 Task: Slide 21 - Picnic Party-4.
Action: Mouse moved to (43, 112)
Screenshot: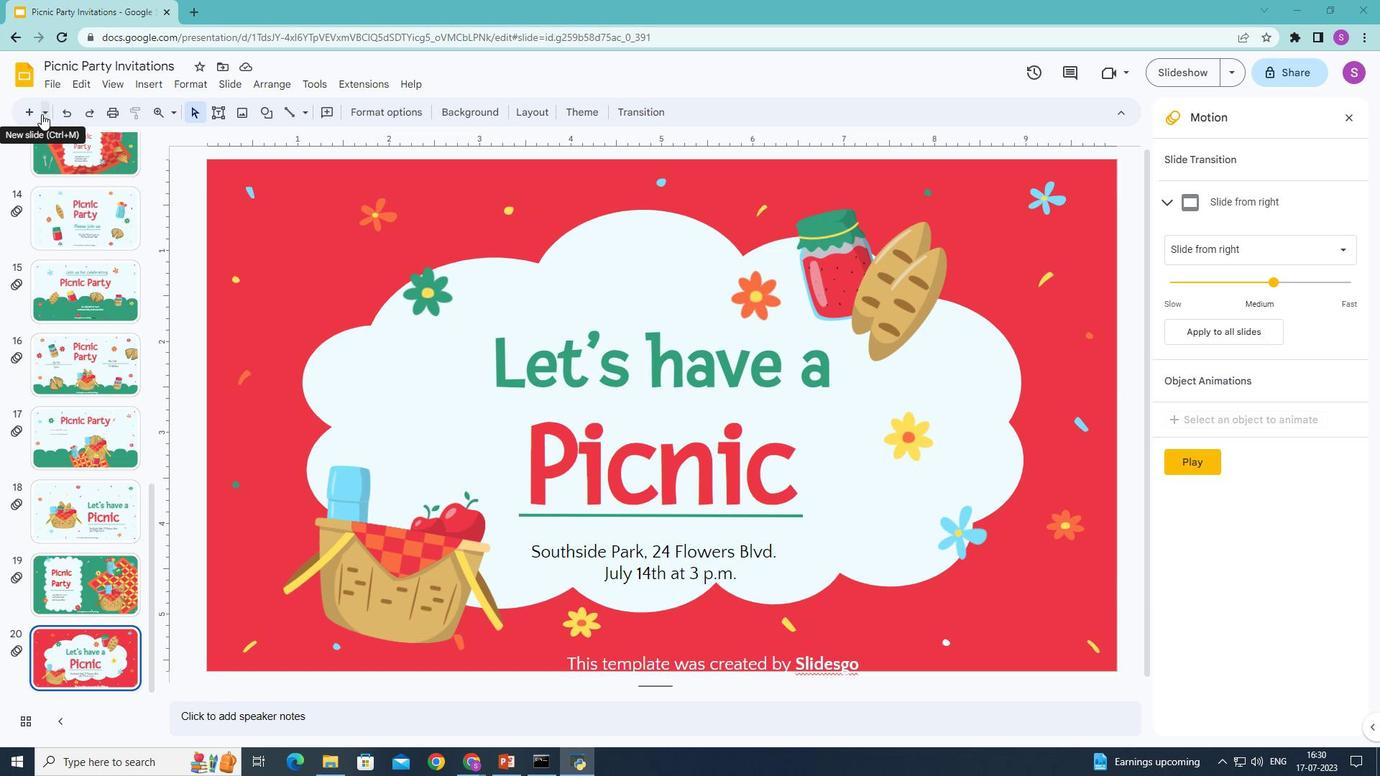 
Action: Mouse pressed left at (43, 112)
Screenshot: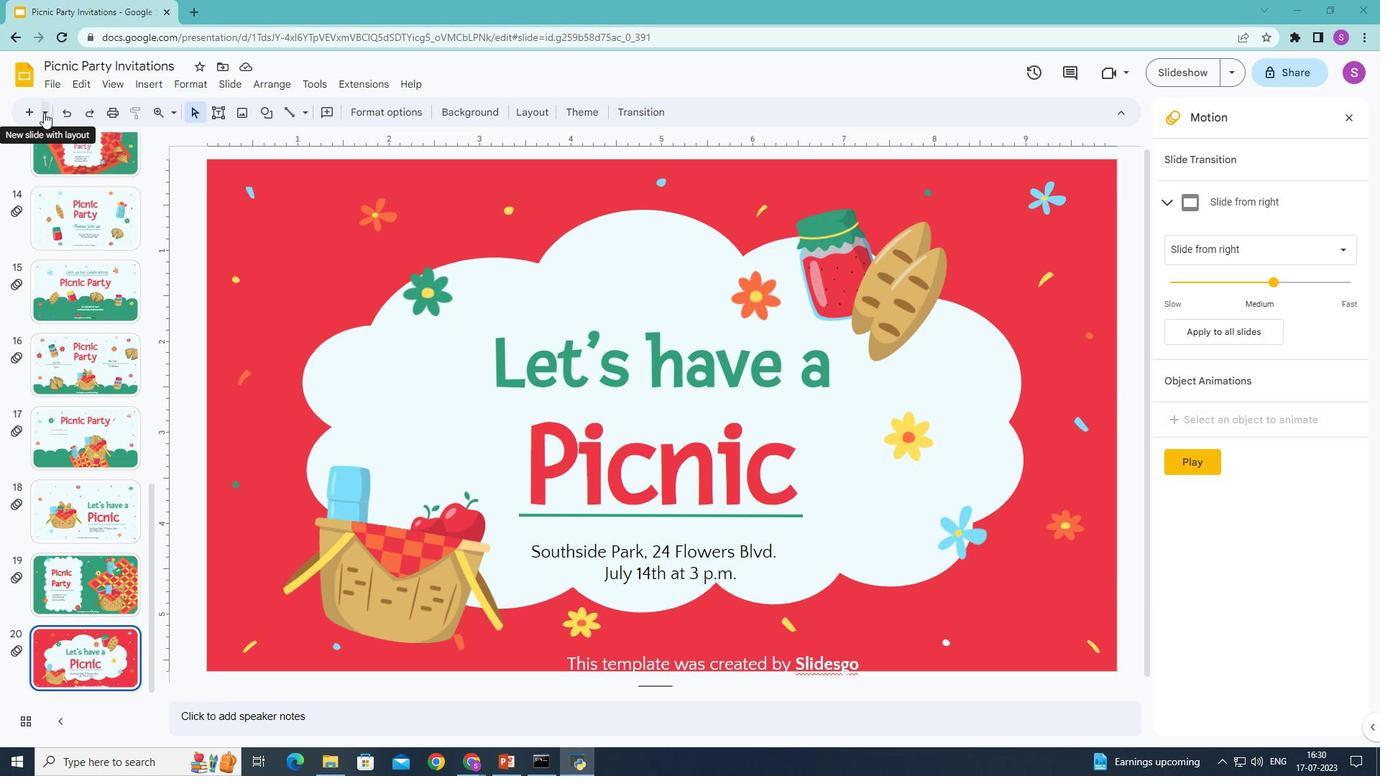 
Action: Mouse moved to (222, 393)
Screenshot: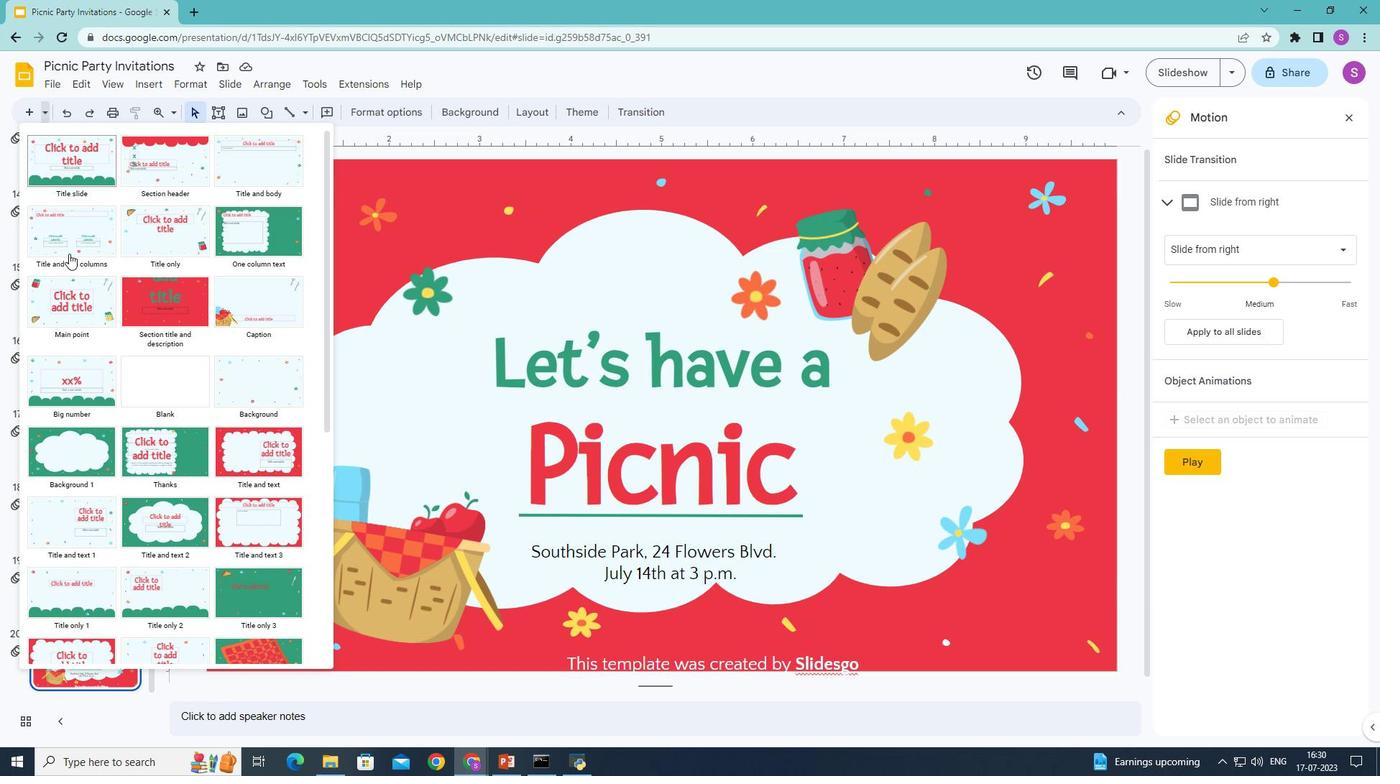 
Action: Mouse scrolled (222, 393) with delta (0, 0)
Screenshot: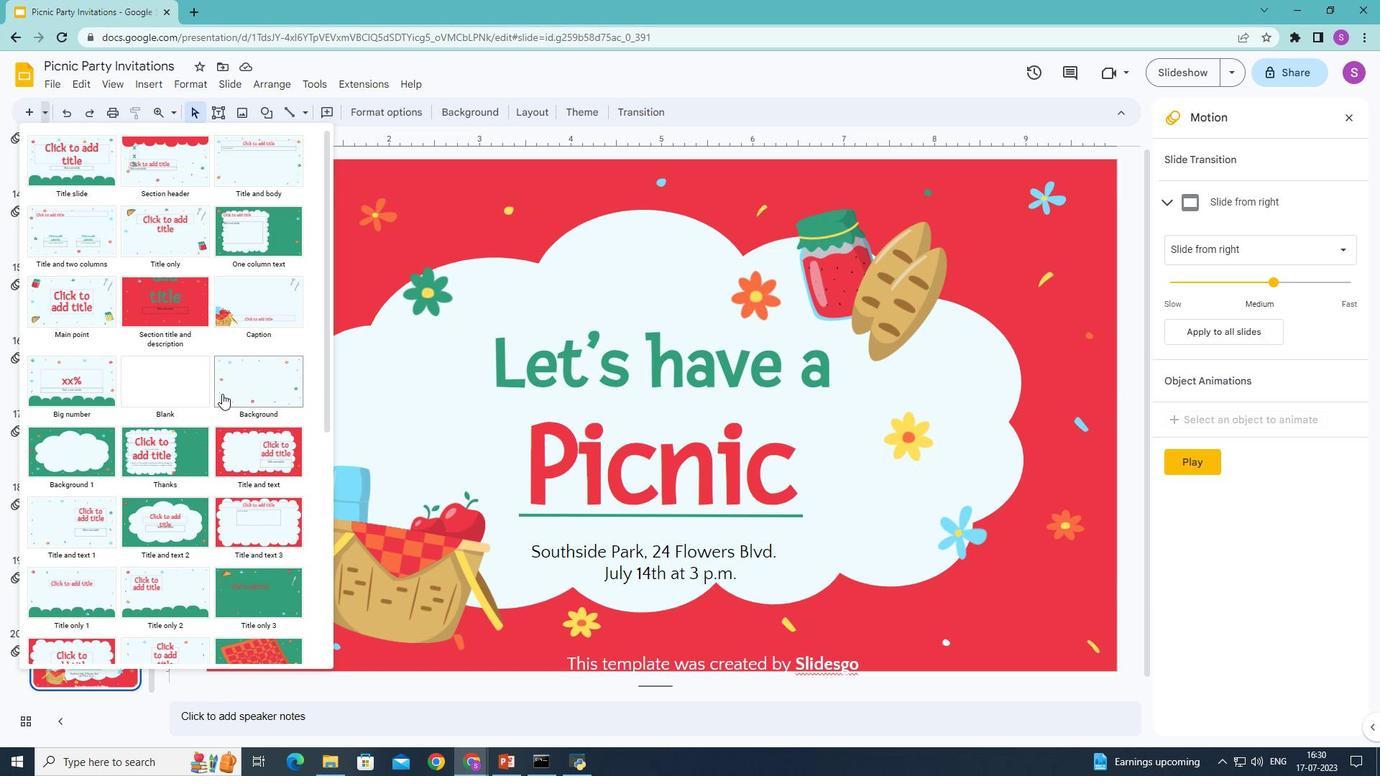 
Action: Mouse scrolled (222, 393) with delta (0, 0)
Screenshot: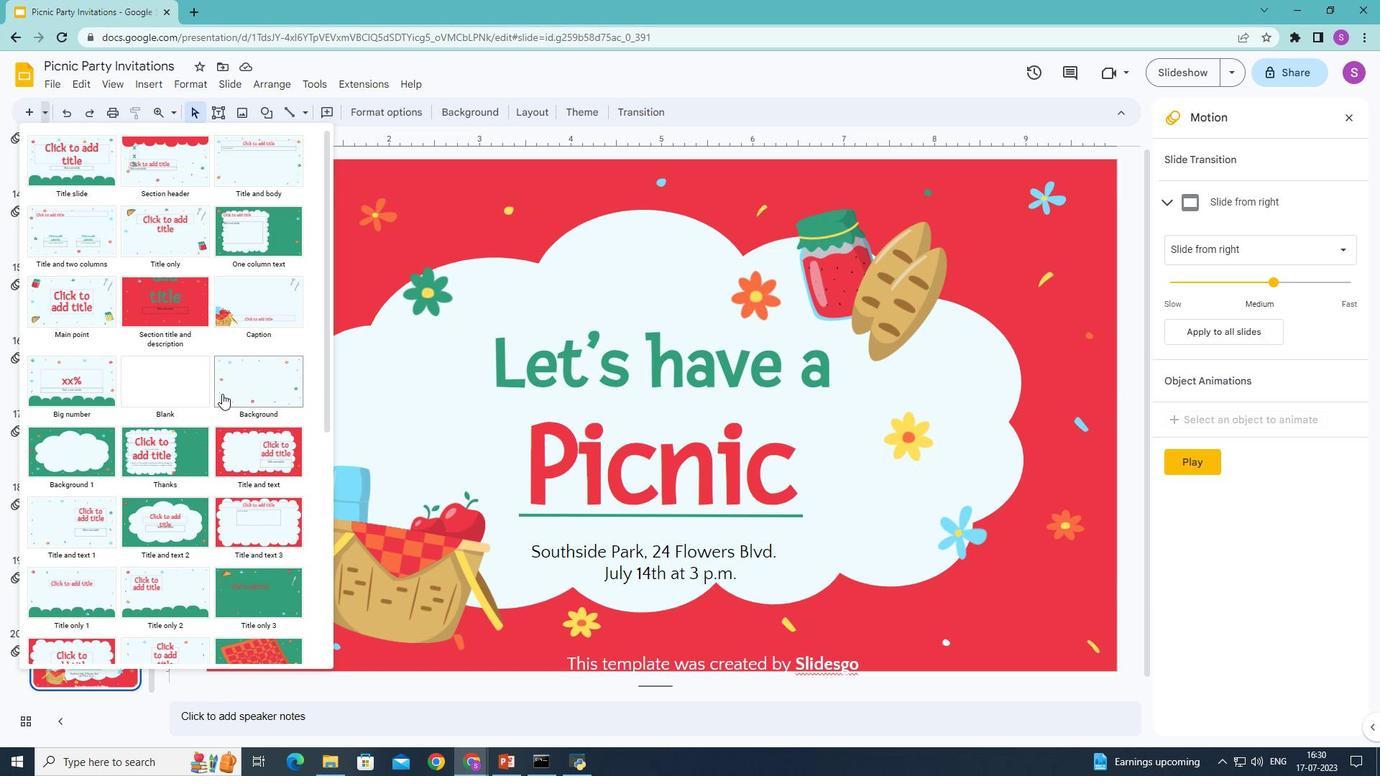 
Action: Mouse moved to (222, 393)
Screenshot: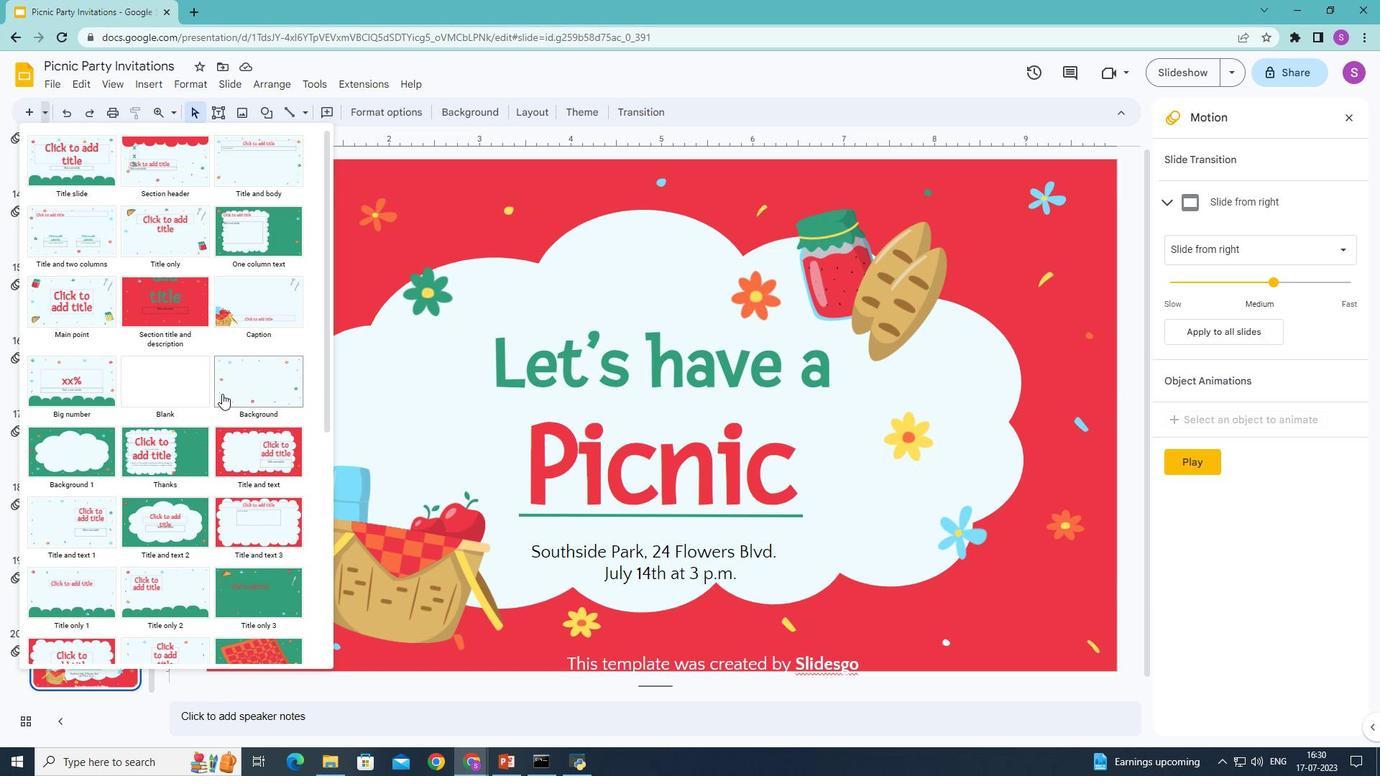 
Action: Mouse scrolled (222, 393) with delta (0, 0)
Screenshot: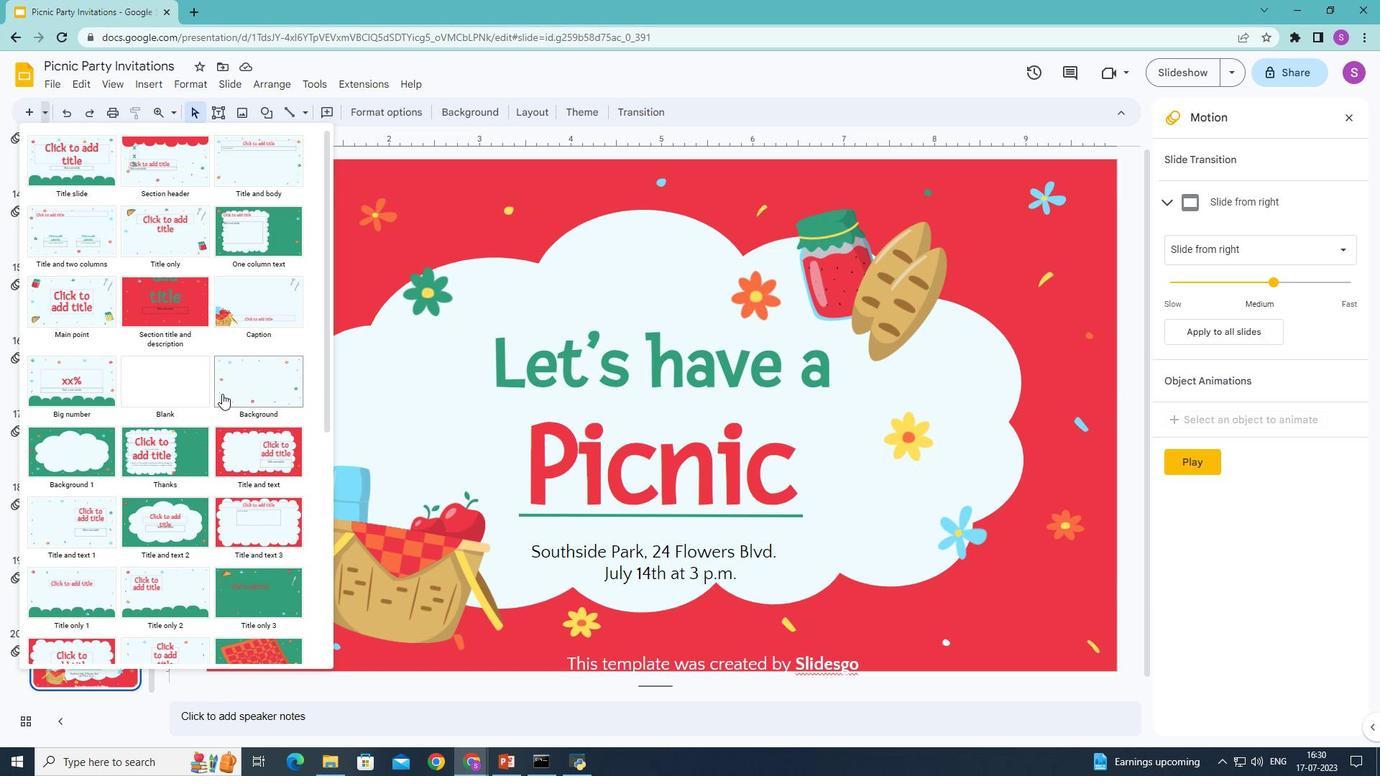 
Action: Mouse moved to (222, 394)
Screenshot: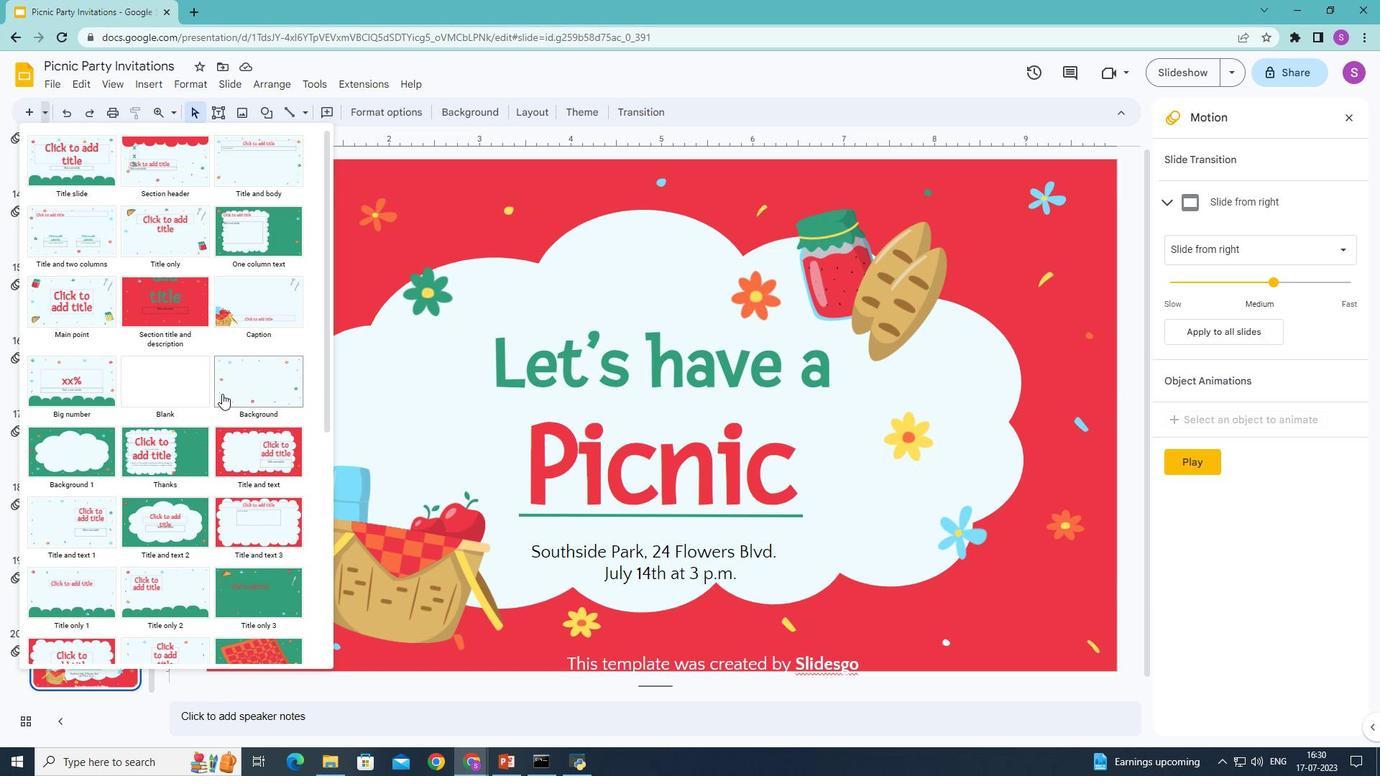 
Action: Mouse scrolled (222, 393) with delta (0, 0)
Screenshot: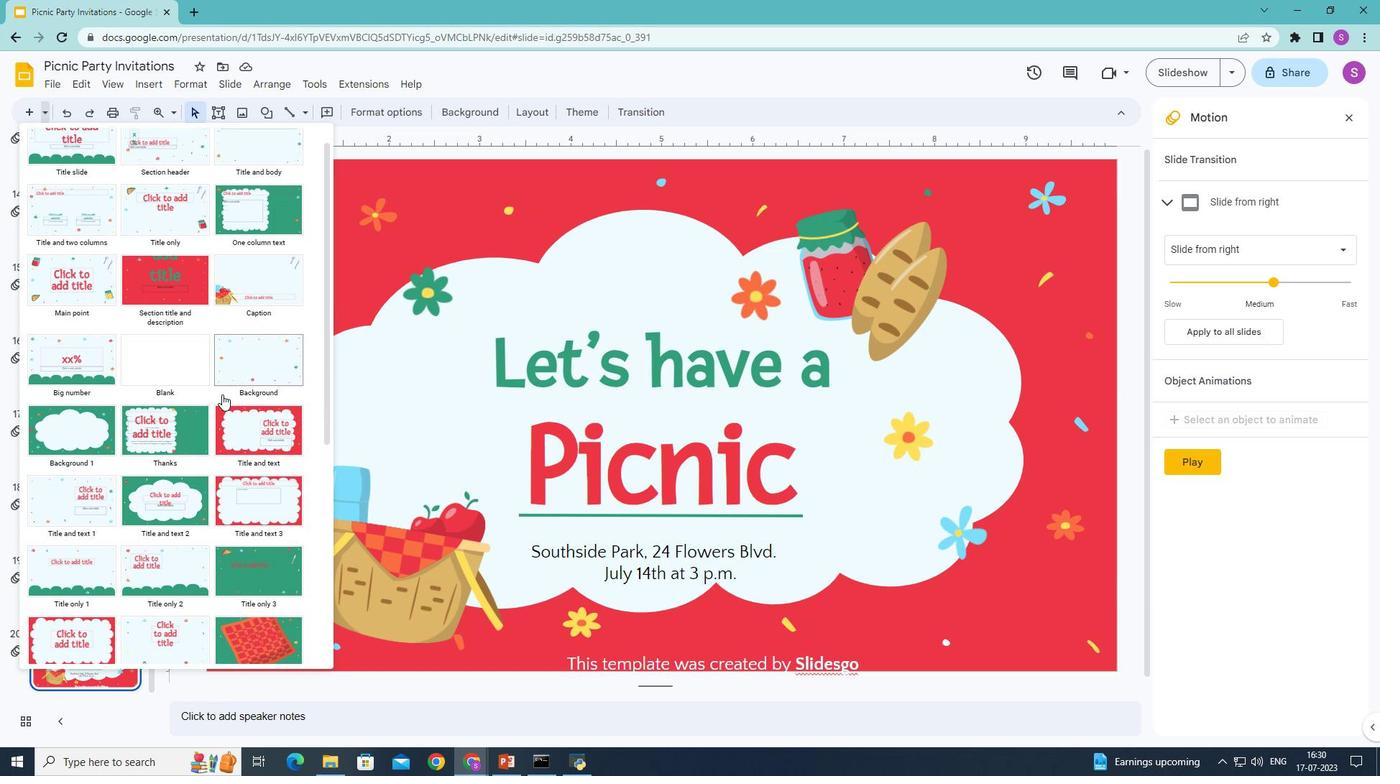 
Action: Mouse scrolled (222, 393) with delta (0, 0)
Screenshot: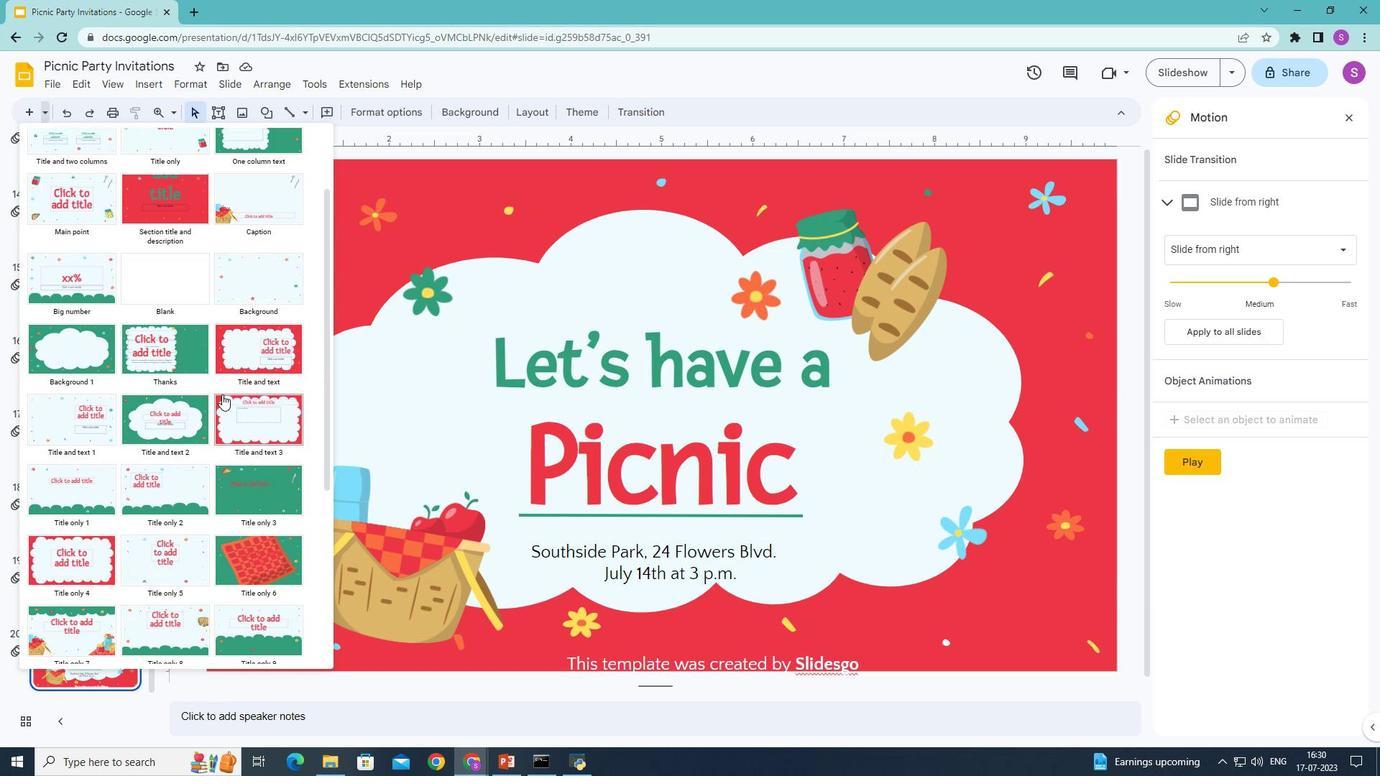 
Action: Mouse scrolled (222, 393) with delta (0, 0)
Screenshot: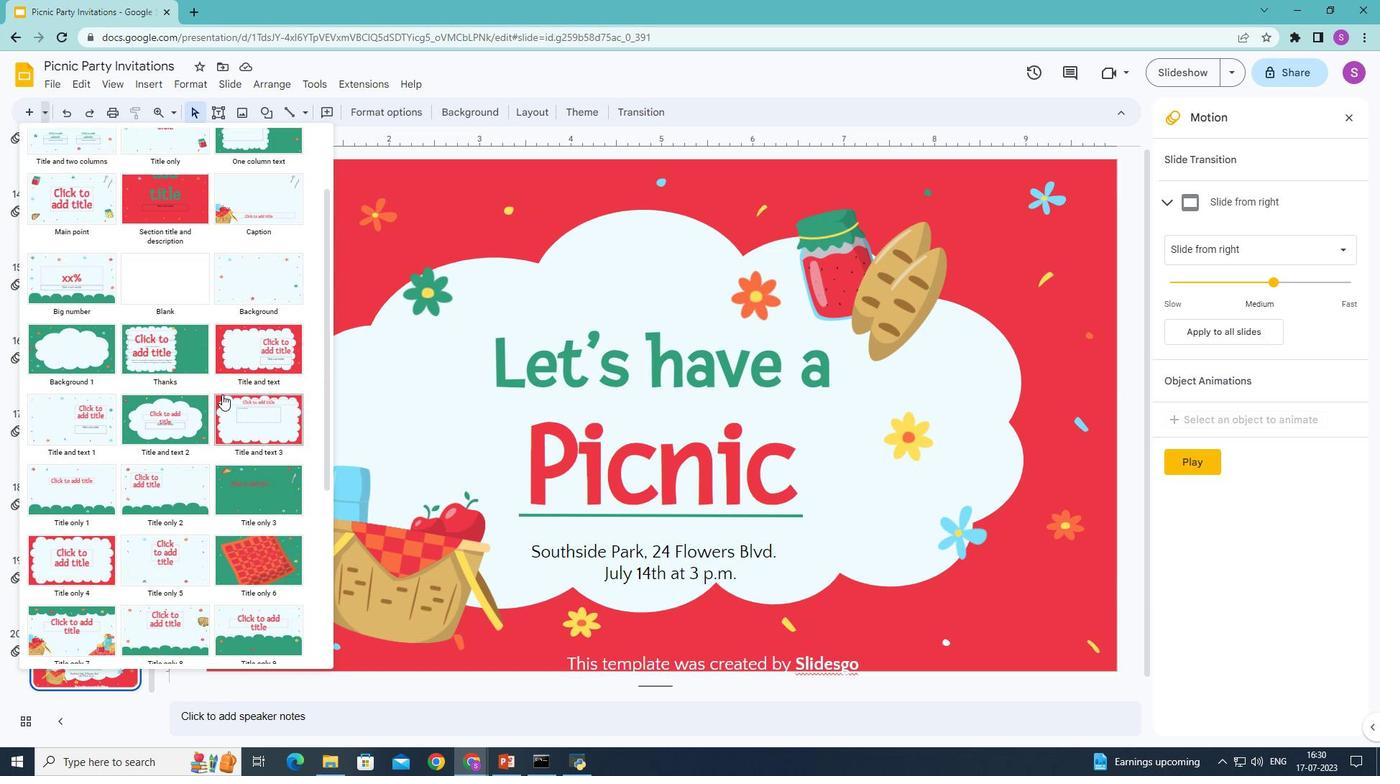 
Action: Mouse moved to (221, 394)
Screenshot: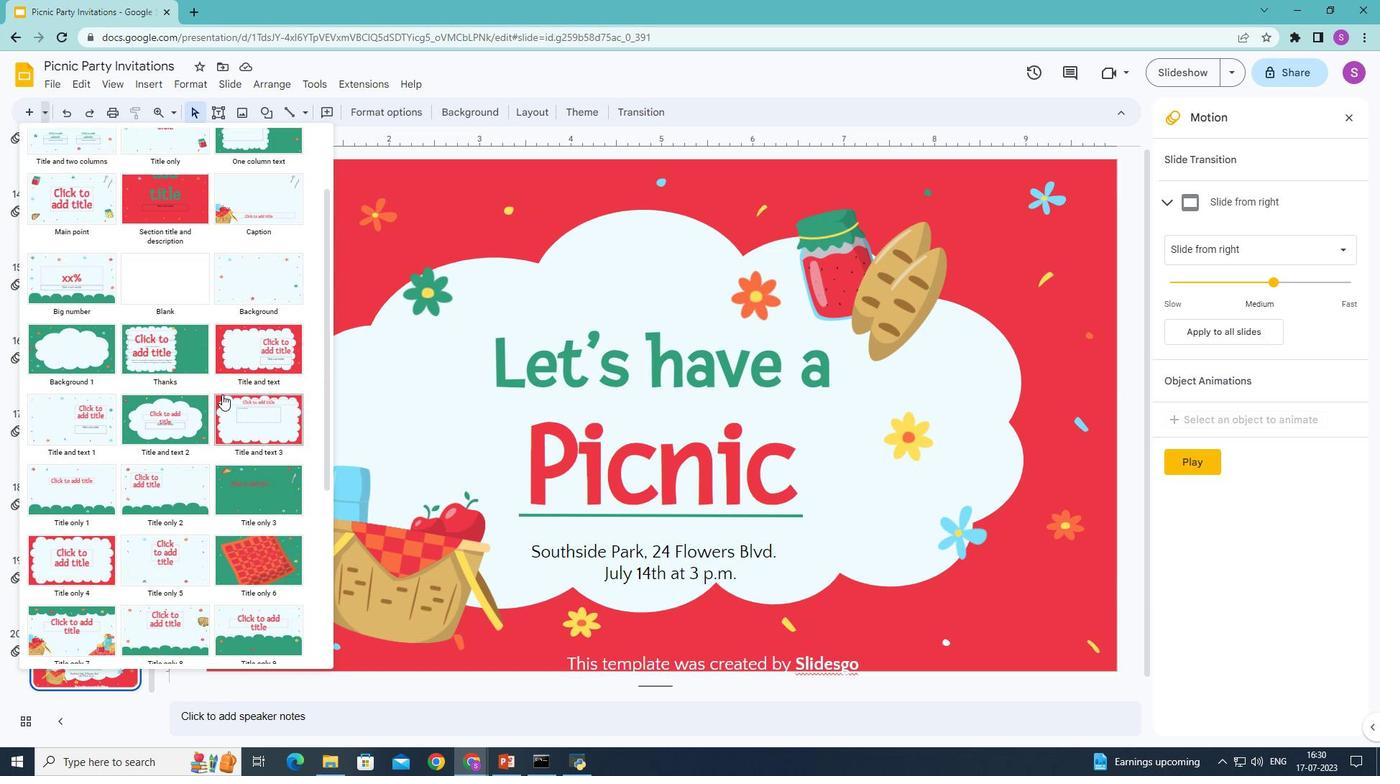 
Action: Mouse scrolled (221, 393) with delta (0, 0)
Screenshot: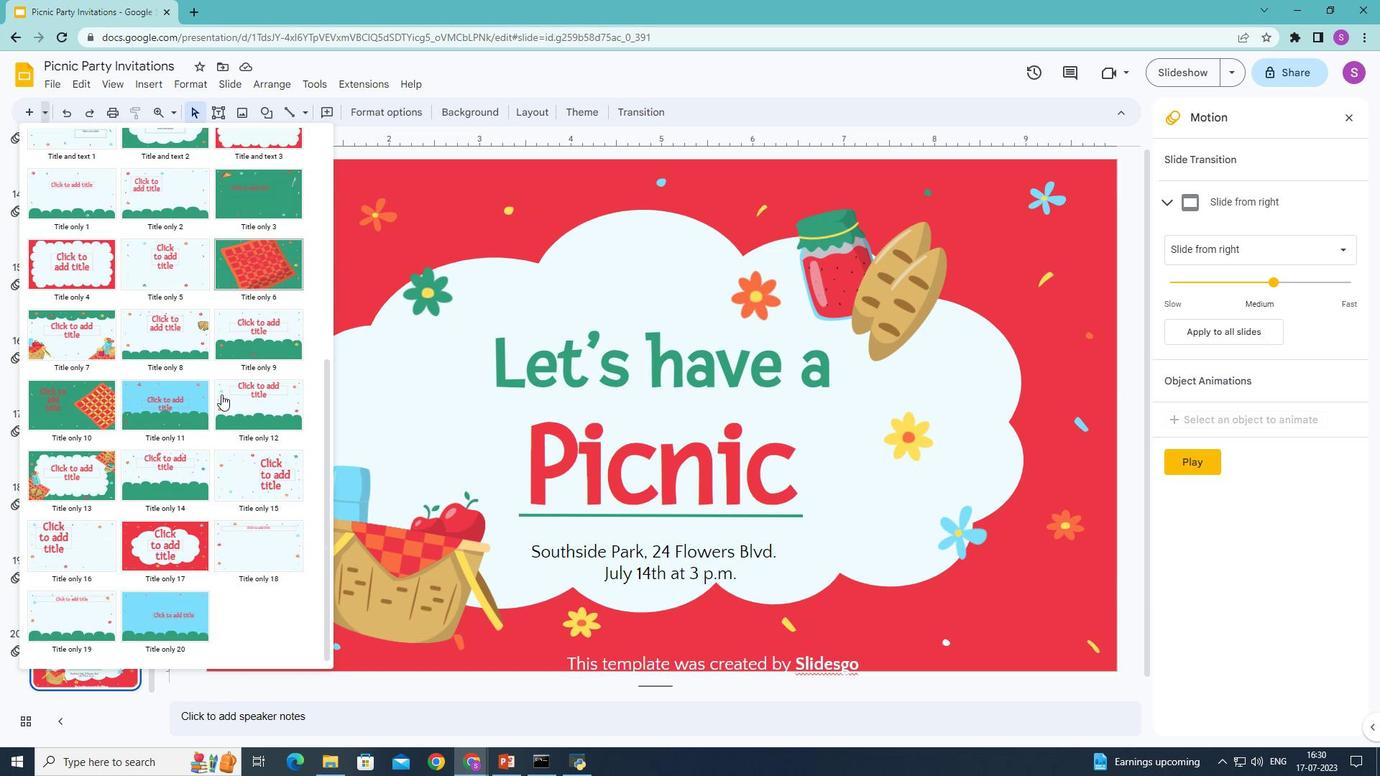 
Action: Mouse moved to (55, 545)
Screenshot: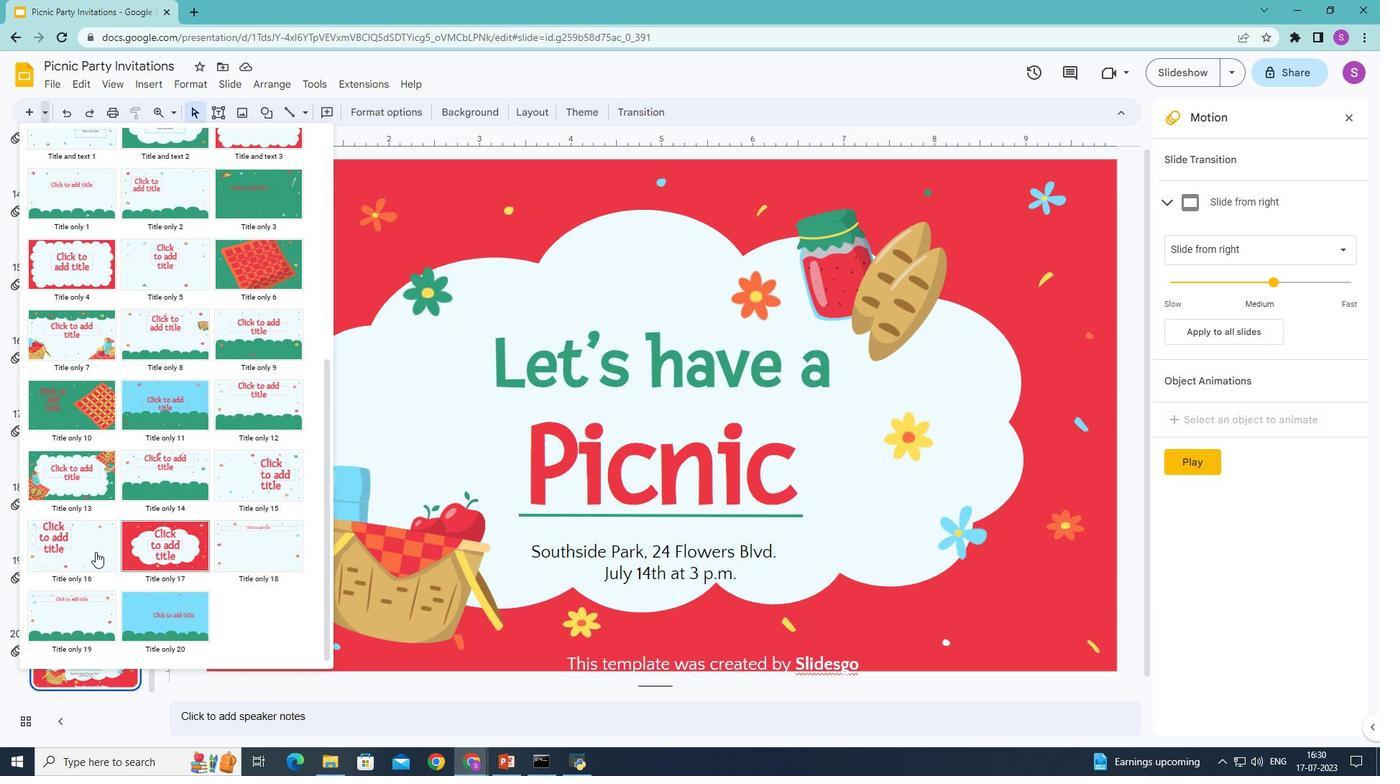 
Action: Mouse pressed left at (55, 545)
Screenshot: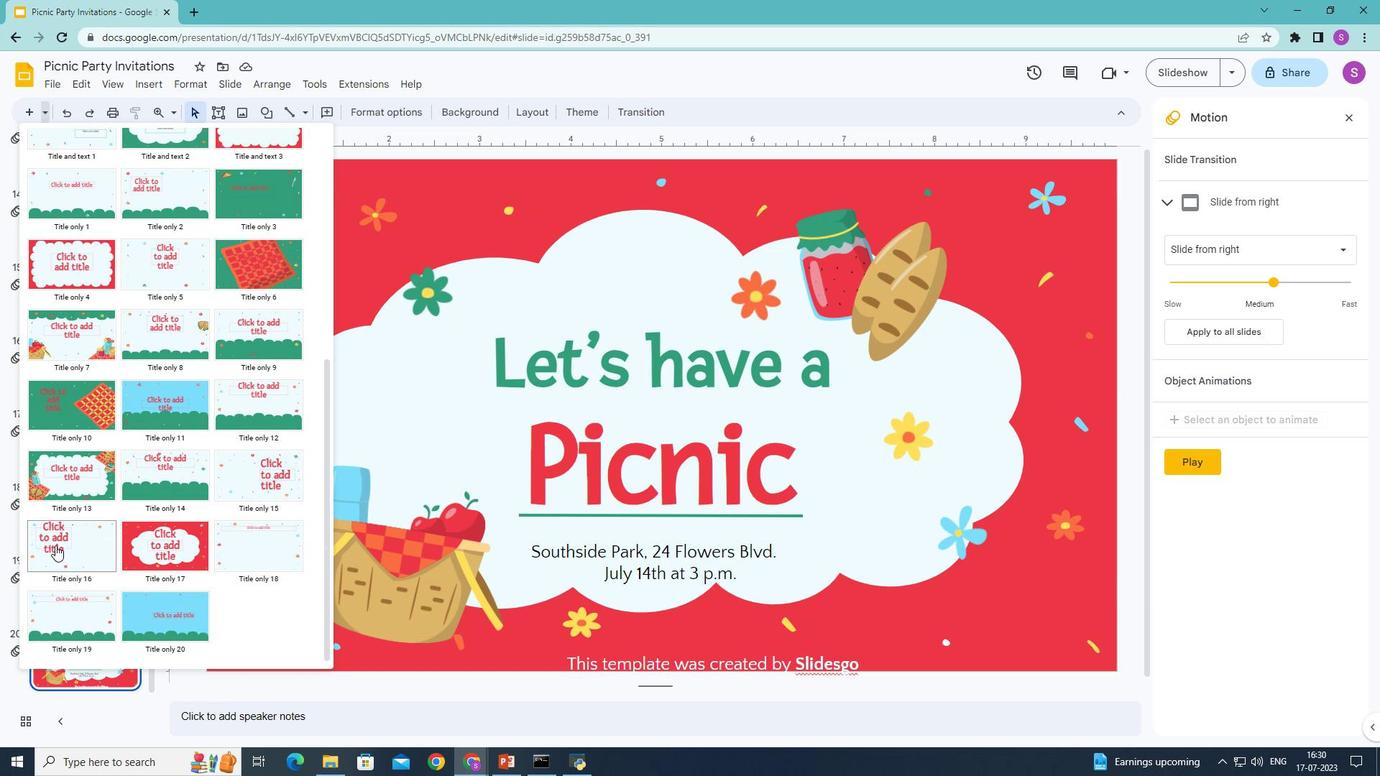 
Action: Mouse moved to (479, 299)
Screenshot: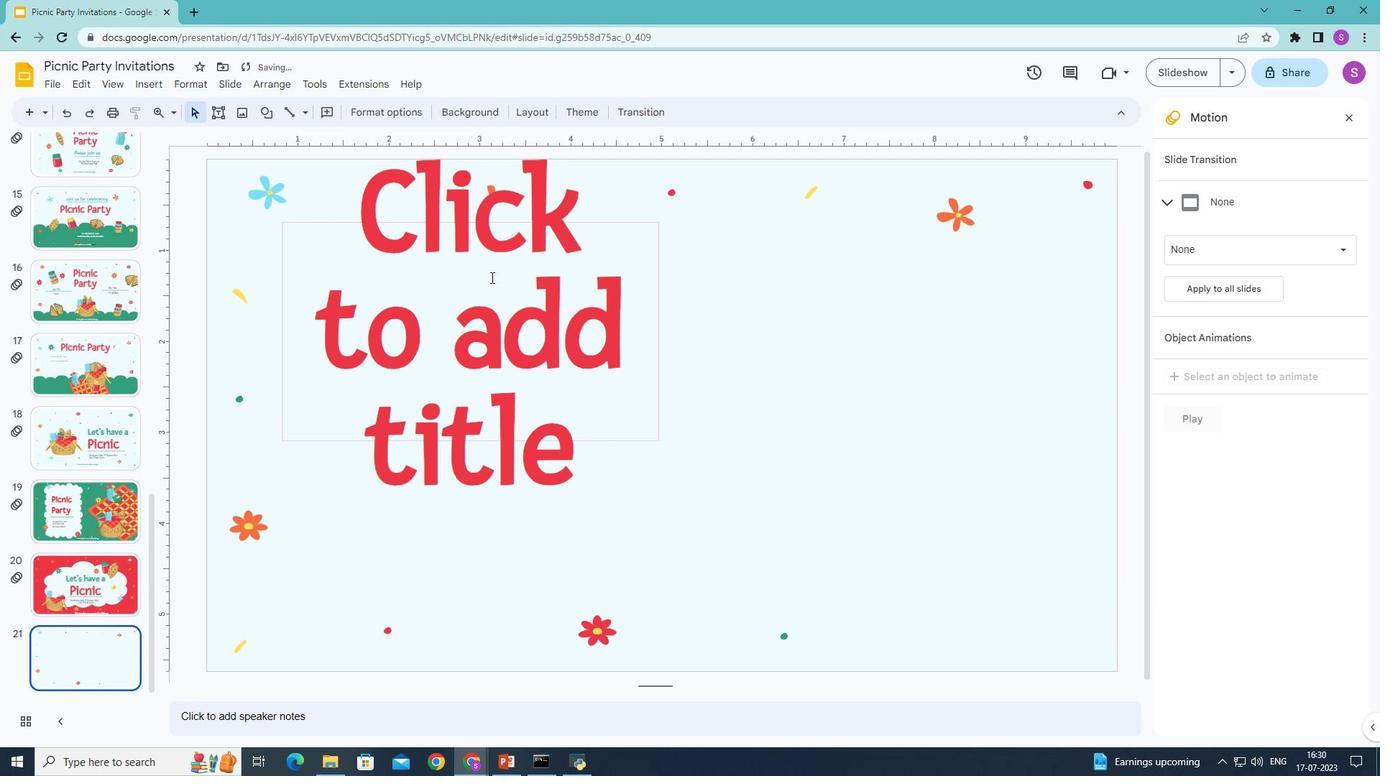 
Action: Mouse pressed left at (479, 299)
Screenshot: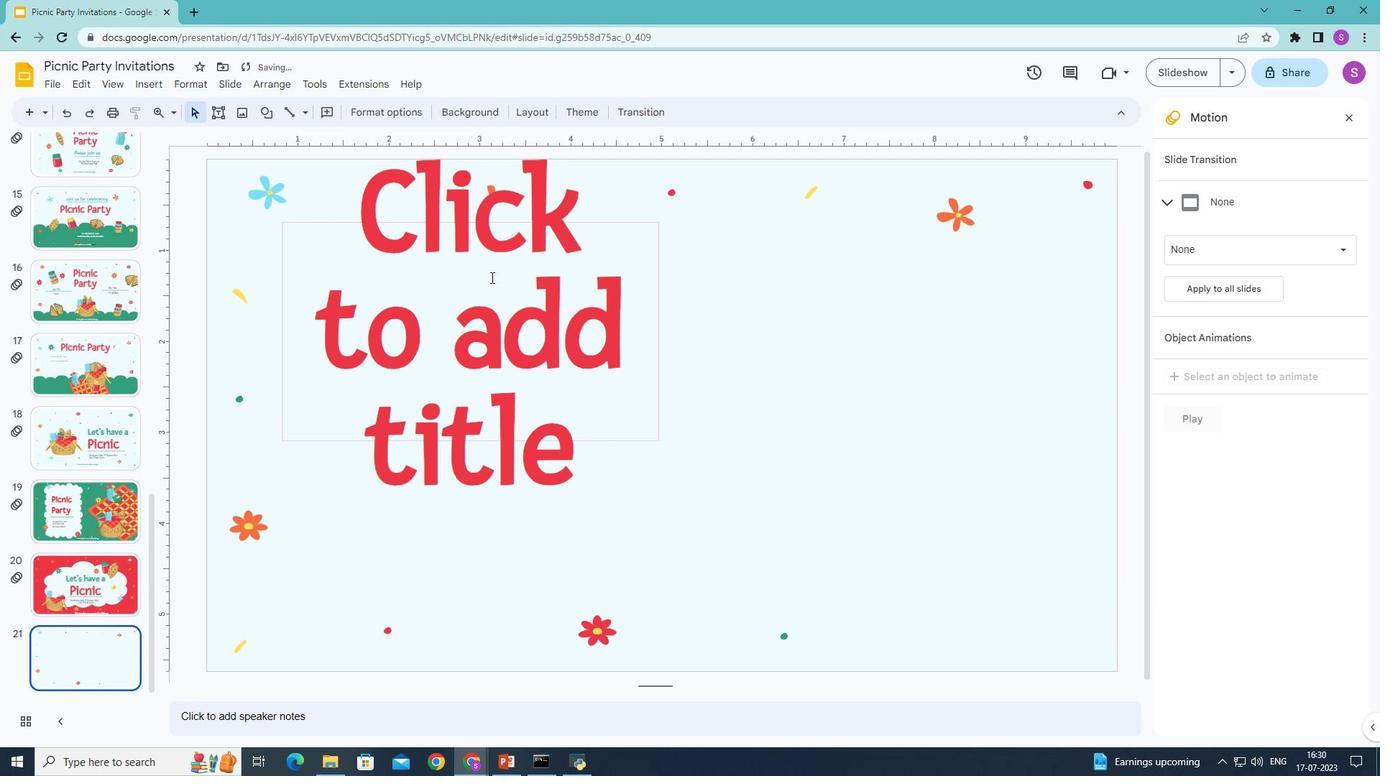 
Action: Key pressed <Key.shift>Picnic<Key.enter><Key.shift>Party
Screenshot: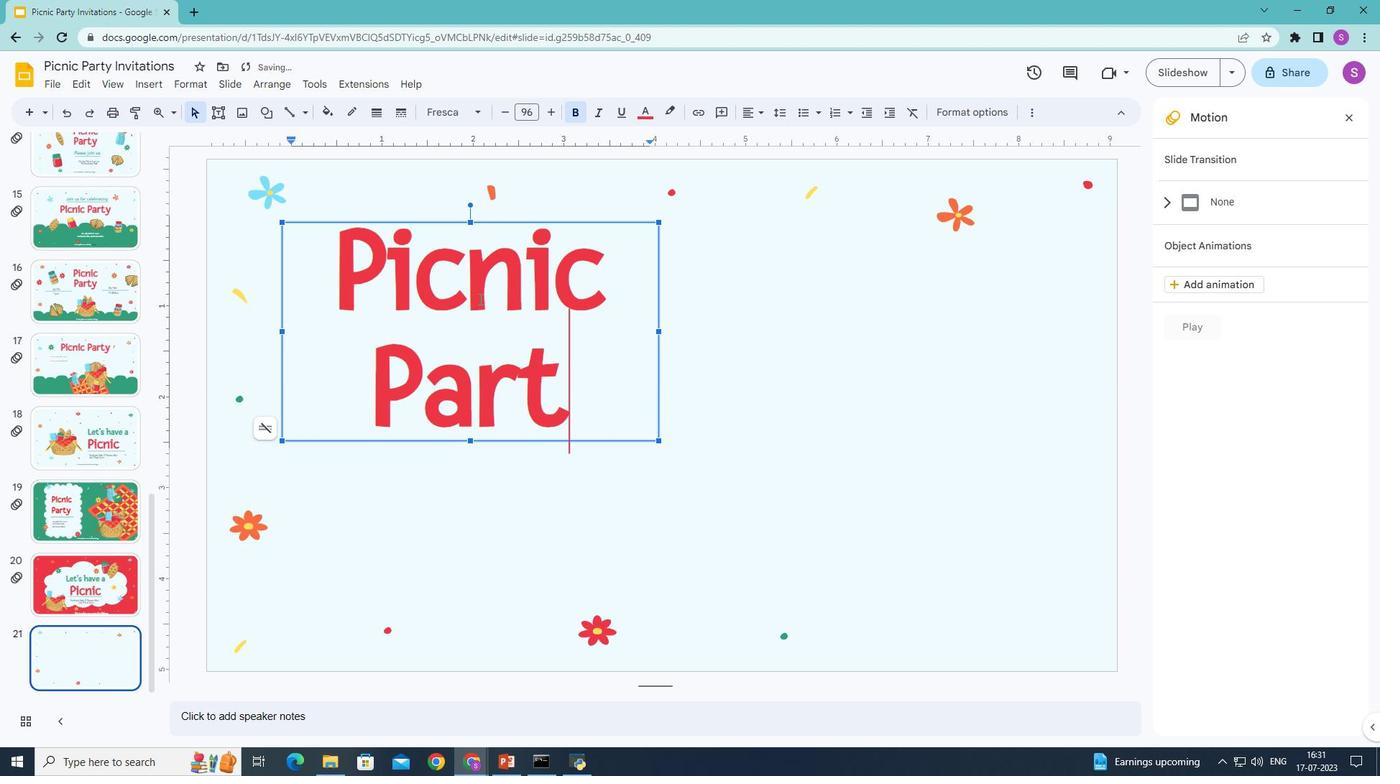 
Action: Mouse moved to (723, 359)
Screenshot: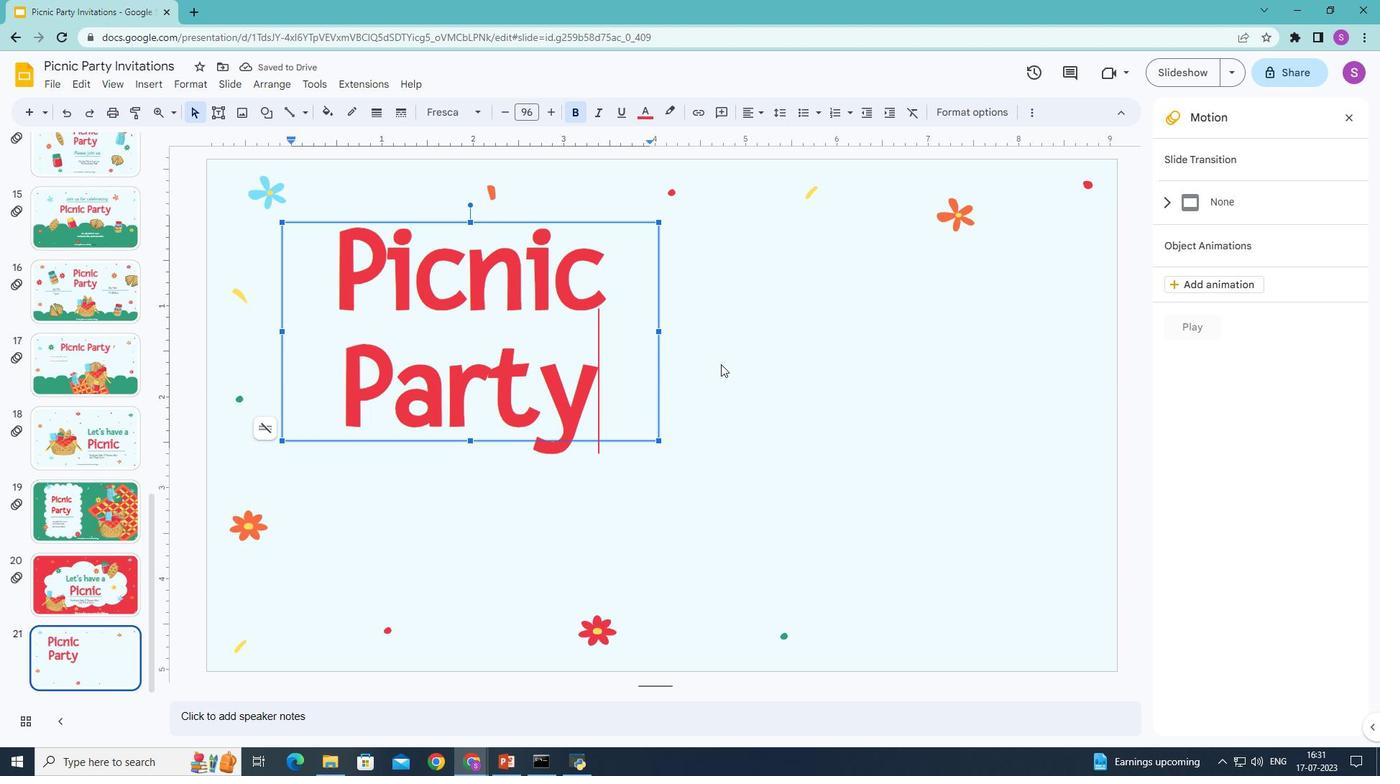 
Action: Mouse pressed left at (723, 359)
Screenshot: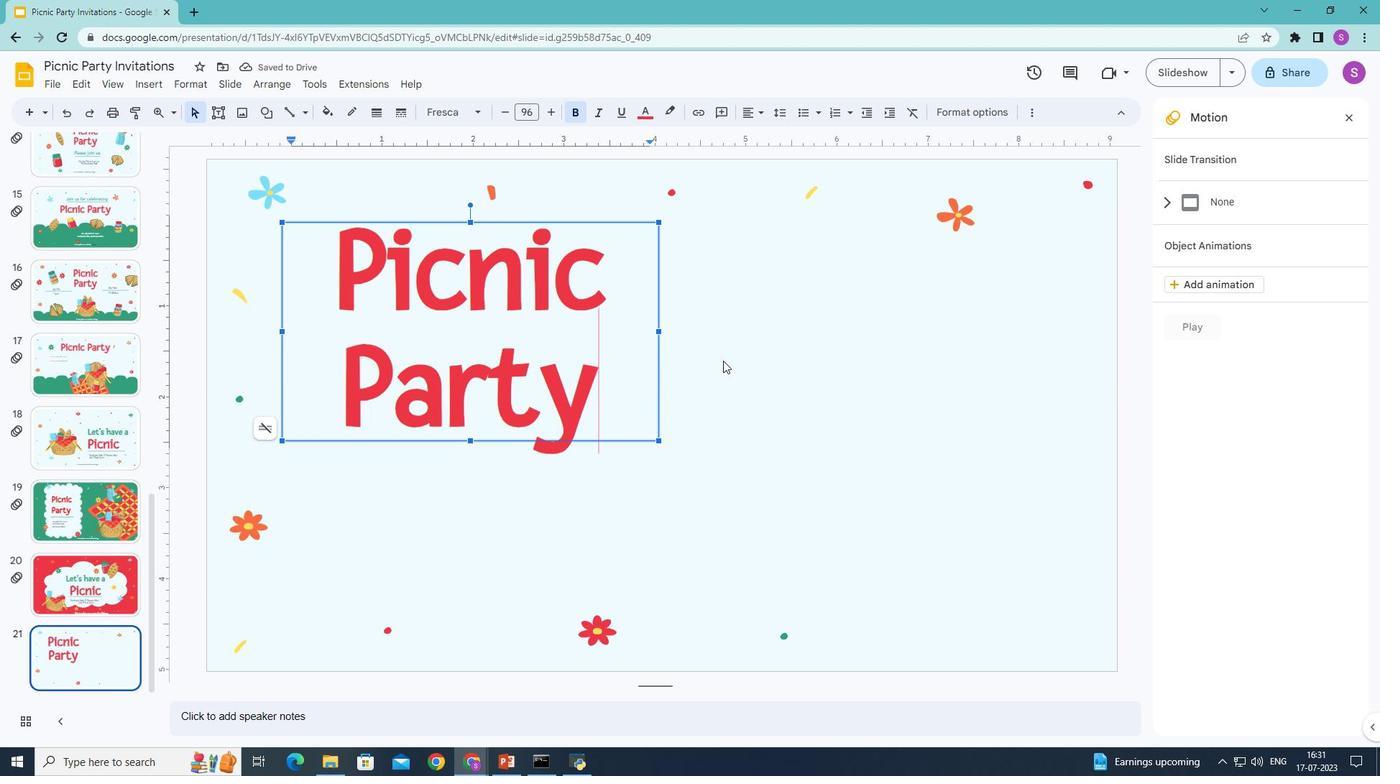 
Action: Mouse moved to (214, 112)
Screenshot: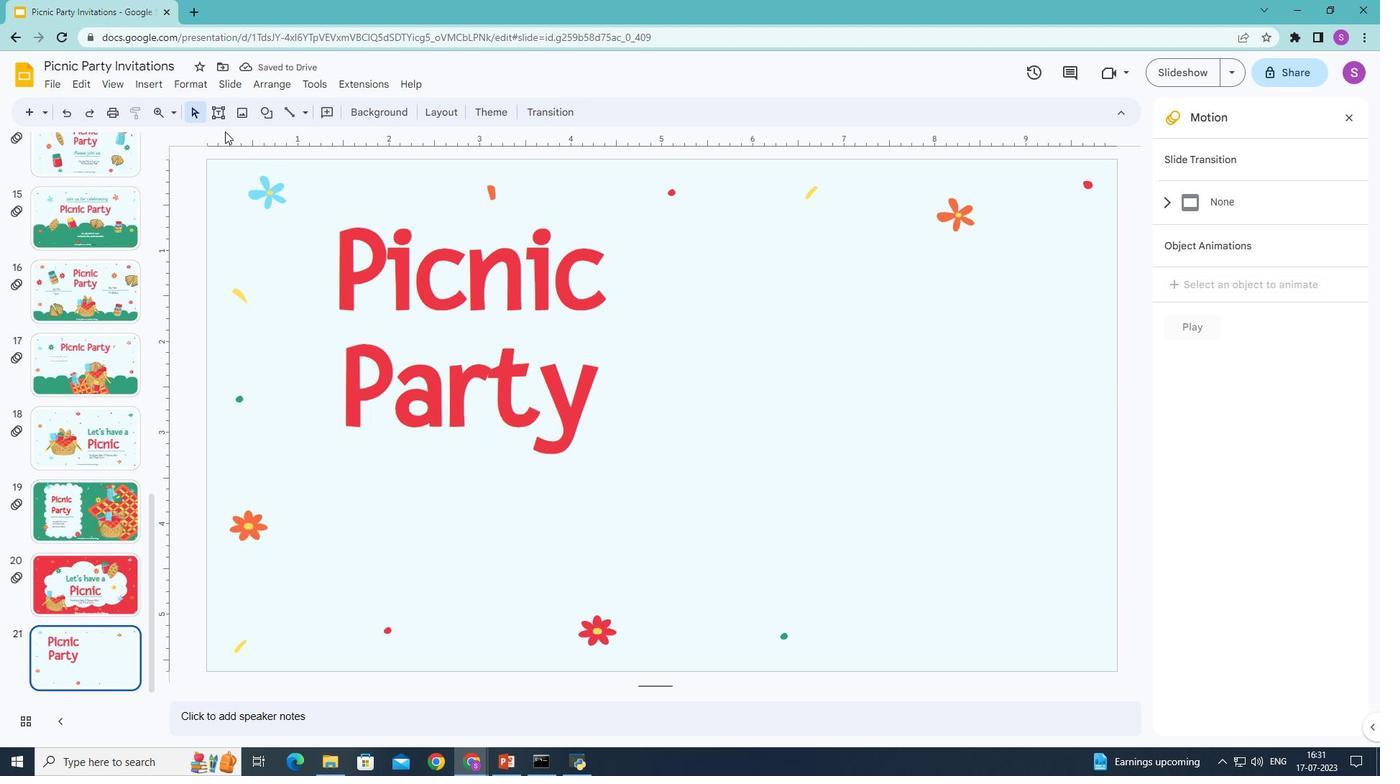 
Action: Mouse pressed left at (214, 112)
Screenshot: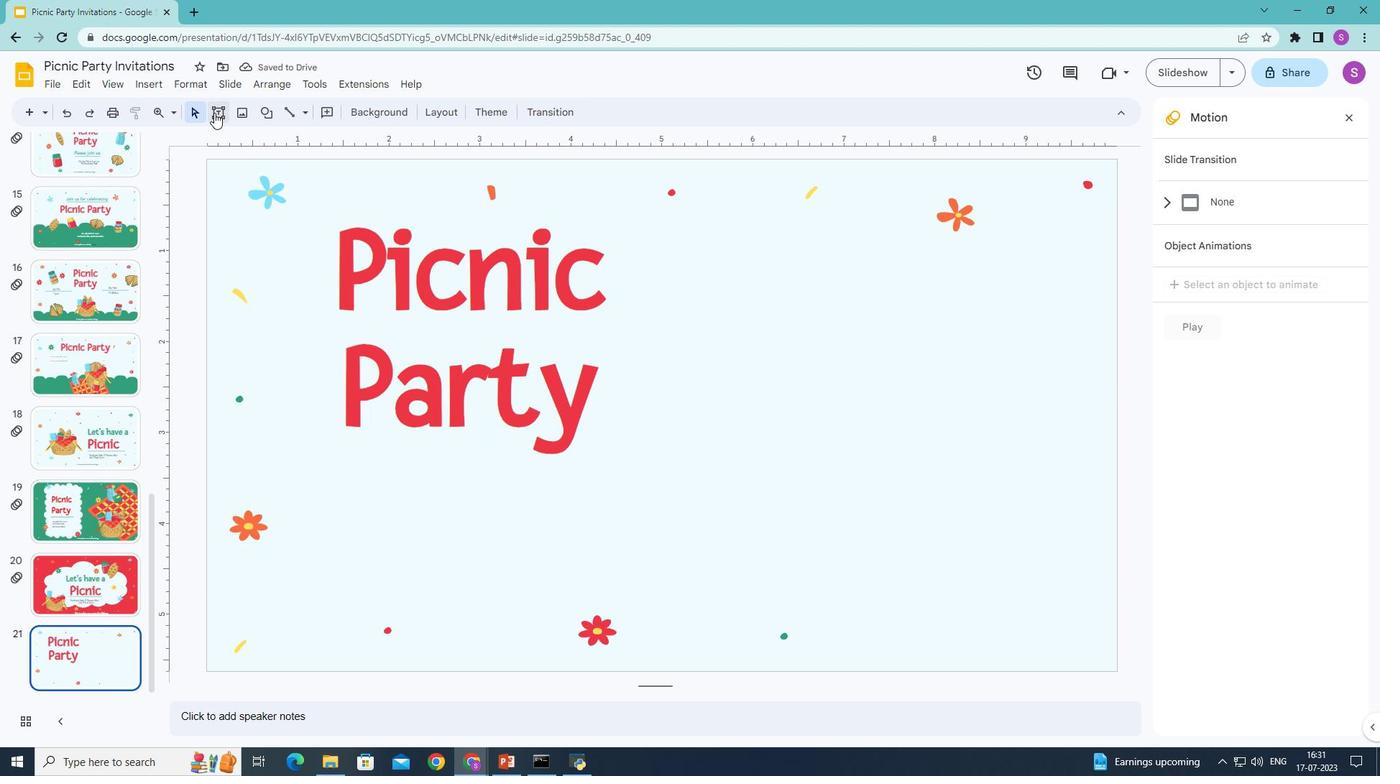 
Action: Mouse moved to (342, 465)
Screenshot: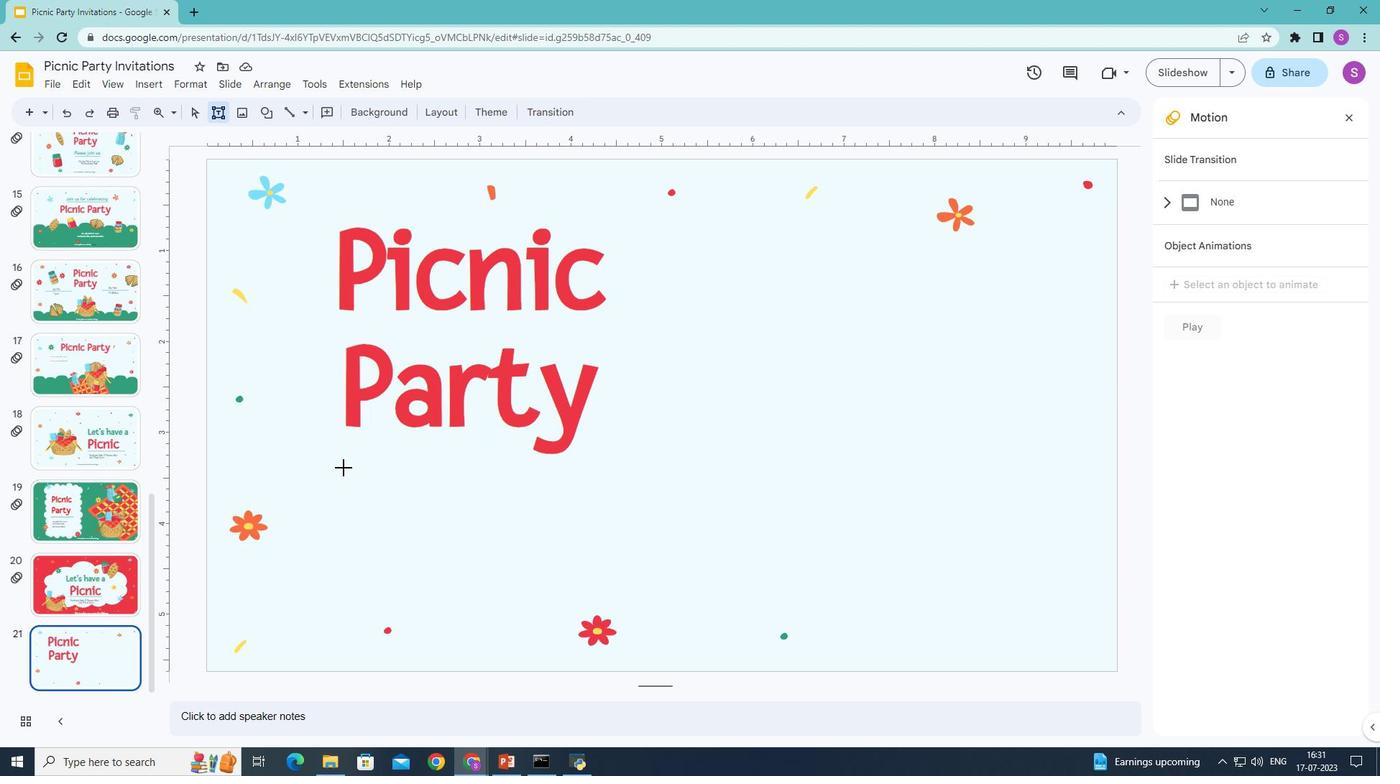
Action: Mouse pressed left at (342, 465)
Screenshot: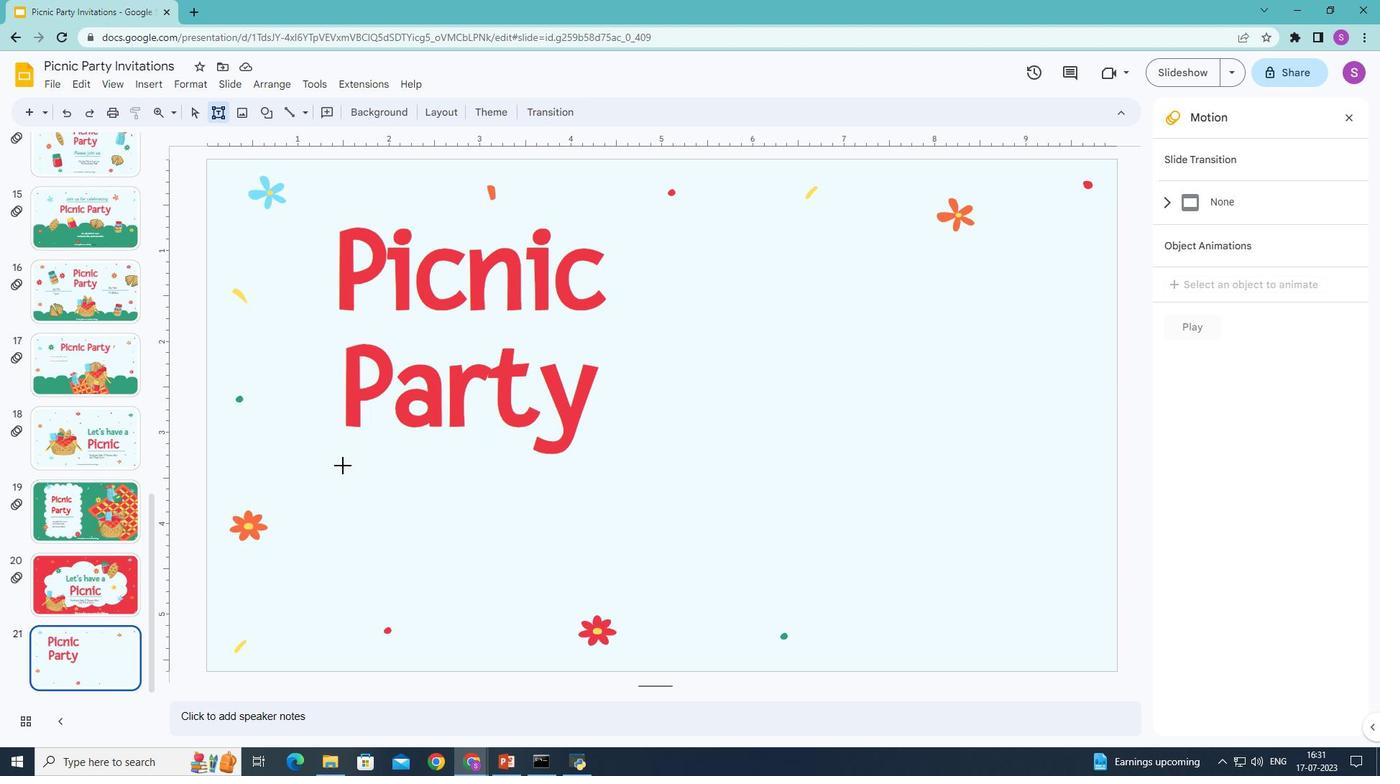
Action: Mouse moved to (485, 552)
Screenshot: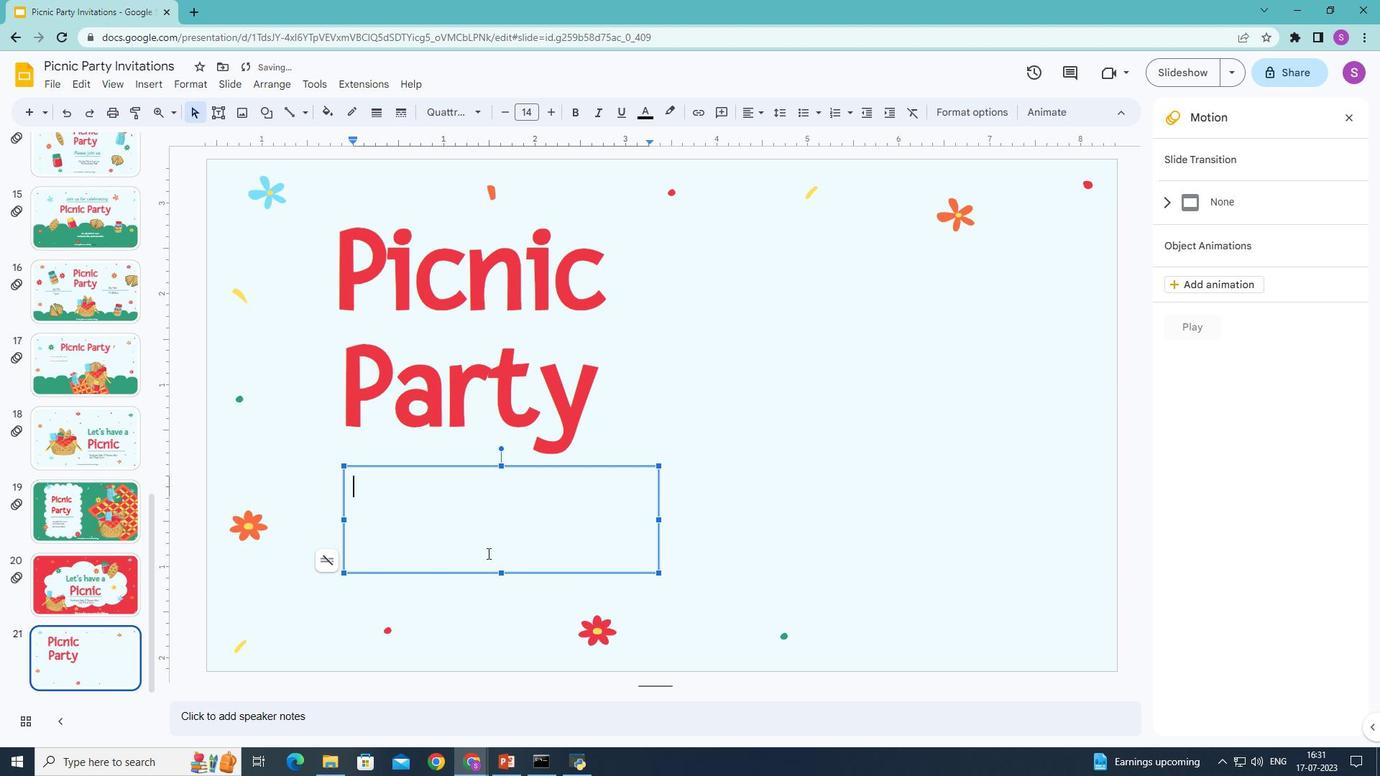 
Action: Key pressed <Key.shift>You<Key.space><Key.shift>have<Key.space>been<Key.space>ini<Key.backspace>vited<Key.space><Key.enter>to<Key.space>our<Key.space>picnic<Key.space>party<Key.shift>!
Screenshot: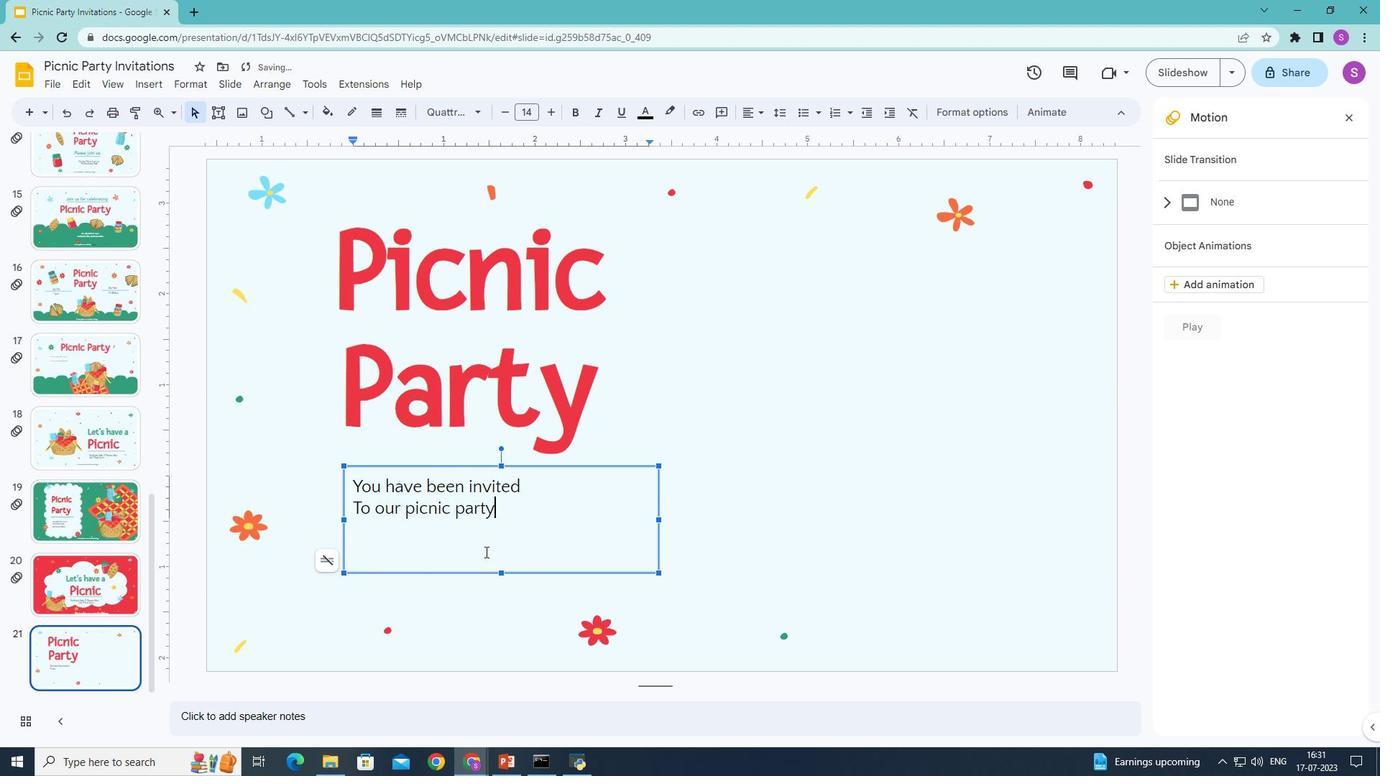 
Action: Mouse moved to (501, 509)
Screenshot: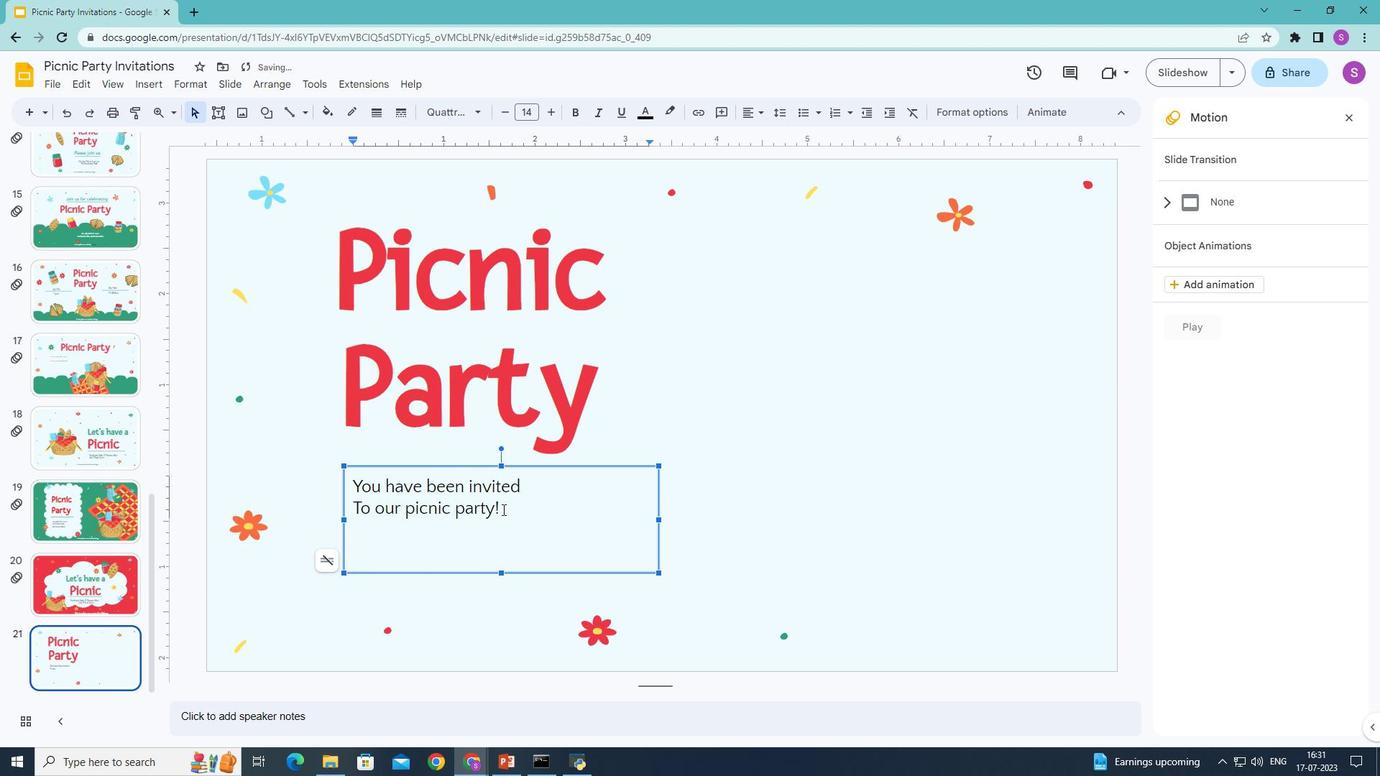 
Action: Mouse pressed left at (501, 509)
Screenshot: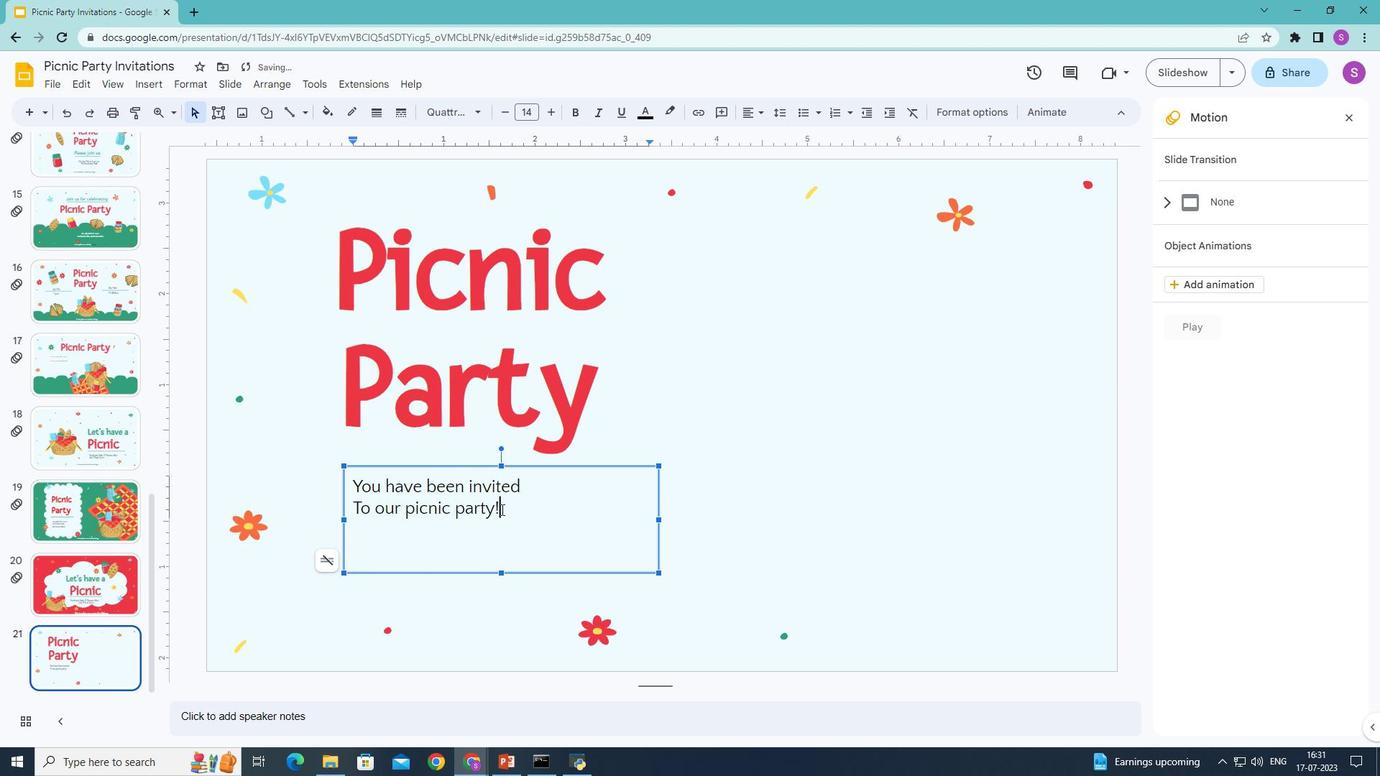 
Action: Mouse moved to (547, 109)
Screenshot: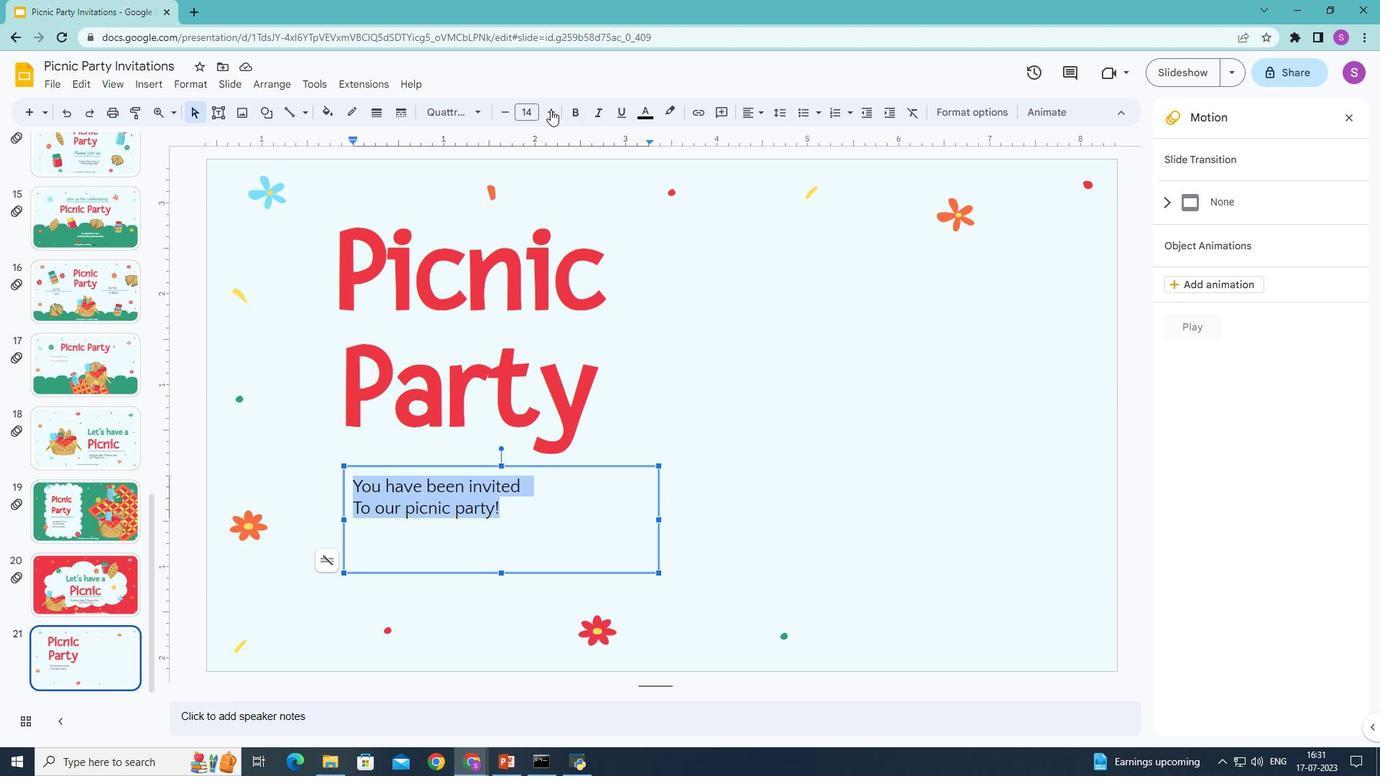
Action: Mouse pressed left at (547, 109)
Screenshot: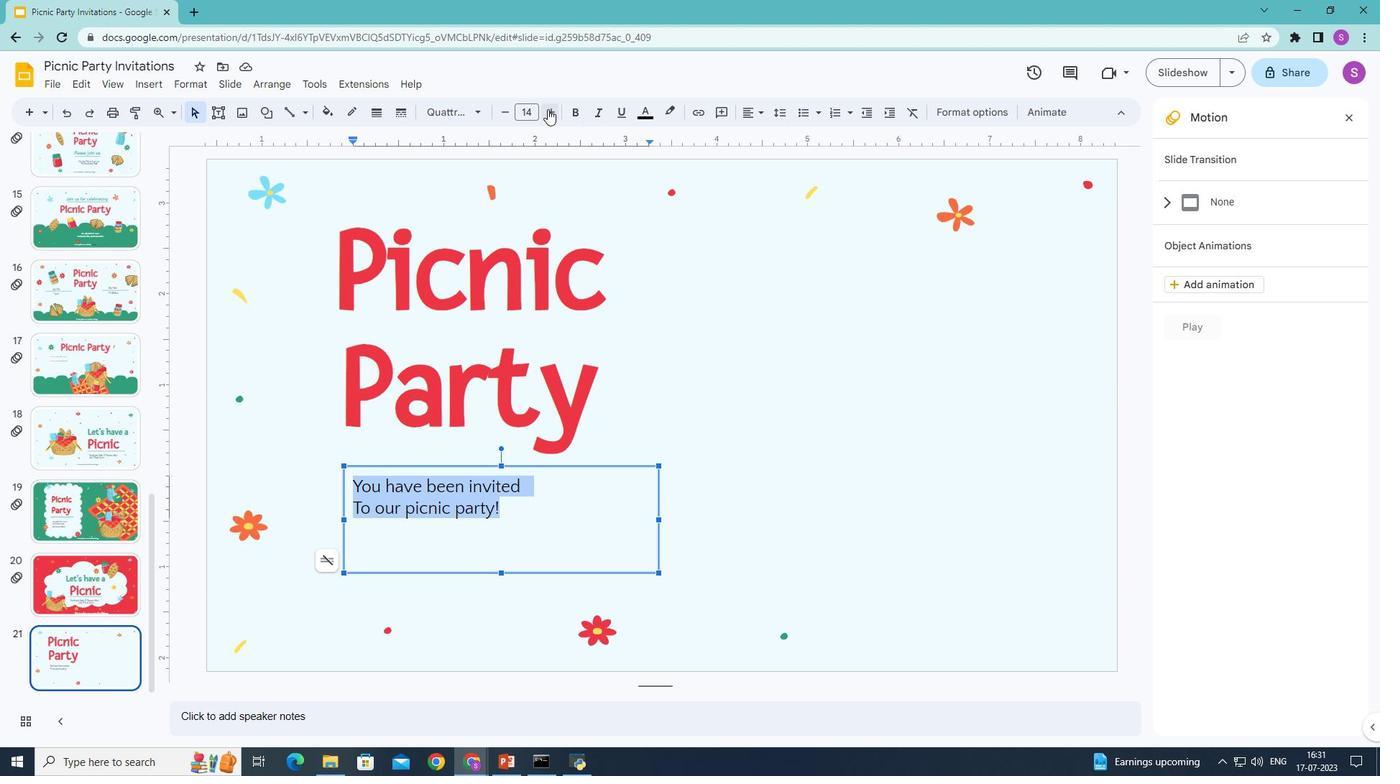 
Action: Mouse pressed left at (547, 109)
Screenshot: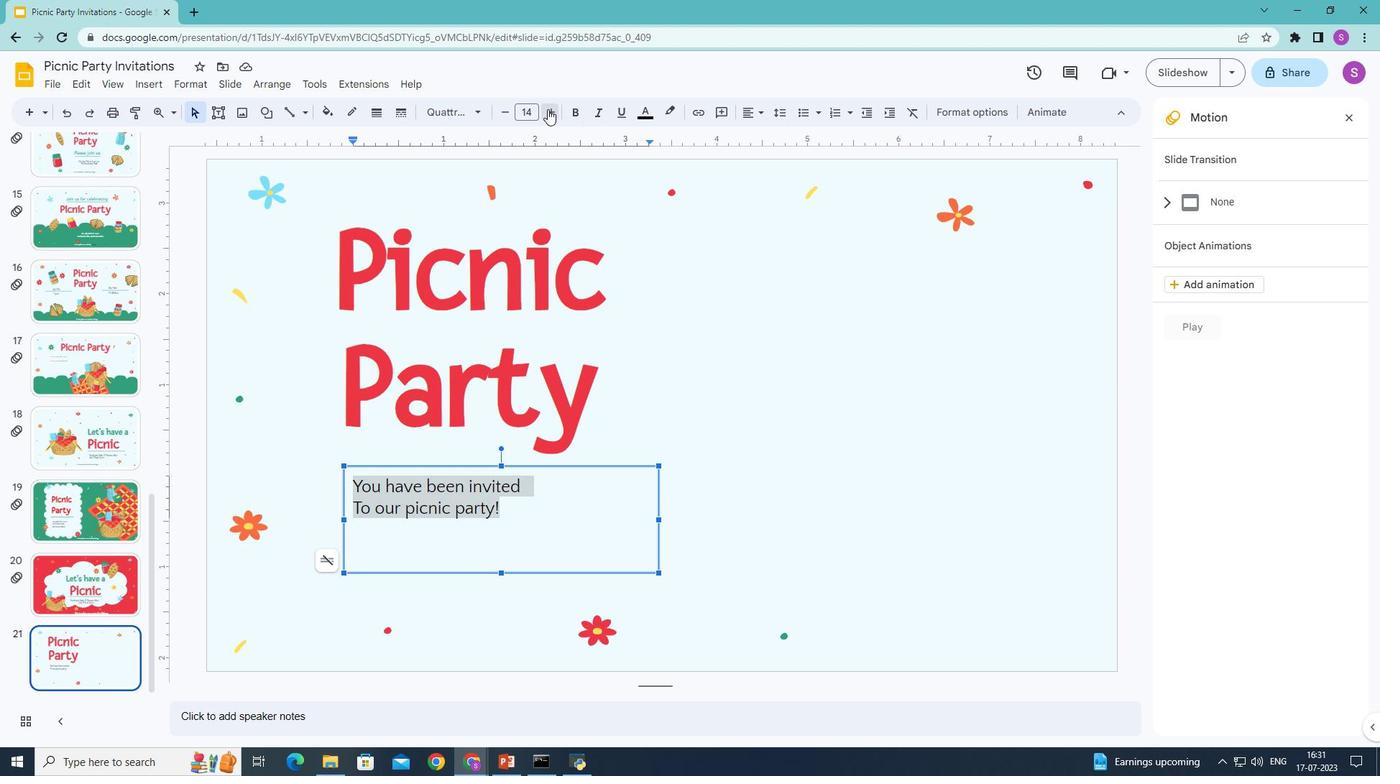 
Action: Mouse pressed left at (547, 109)
Screenshot: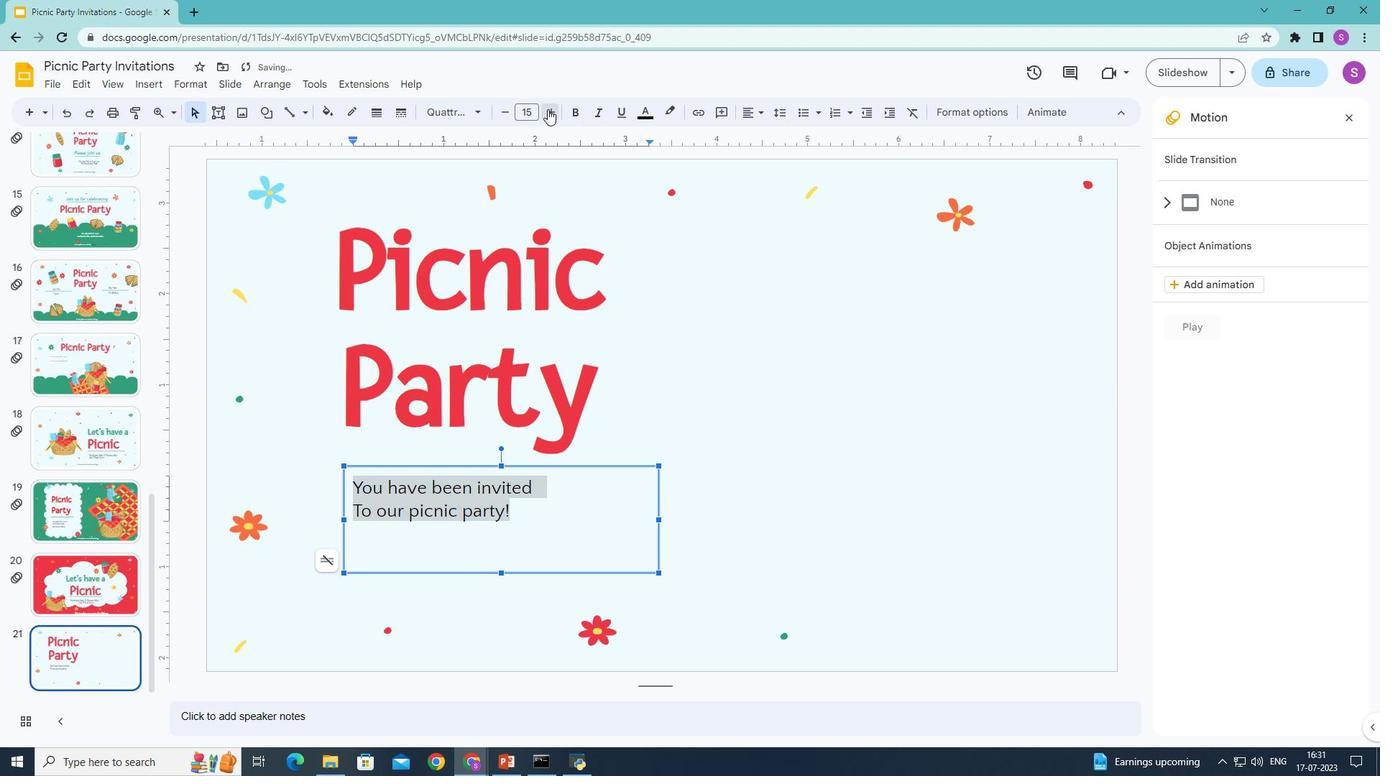 
Action: Mouse pressed left at (547, 109)
Screenshot: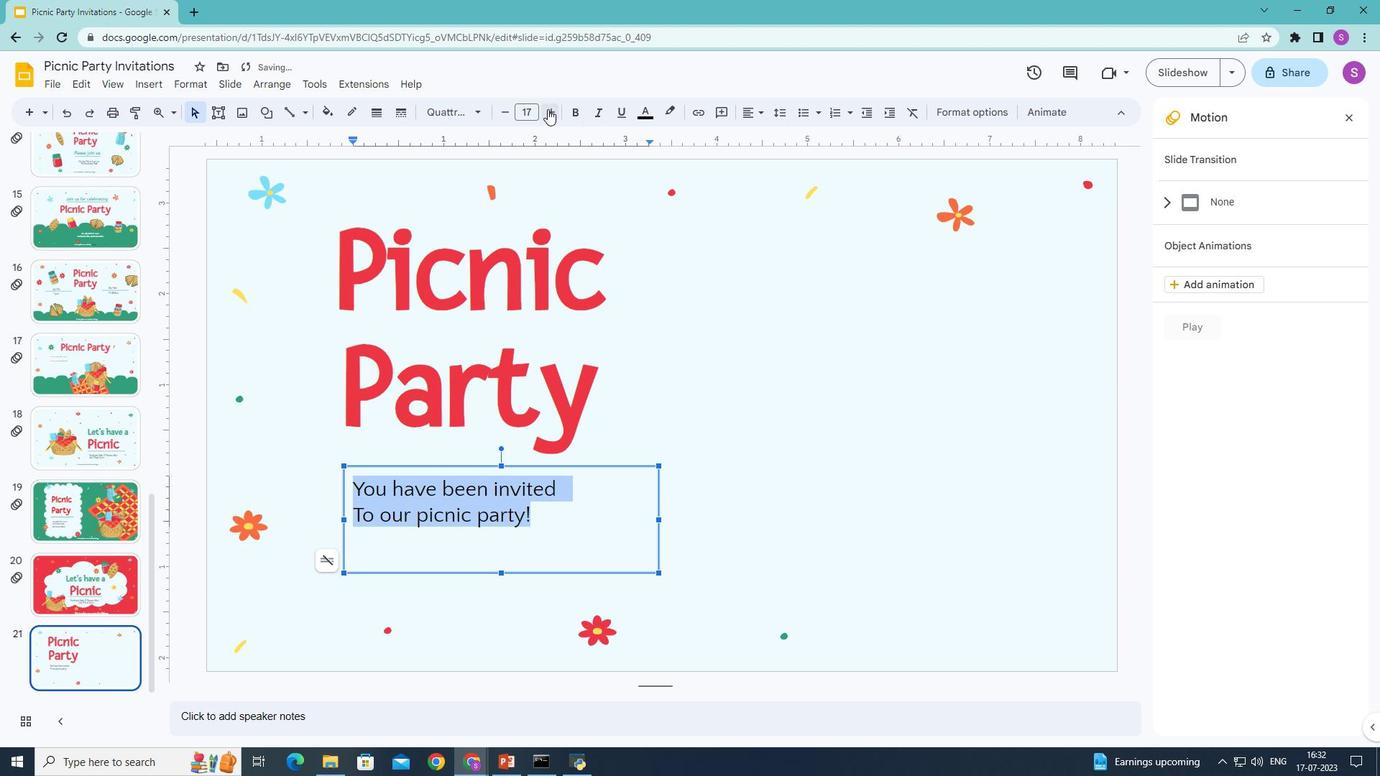 
Action: Mouse moved to (475, 108)
Screenshot: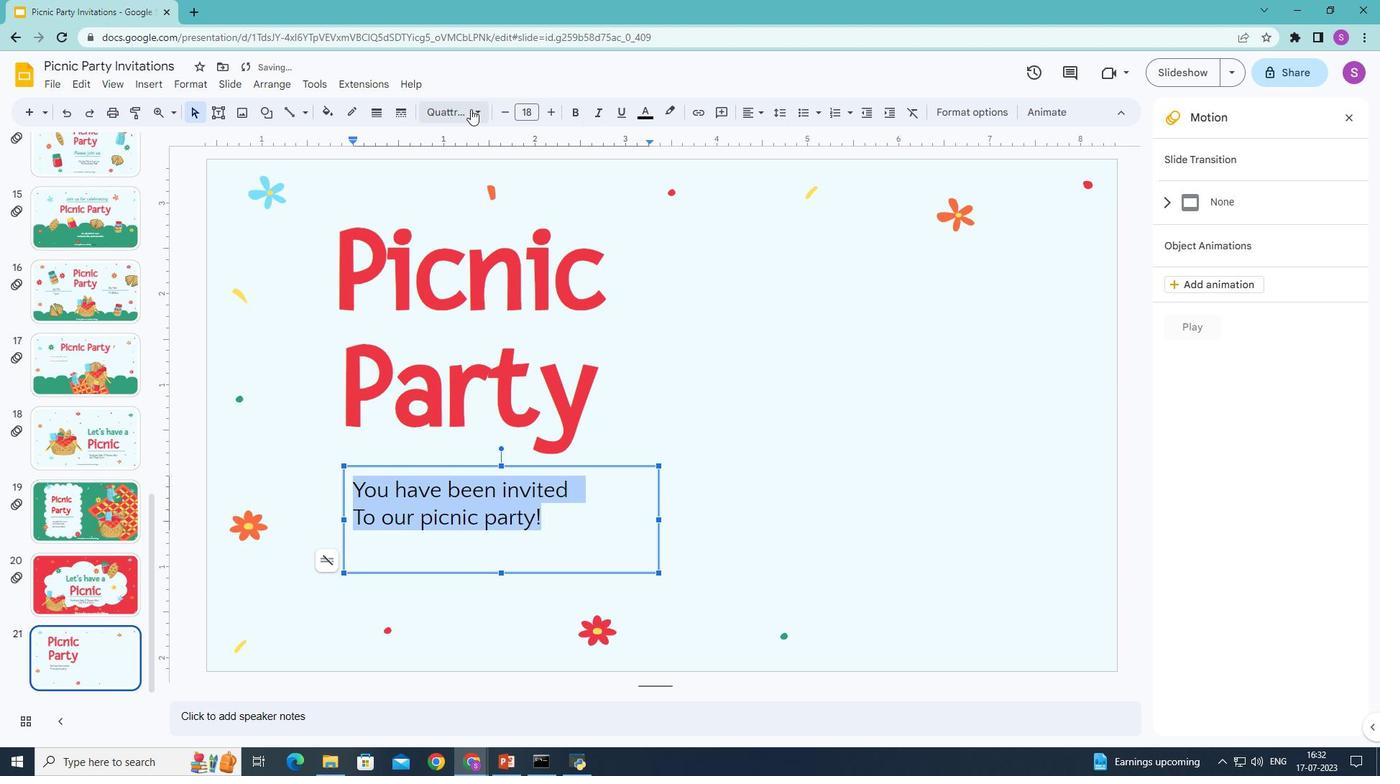
Action: Mouse pressed left at (475, 108)
Screenshot: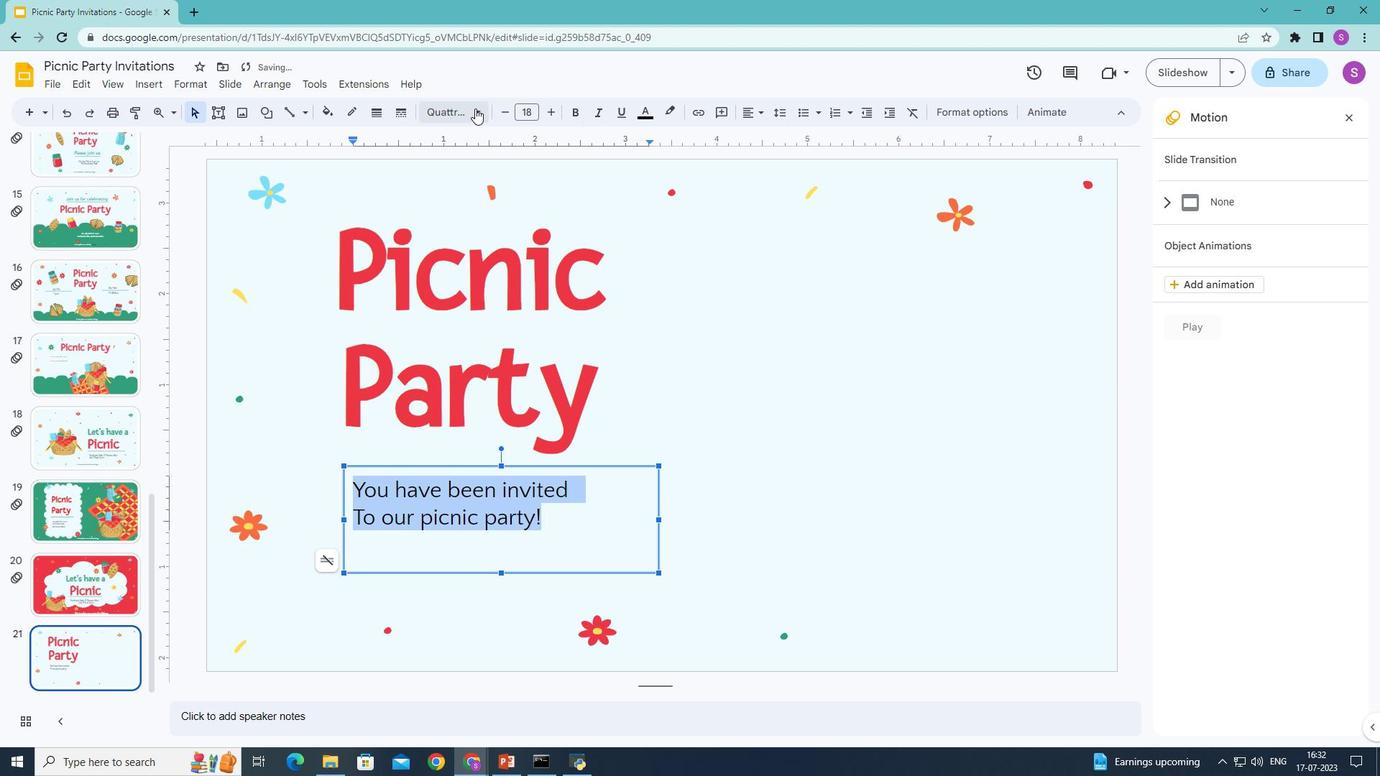 
Action: Mouse moved to (506, 300)
Screenshot: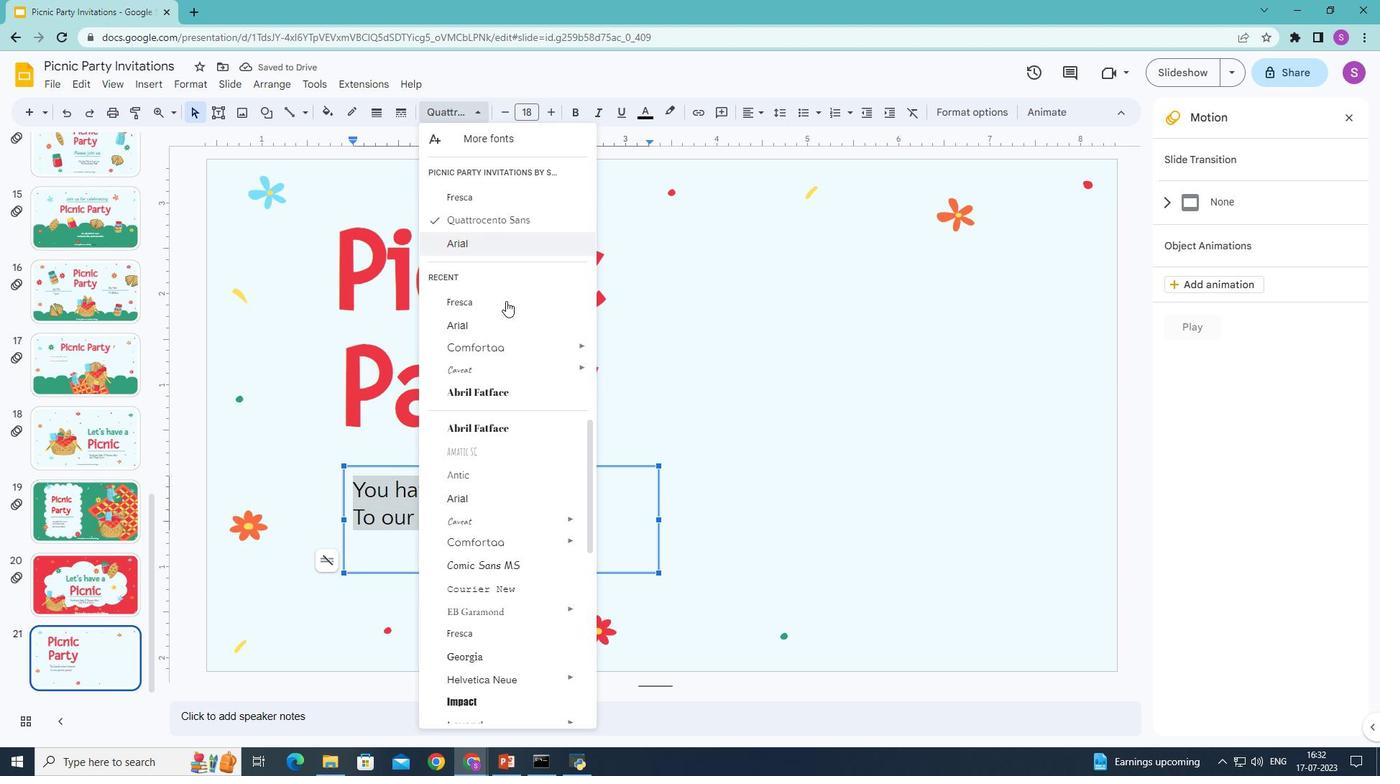 
Action: Mouse pressed left at (506, 300)
Screenshot: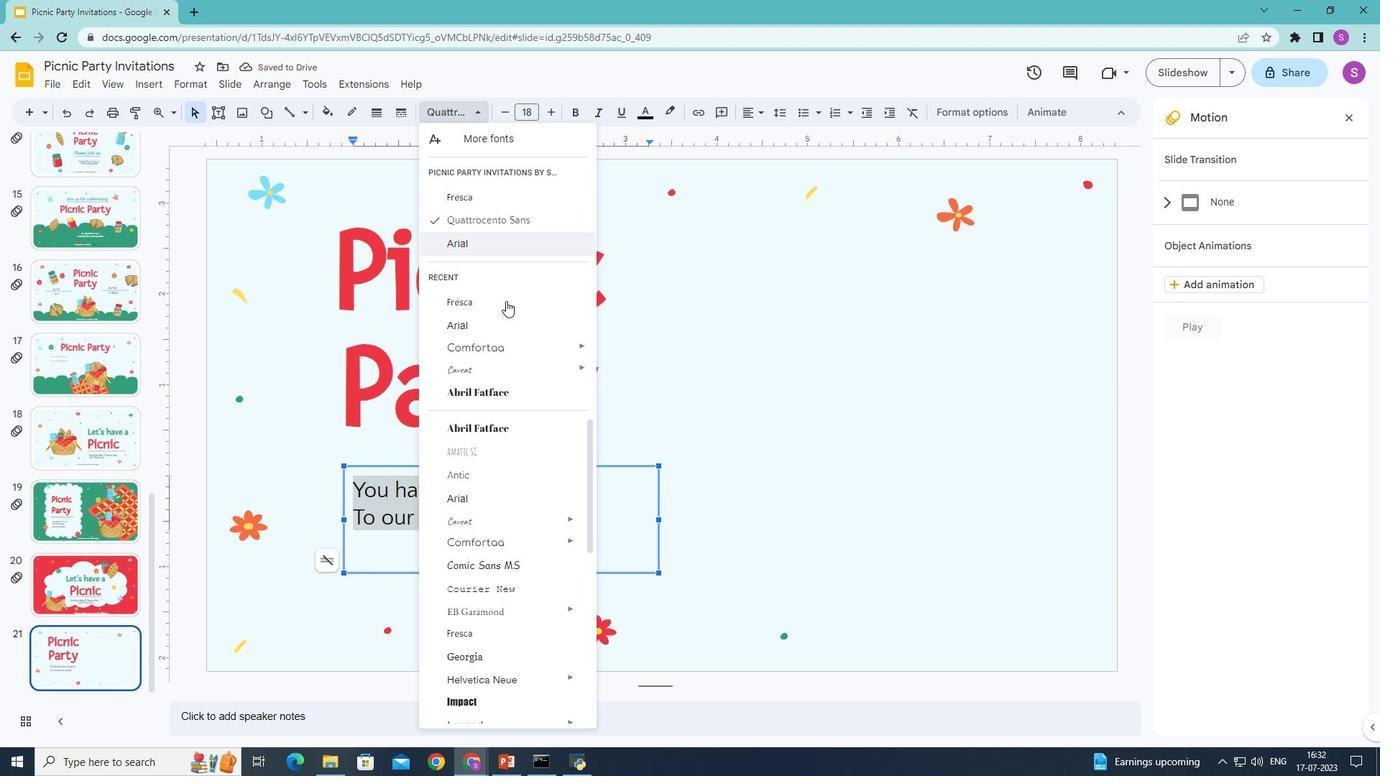 
Action: Mouse moved to (501, 299)
Screenshot: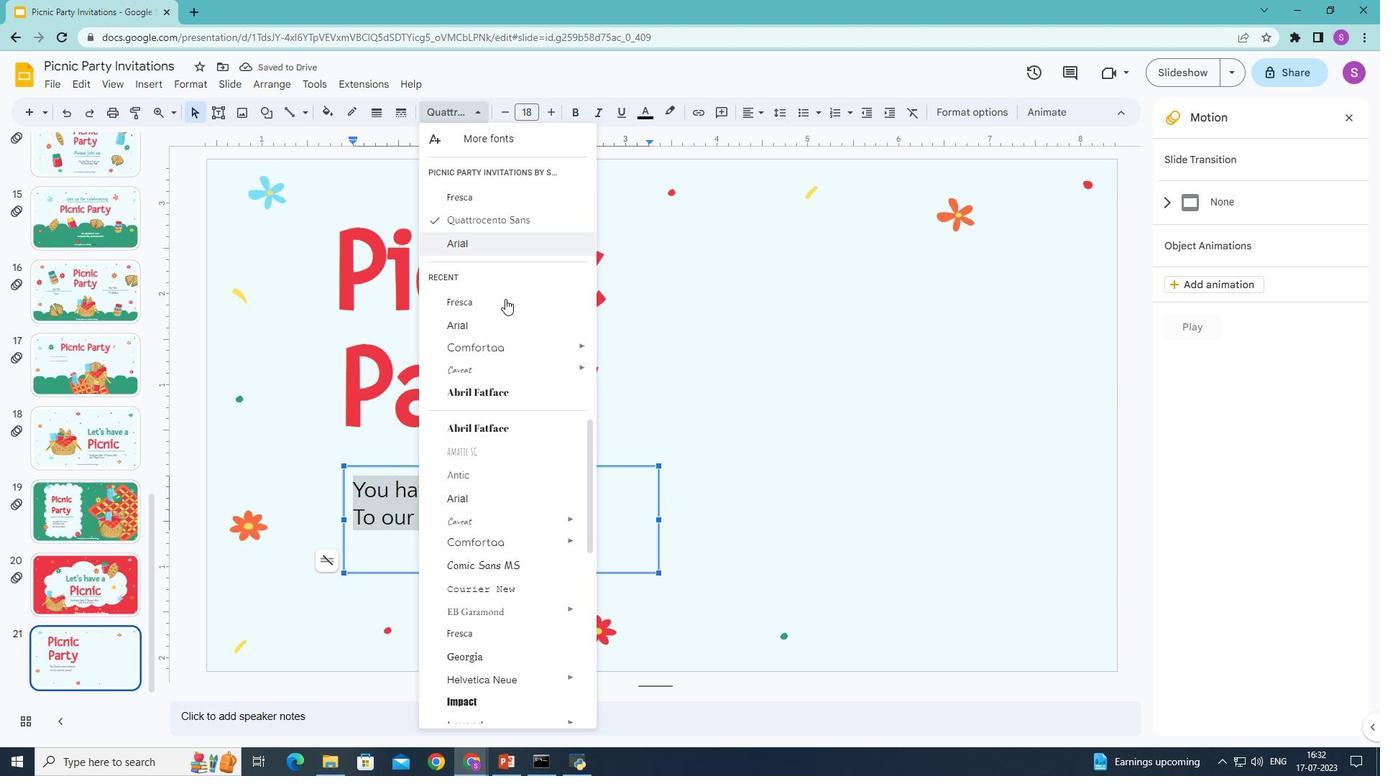 
Action: Mouse pressed left at (501, 299)
Screenshot: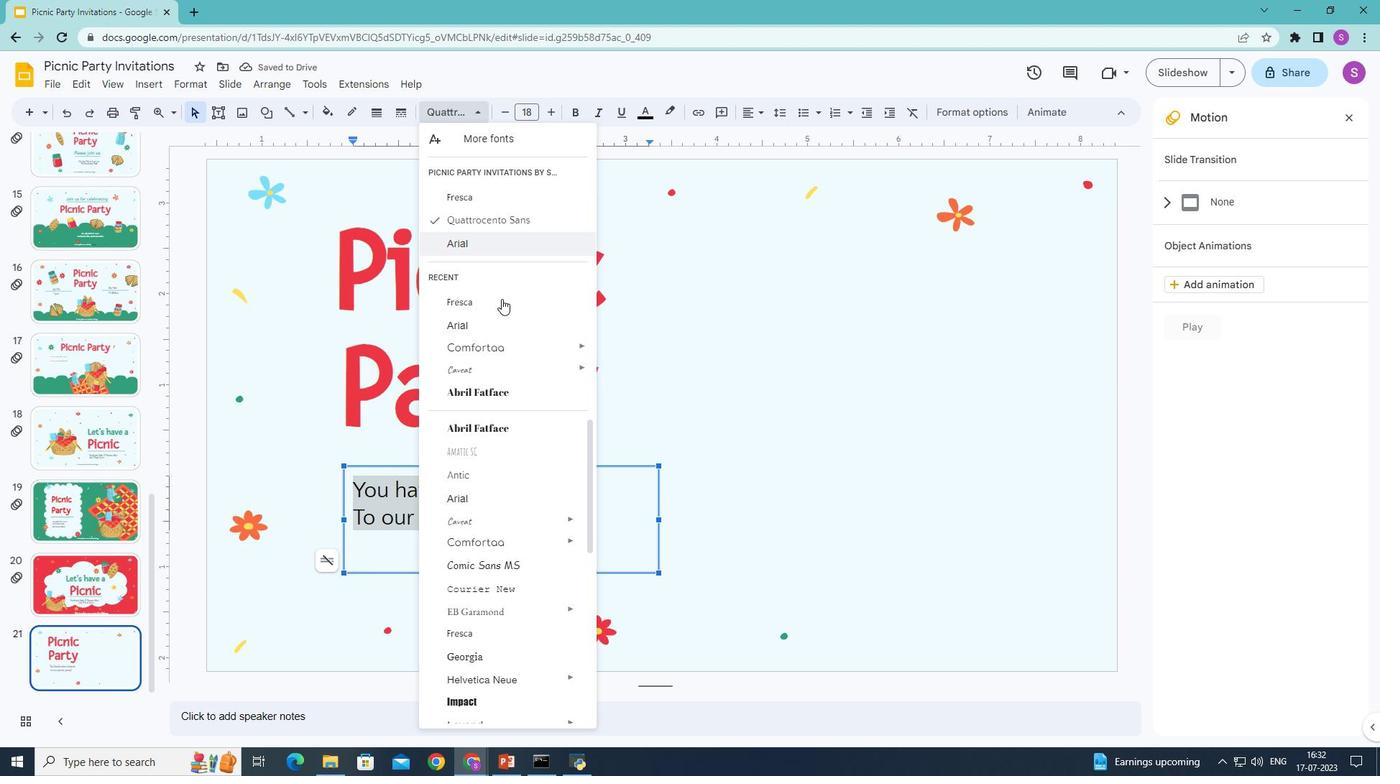 
Action: Mouse moved to (463, 299)
Screenshot: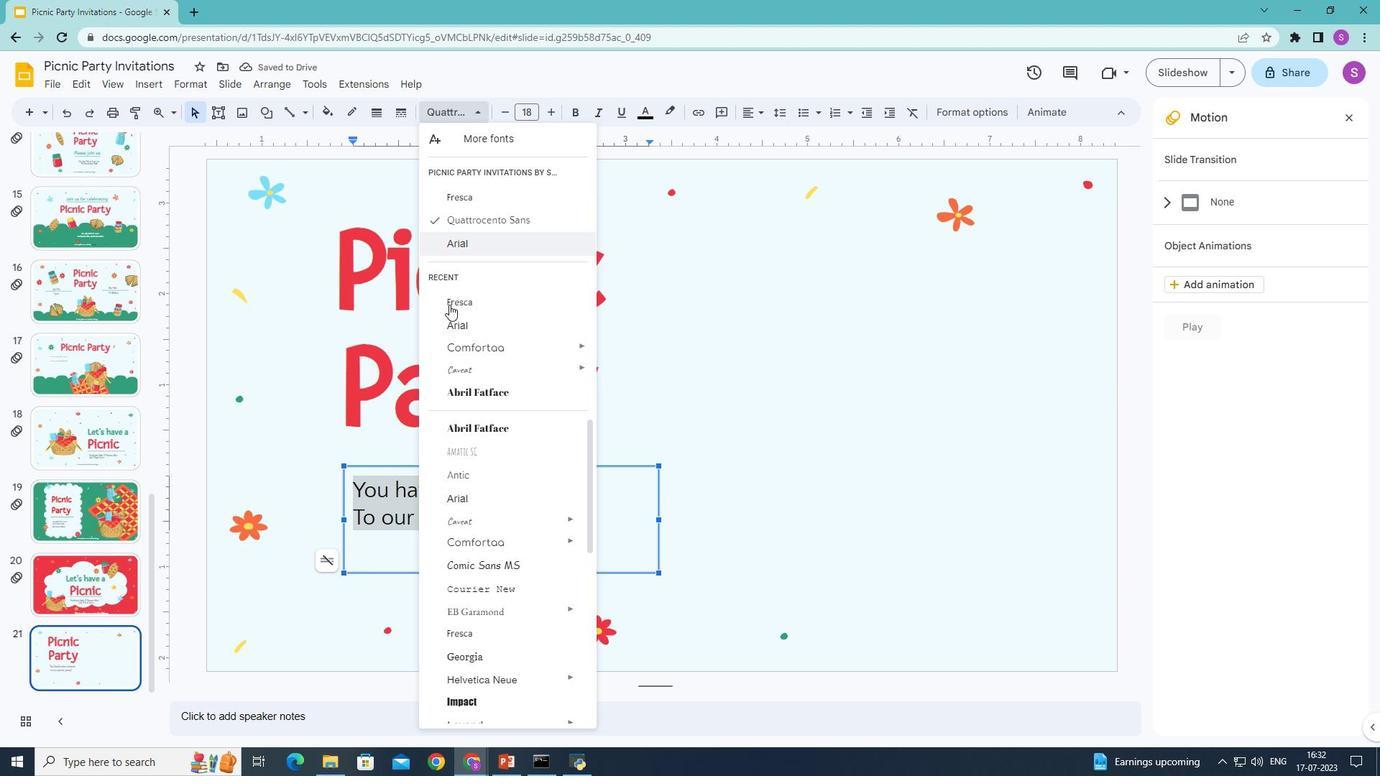 
Action: Mouse pressed left at (463, 299)
Screenshot: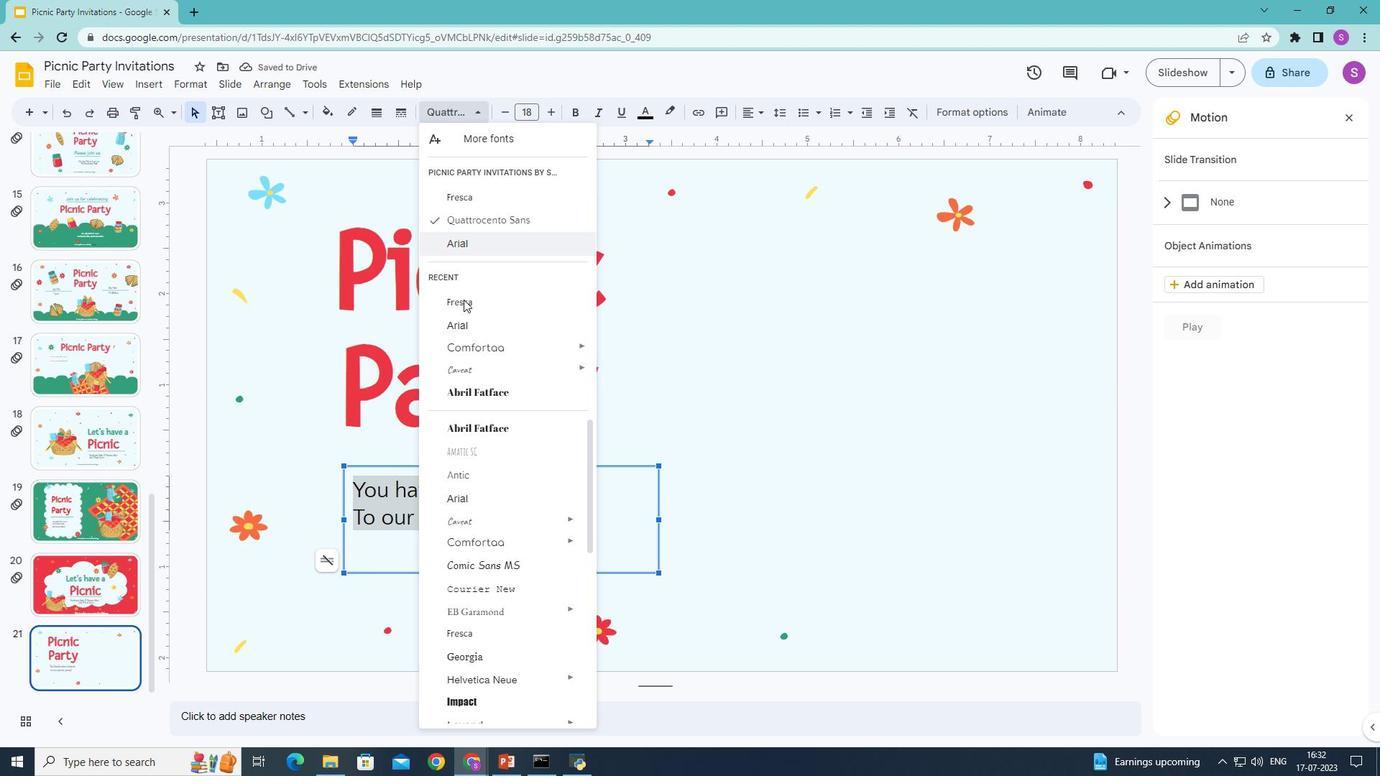 
Action: Mouse moved to (780, 395)
Screenshot: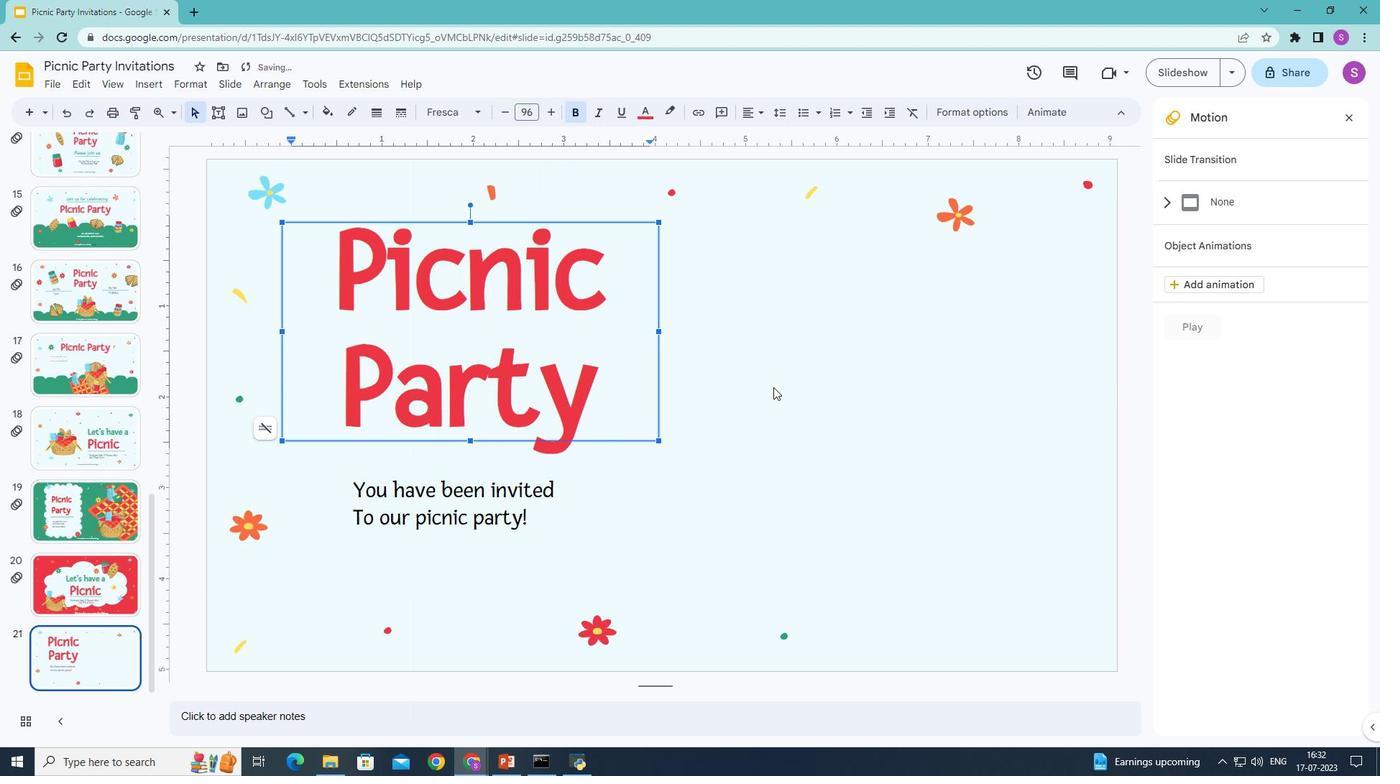 
Action: Mouse pressed left at (780, 395)
Screenshot: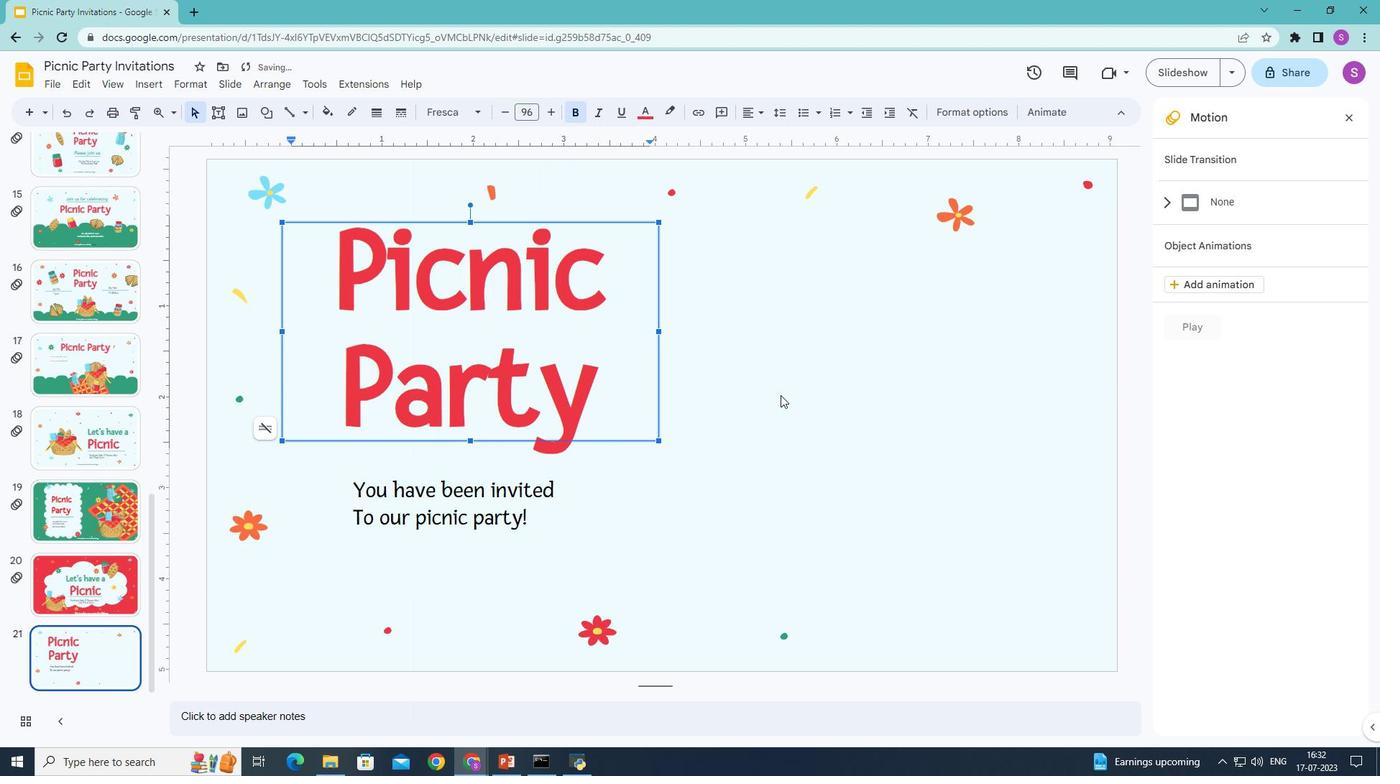 
Action: Mouse moved to (530, 519)
Screenshot: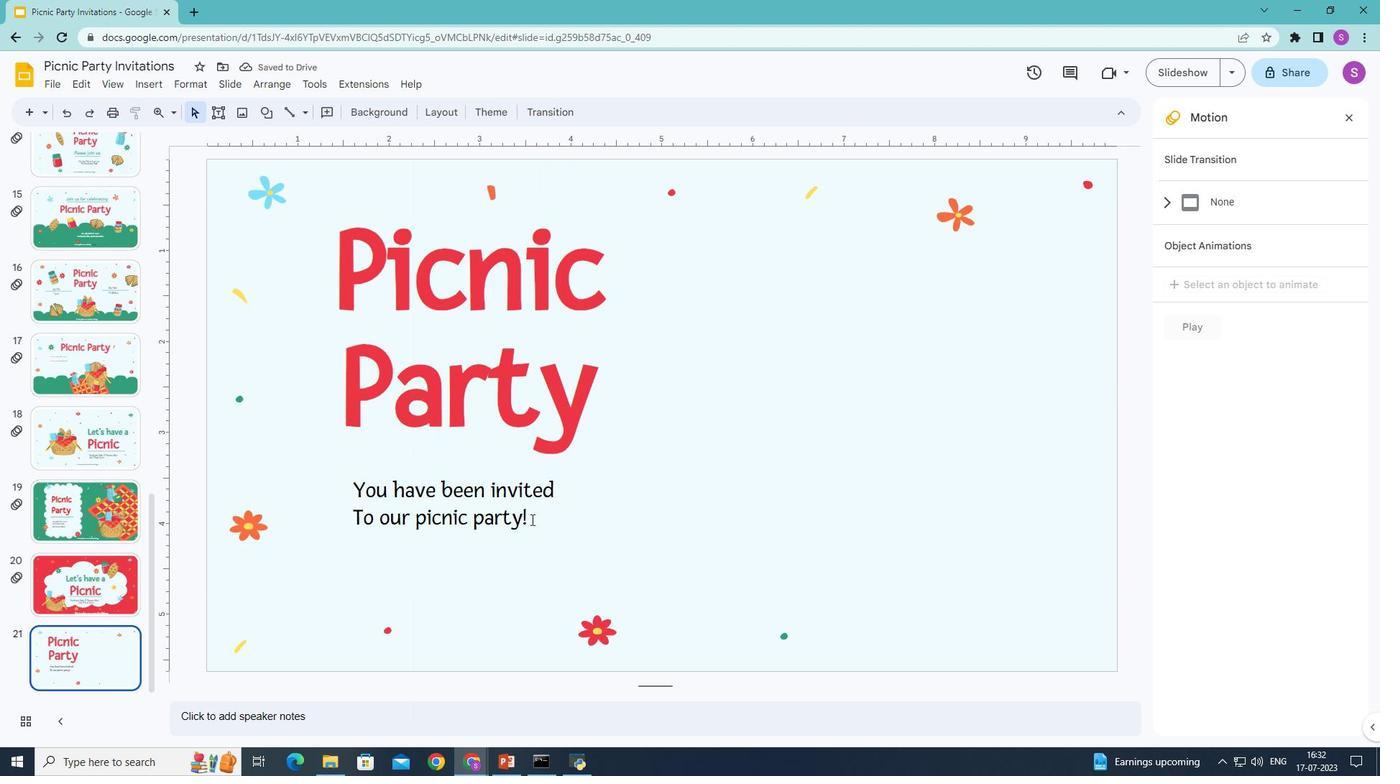 
Action: Mouse pressed left at (530, 519)
Screenshot: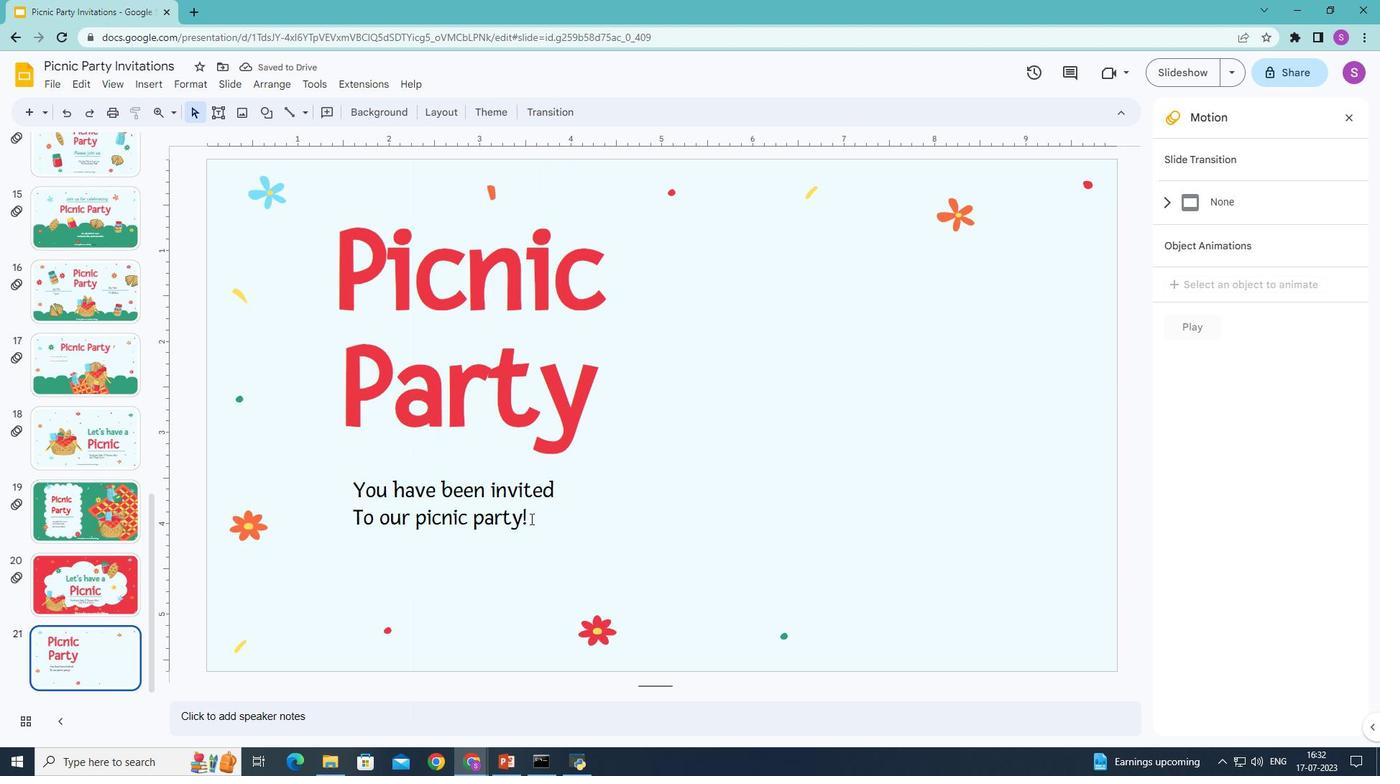 
Action: Mouse moved to (649, 110)
Screenshot: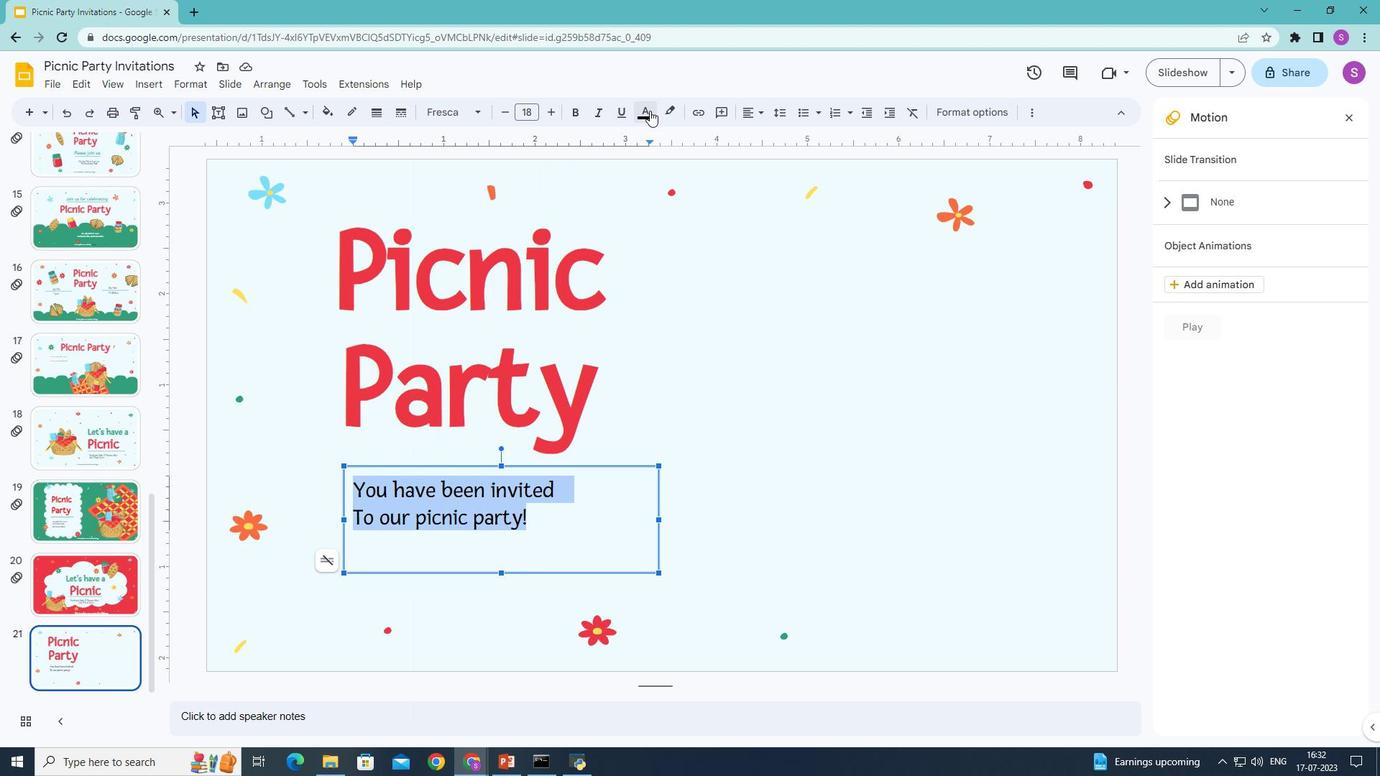 
Action: Mouse pressed left at (649, 110)
Screenshot: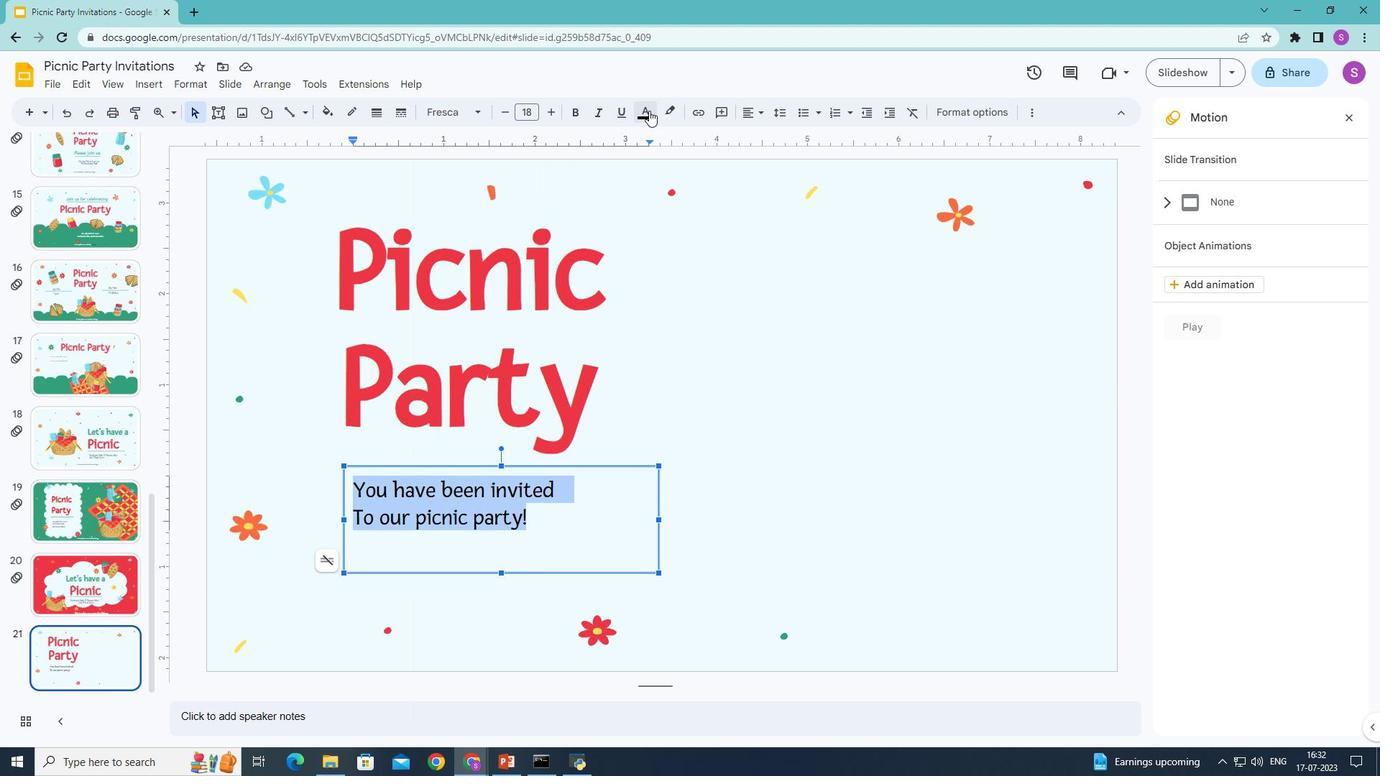 
Action: Mouse moved to (777, 155)
Screenshot: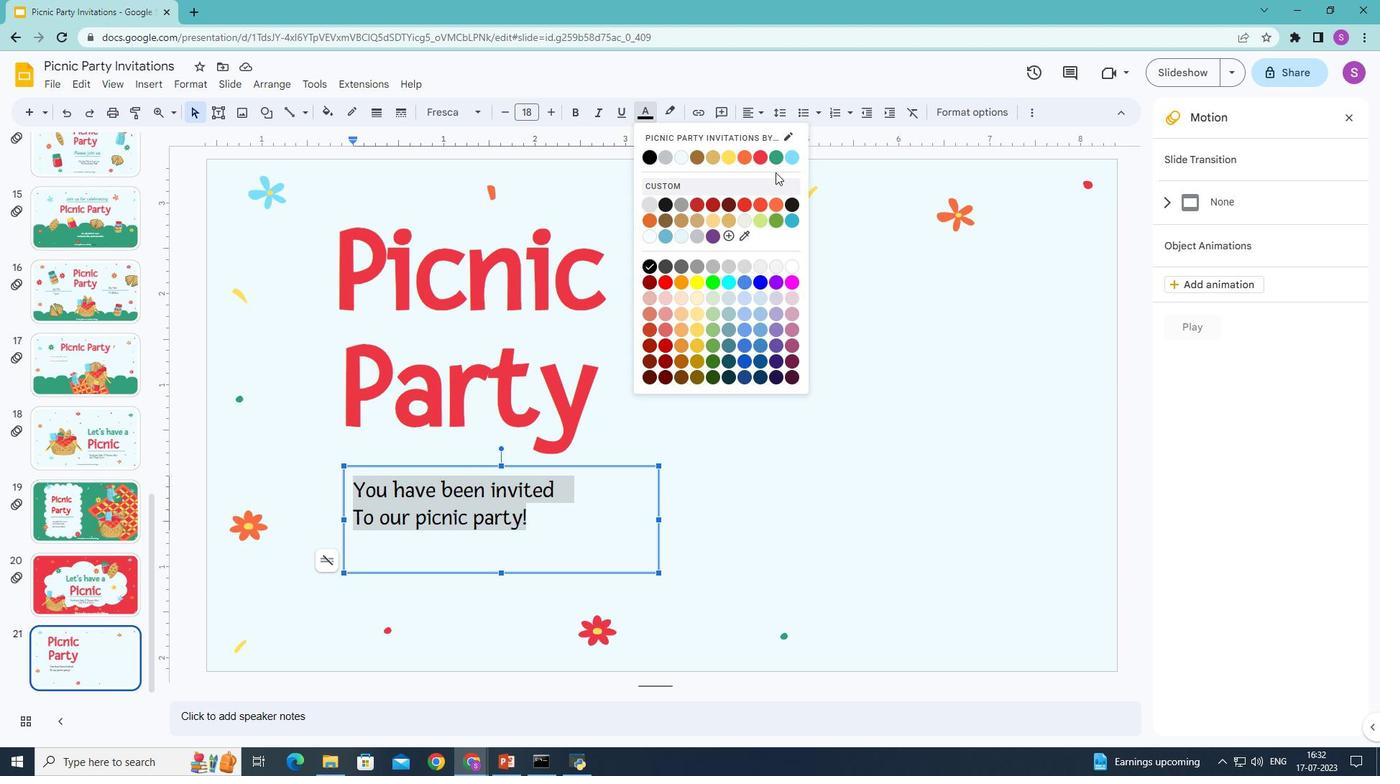 
Action: Mouse pressed left at (777, 155)
Screenshot: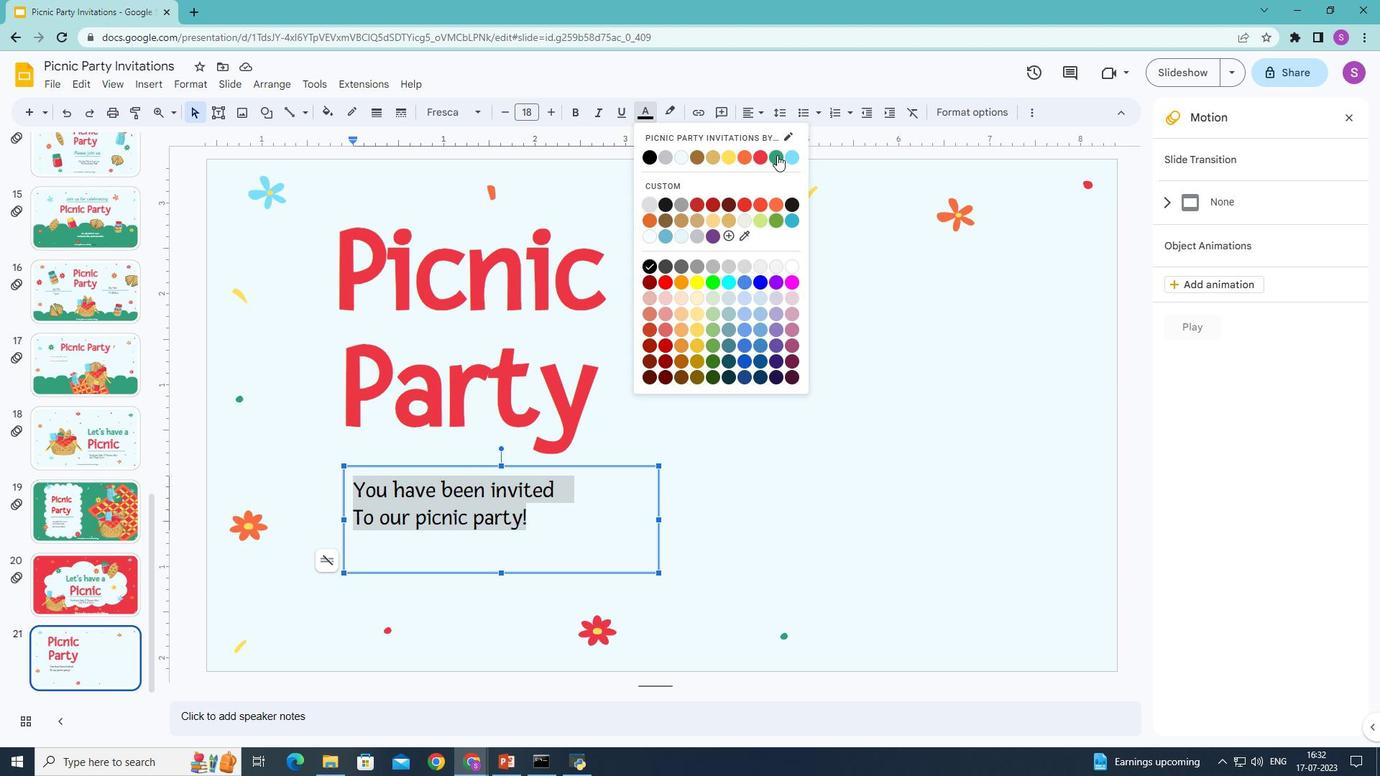 
Action: Mouse moved to (731, 452)
Screenshot: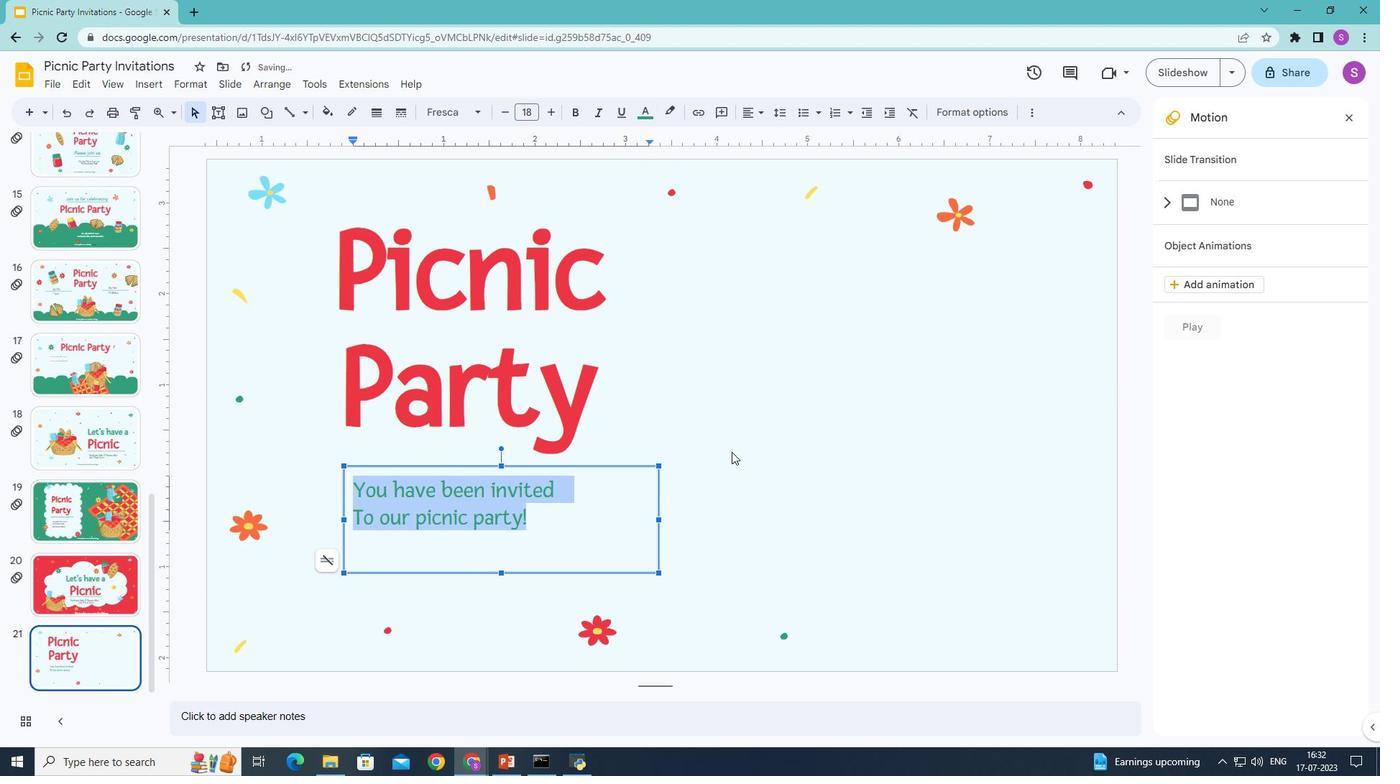 
Action: Mouse pressed left at (731, 452)
Screenshot: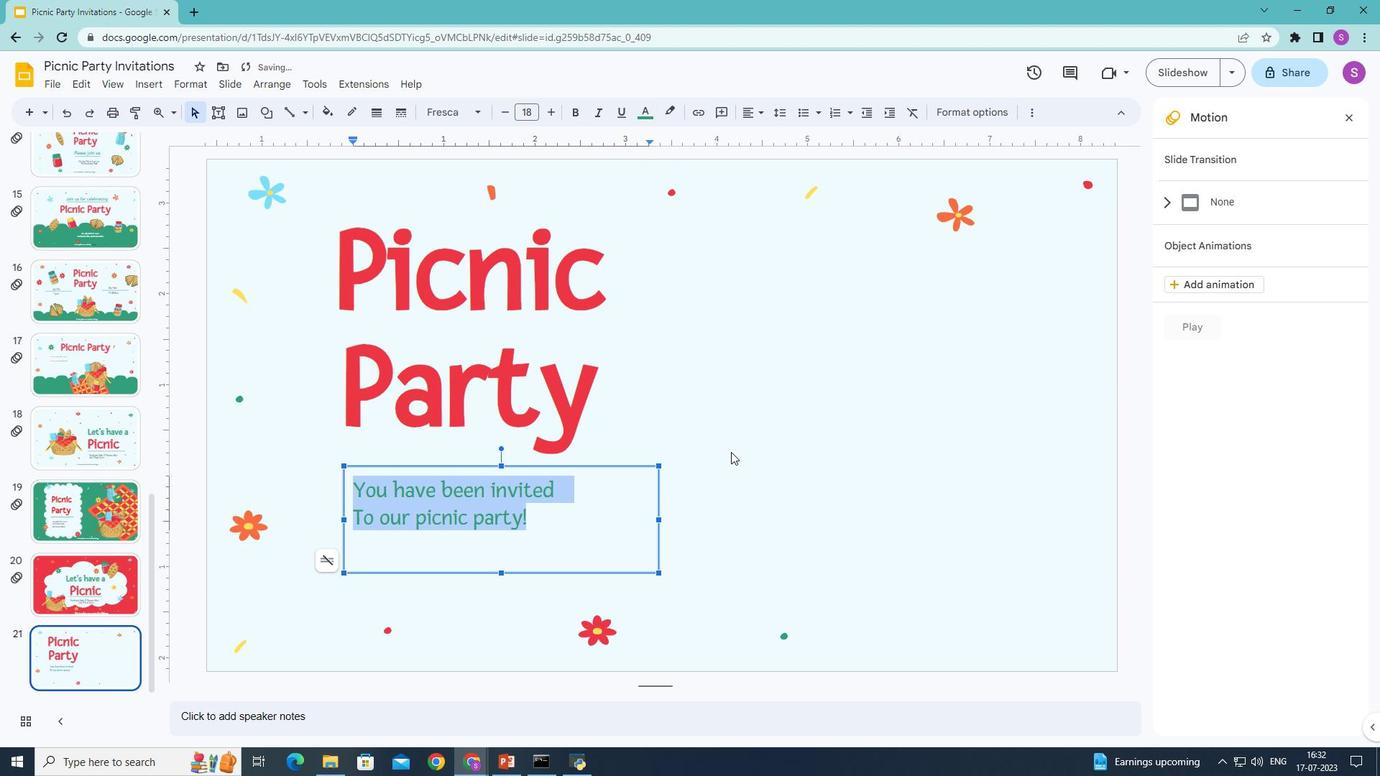 
Action: Mouse moved to (529, 519)
Screenshot: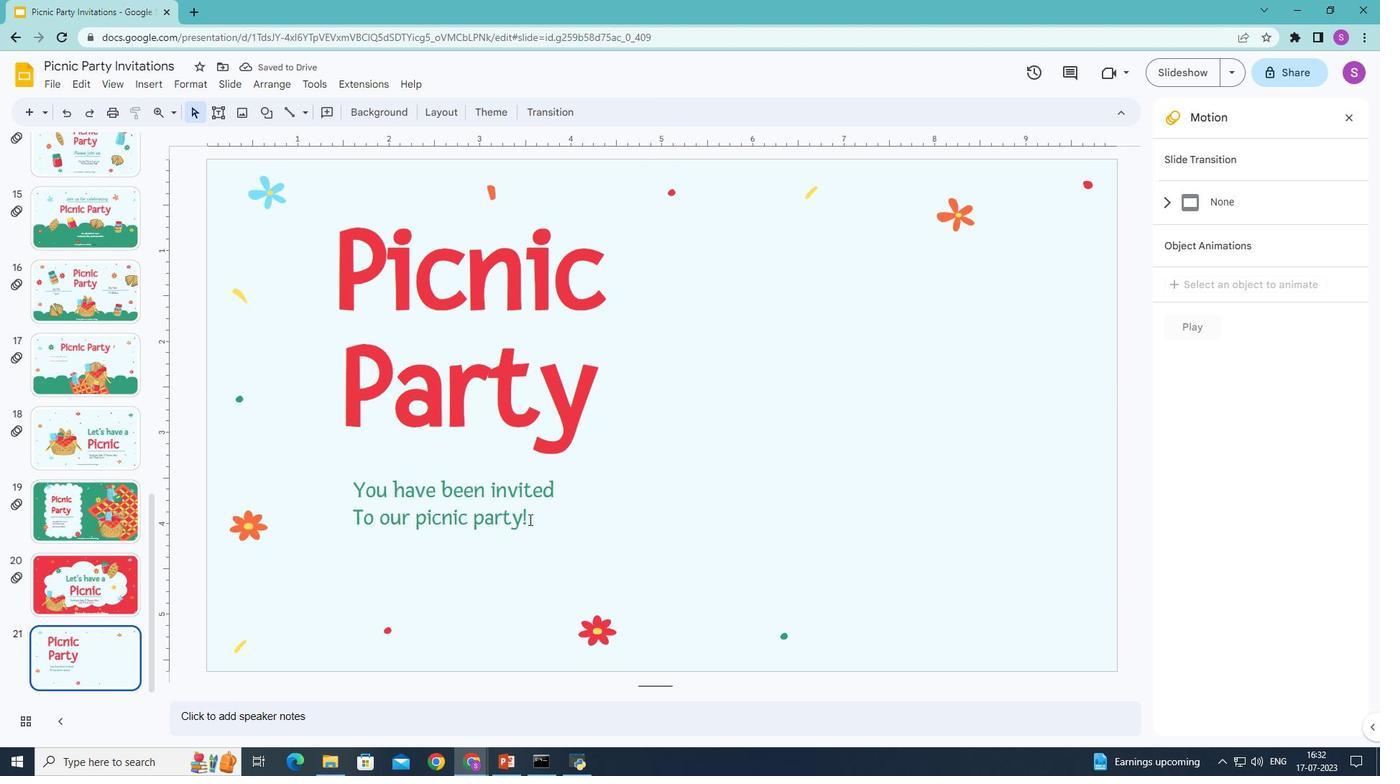 
Action: Mouse pressed left at (529, 519)
Screenshot: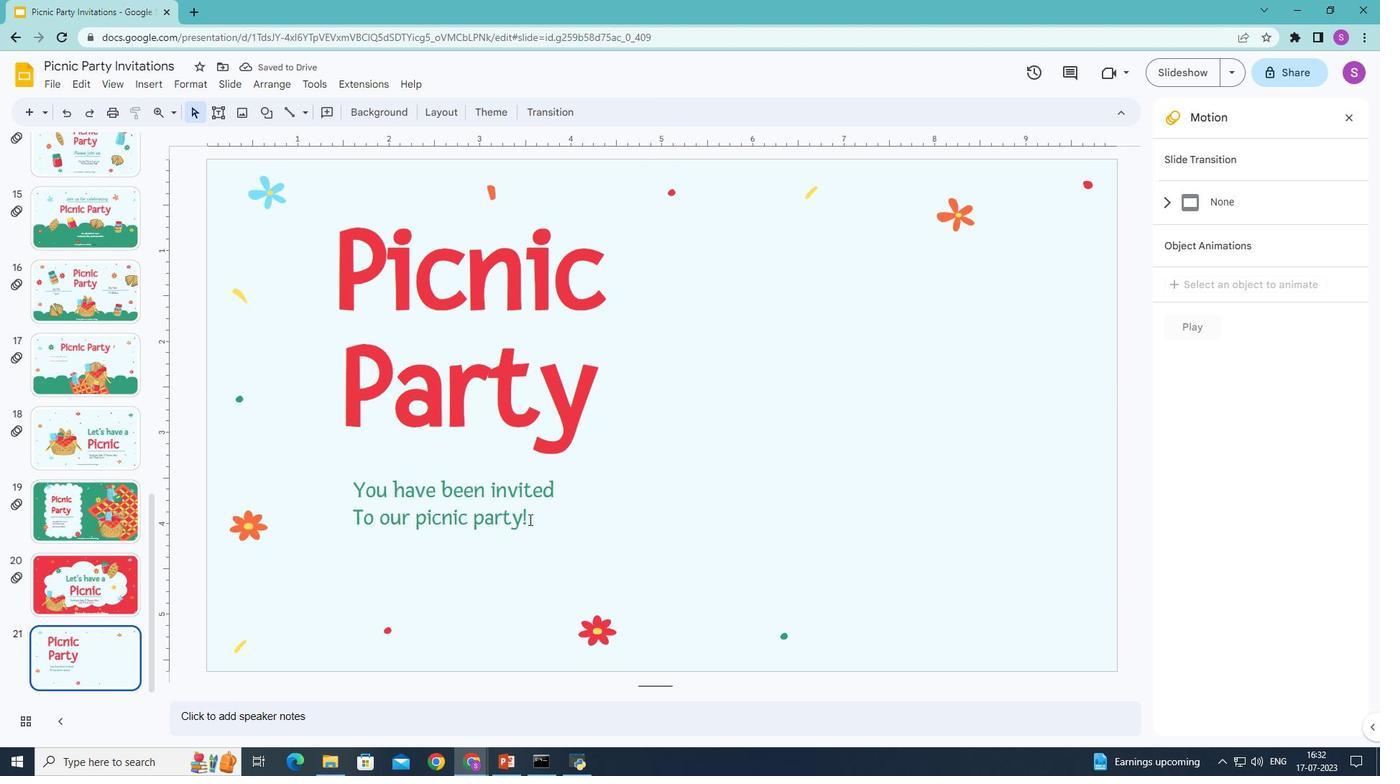 
Action: Mouse moved to (761, 112)
Screenshot: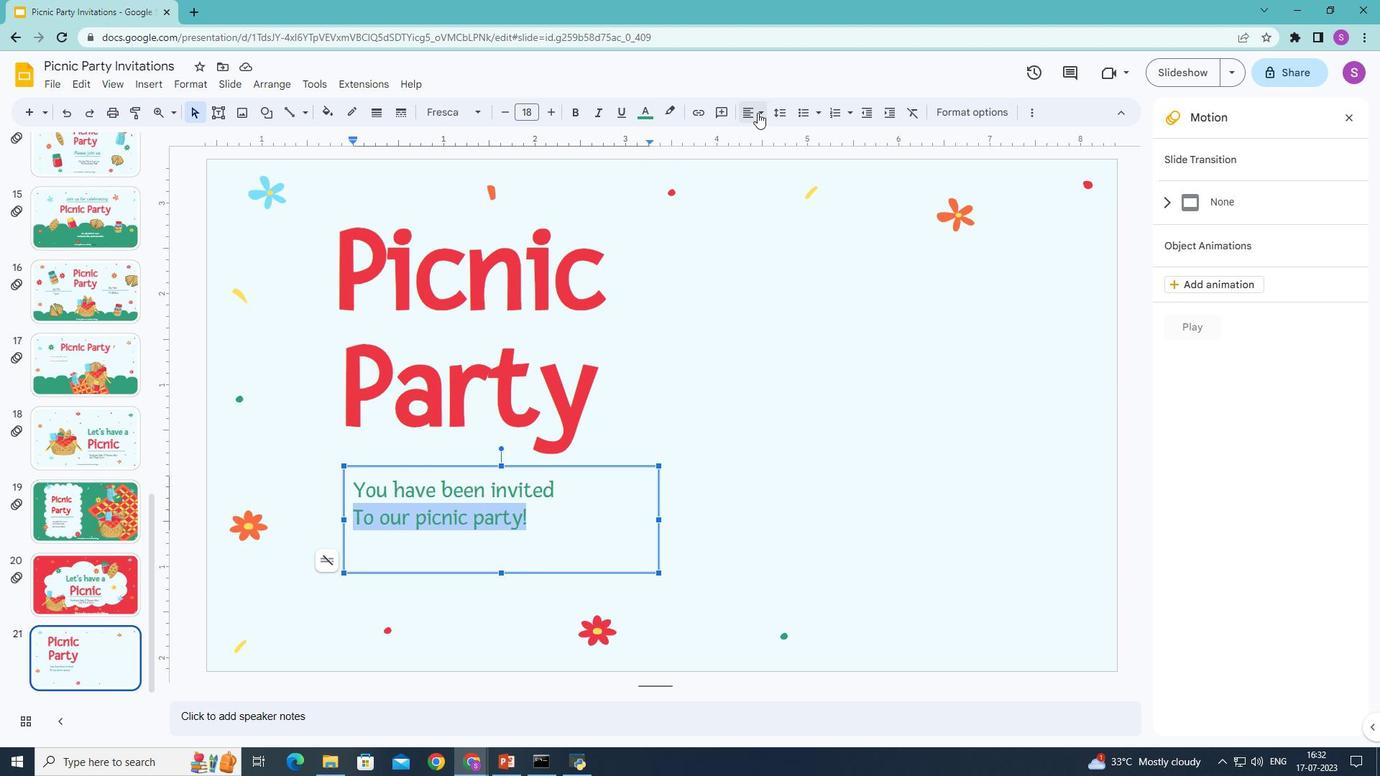 
Action: Mouse pressed left at (761, 112)
Screenshot: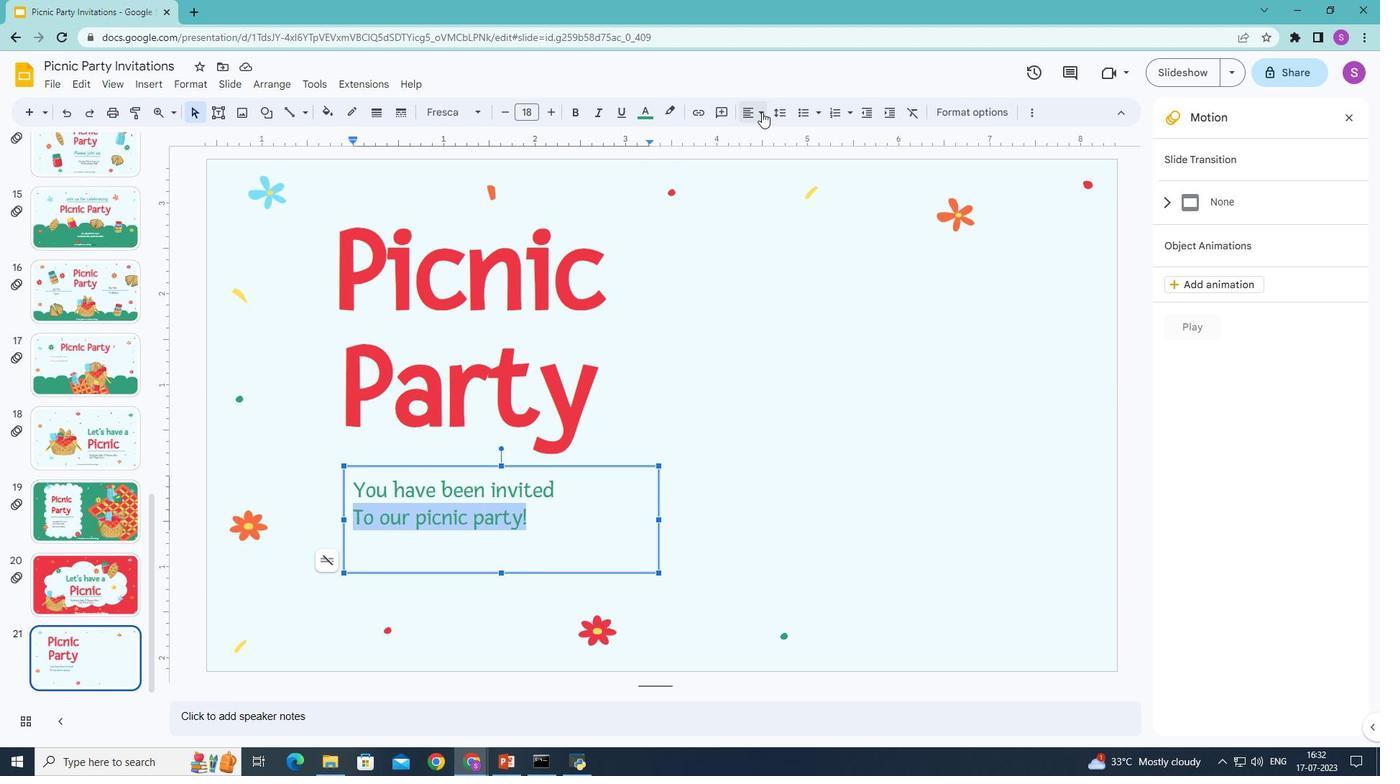
Action: Mouse moved to (772, 137)
Screenshot: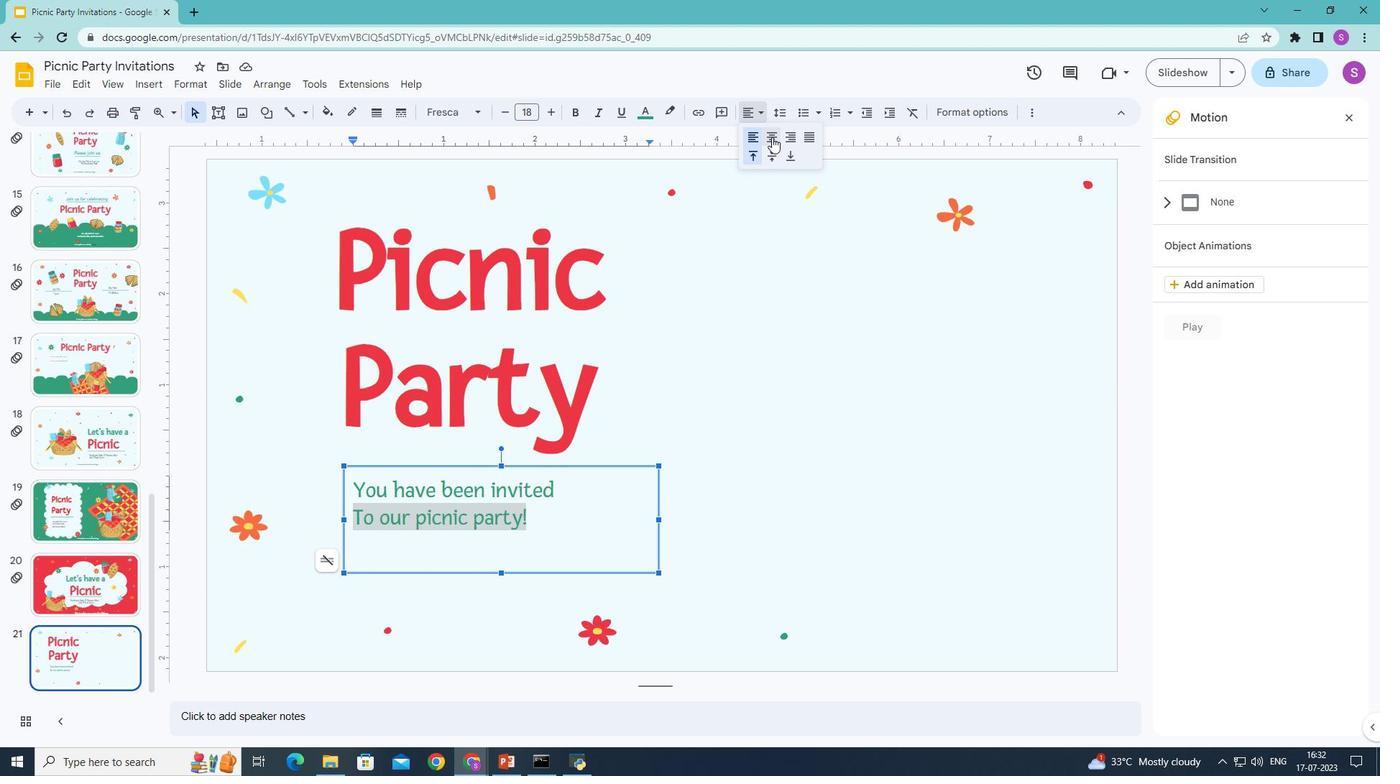 
Action: Mouse pressed left at (772, 137)
Screenshot: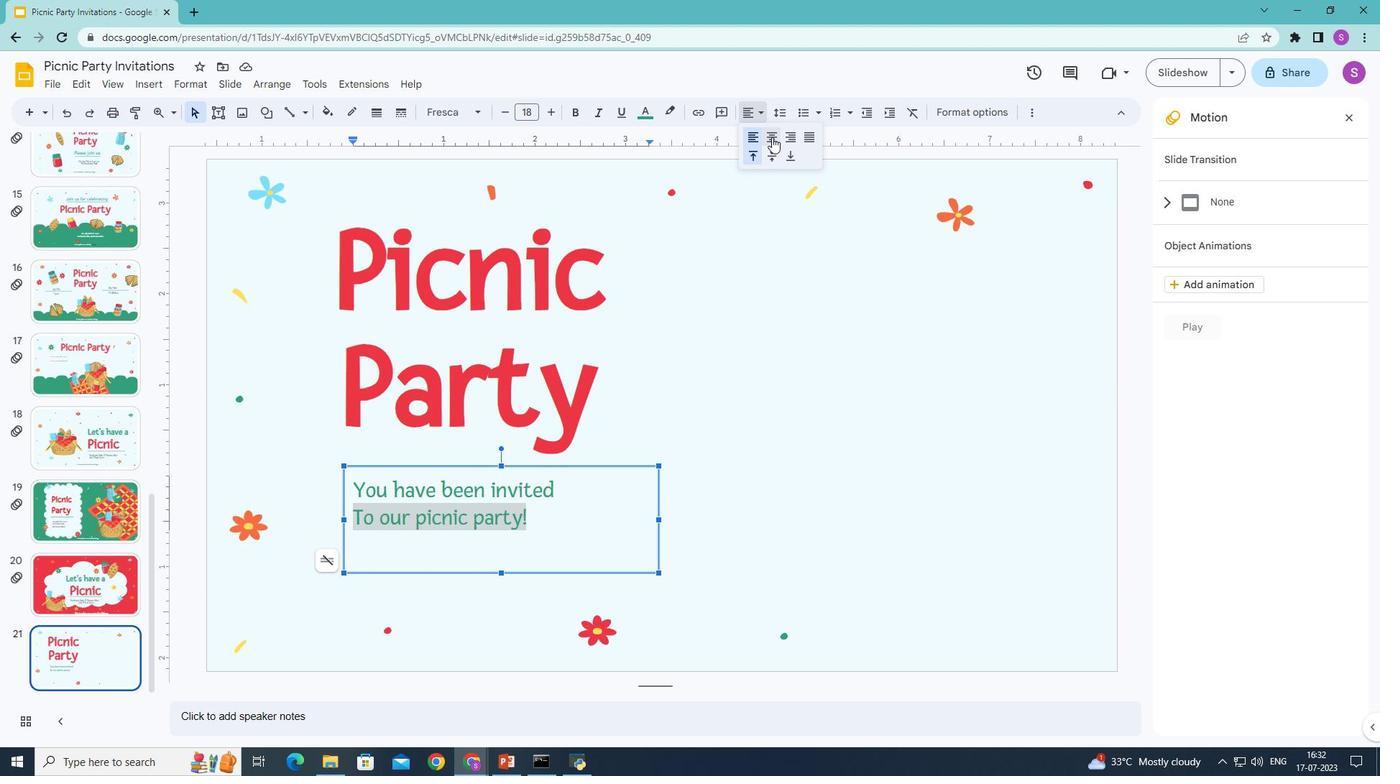 
Action: Mouse moved to (790, 493)
Screenshot: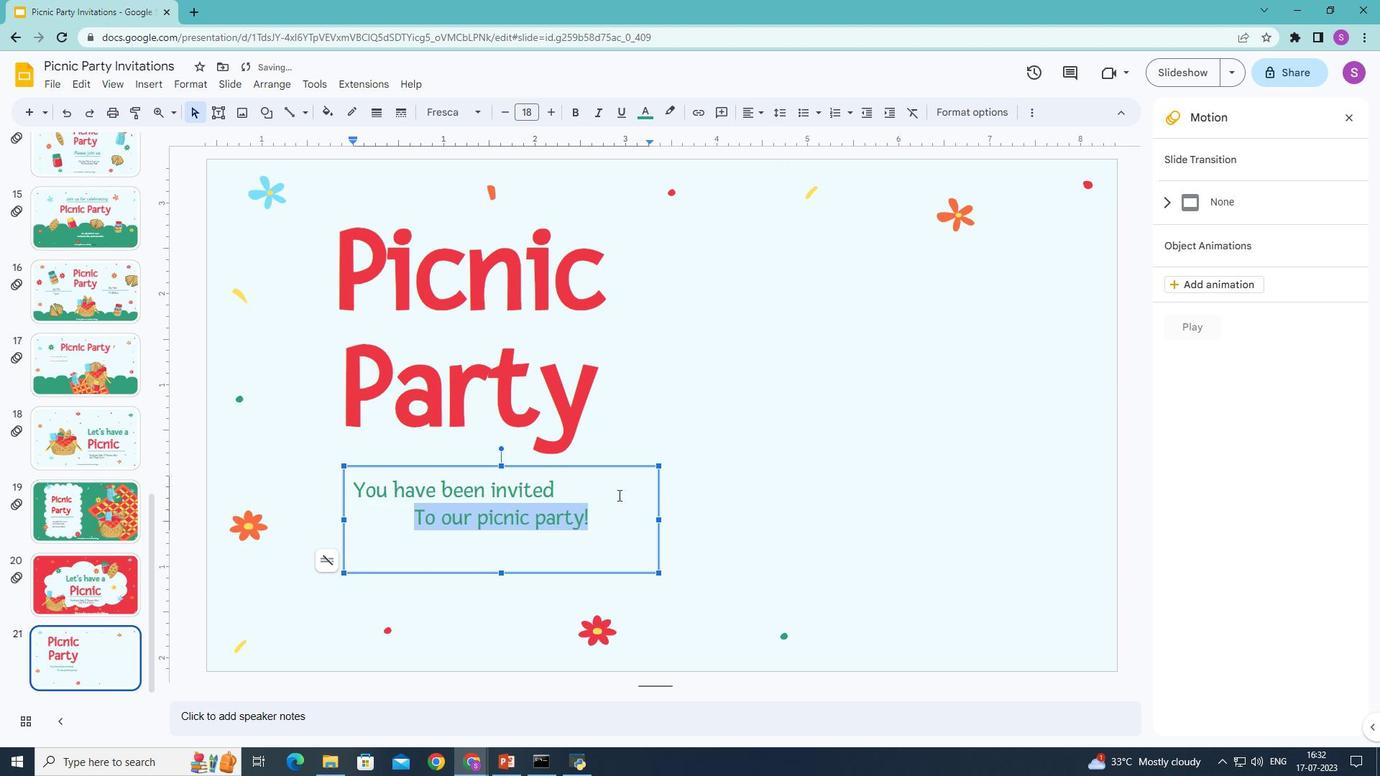 
Action: Mouse pressed left at (790, 493)
Screenshot: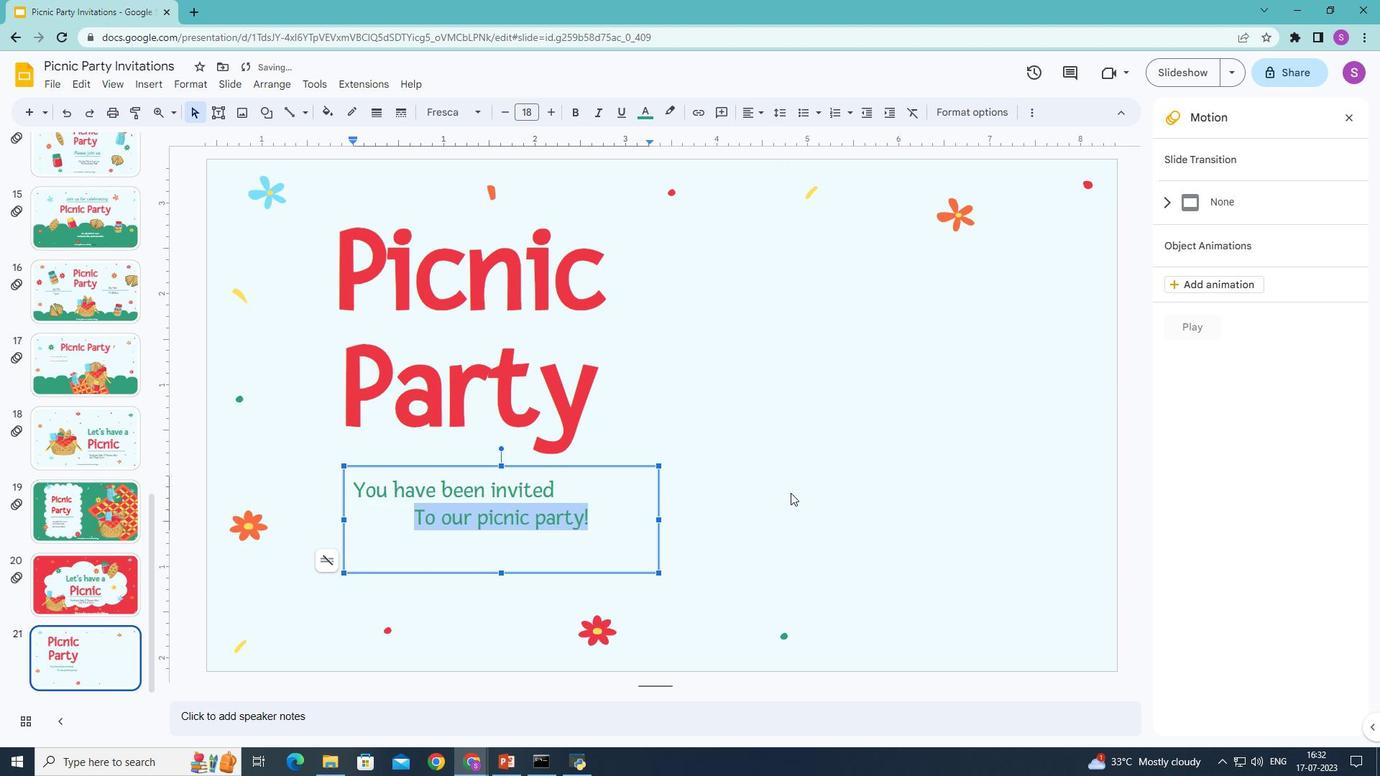 
Action: Mouse moved to (562, 490)
Screenshot: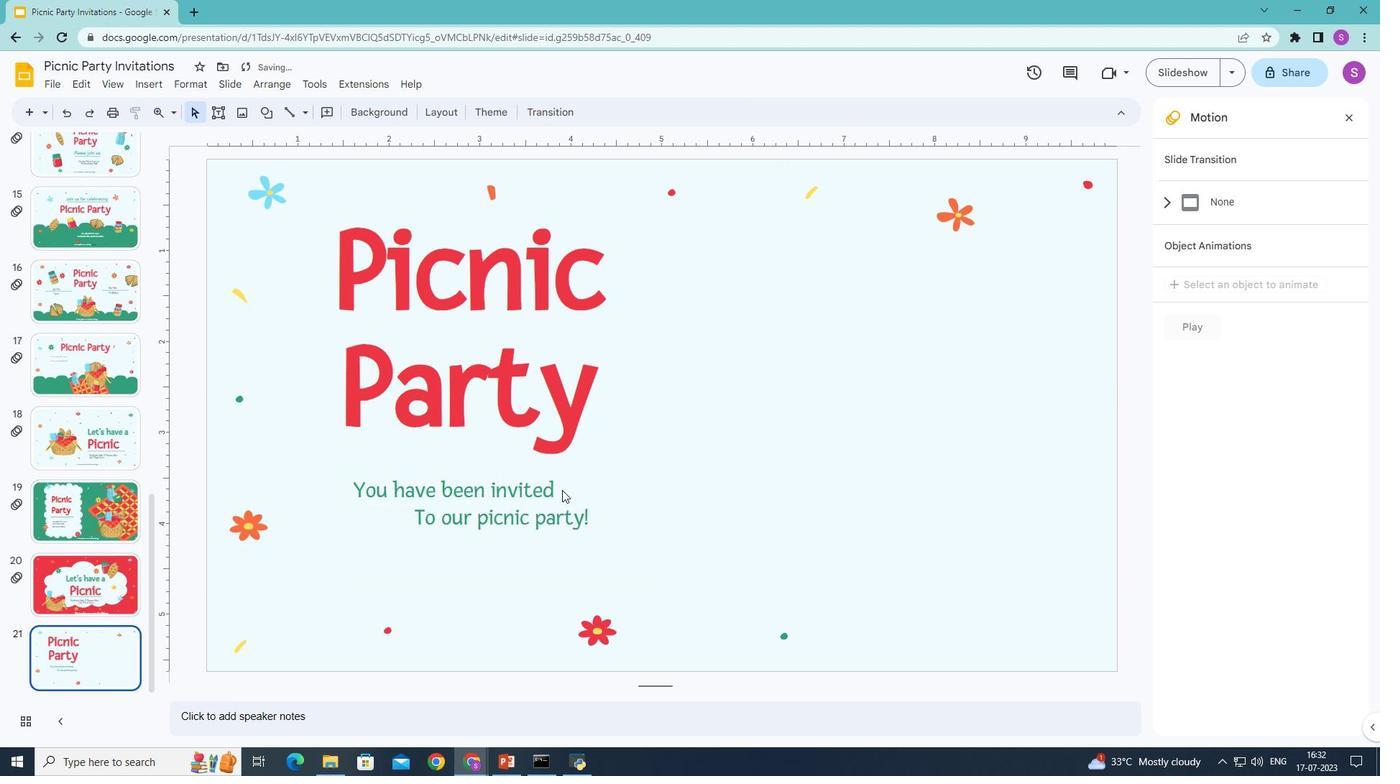 
Action: Mouse pressed left at (562, 490)
Screenshot: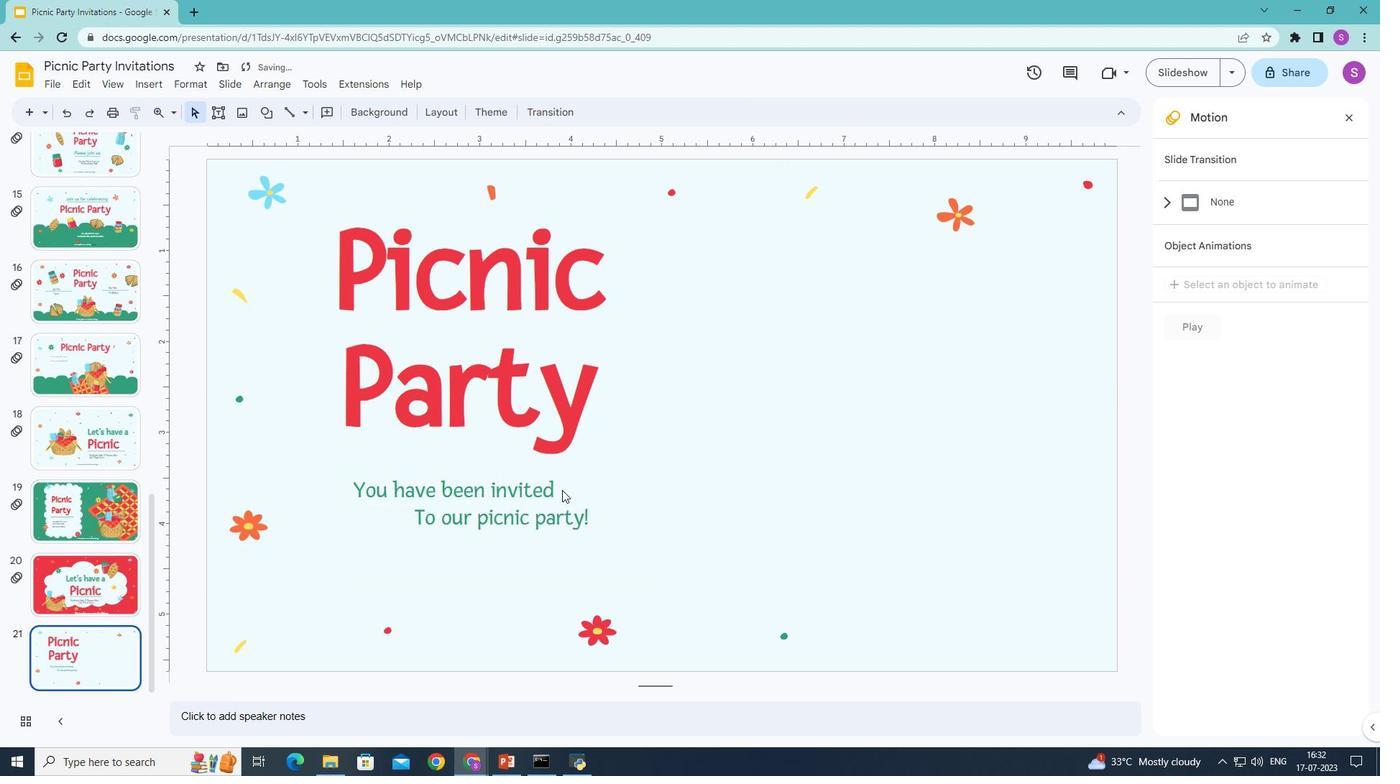 
Action: Mouse moved to (556, 490)
Screenshot: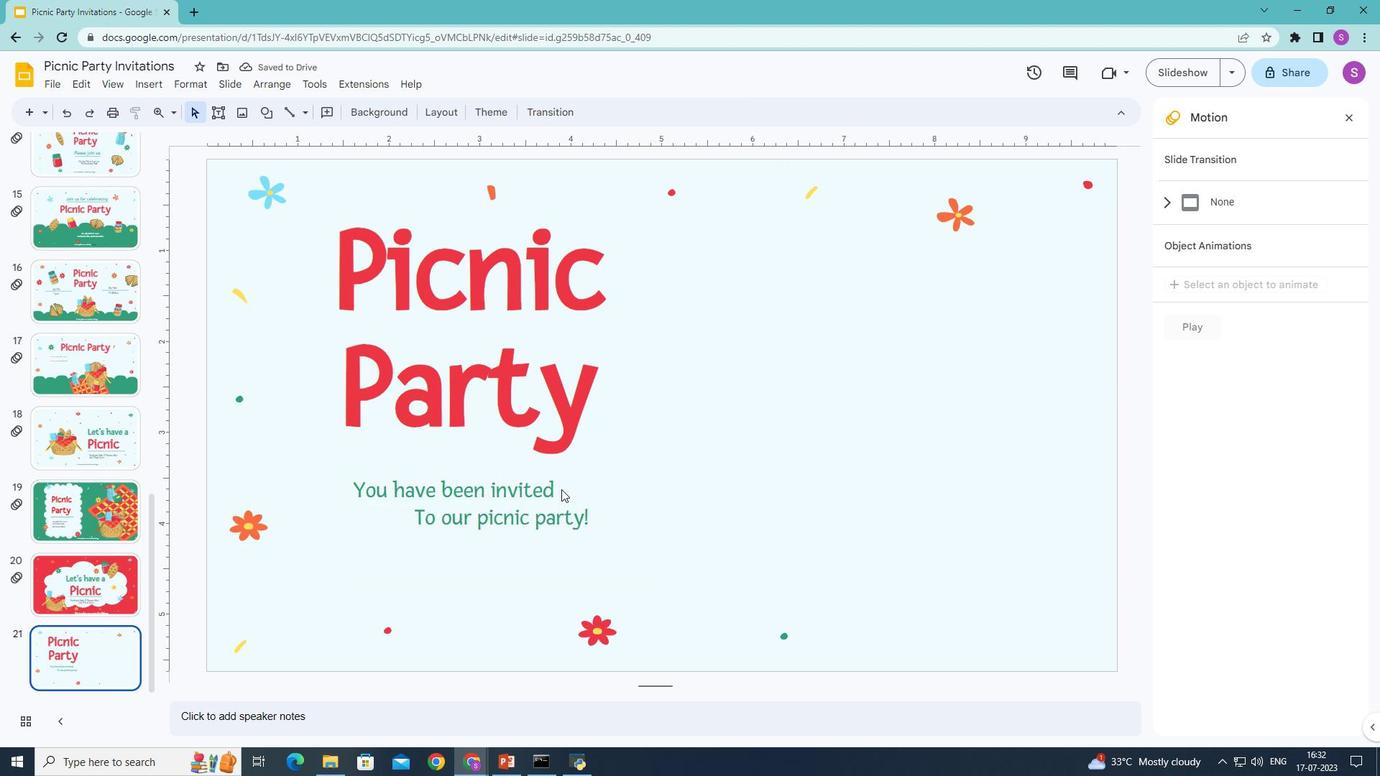 
Action: Mouse pressed left at (556, 490)
Screenshot: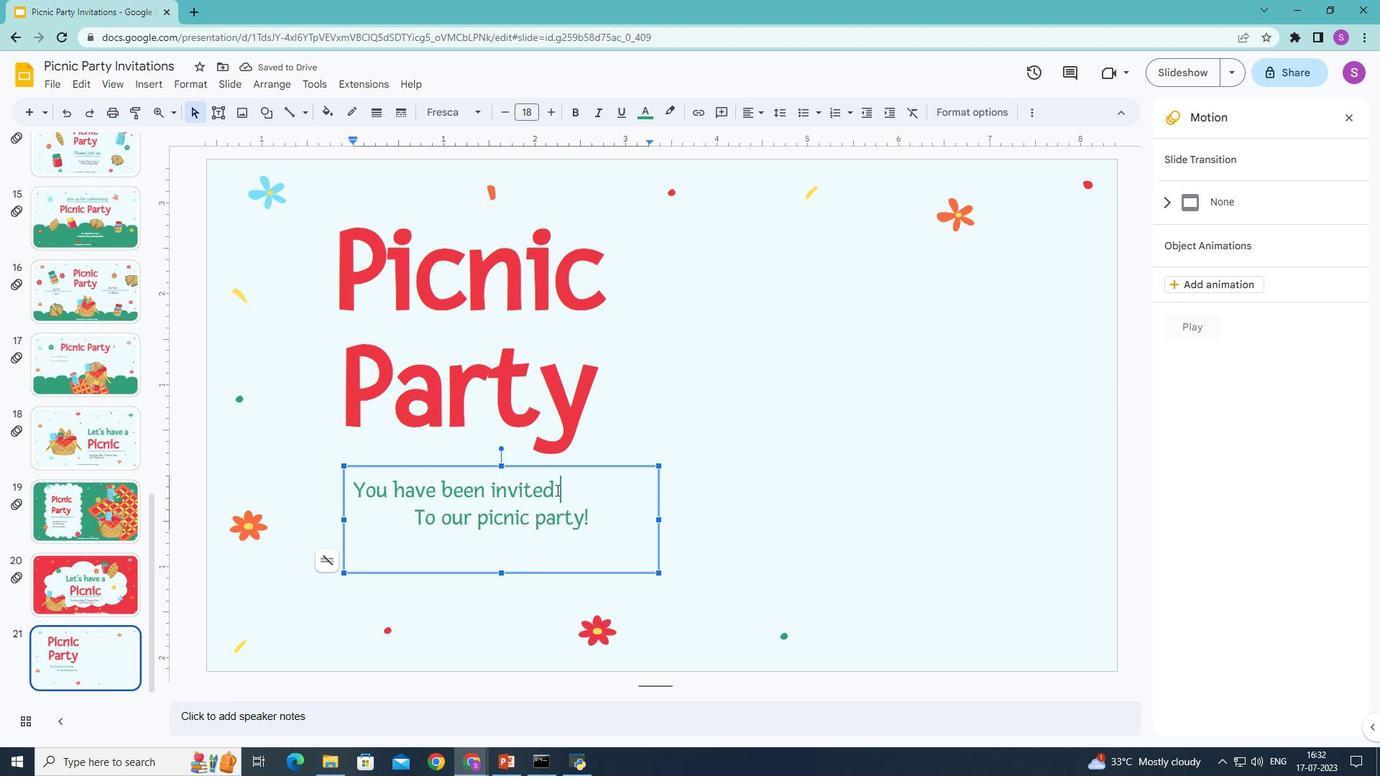 
Action: Mouse moved to (576, 493)
Screenshot: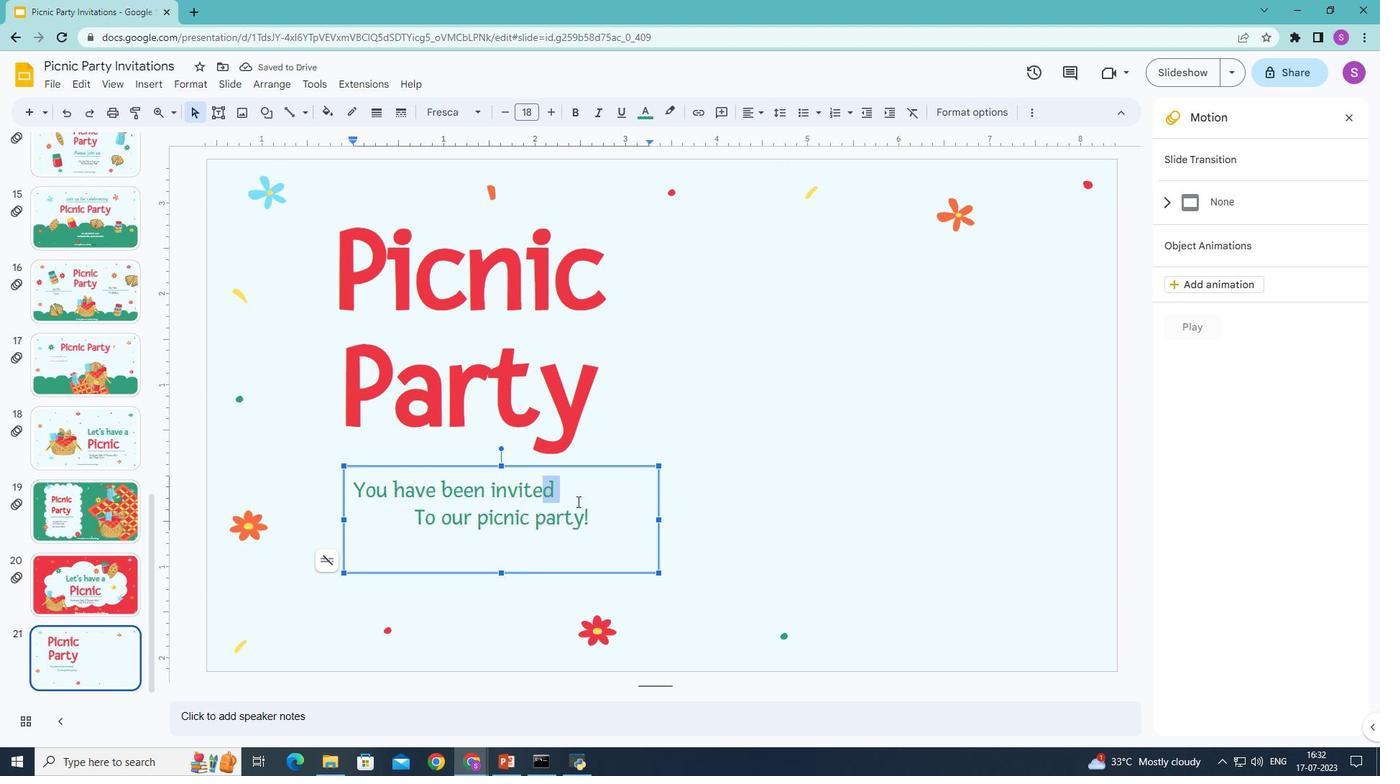 
Action: Mouse pressed left at (576, 493)
Screenshot: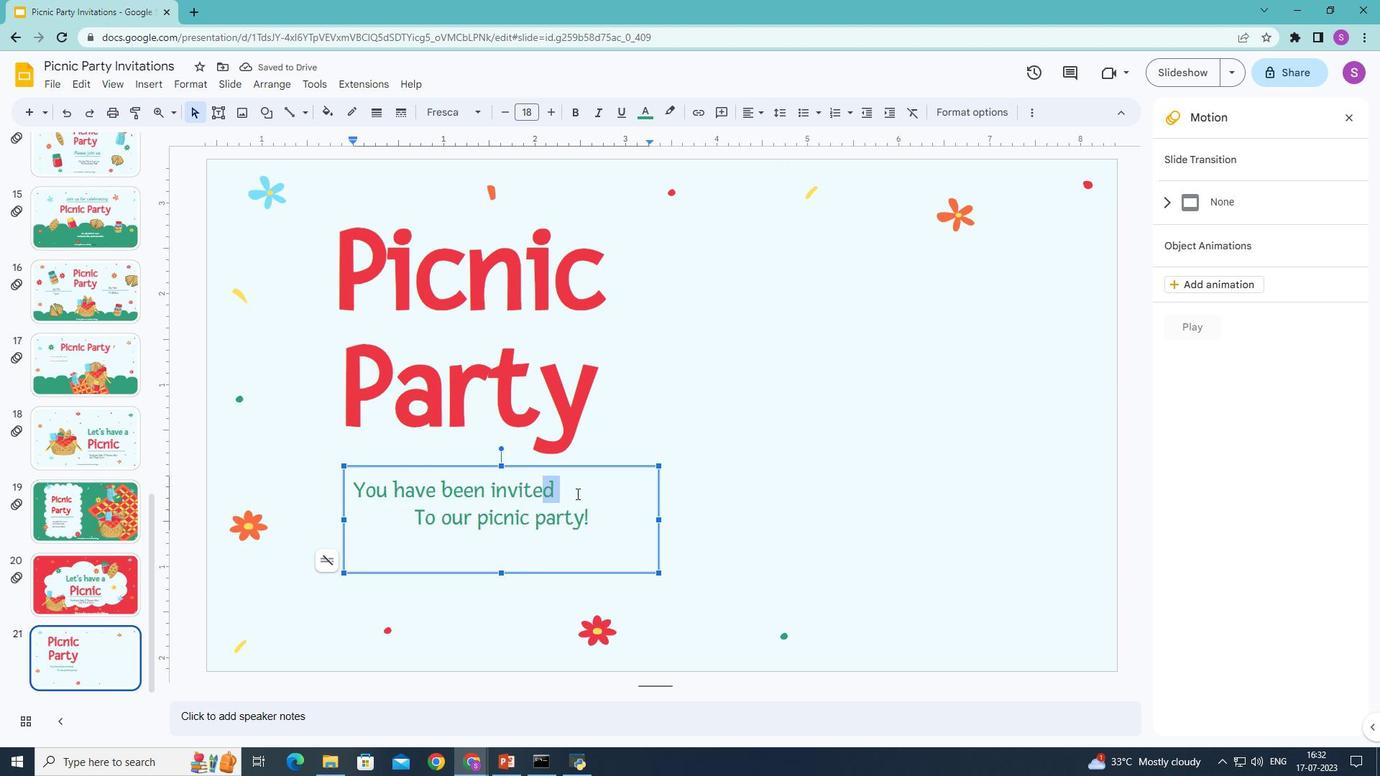 
Action: Mouse moved to (560, 493)
Screenshot: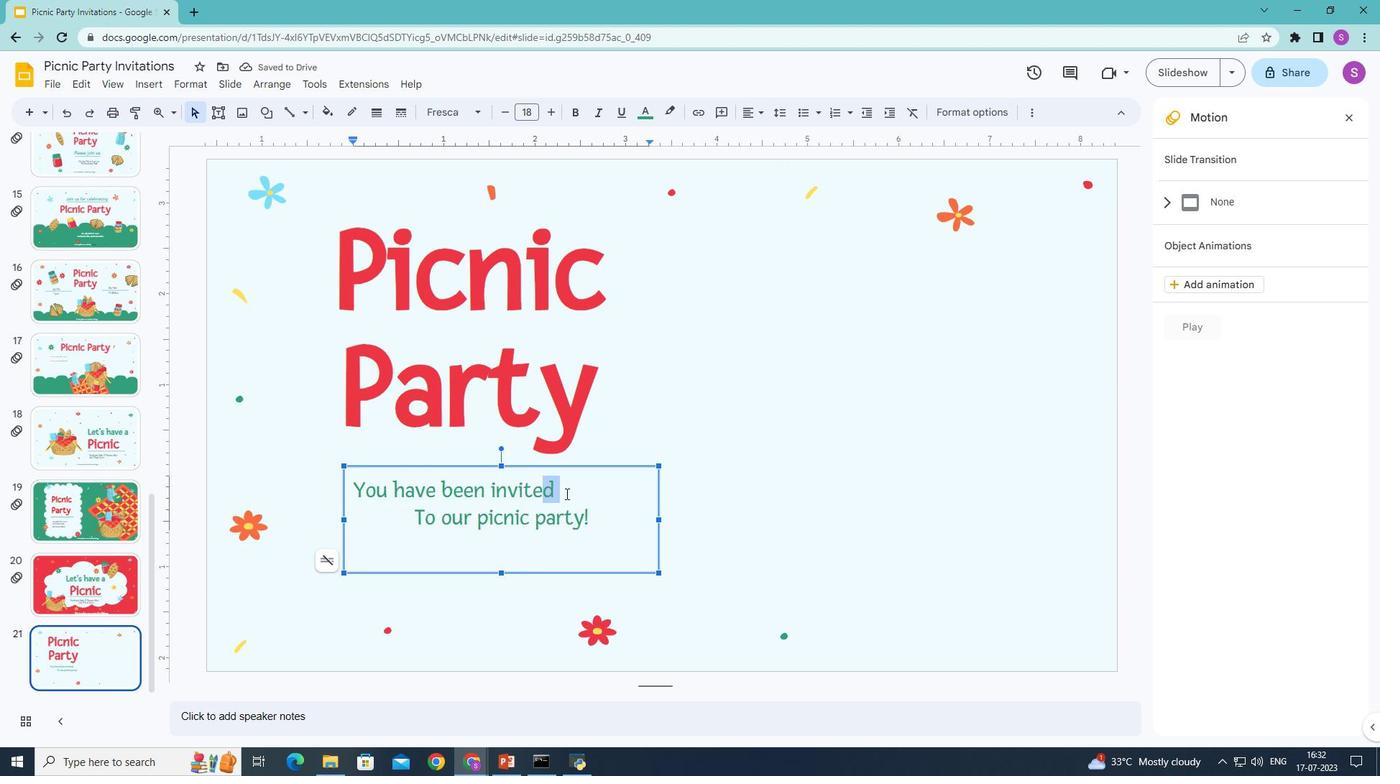 
Action: Mouse pressed left at (560, 493)
Screenshot: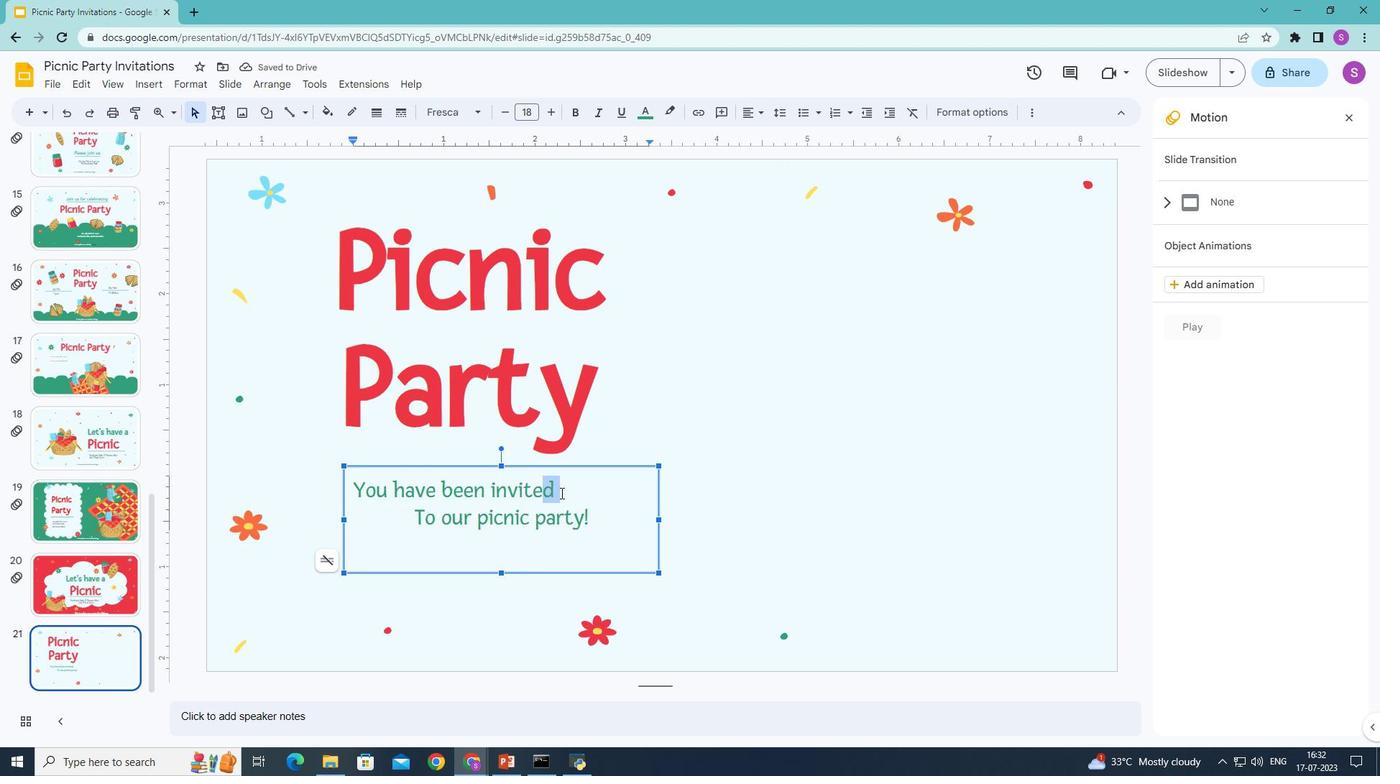 
Action: Mouse moved to (763, 113)
Screenshot: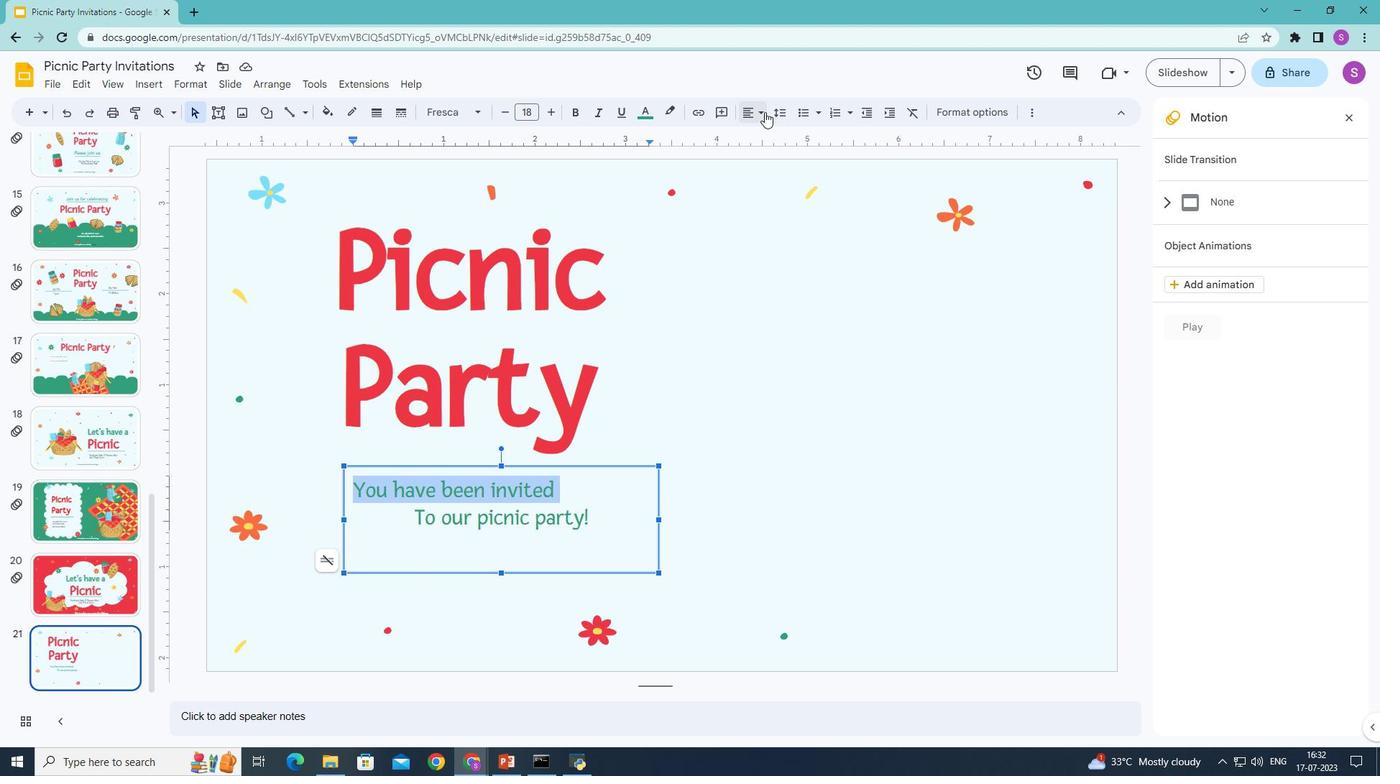 
Action: Mouse pressed left at (763, 113)
Screenshot: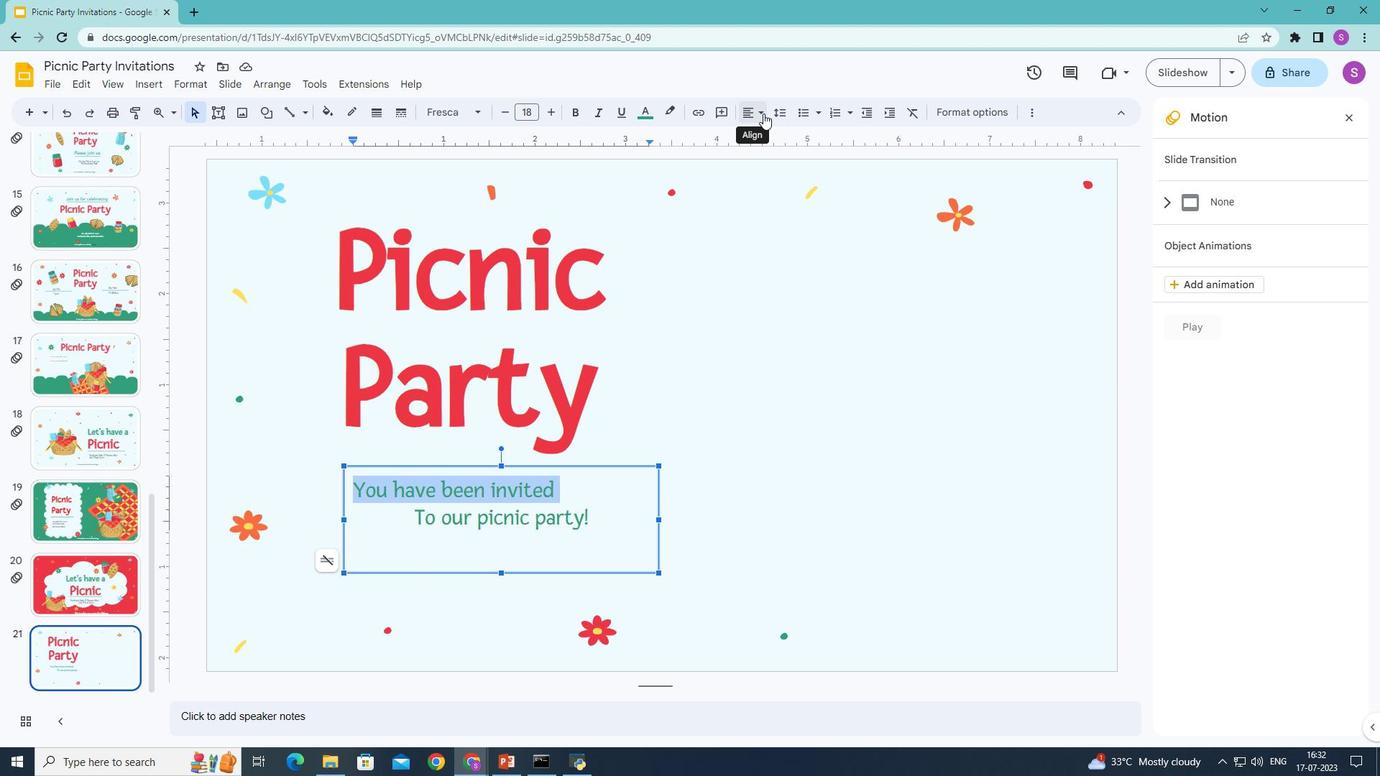 
Action: Mouse moved to (768, 135)
Screenshot: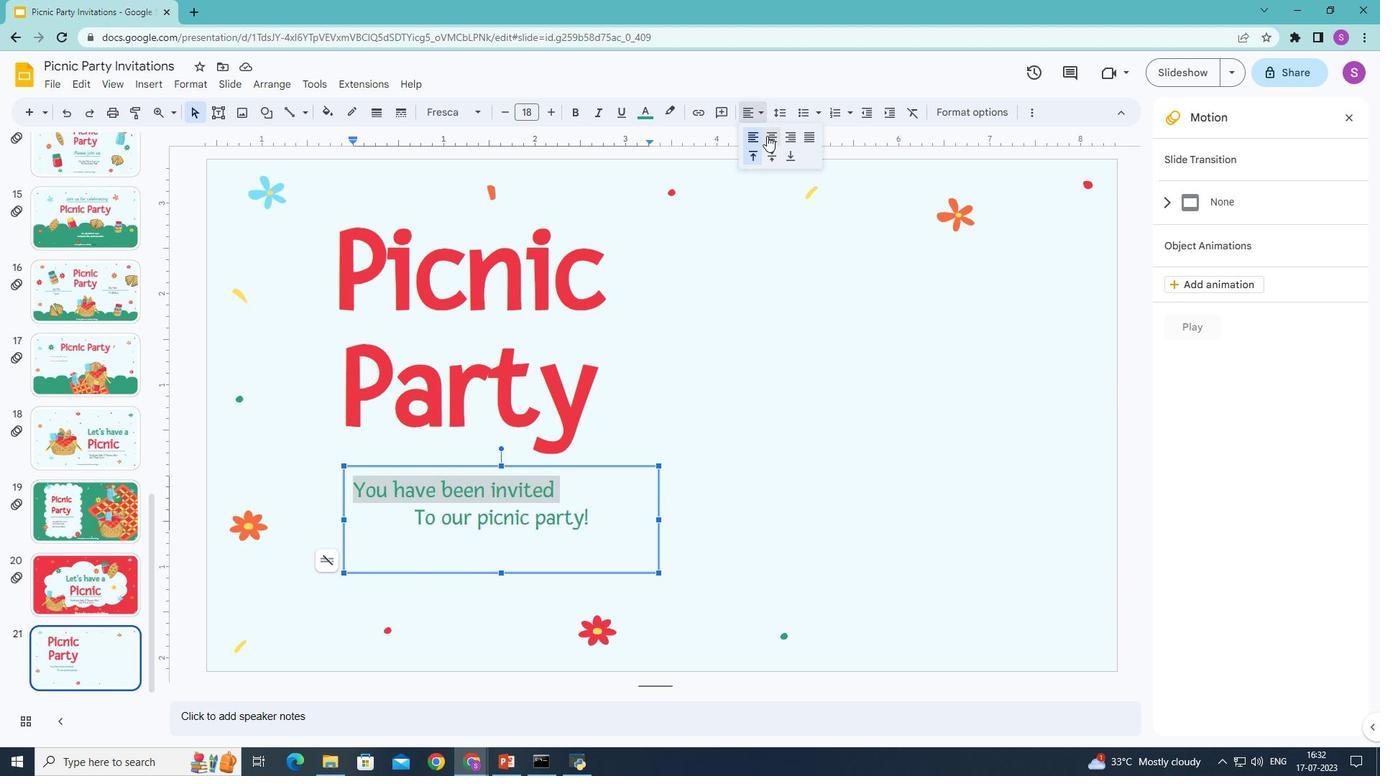 
Action: Mouse pressed left at (768, 135)
Screenshot: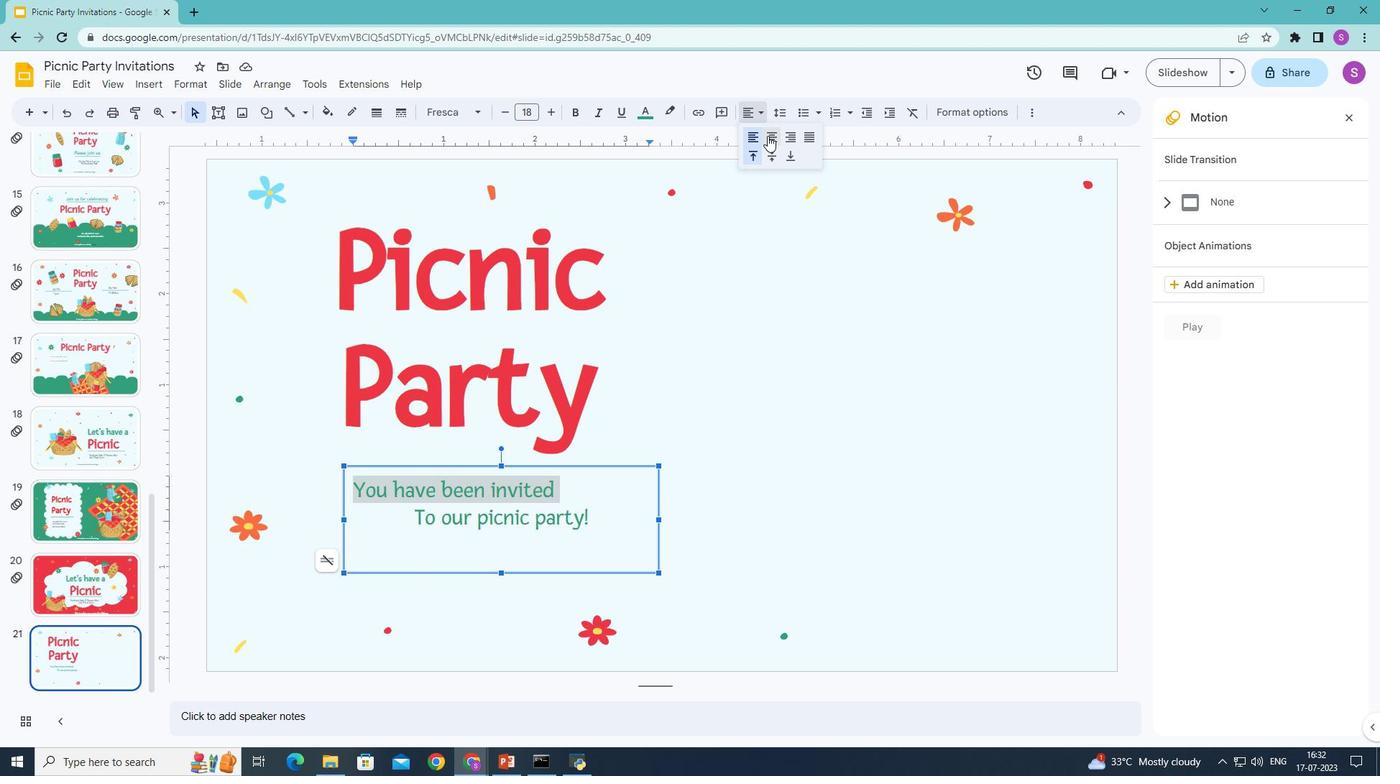 
Action: Mouse moved to (769, 357)
Screenshot: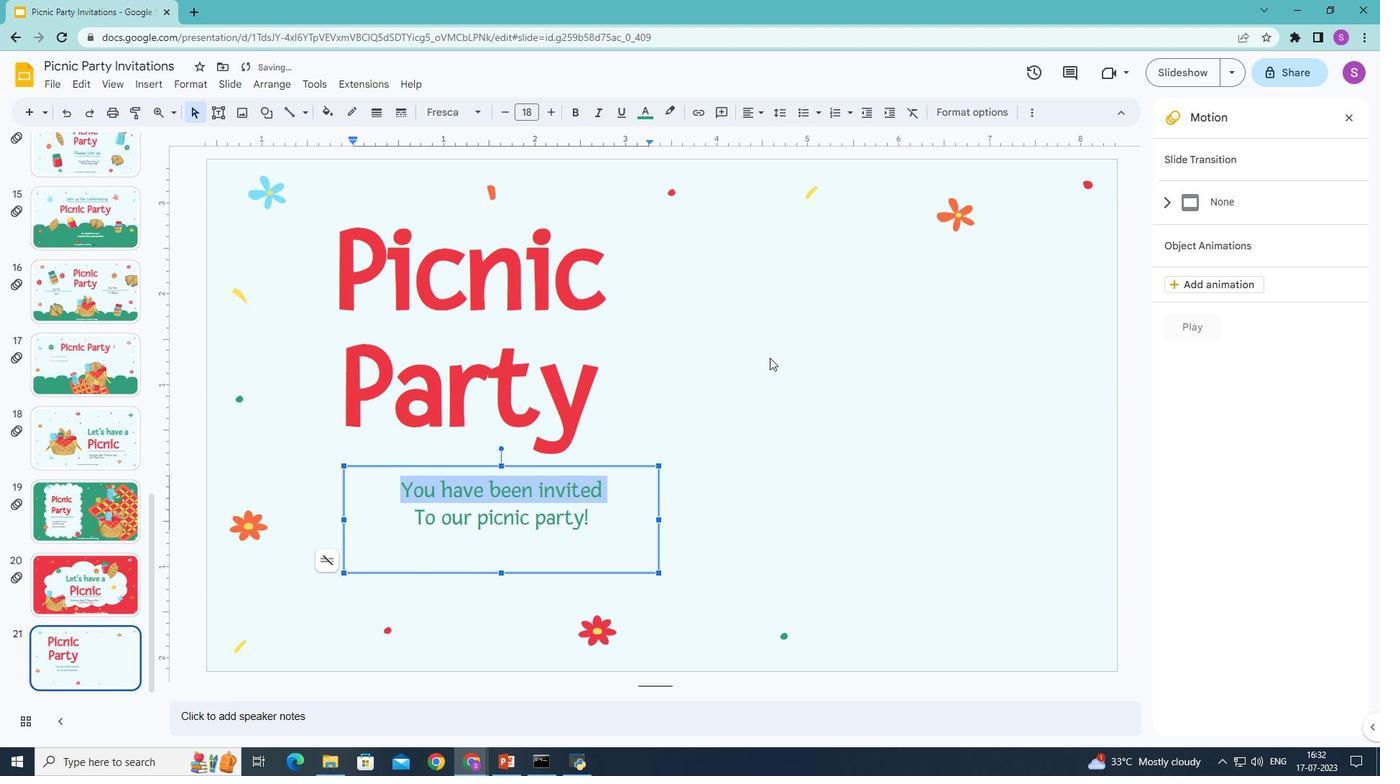 
Action: Mouse pressed left at (769, 357)
Screenshot: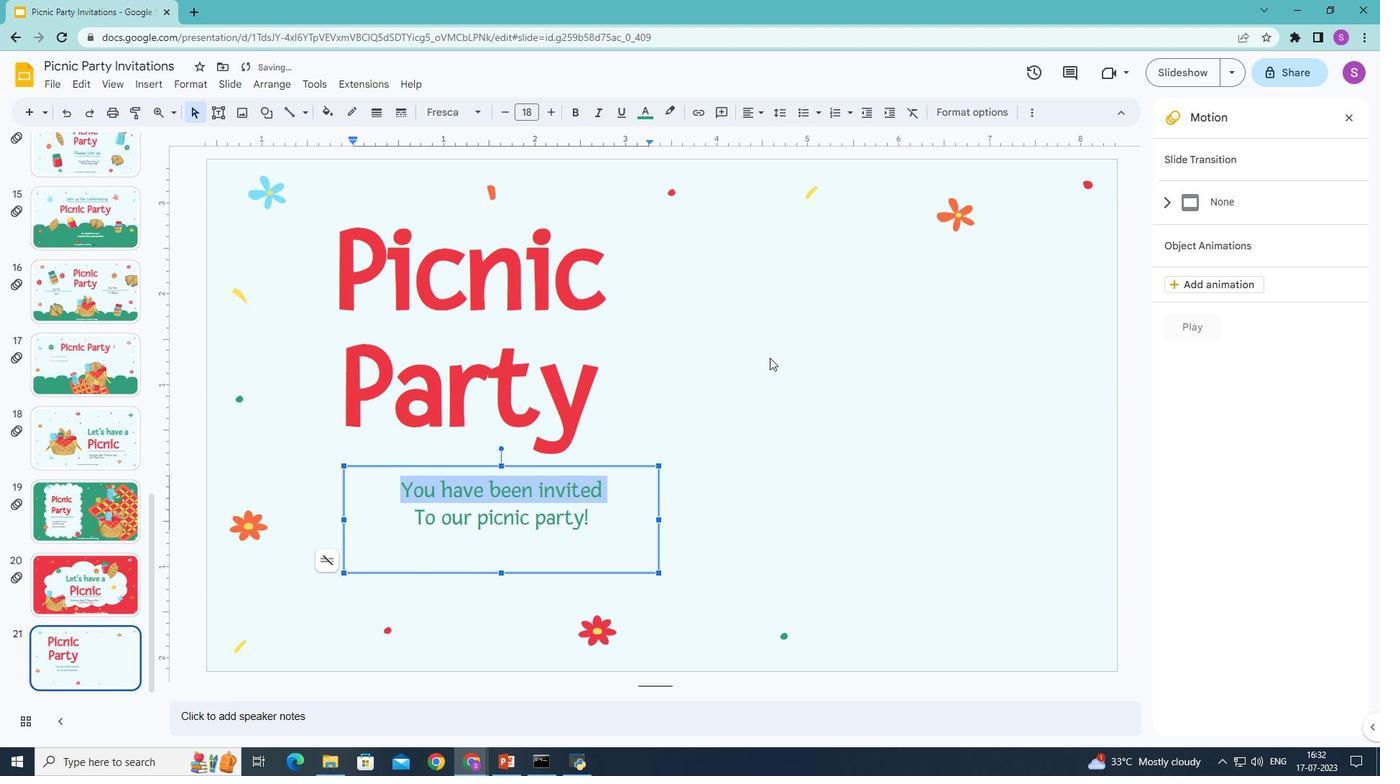 
Action: Mouse moved to (288, 109)
Screenshot: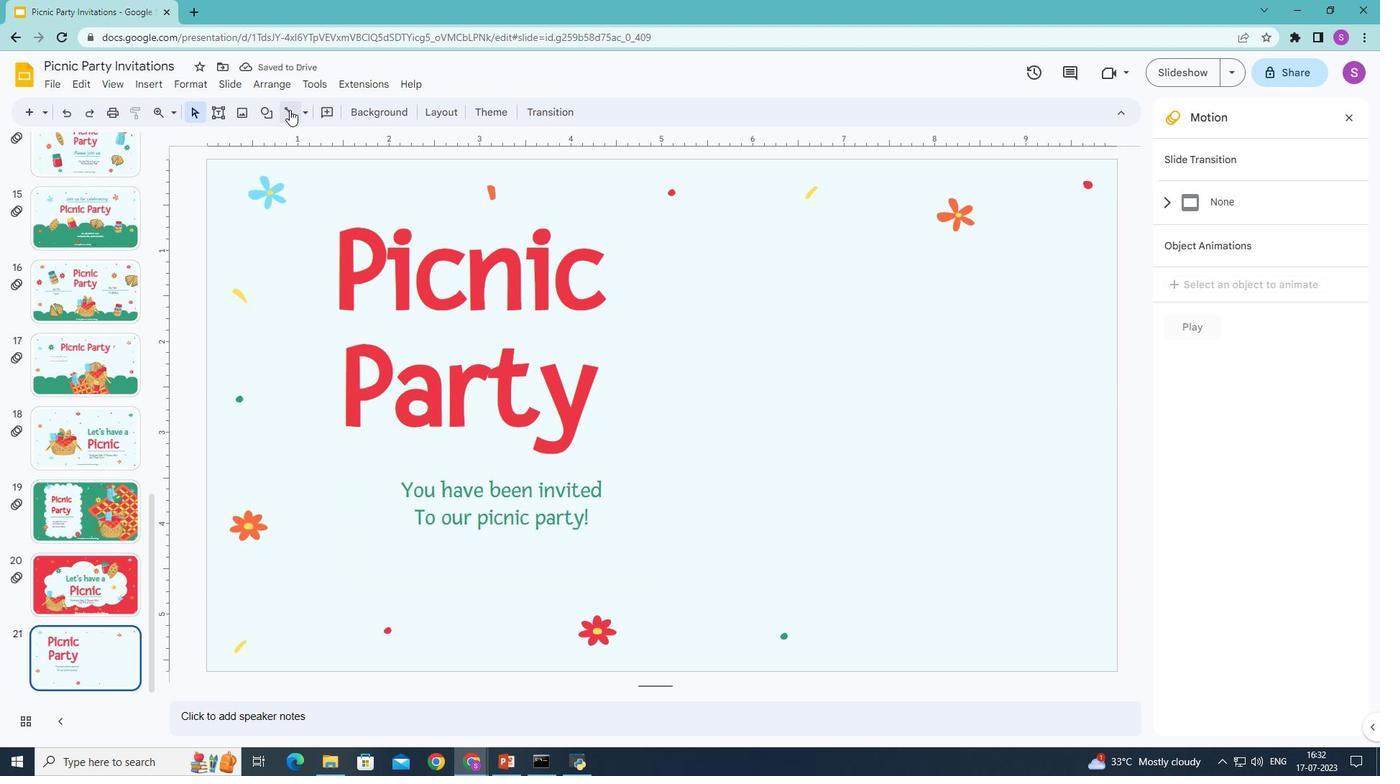 
Action: Mouse pressed left at (288, 109)
Screenshot: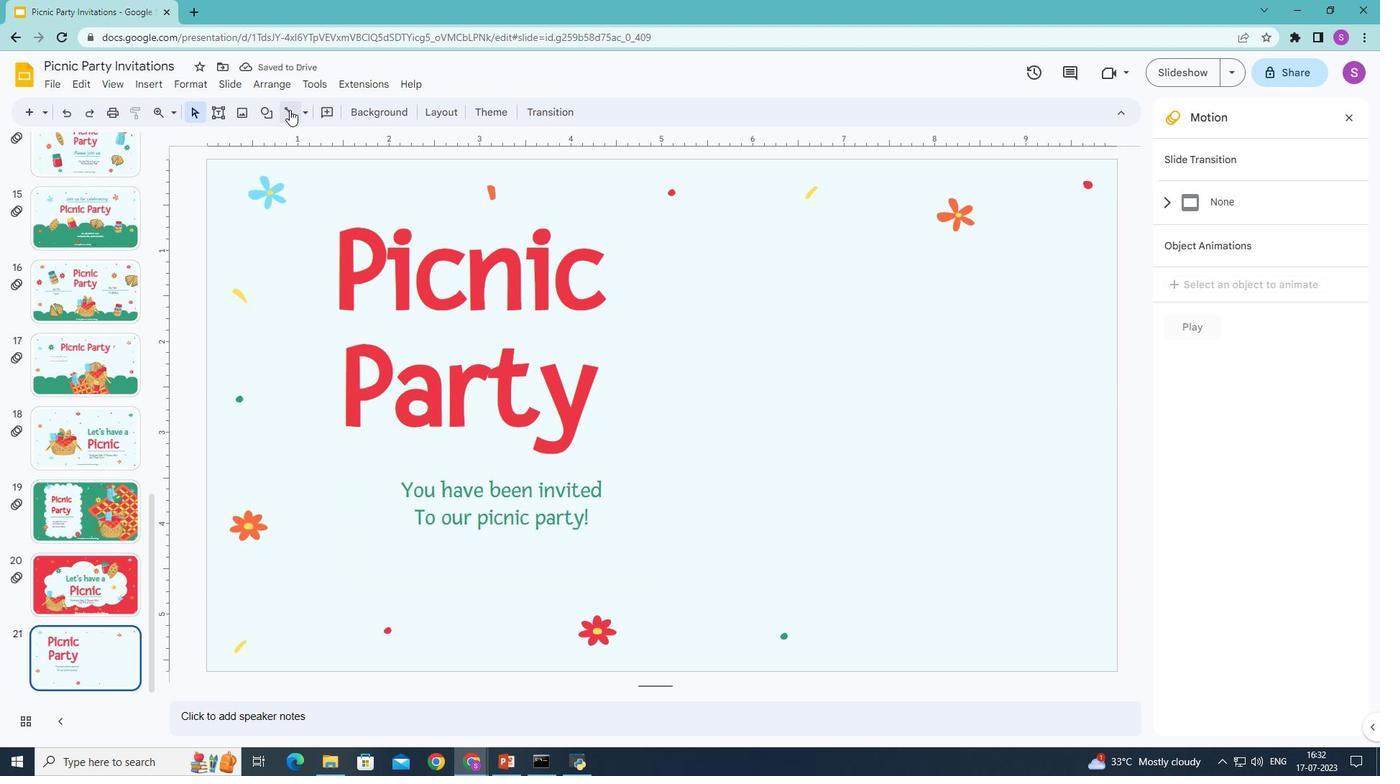 
Action: Mouse moved to (383, 543)
Screenshot: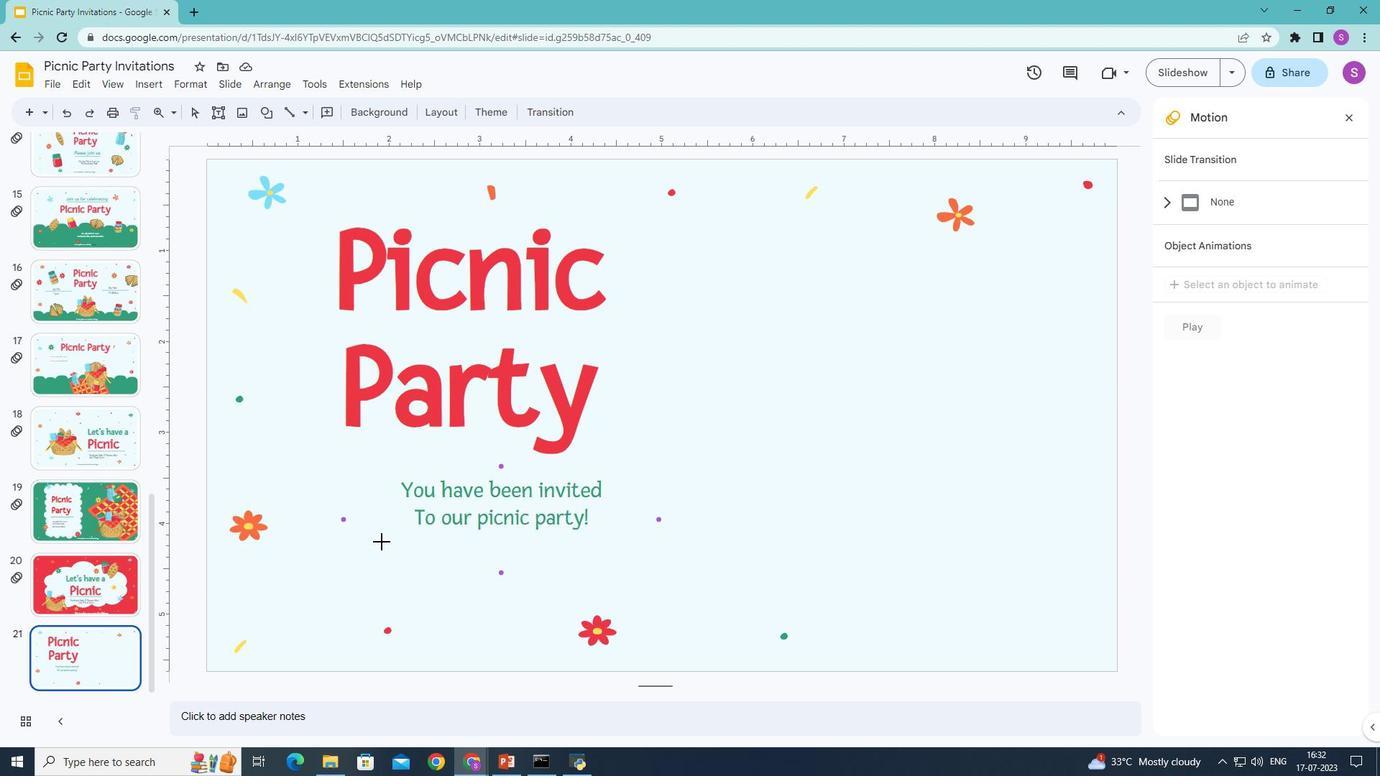 
Action: Mouse pressed left at (383, 543)
Screenshot: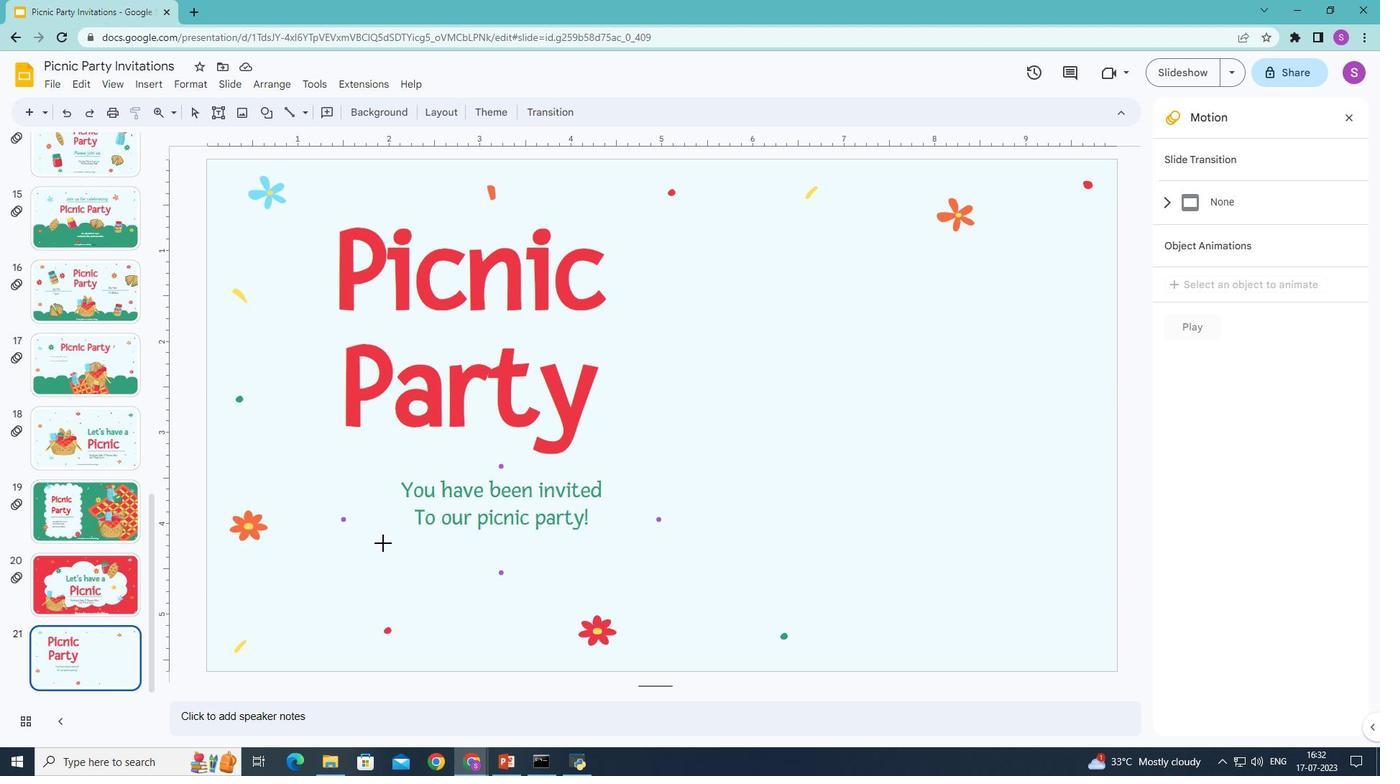
Action: Mouse moved to (350, 112)
Screenshot: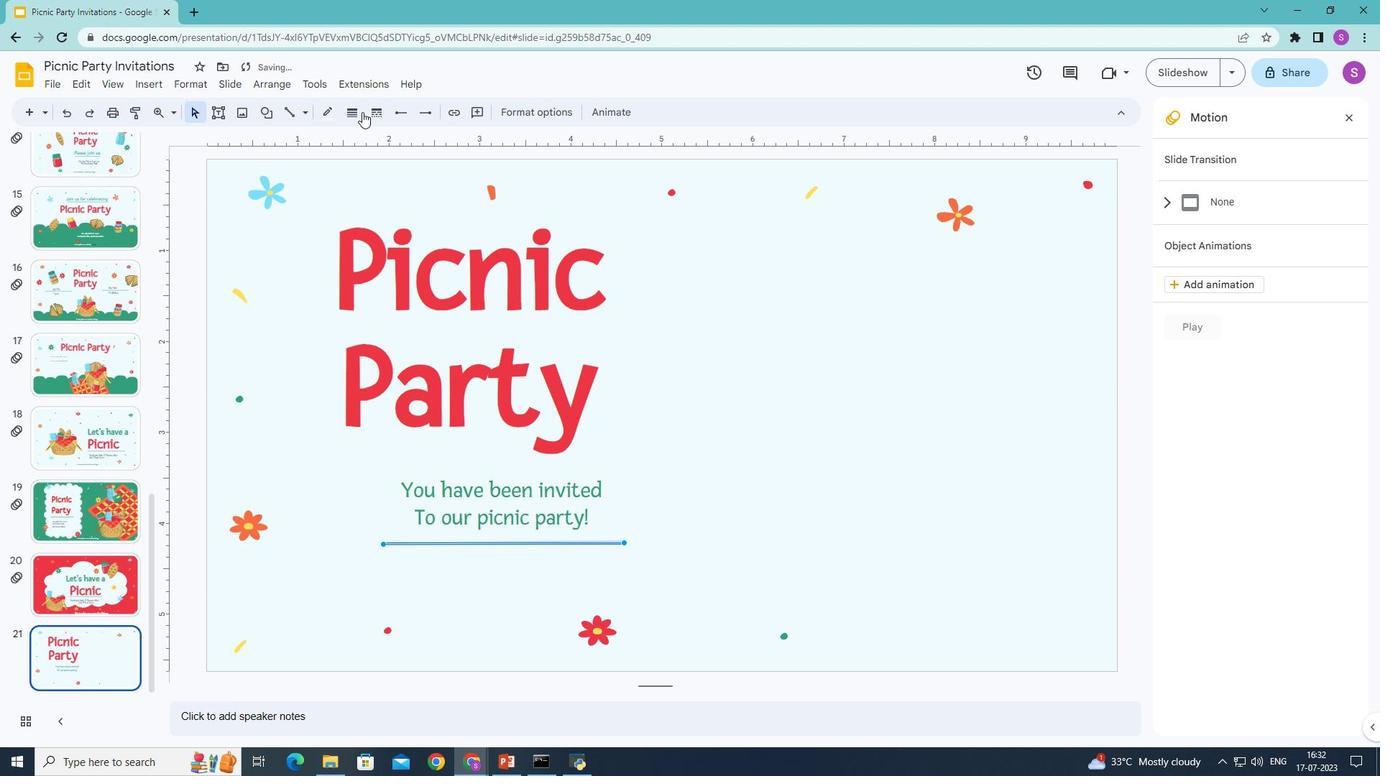 
Action: Mouse pressed left at (350, 112)
Screenshot: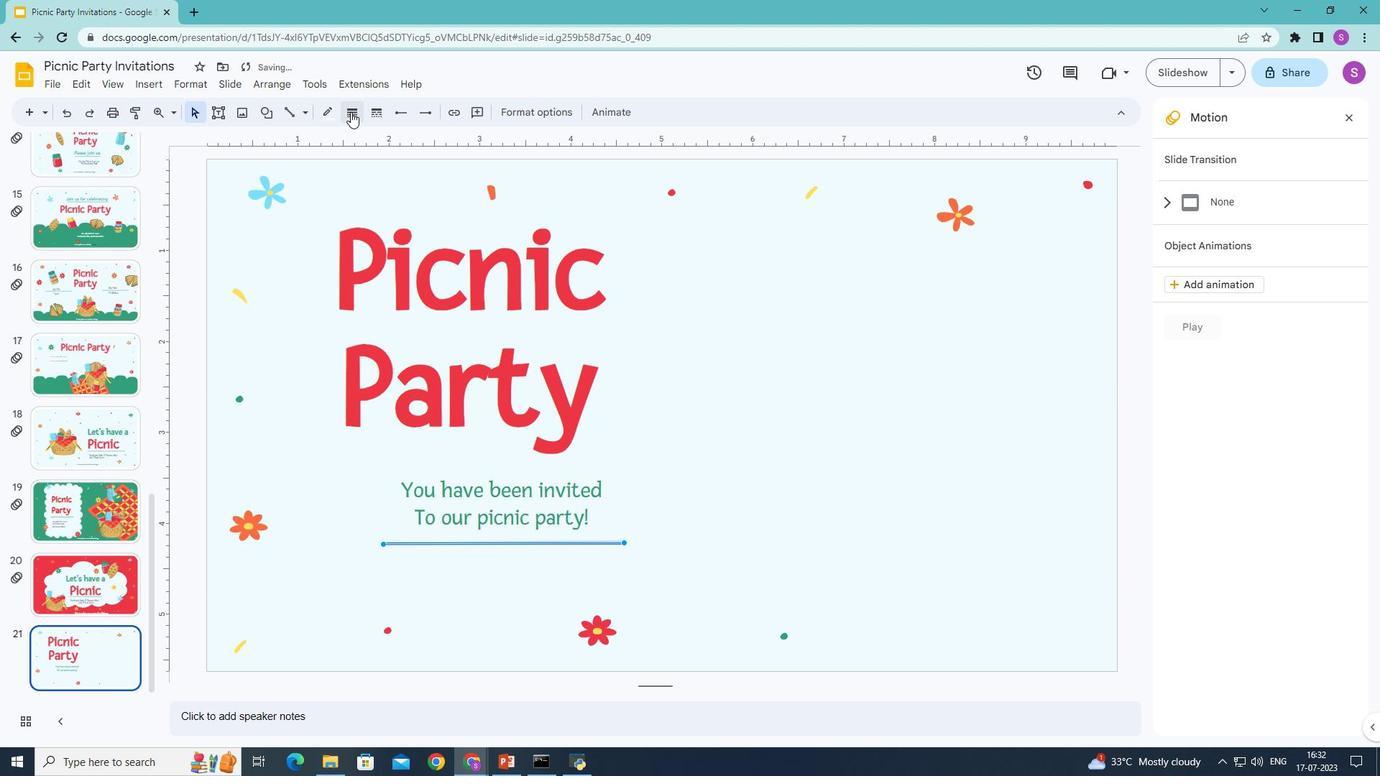 
Action: Mouse moved to (378, 187)
Screenshot: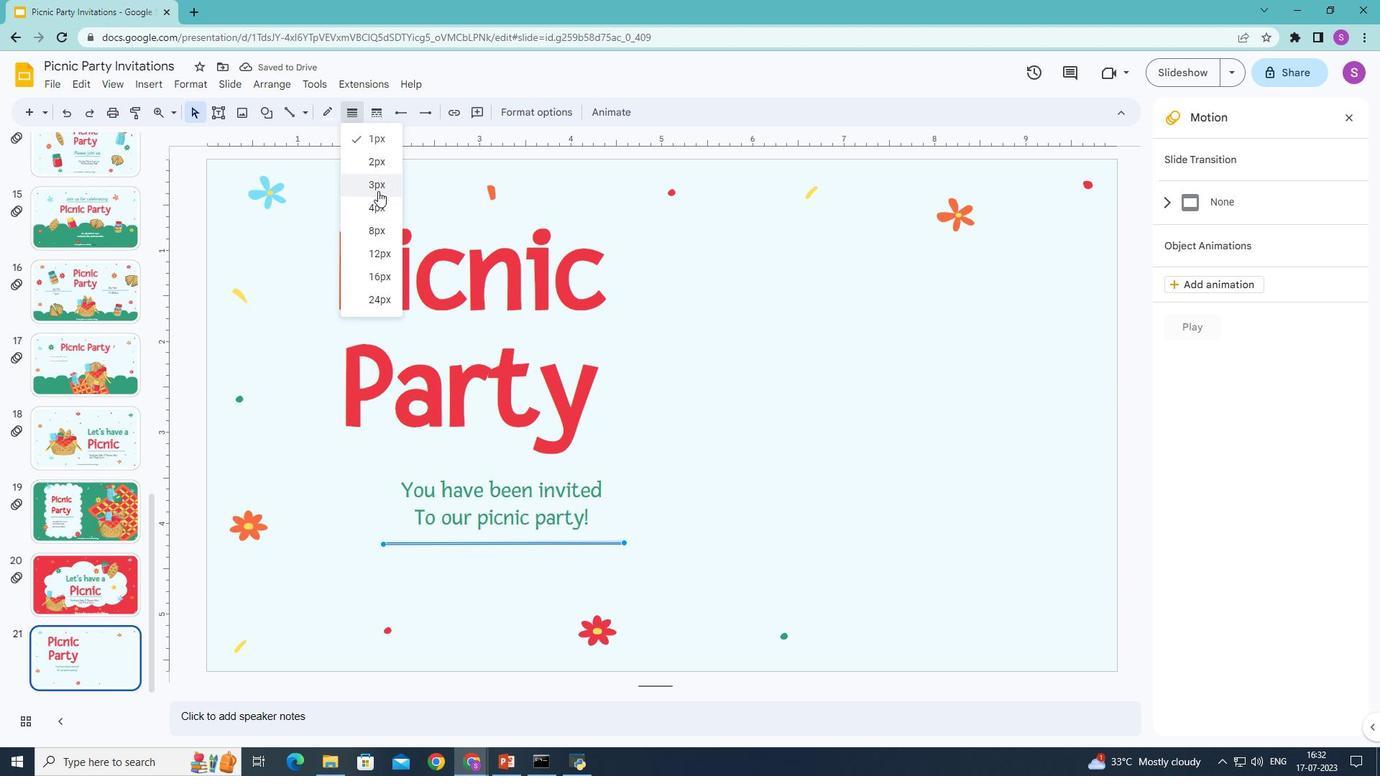 
Action: Mouse pressed left at (378, 187)
Screenshot: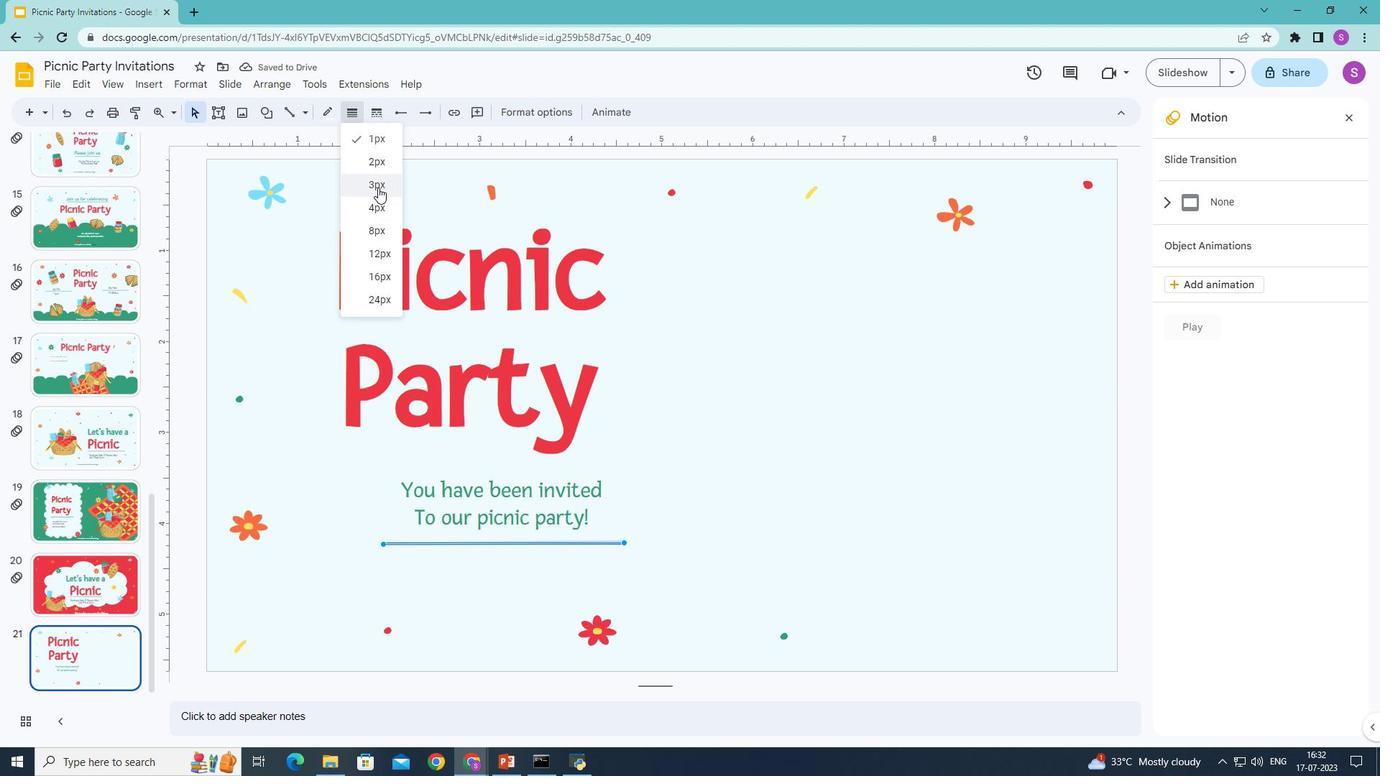 
Action: Mouse moved to (325, 111)
Screenshot: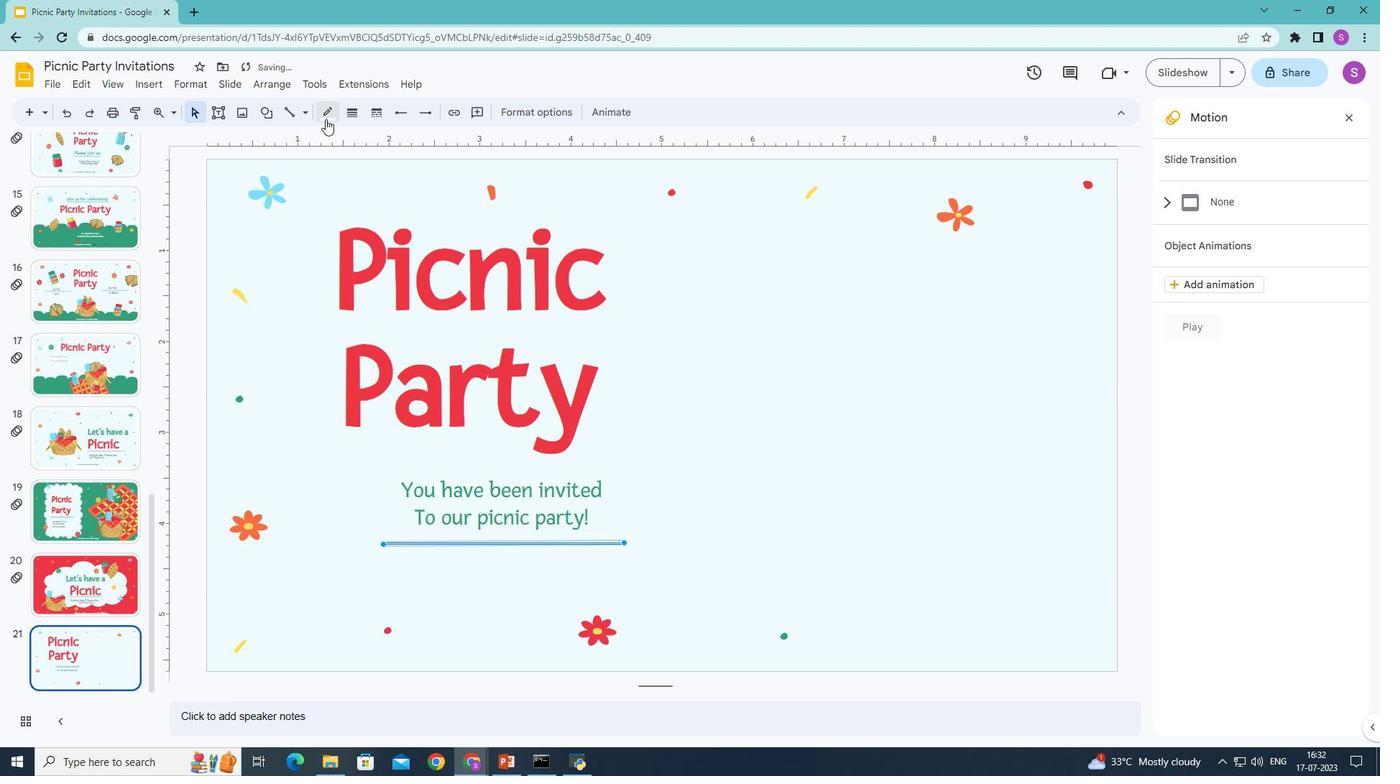 
Action: Mouse pressed left at (325, 111)
Screenshot: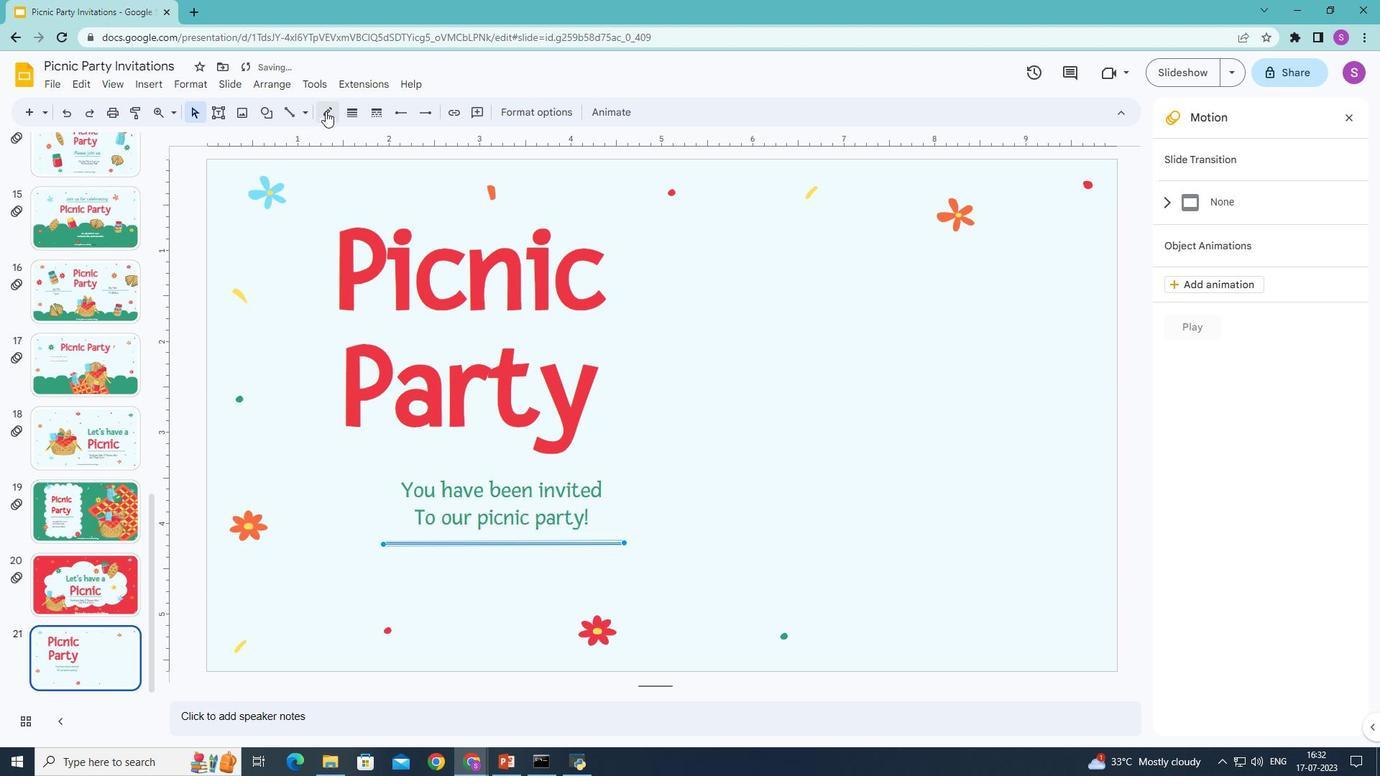 
Action: Mouse moved to (453, 157)
Screenshot: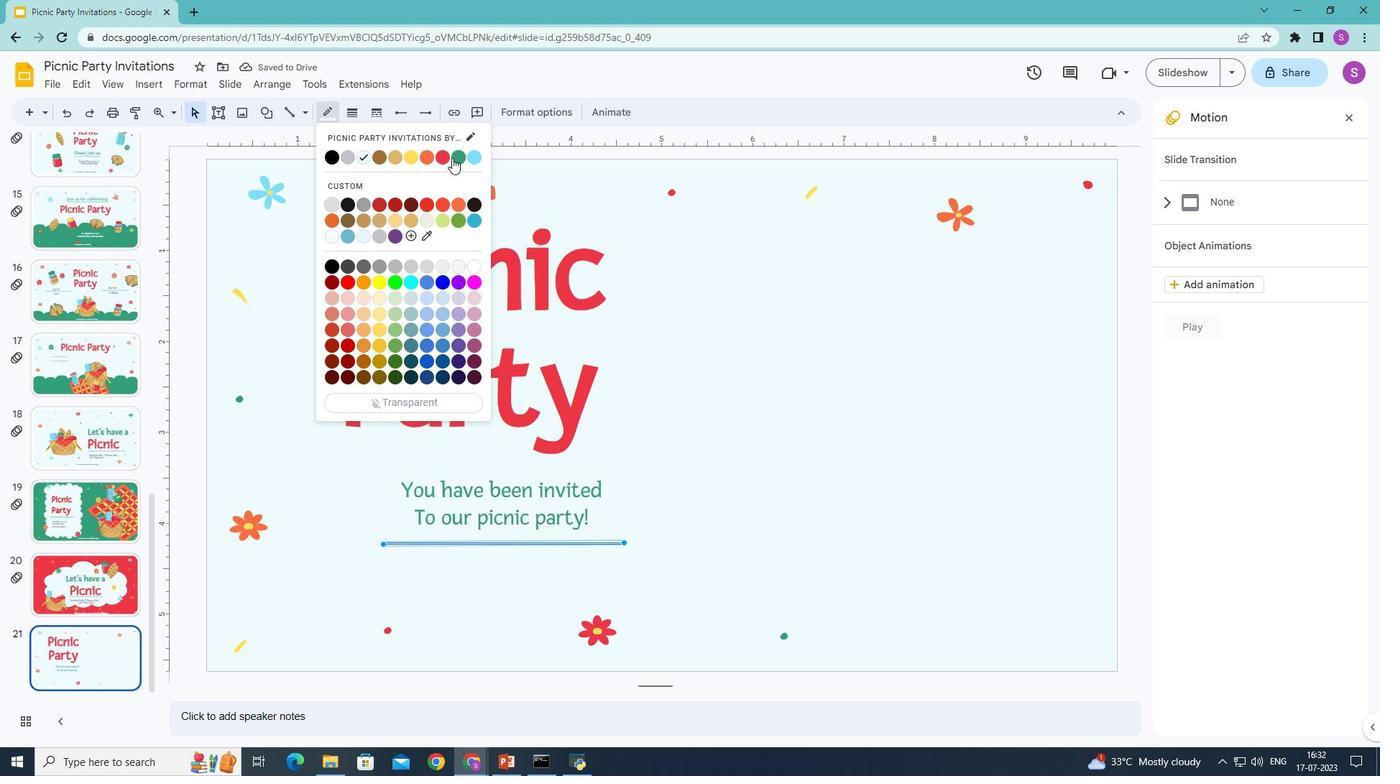 
Action: Mouse pressed left at (453, 157)
Screenshot: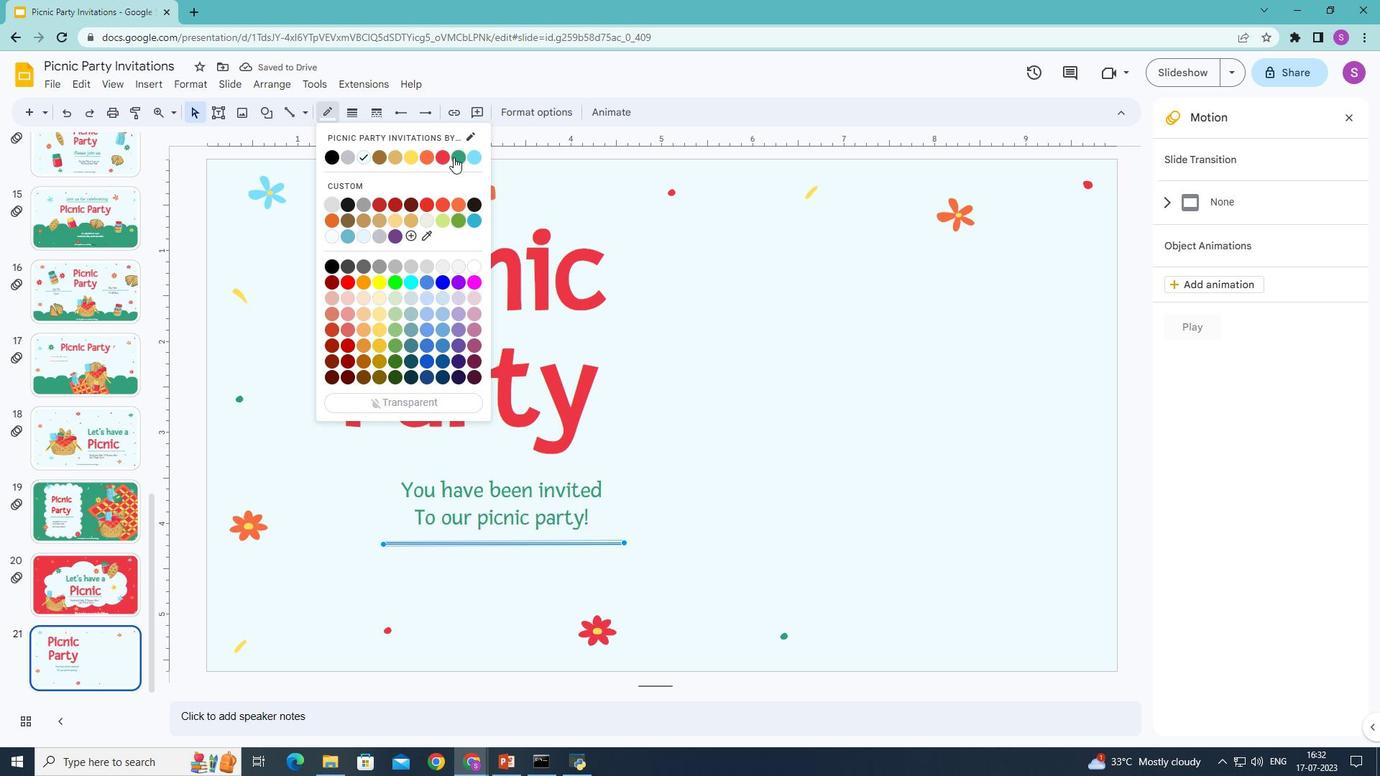 
Action: Mouse moved to (692, 452)
Screenshot: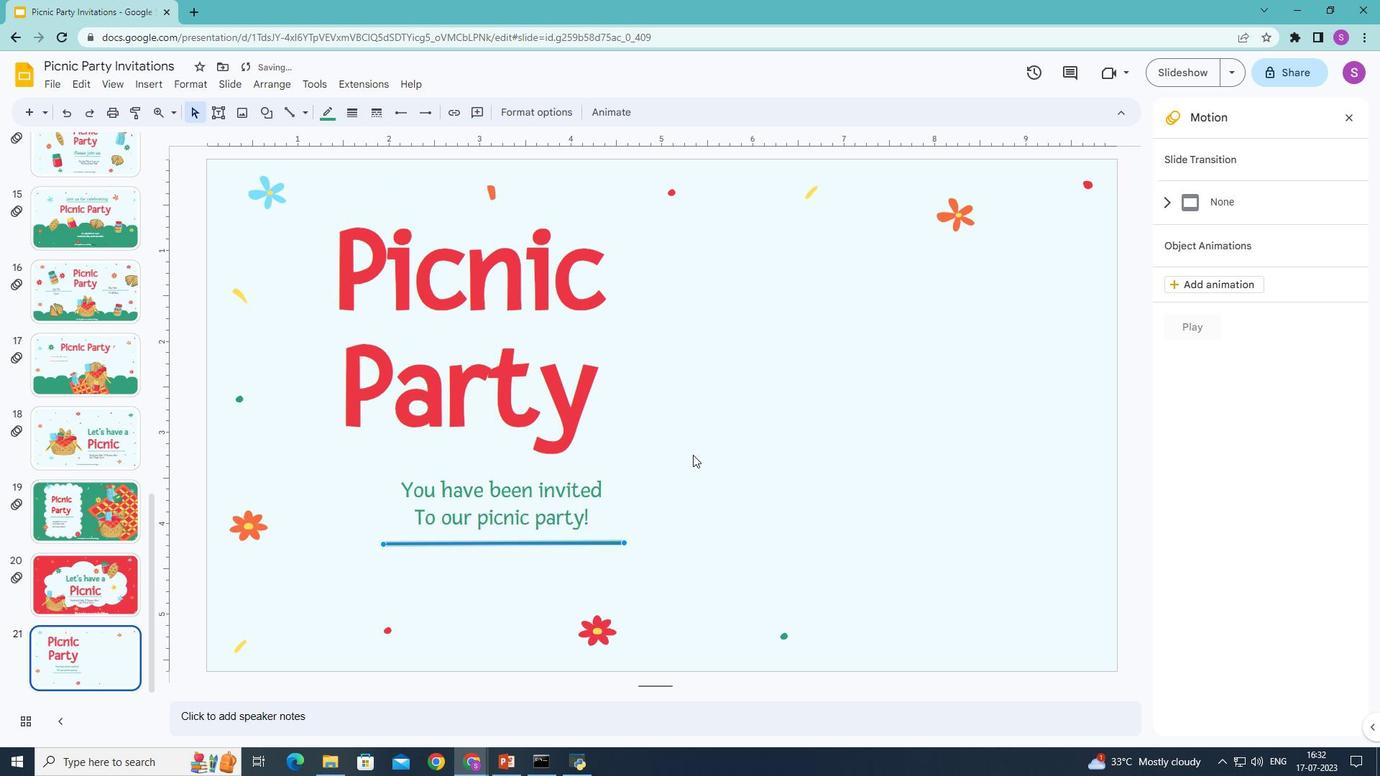 
Action: Mouse pressed left at (692, 452)
Screenshot: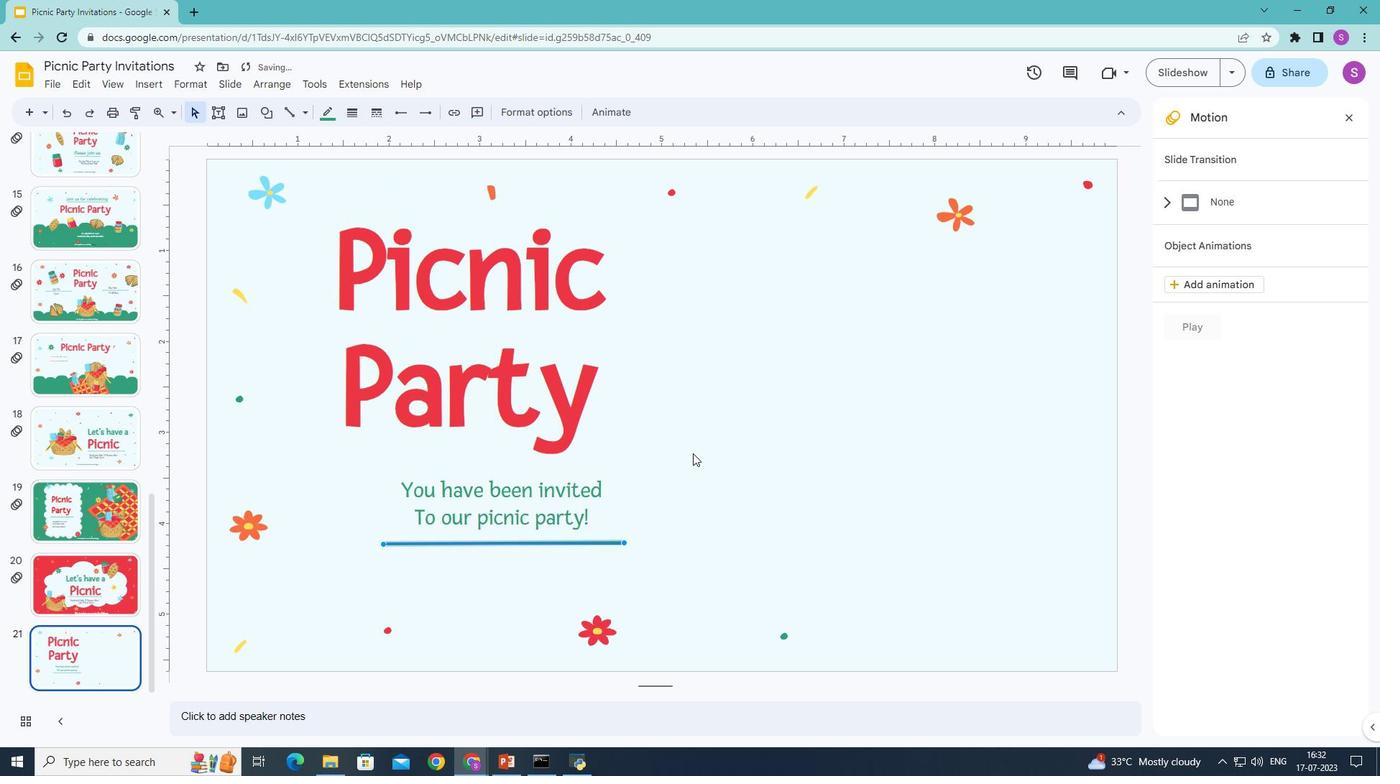 
Action: Mouse moved to (222, 110)
Screenshot: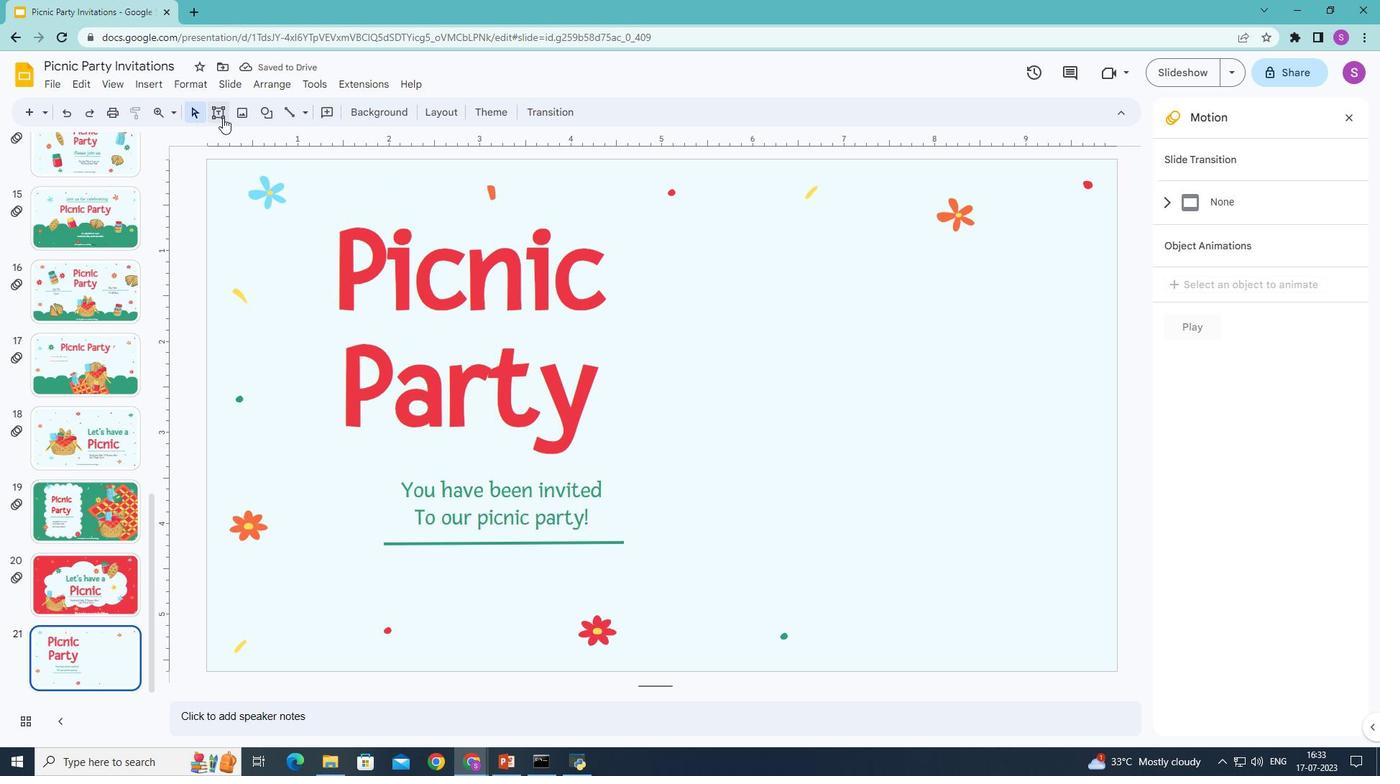 
Action: Mouse pressed left at (222, 110)
Screenshot: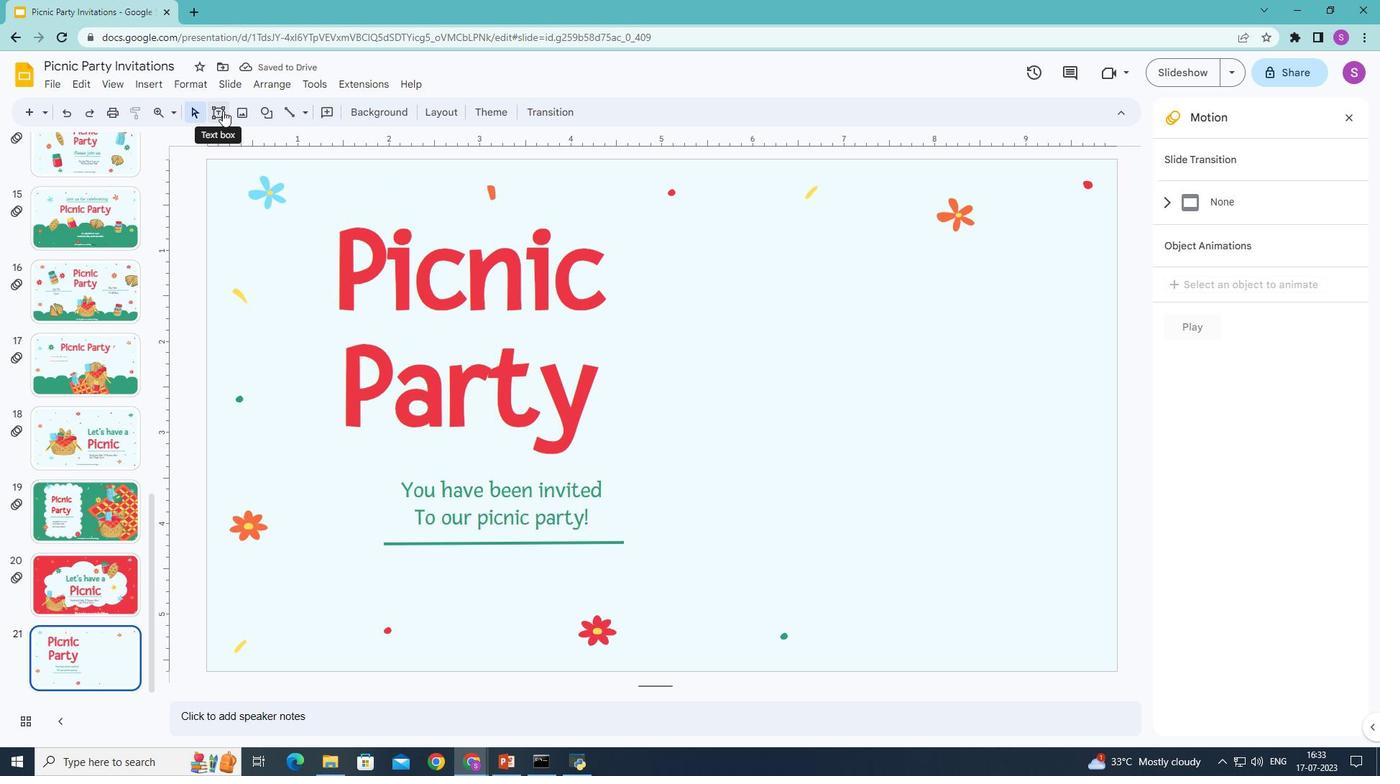 
Action: Mouse moved to (385, 561)
Screenshot: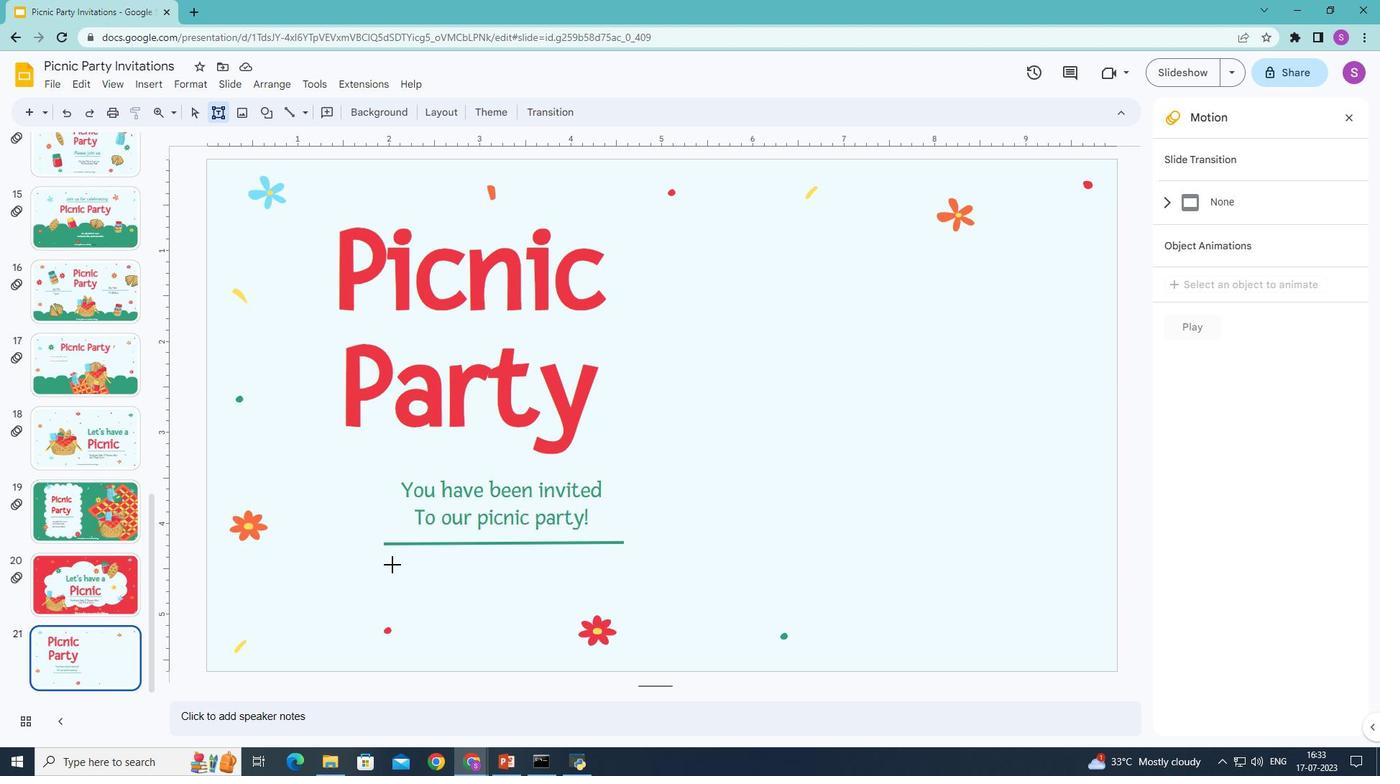 
Action: Mouse pressed left at (385, 561)
Screenshot: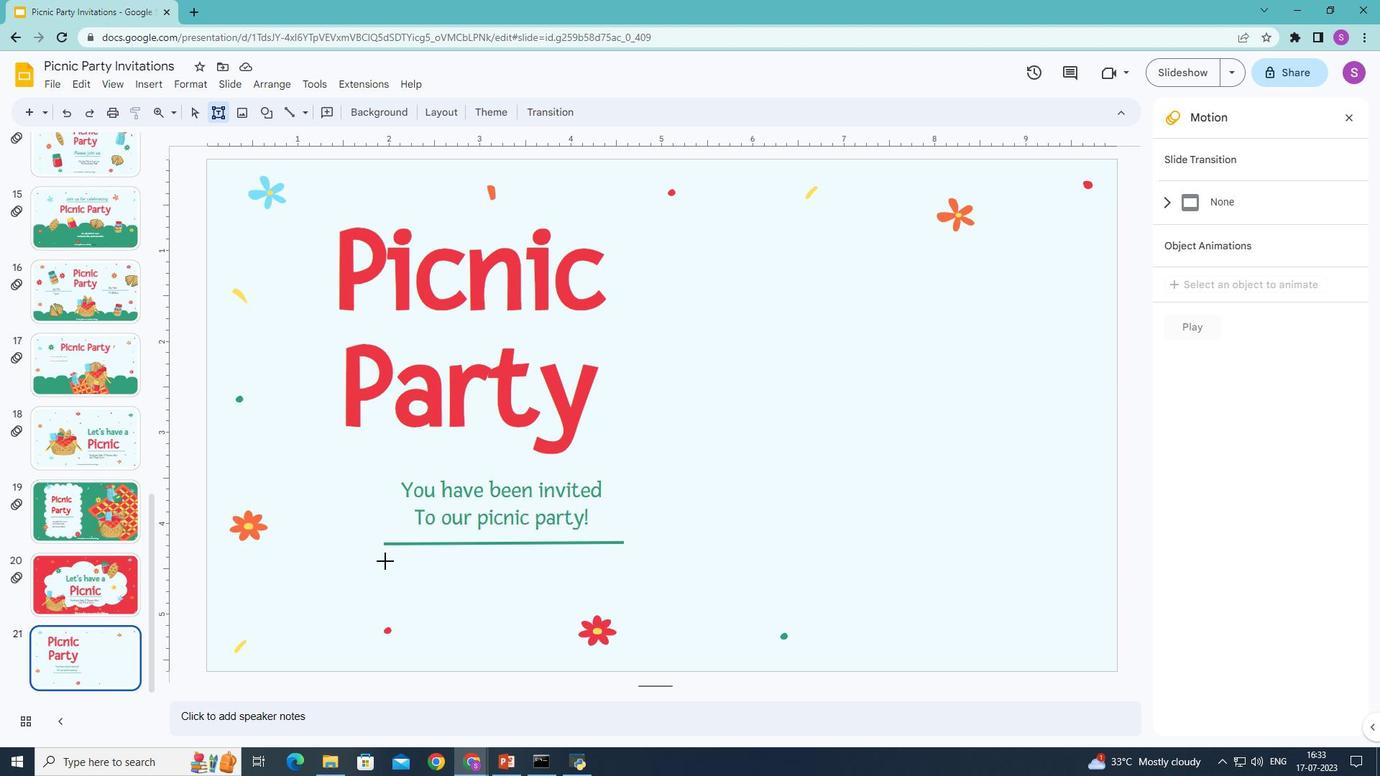 
Action: Mouse moved to (531, 614)
Screenshot: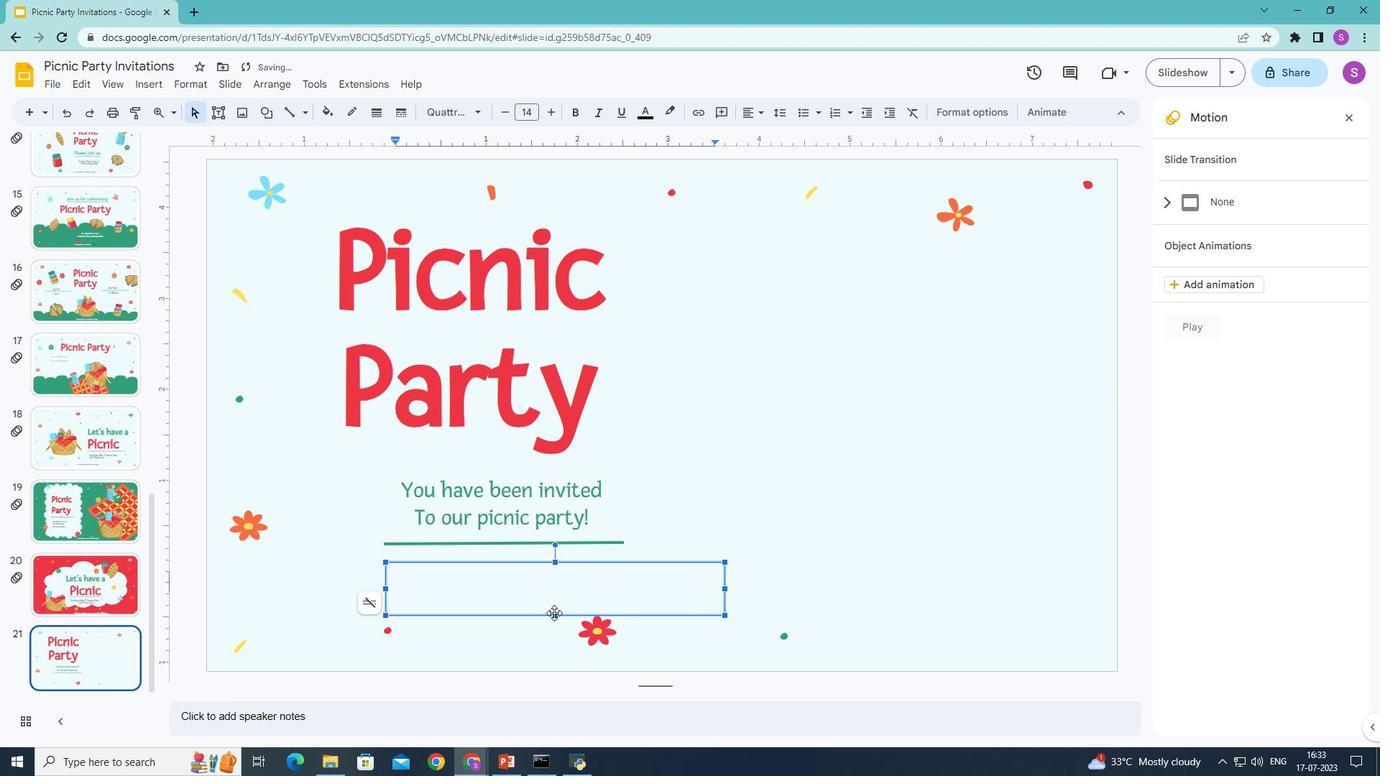 
Action: Key pressed <Key.shift>Join<Key.space>us<Key.space>on<Key.space>july<Key.space>14th<Key.space>at<Key.space>3<Key.space>p.m.<Key.enter><Key.shift>Southside<Key.space><Key.shift>Park,<Key.space>24<Key.space><Key.shift>Flowers<Key.space><Key.shift>Blvd.
Screenshot: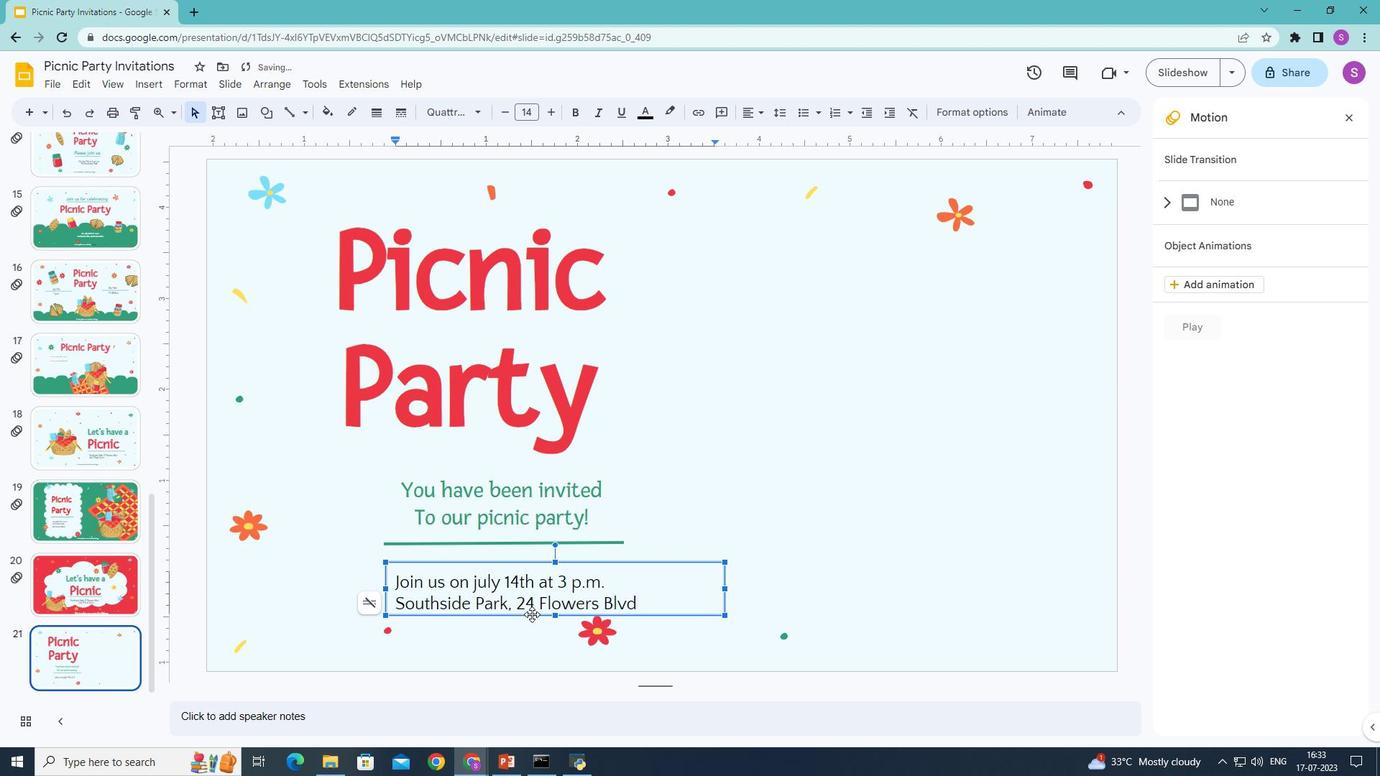 
Action: Mouse moved to (639, 603)
Screenshot: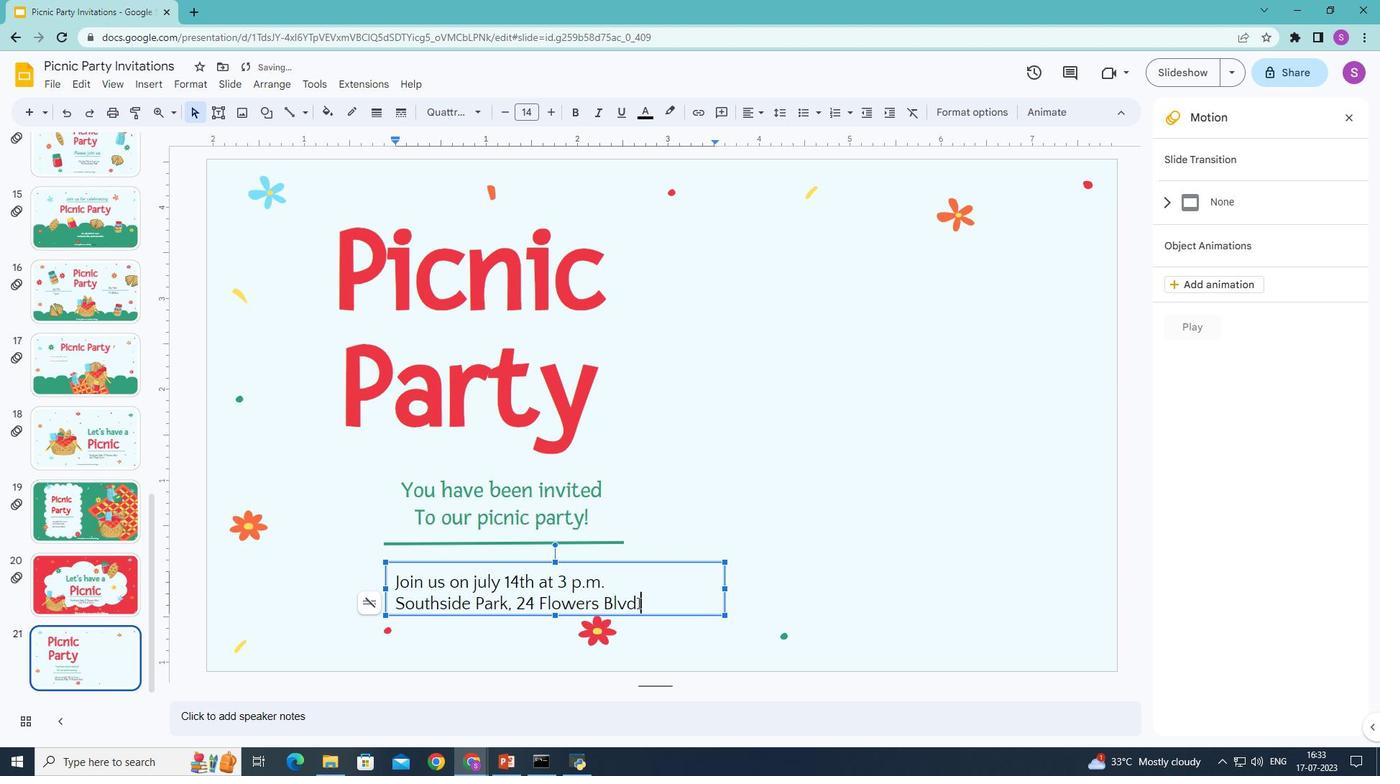 
Action: Mouse pressed left at (639, 603)
Screenshot: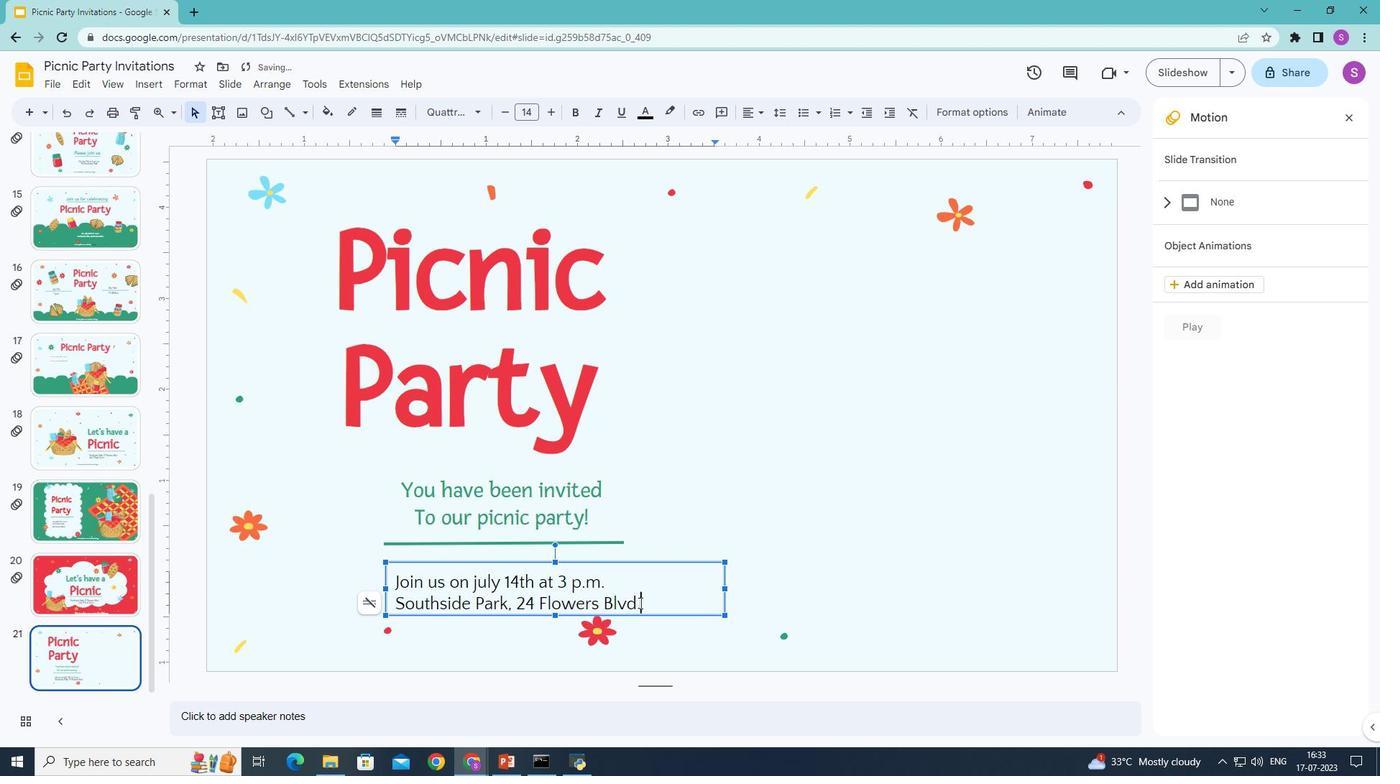 
Action: Mouse moved to (780, 403)
Screenshot: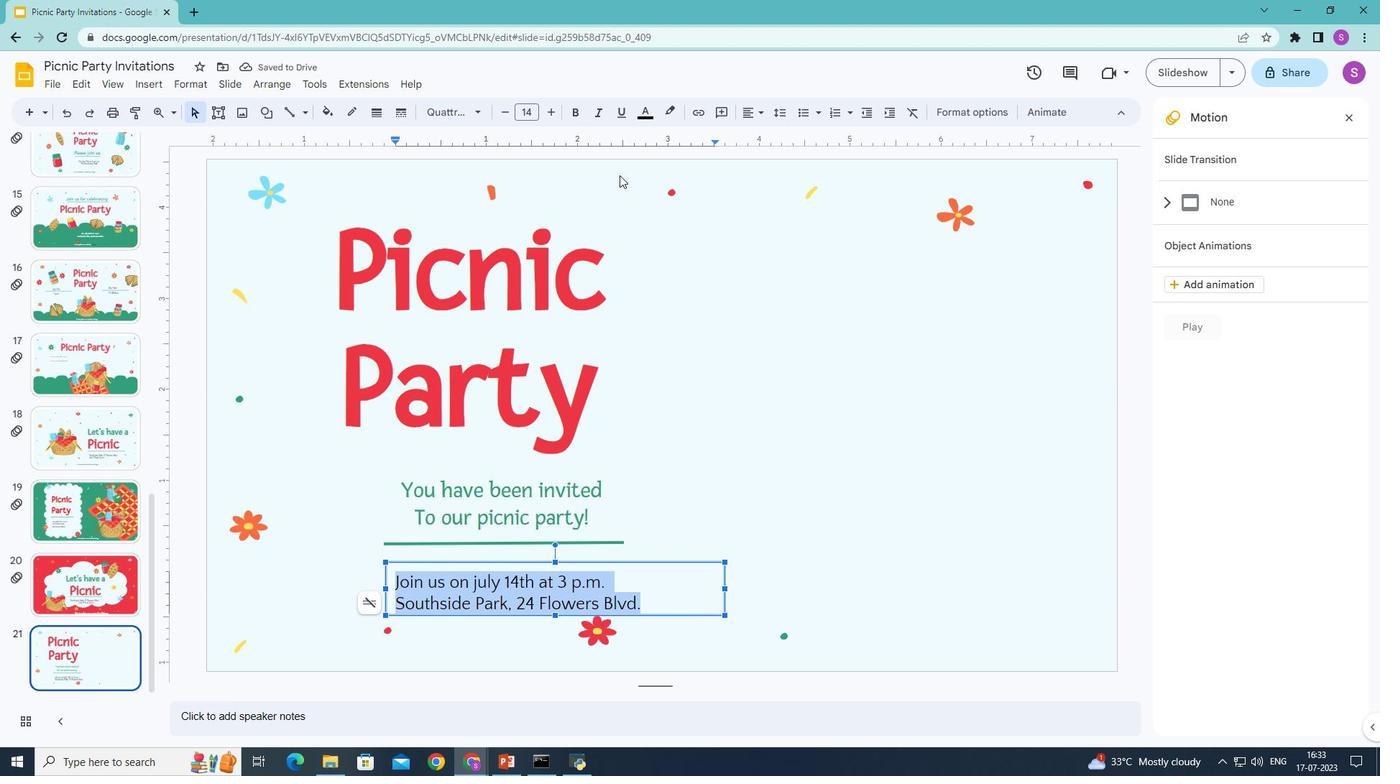 
Action: Mouse pressed left at (780, 403)
Screenshot: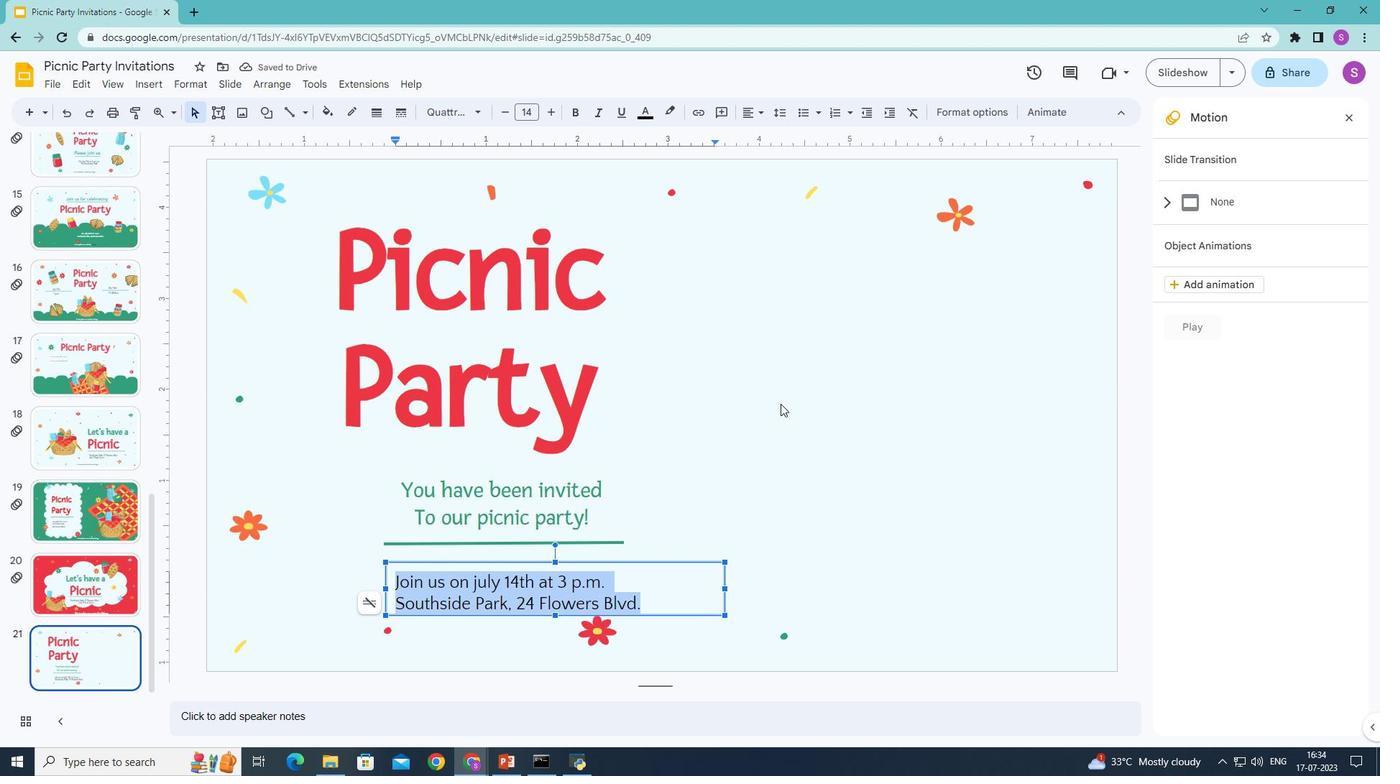 
Action: Mouse moved to (597, 577)
Screenshot: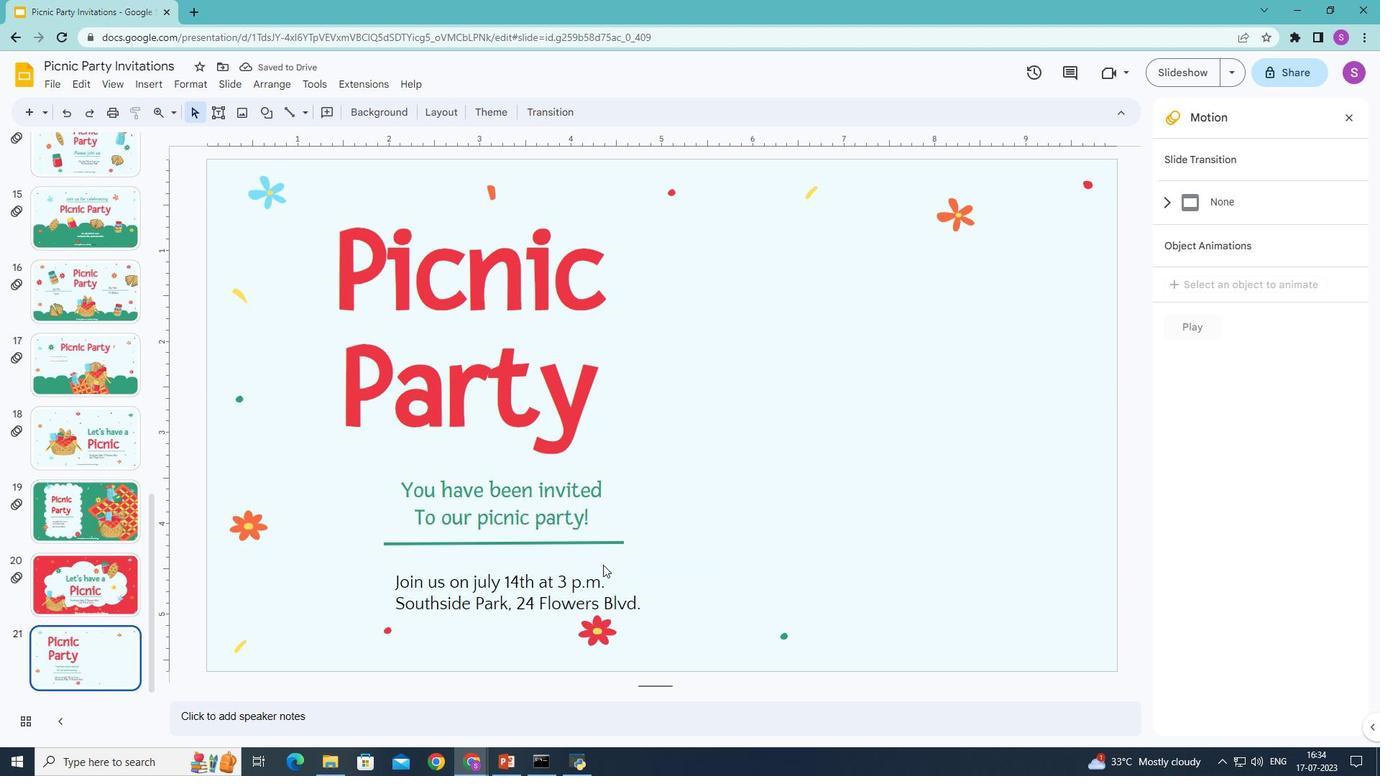 
Action: Mouse pressed left at (597, 577)
Screenshot: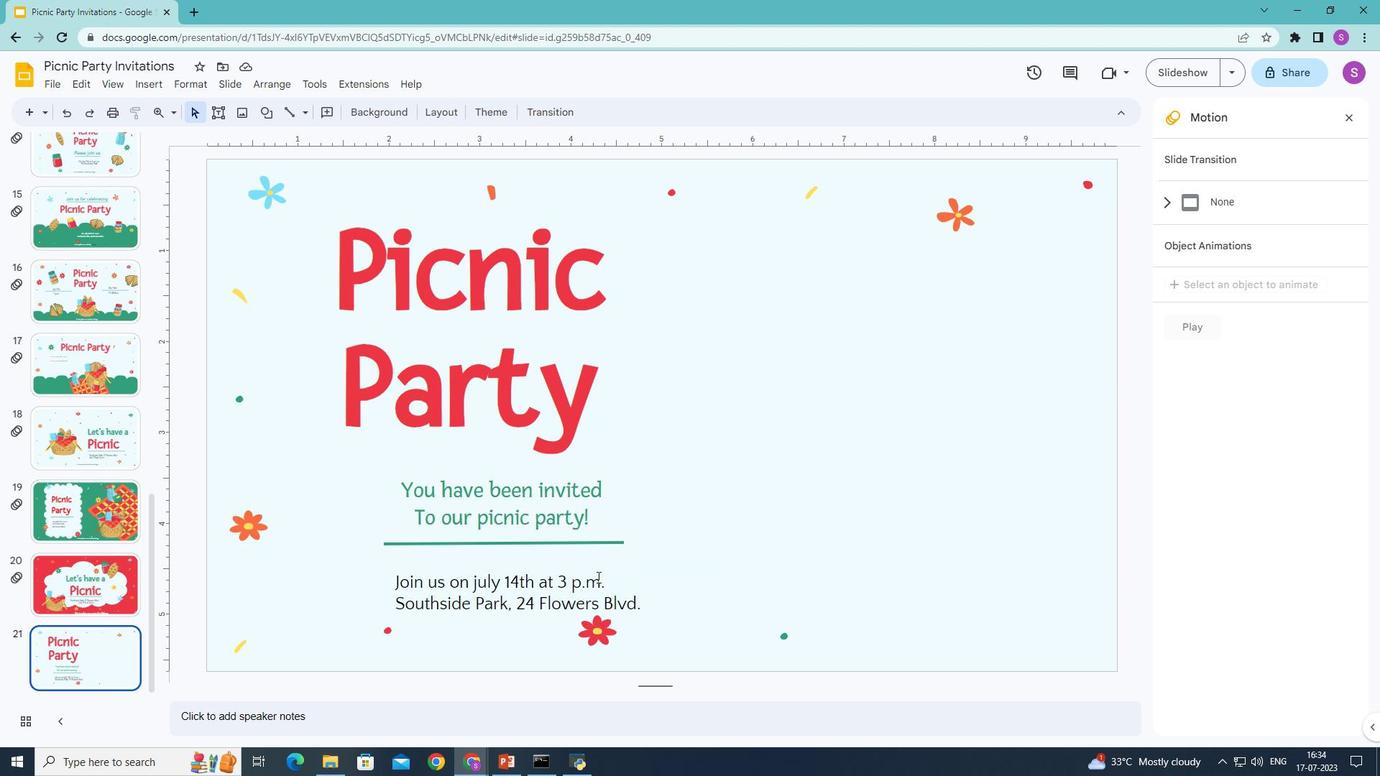 
Action: Mouse moved to (600, 581)
Screenshot: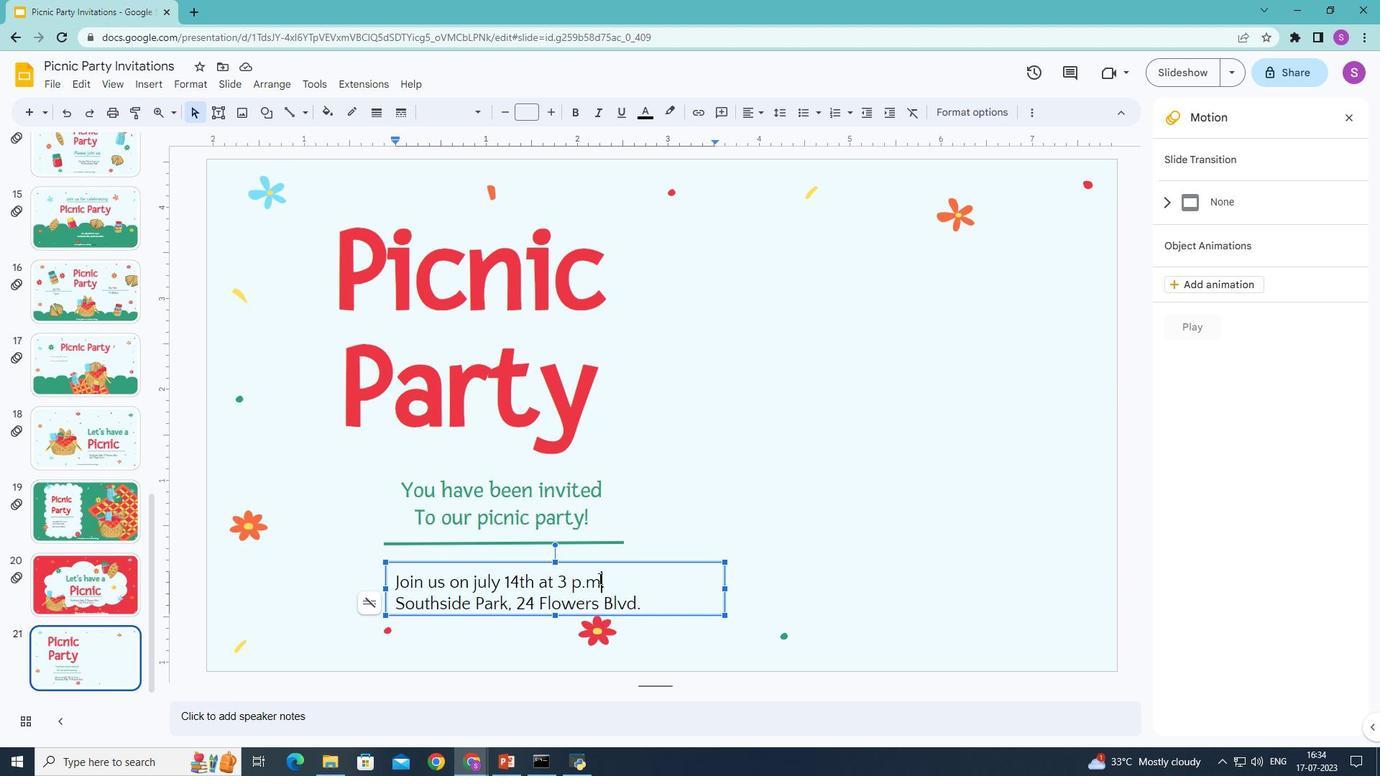 
Action: Mouse pressed left at (600, 581)
Screenshot: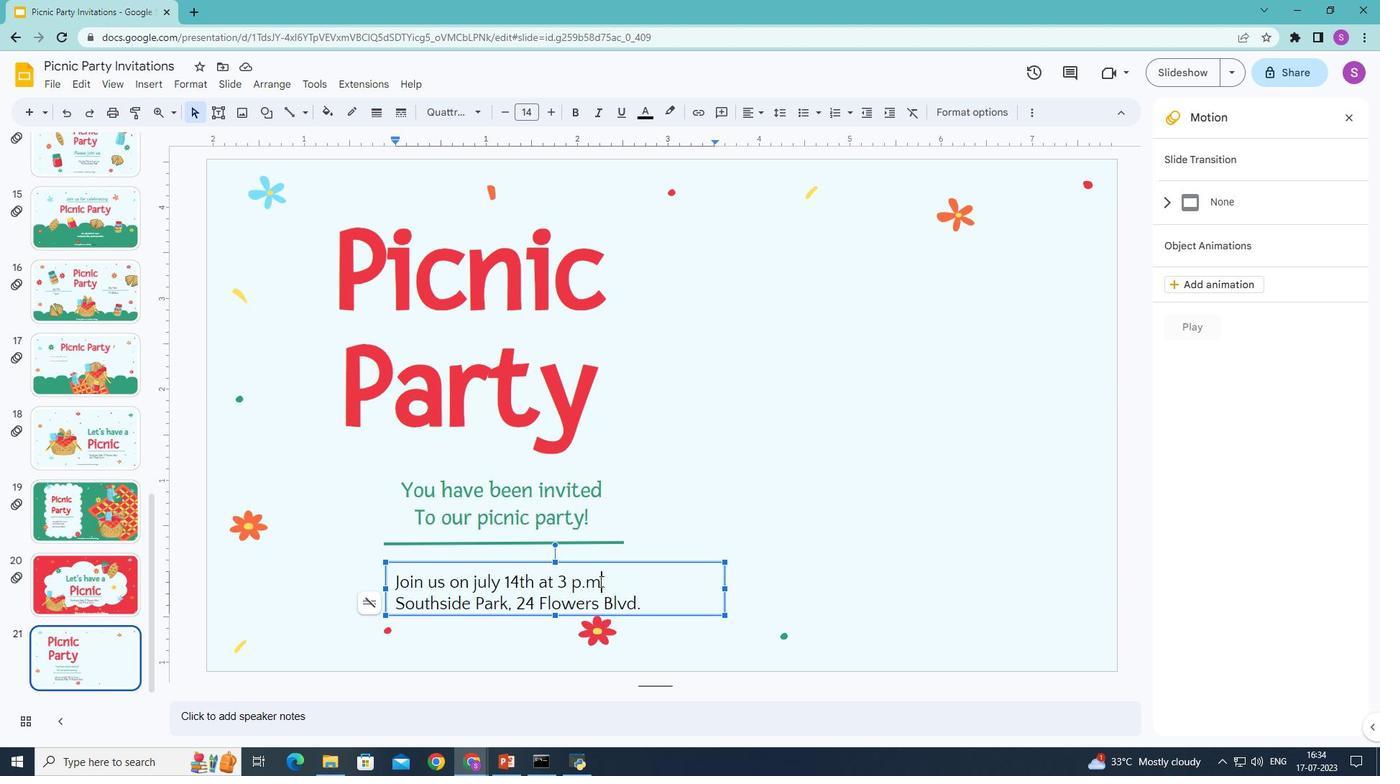 
Action: Mouse moved to (761, 111)
Screenshot: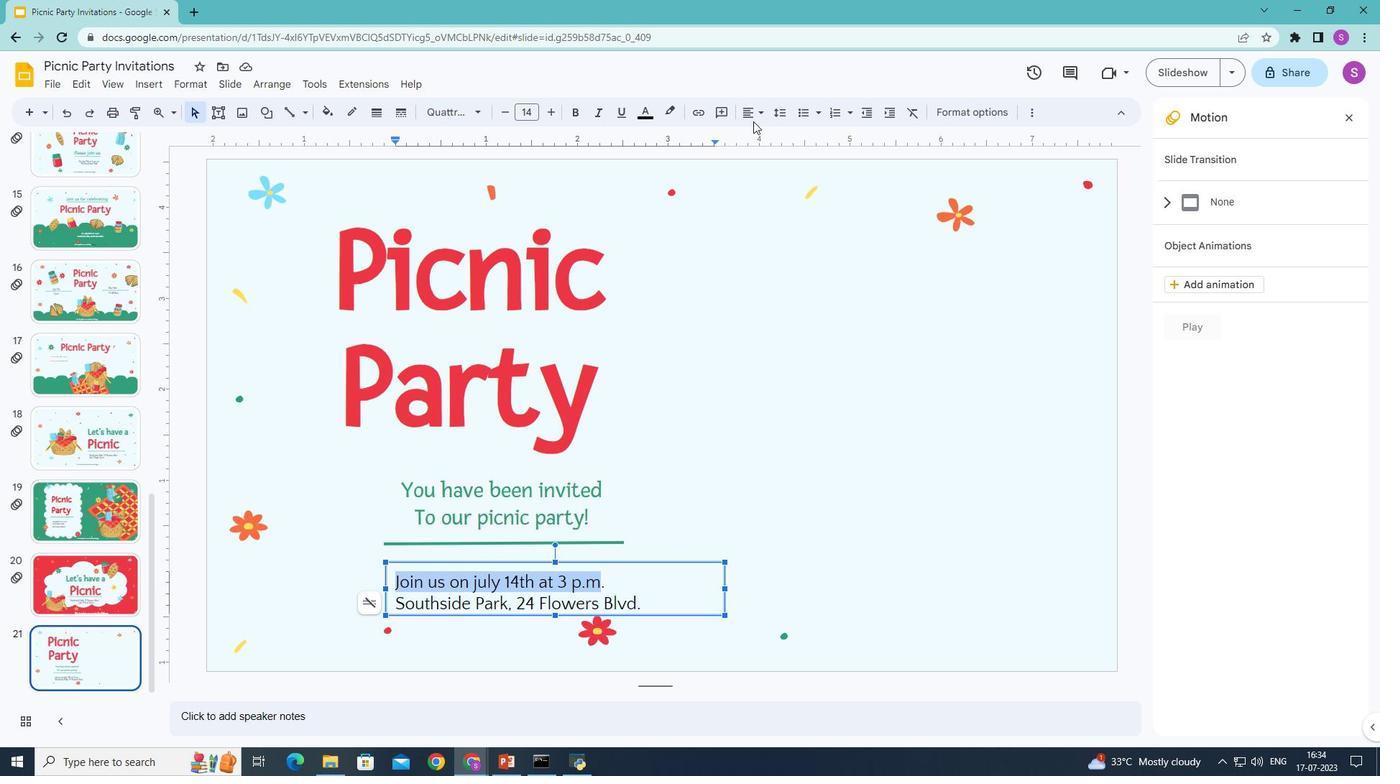 
Action: Mouse pressed left at (761, 111)
Screenshot: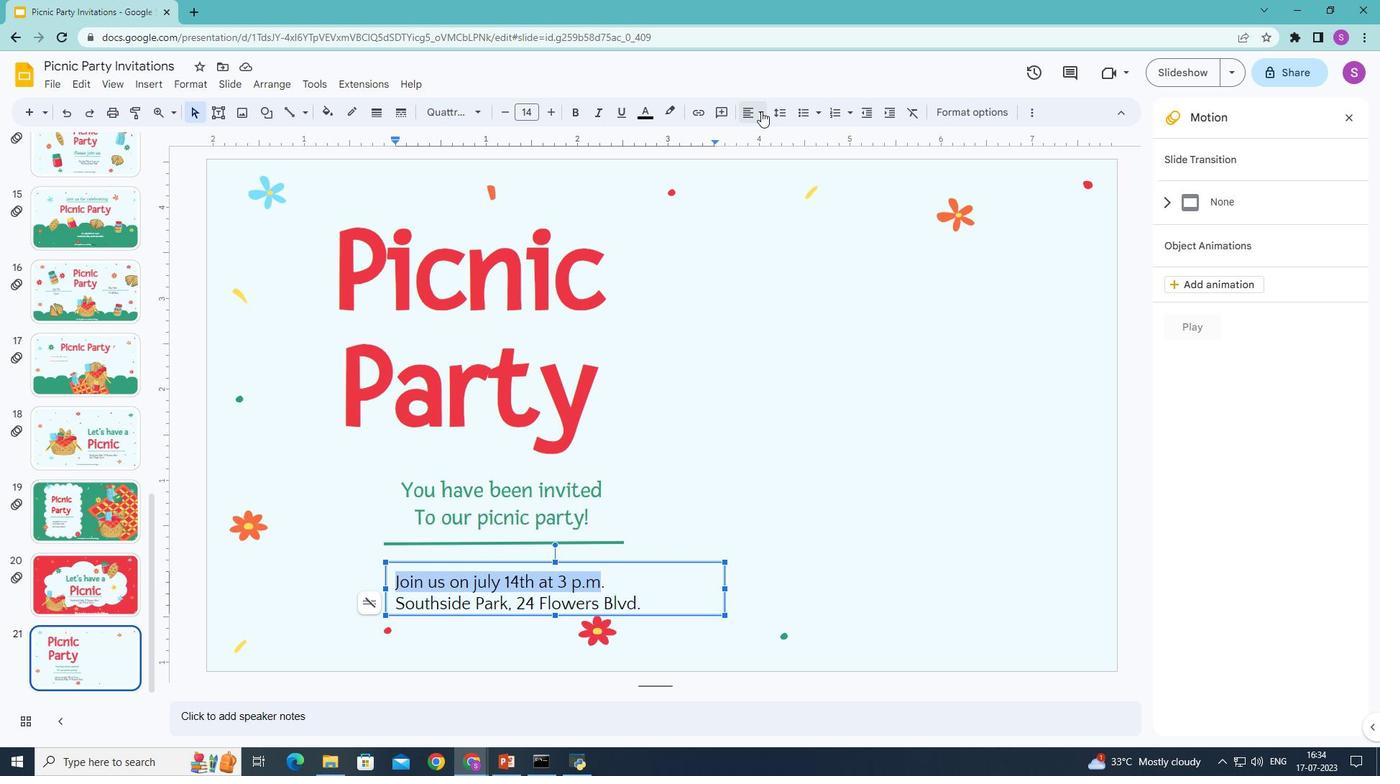 
Action: Mouse moved to (766, 137)
Screenshot: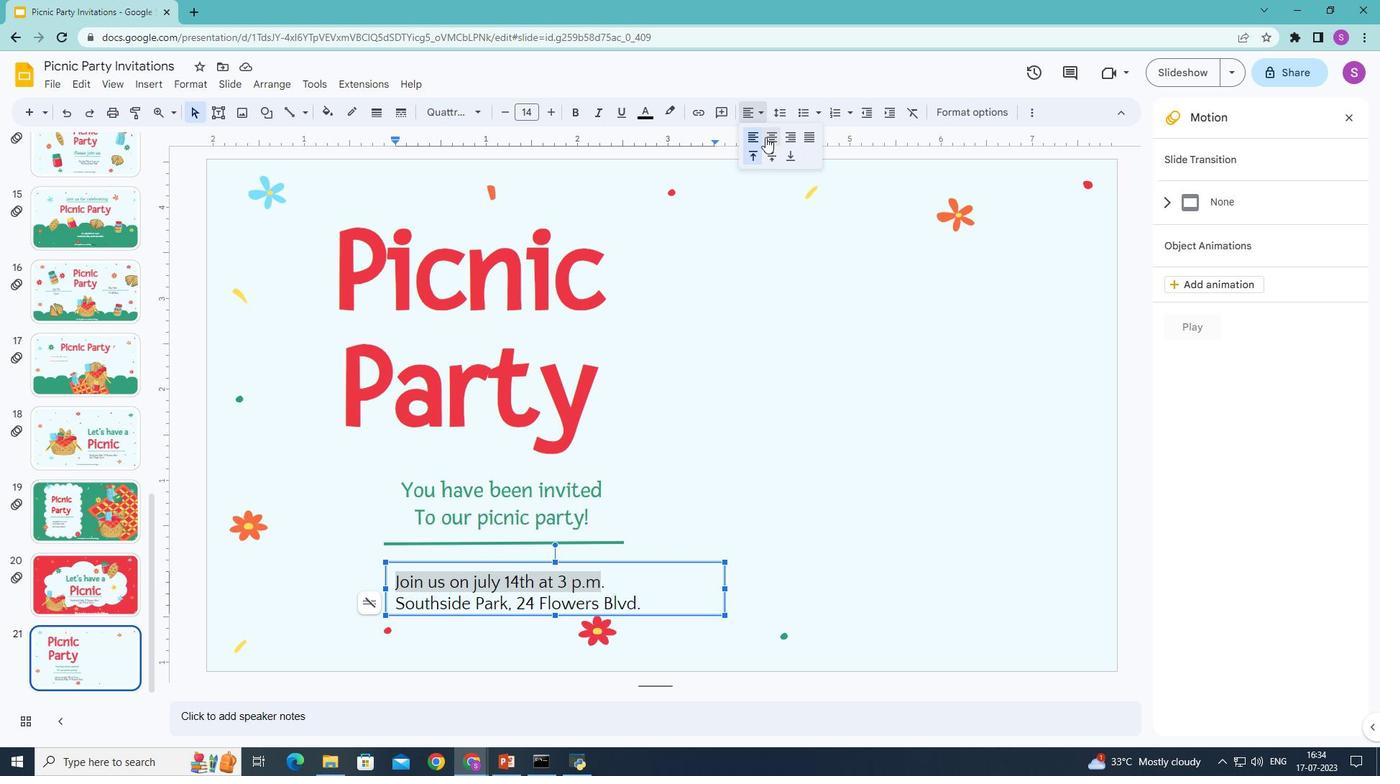 
Action: Mouse pressed left at (766, 137)
Screenshot: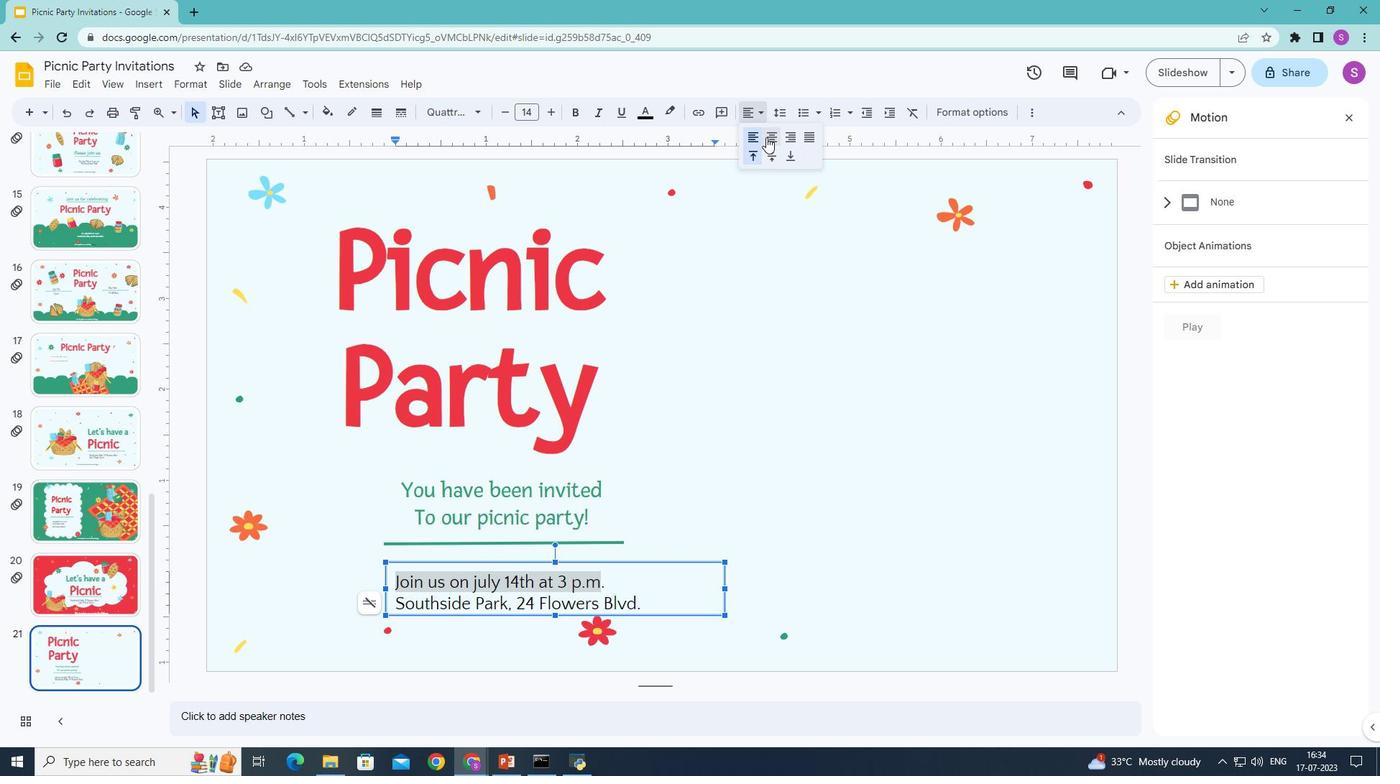 
Action: Mouse moved to (769, 292)
Screenshot: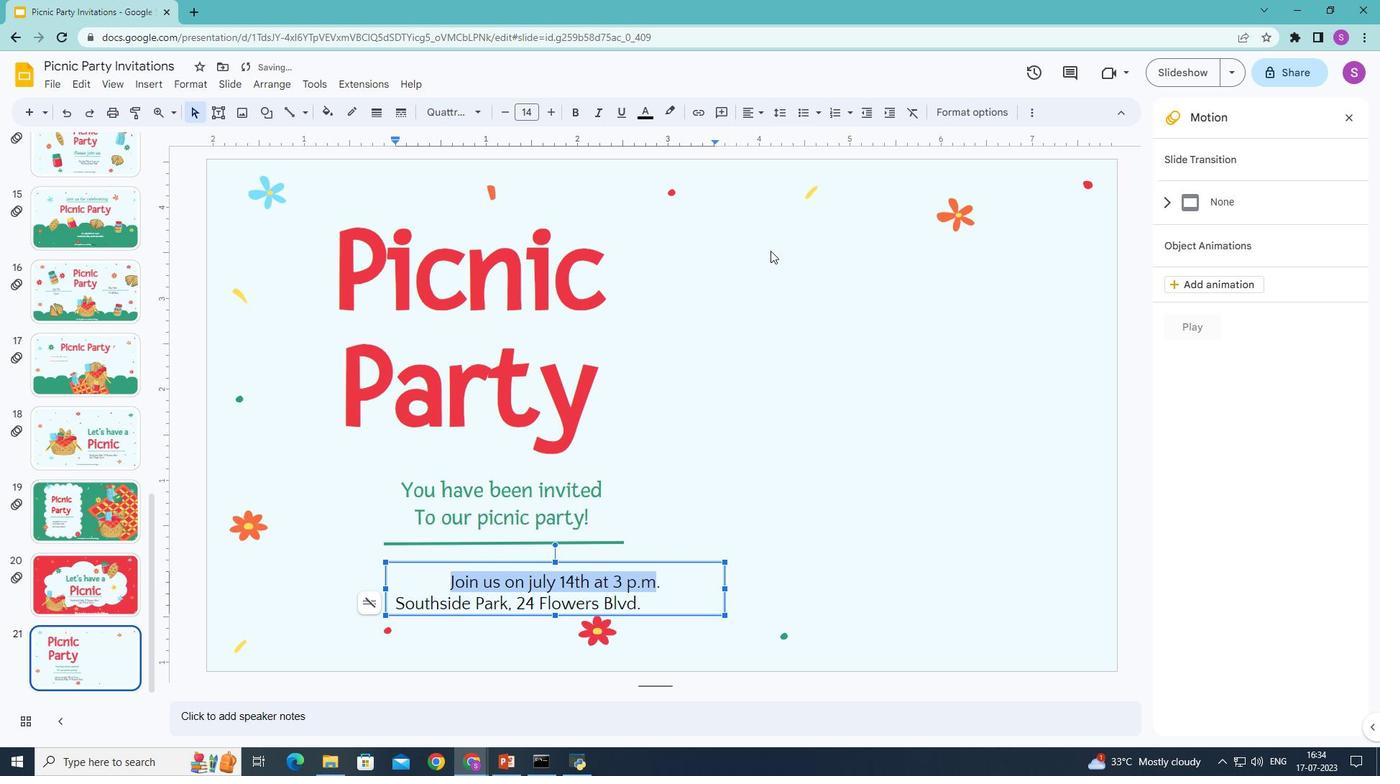 
Action: Mouse pressed left at (769, 292)
Screenshot: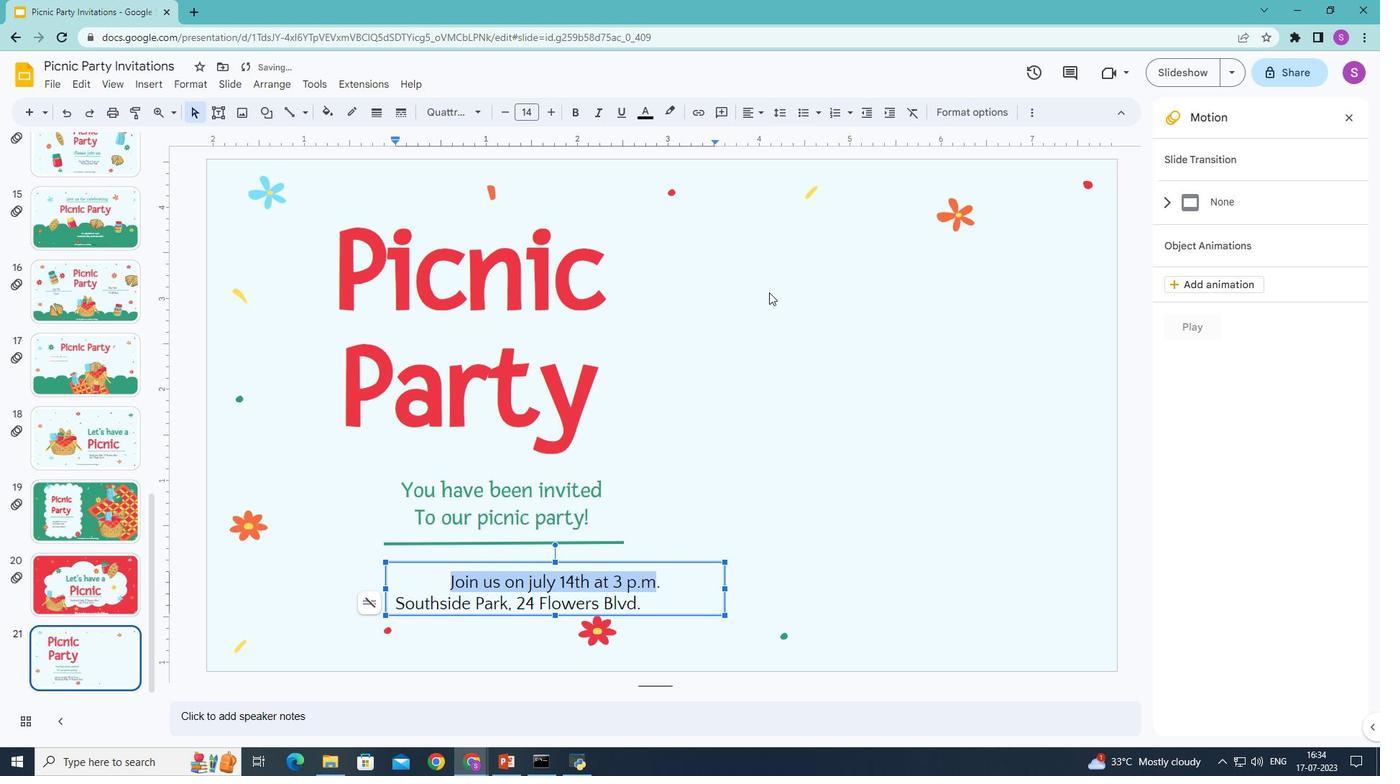 
Action: Mouse moved to (642, 595)
Screenshot: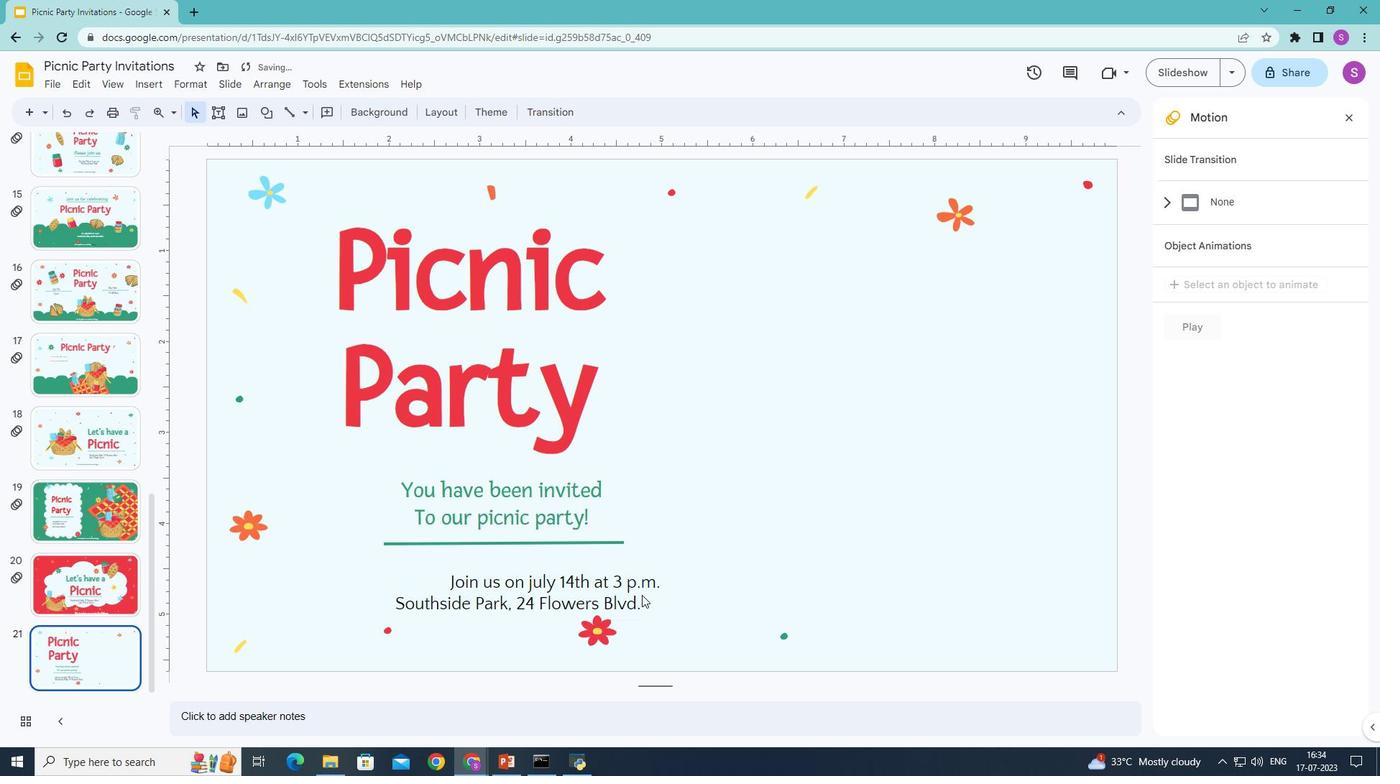 
Action: Mouse pressed left at (642, 595)
Screenshot: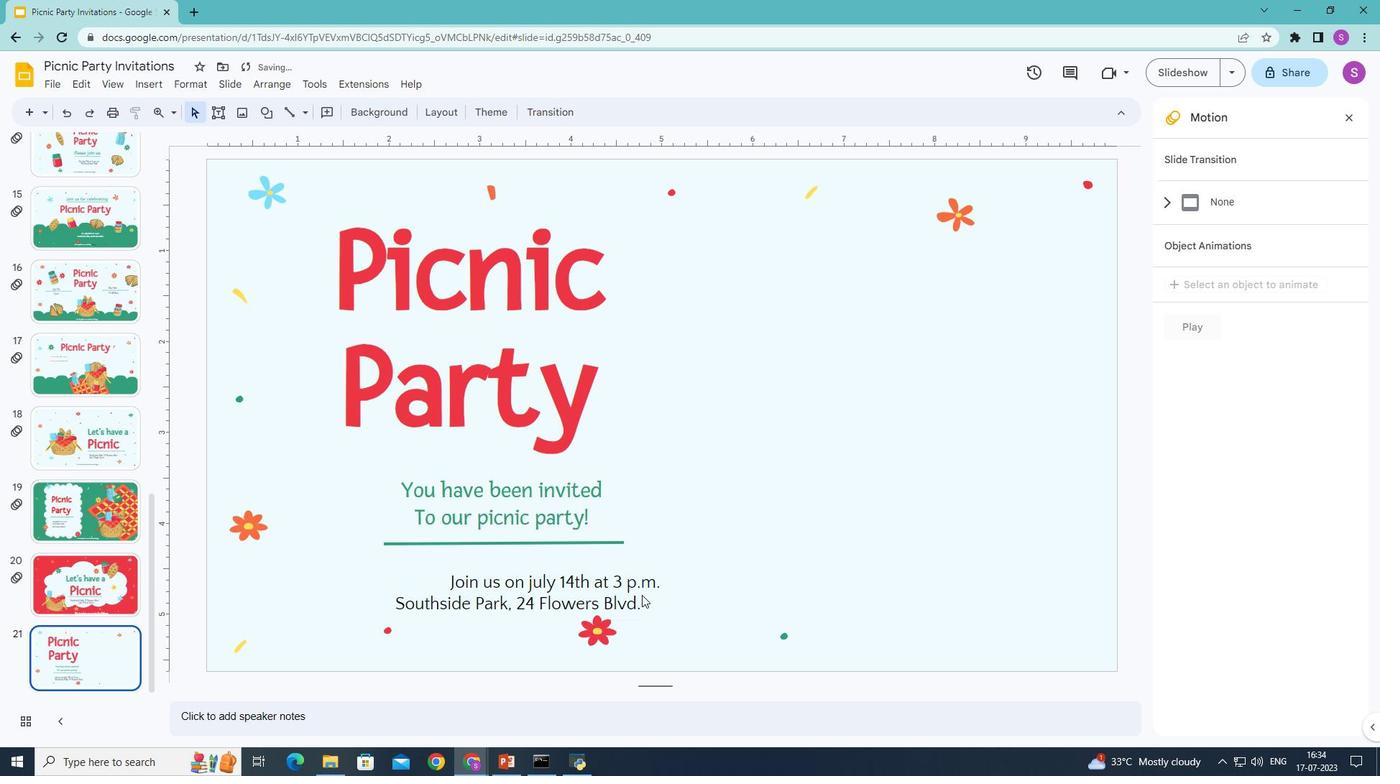 
Action: Mouse moved to (639, 608)
Screenshot: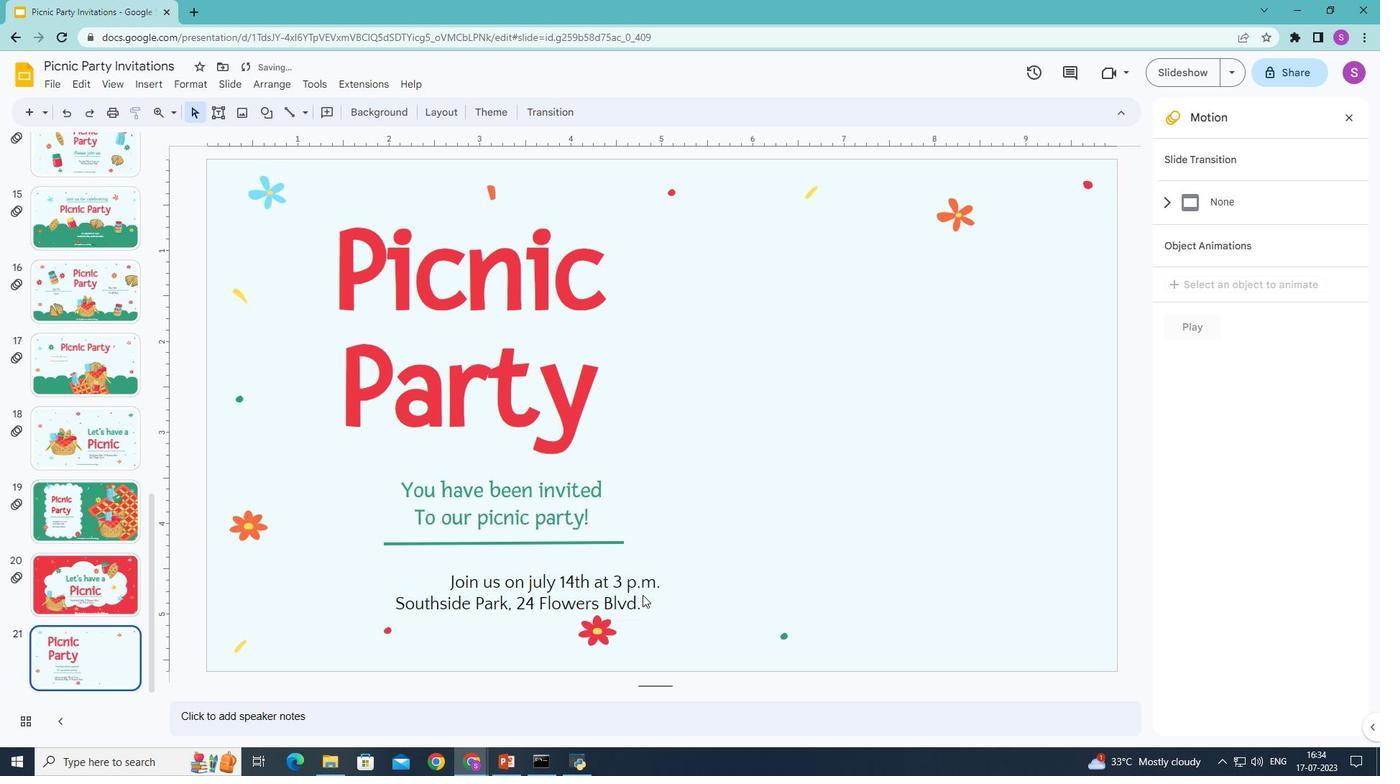 
Action: Mouse pressed left at (639, 608)
Screenshot: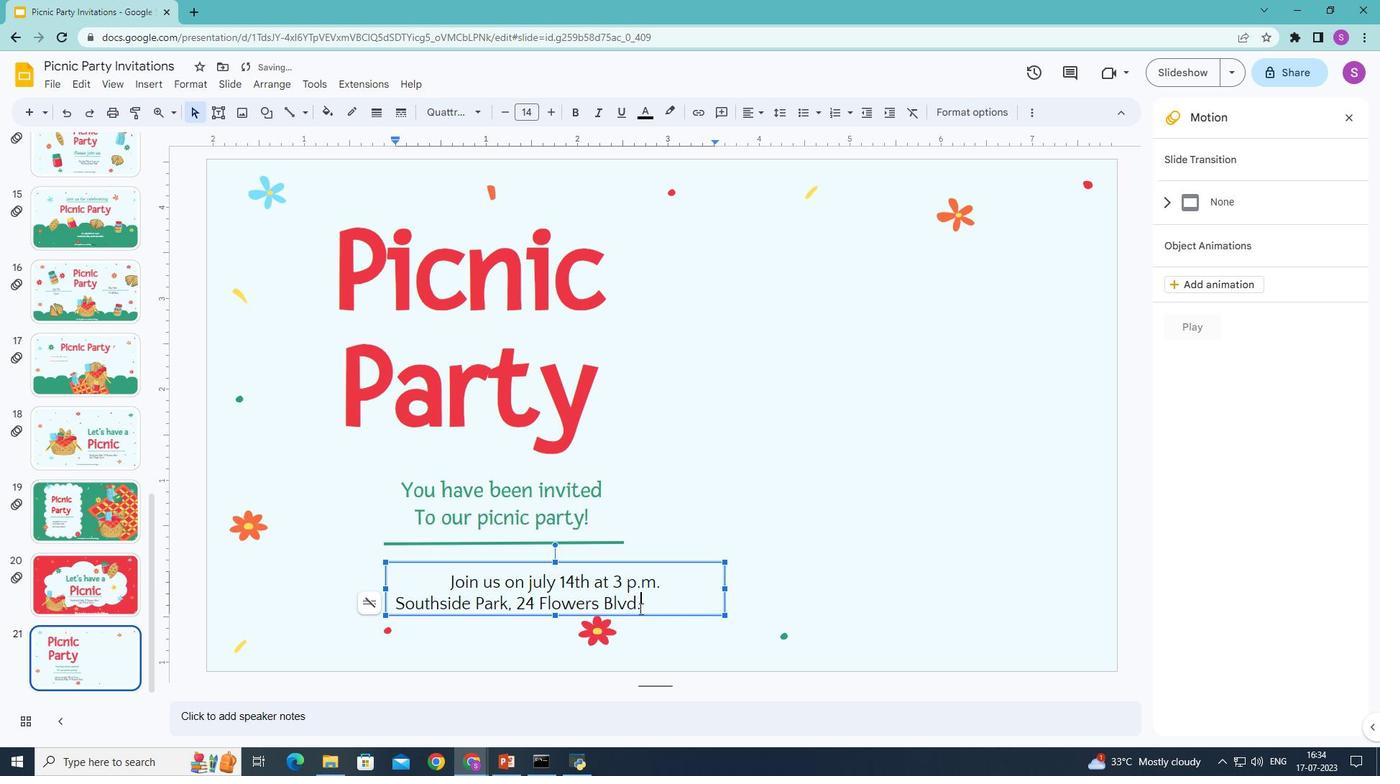 
Action: Mouse moved to (761, 109)
Screenshot: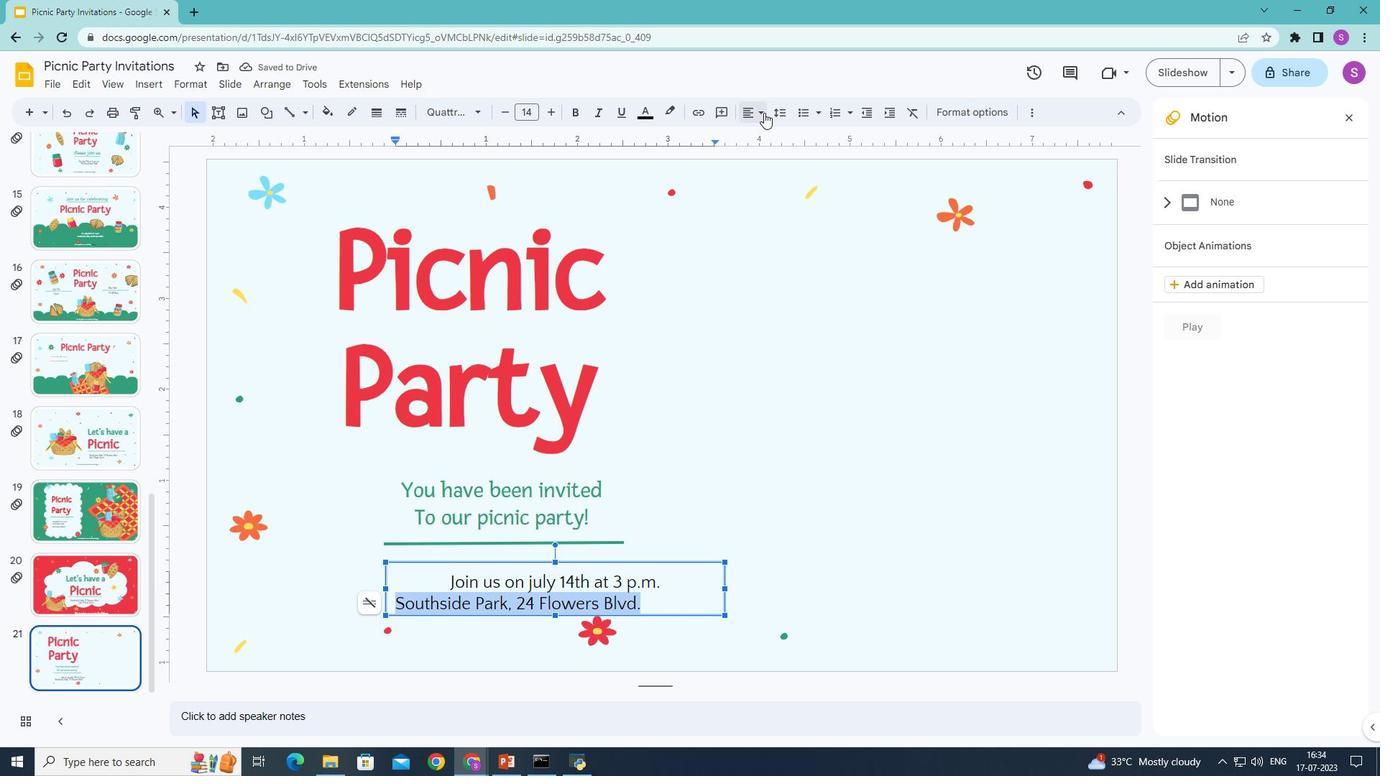 
Action: Mouse pressed left at (761, 109)
Screenshot: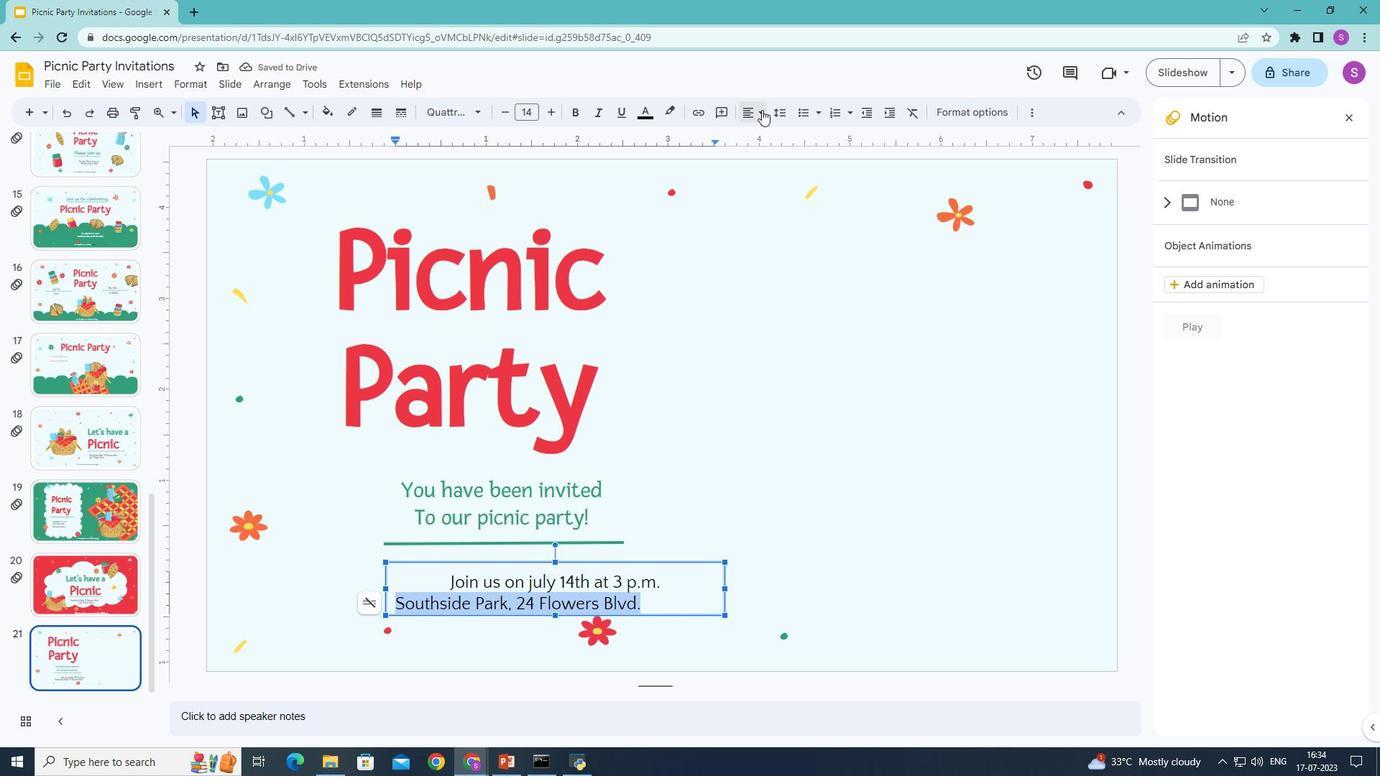 
Action: Mouse moved to (767, 137)
Screenshot: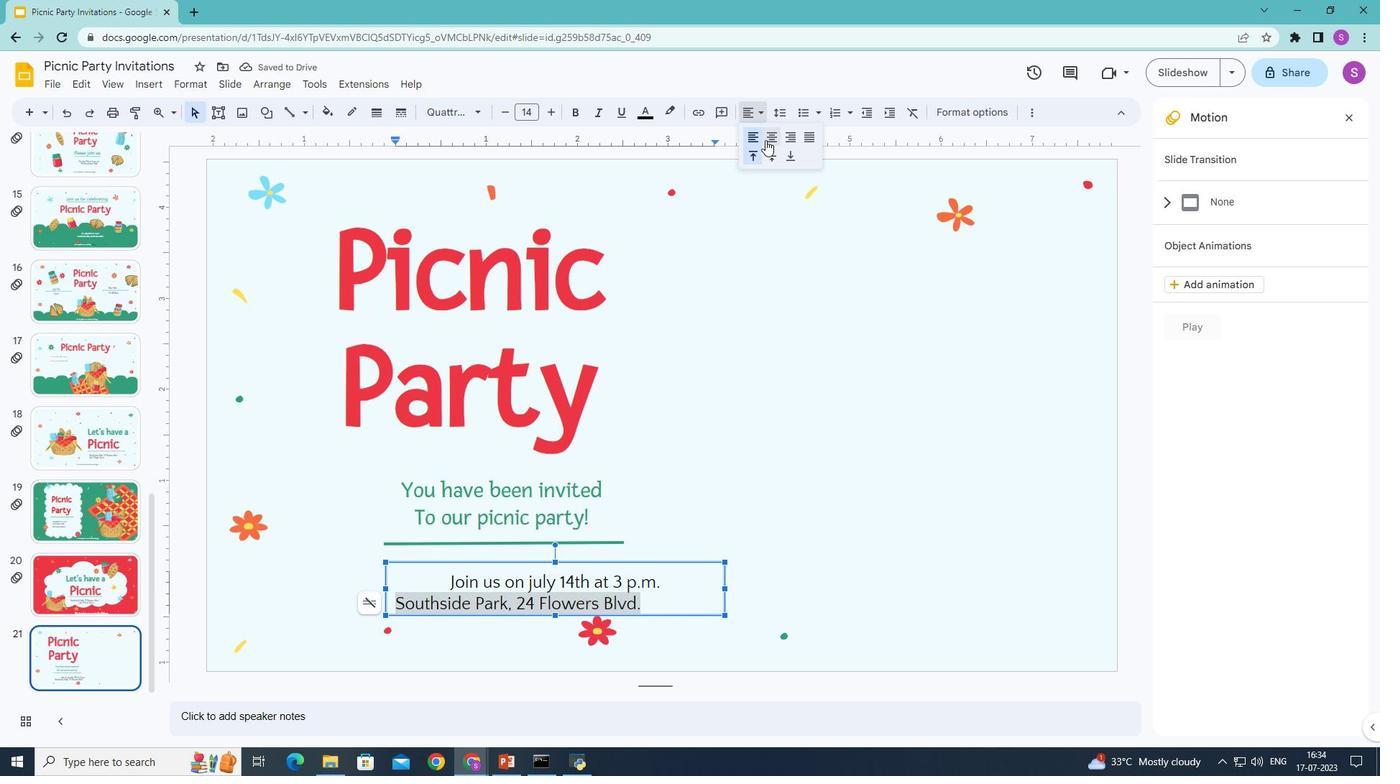 
Action: Mouse pressed left at (767, 137)
Screenshot: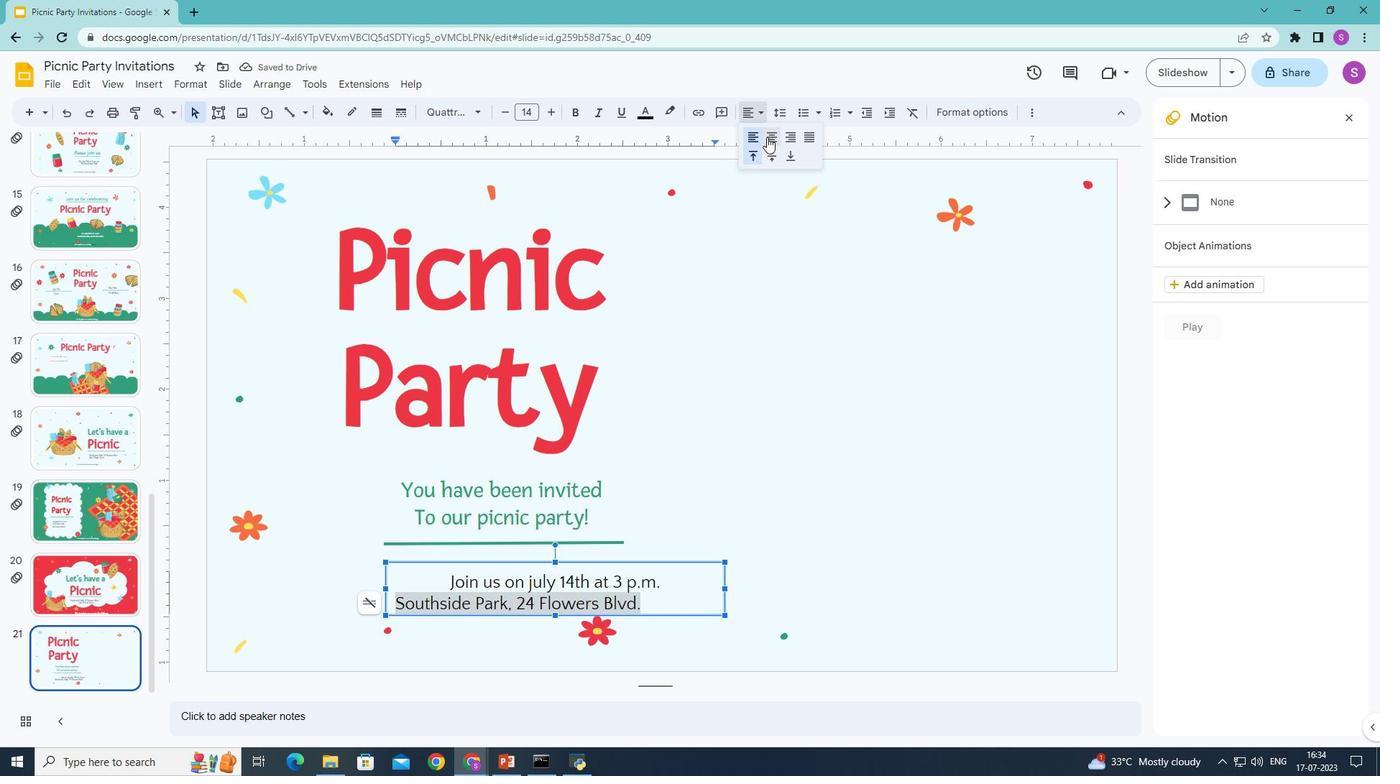 
Action: Mouse moved to (554, 562)
Screenshot: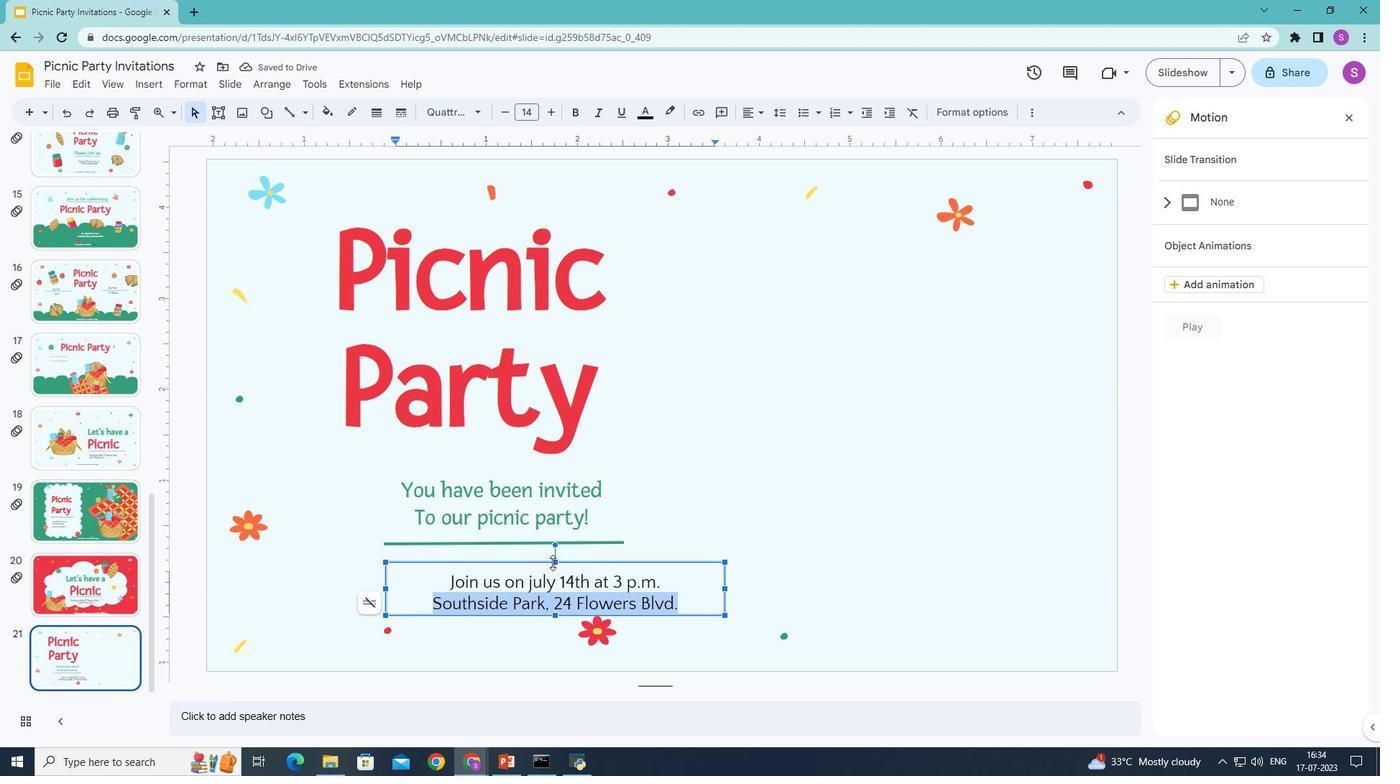 
Action: Mouse pressed left at (554, 562)
Screenshot: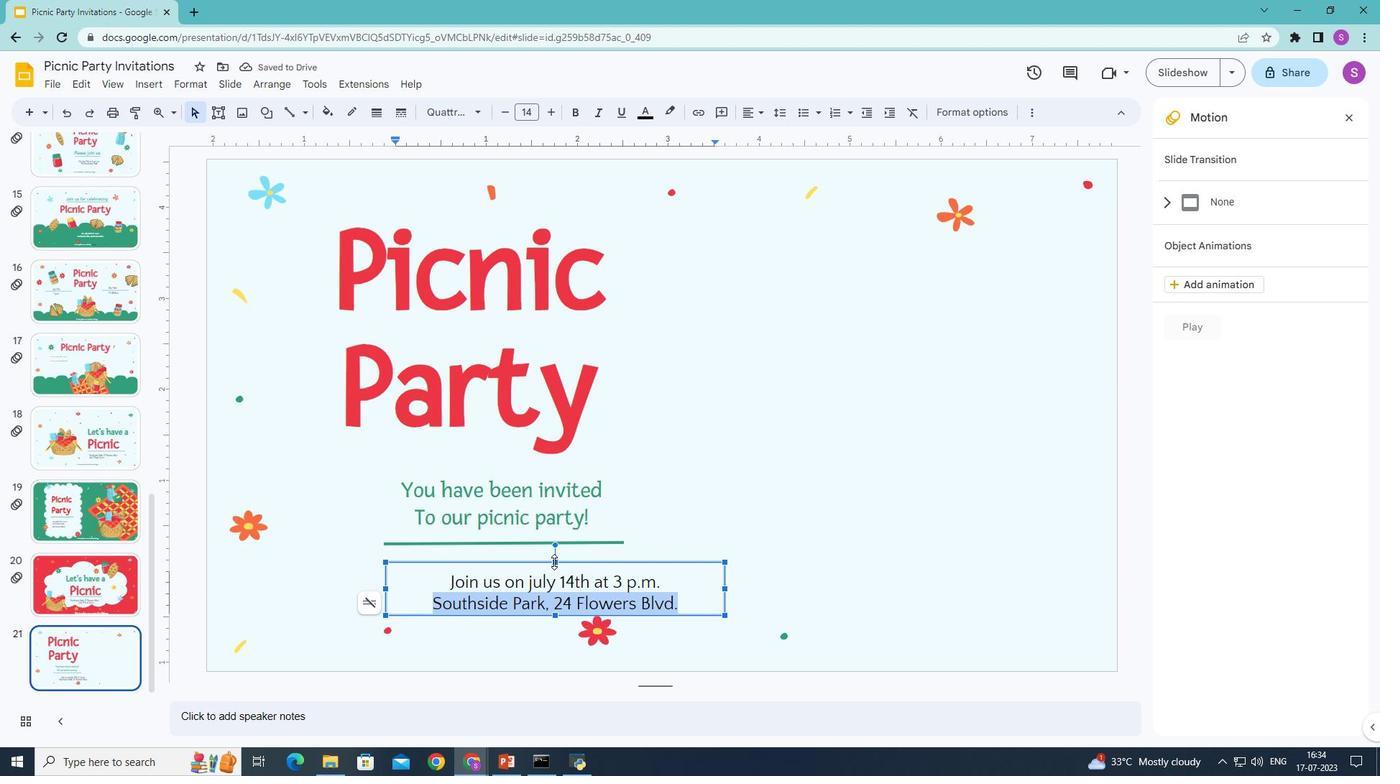 
Action: Mouse moved to (804, 537)
Screenshot: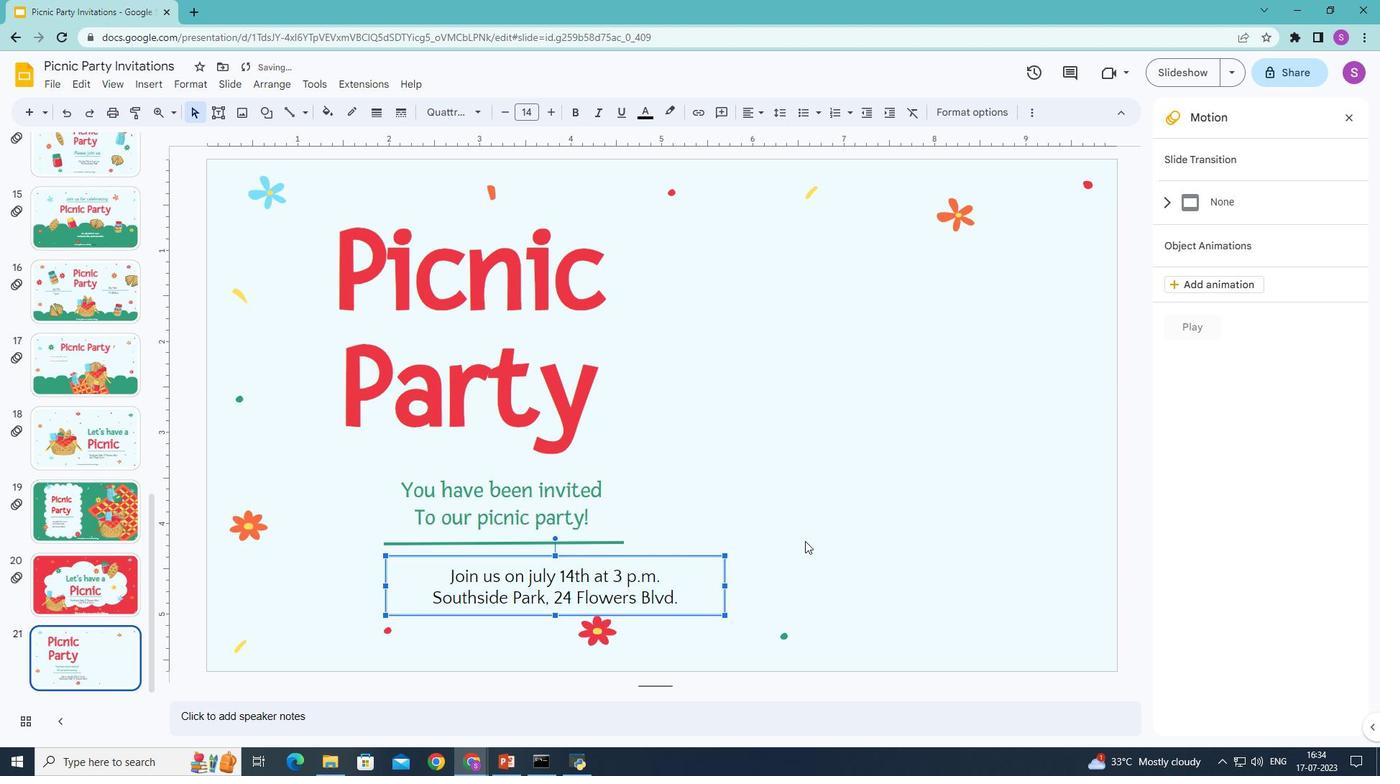 
Action: Mouse pressed left at (804, 537)
Screenshot: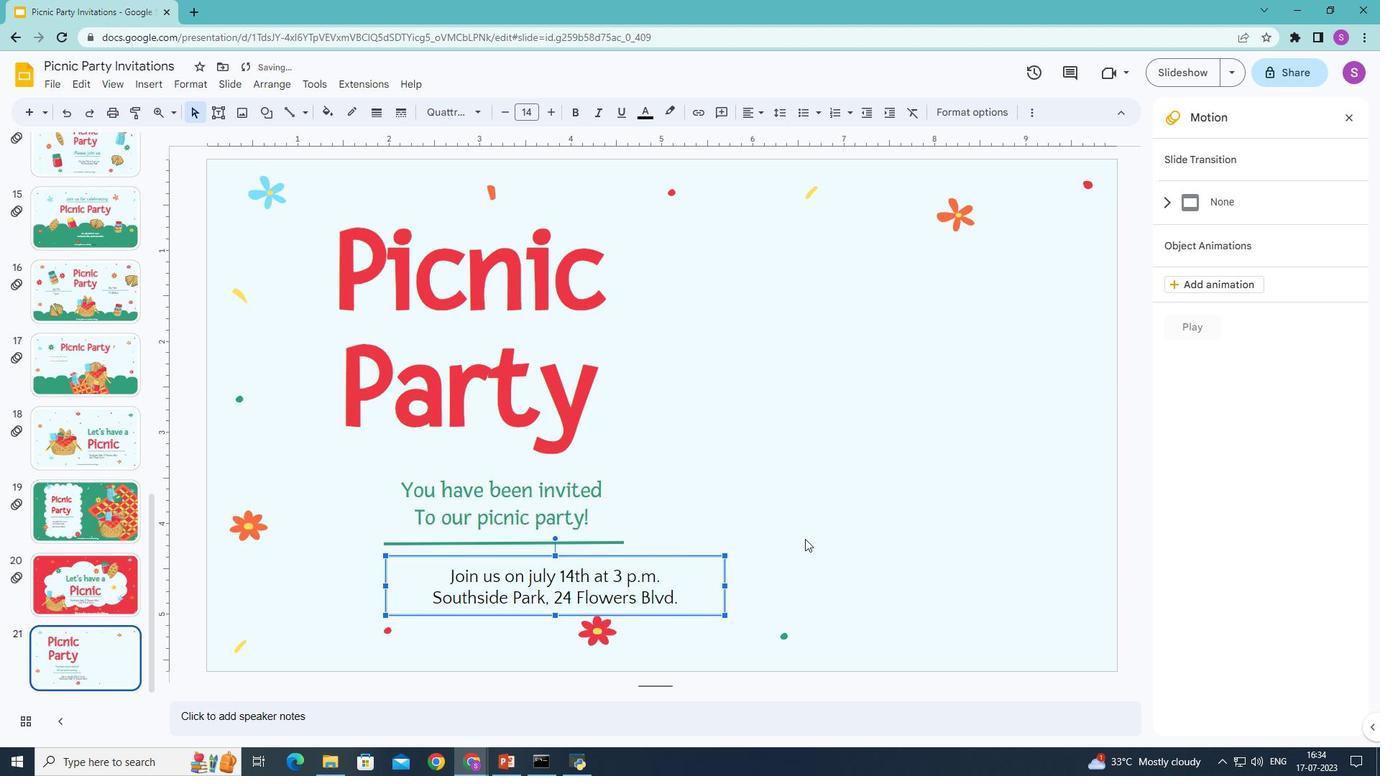 
Action: Mouse moved to (667, 595)
Screenshot: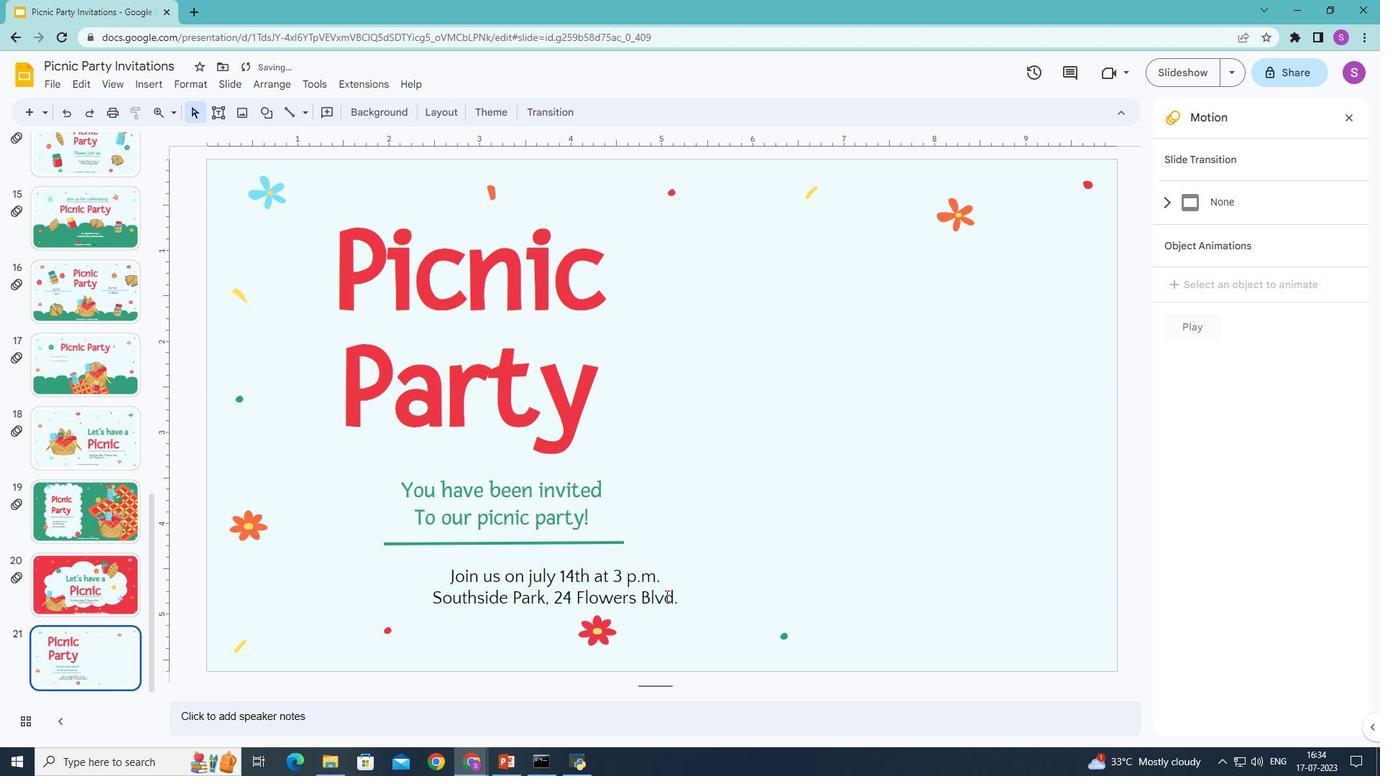 
Action: Mouse pressed left at (667, 595)
Screenshot: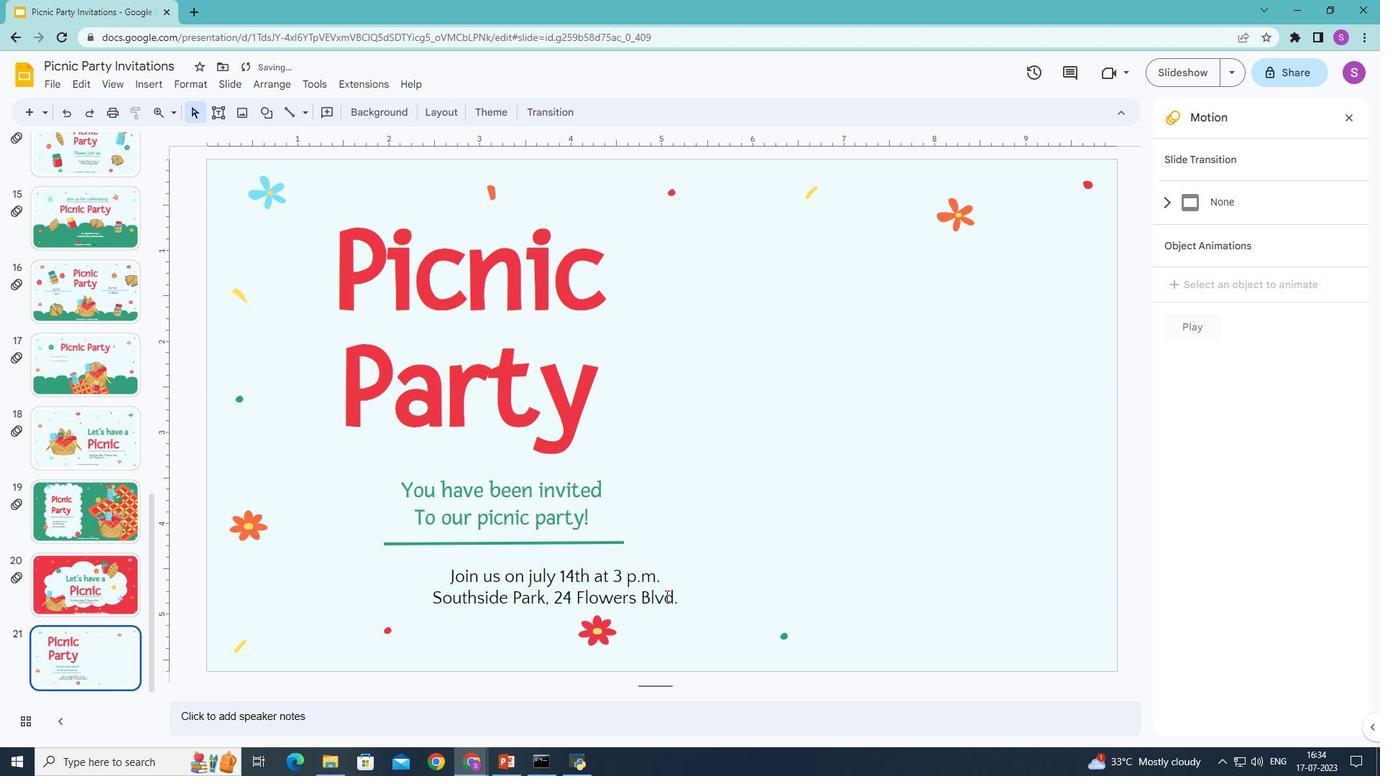 
Action: Mouse moved to (387, 585)
Screenshot: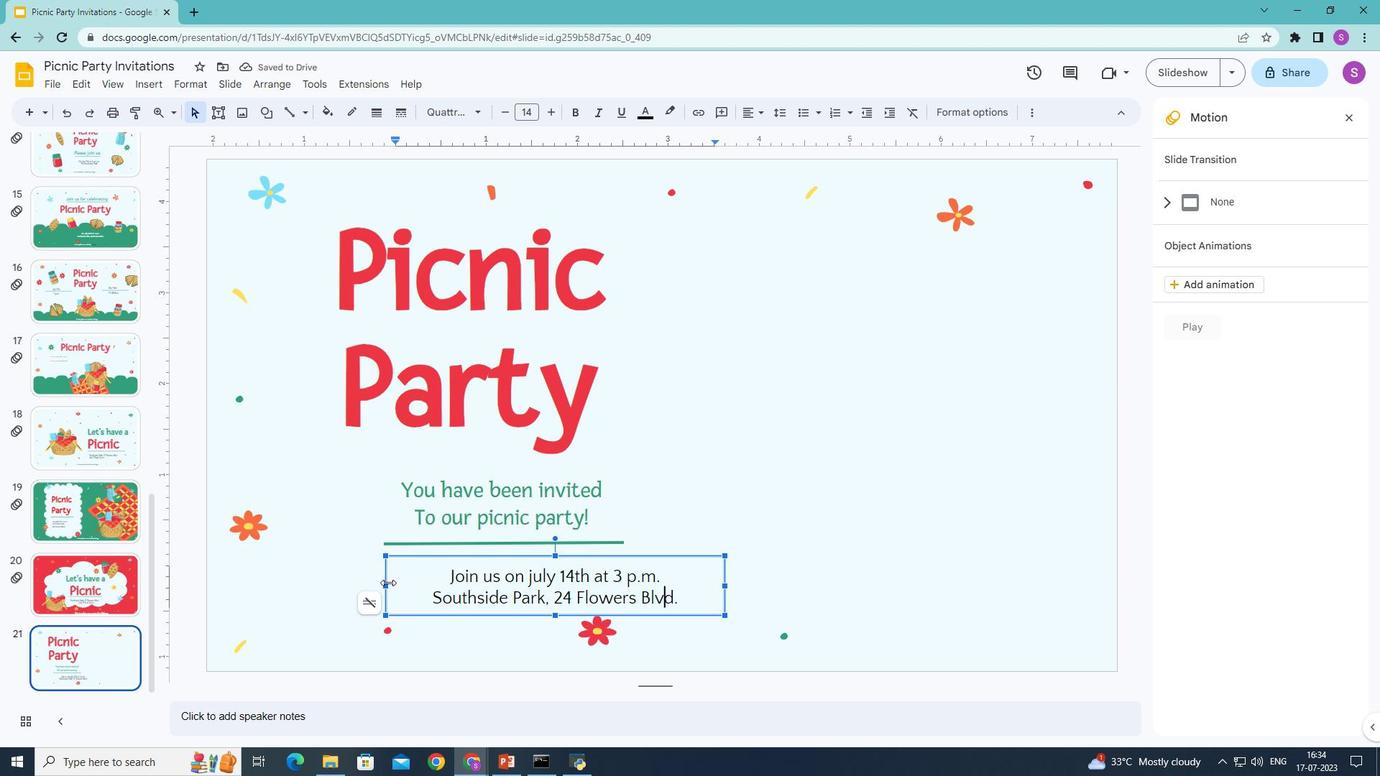 
Action: Mouse pressed left at (387, 585)
Screenshot: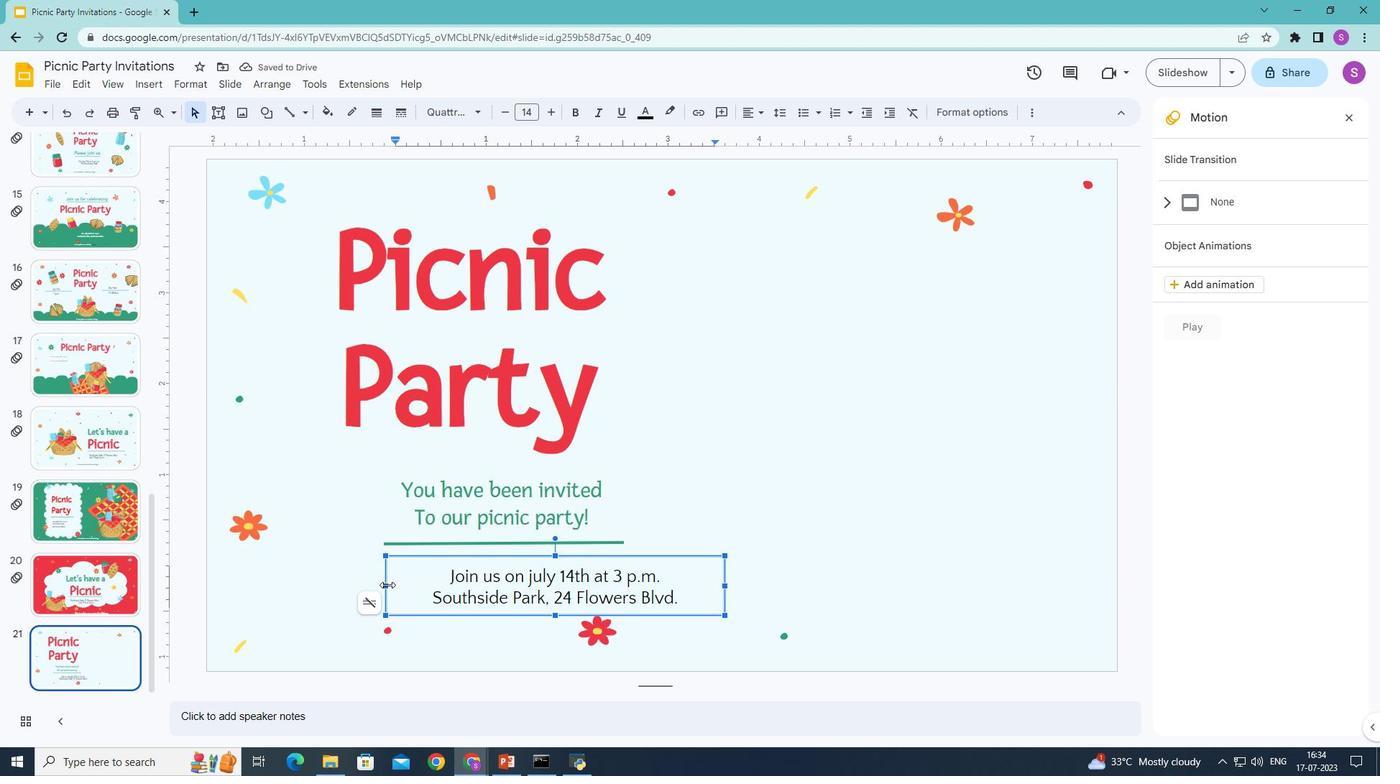 
Action: Mouse moved to (334, 587)
Screenshot: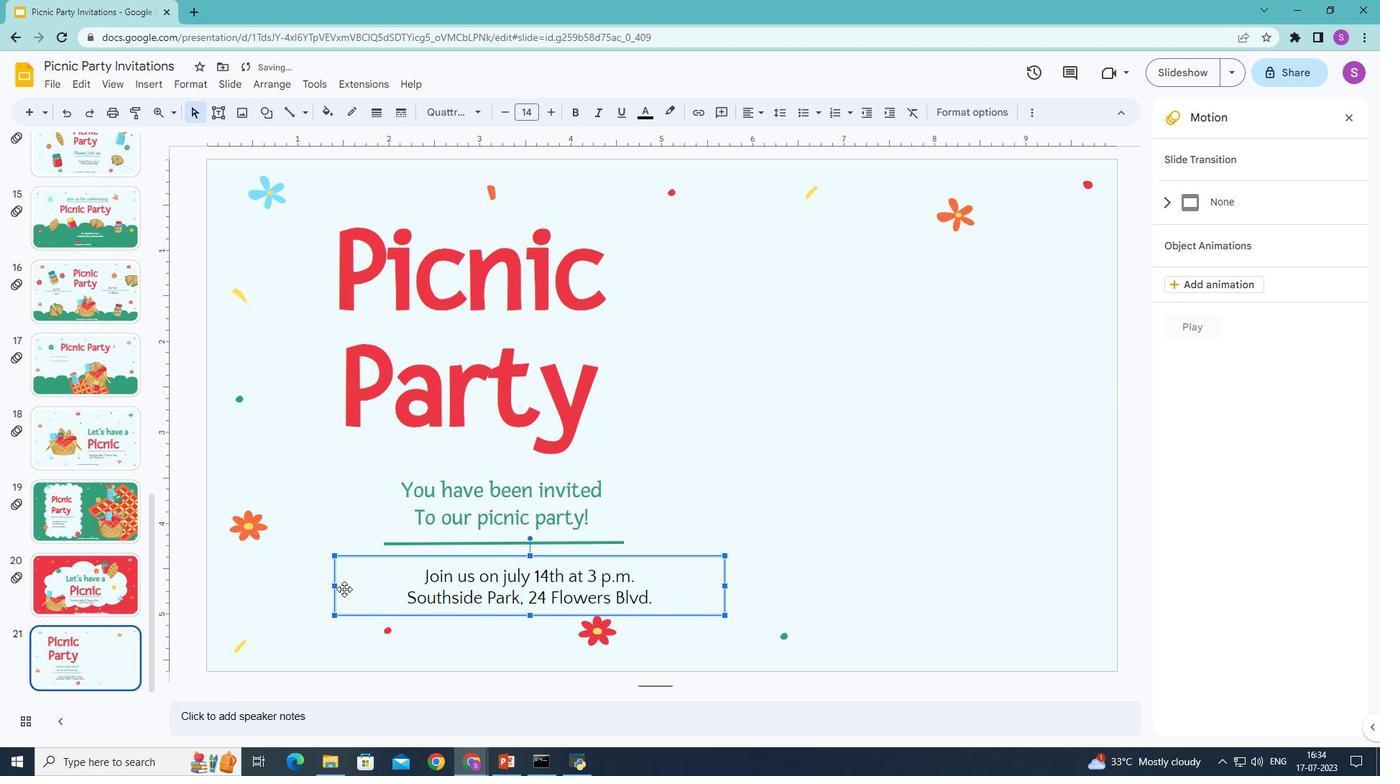 
Action: Mouse pressed left at (334, 587)
Screenshot: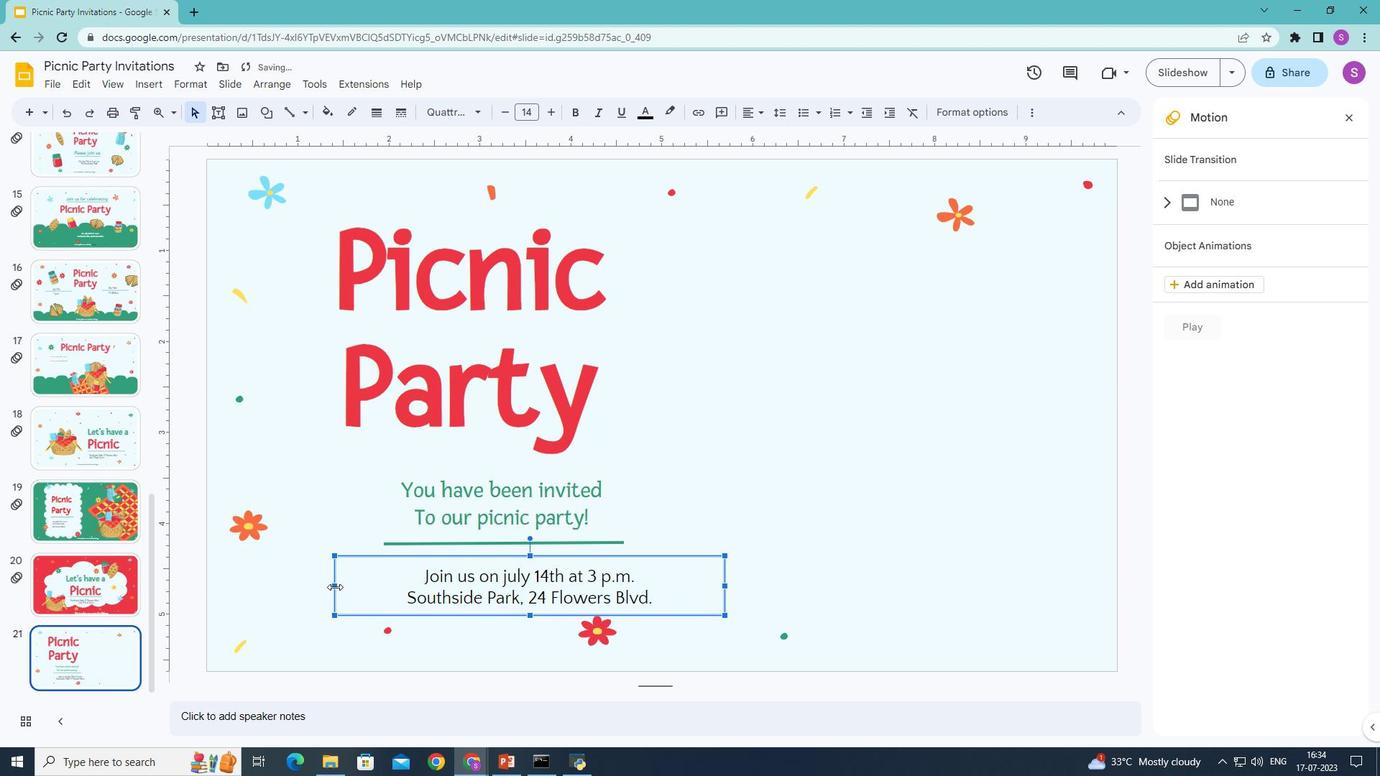 
Action: Mouse moved to (723, 584)
Screenshot: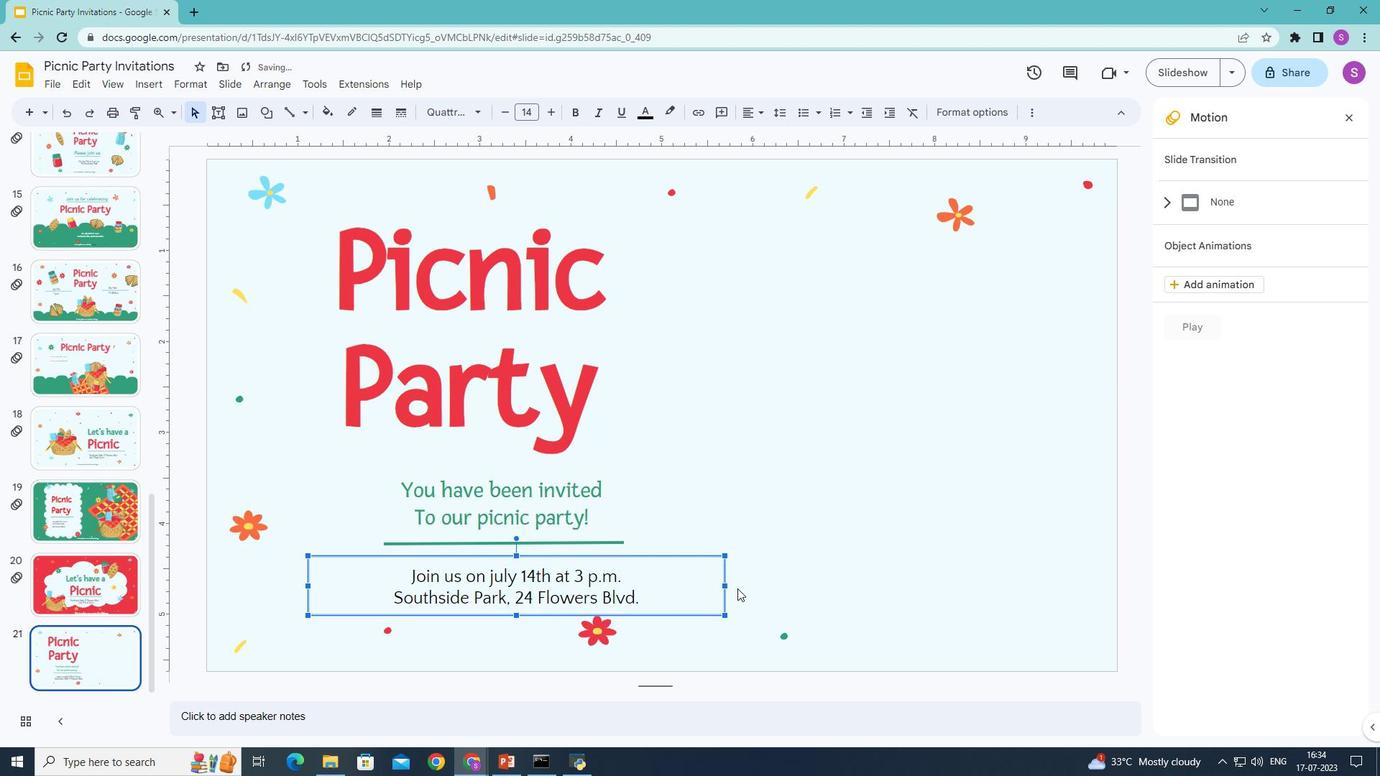 
Action: Mouse pressed left at (723, 584)
Screenshot: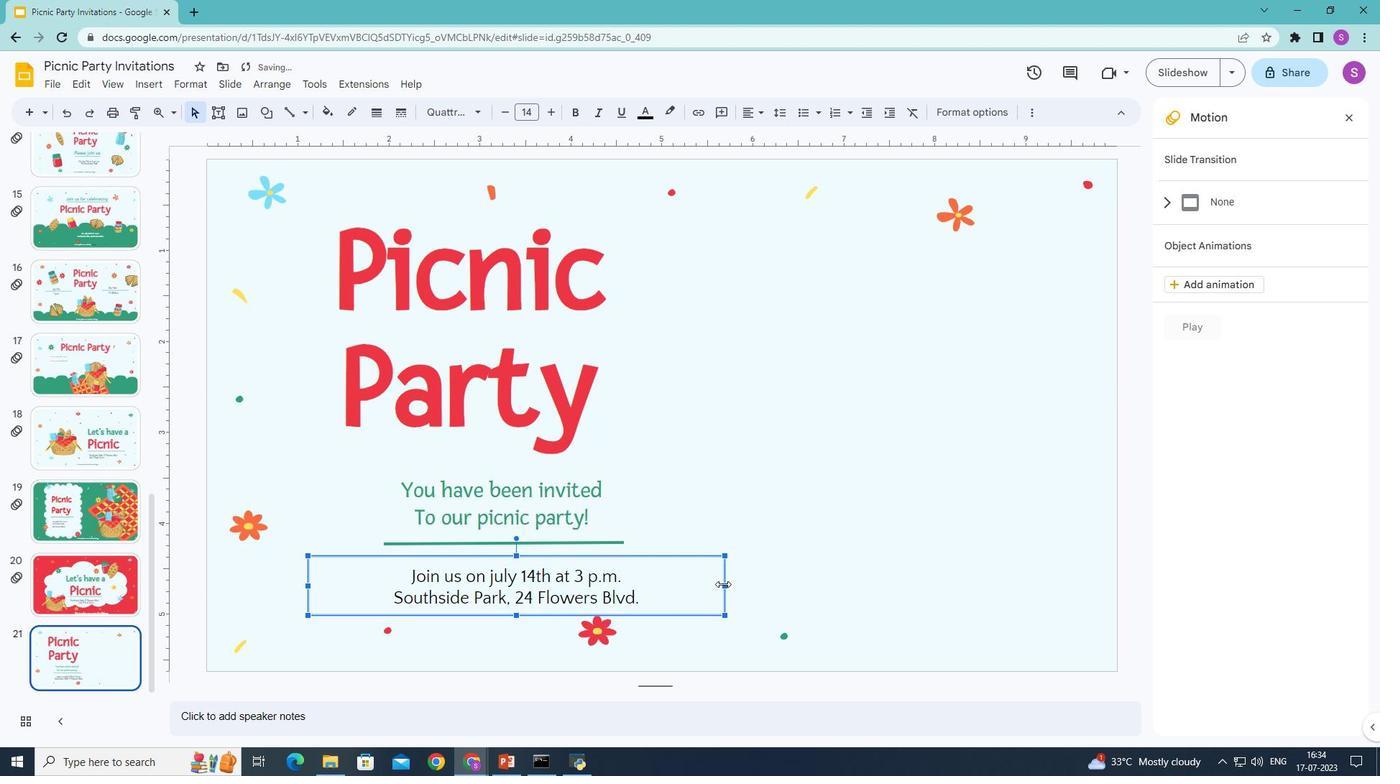 
Action: Mouse moved to (754, 508)
Screenshot: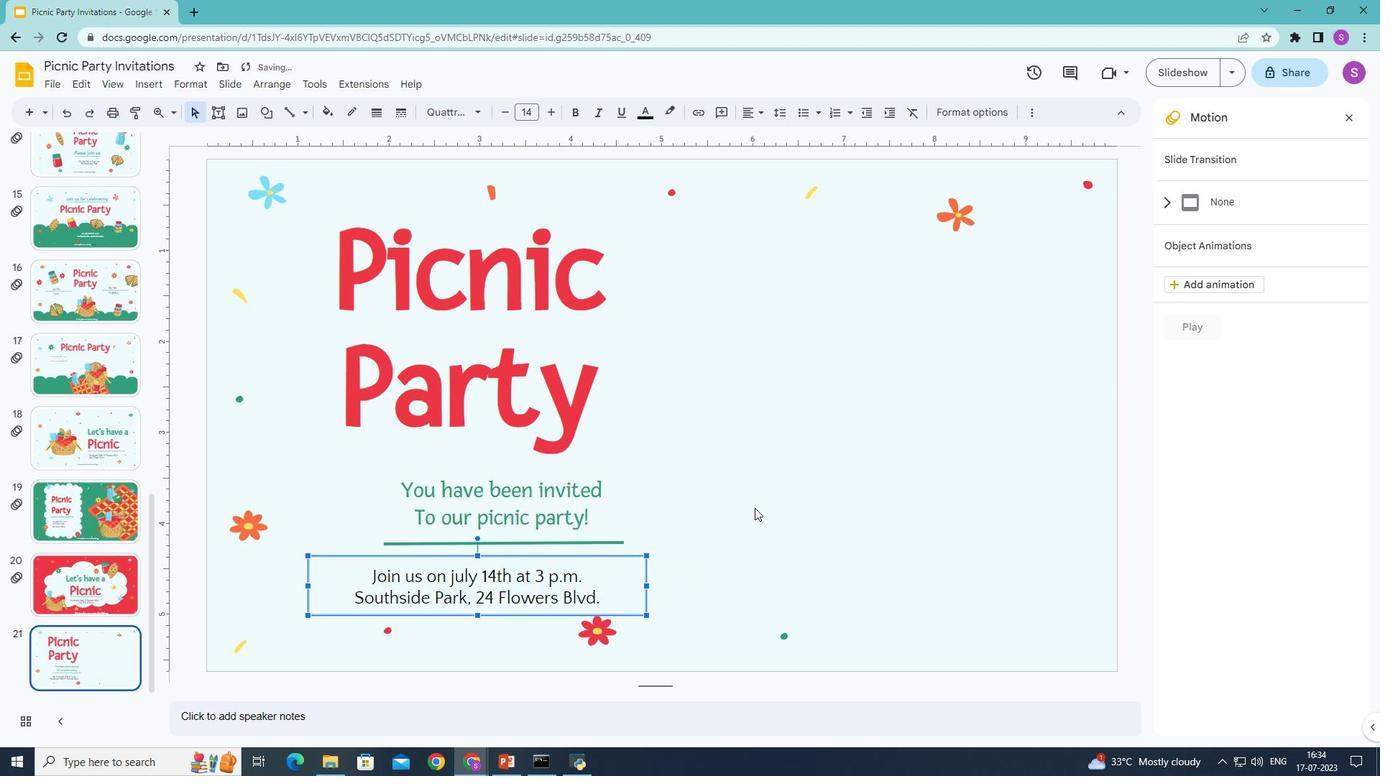 
Action: Mouse pressed left at (754, 508)
Screenshot: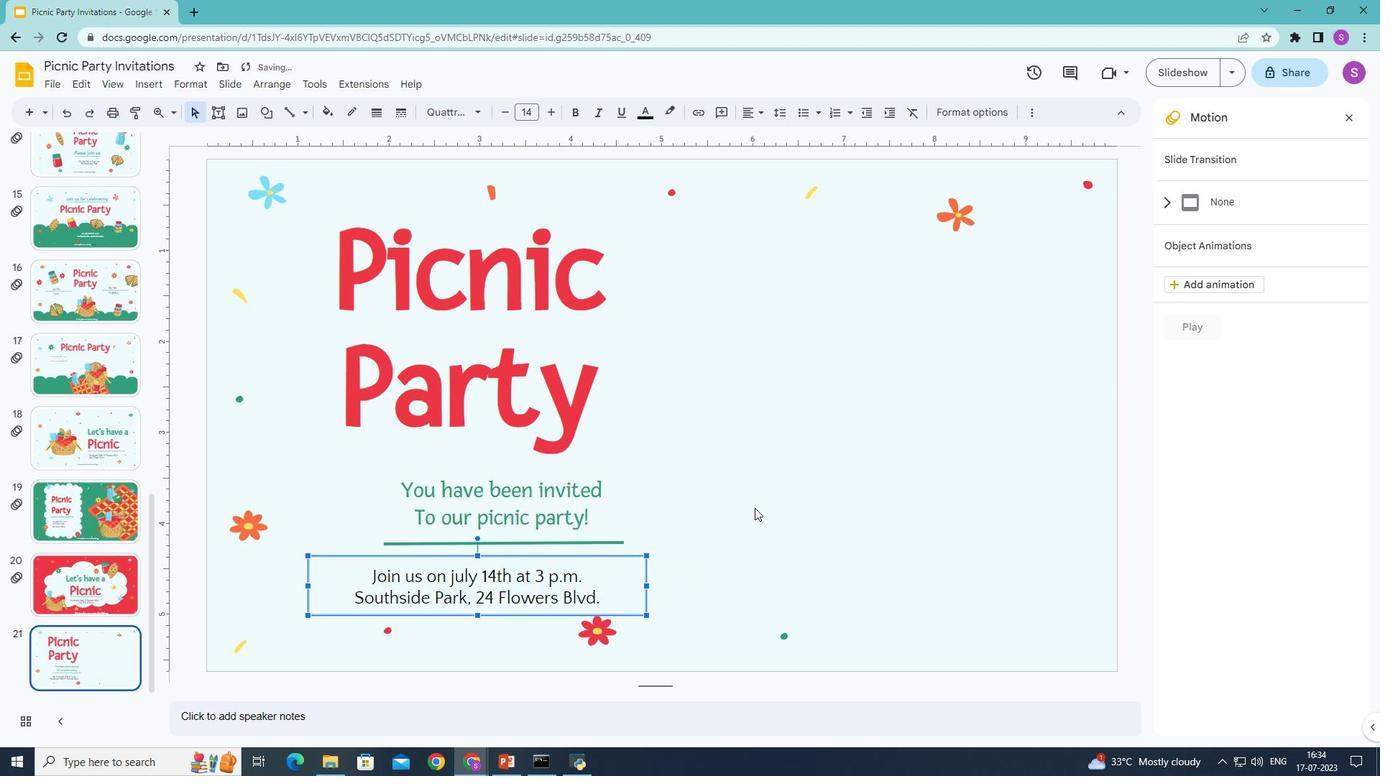 
Action: Mouse moved to (597, 596)
Screenshot: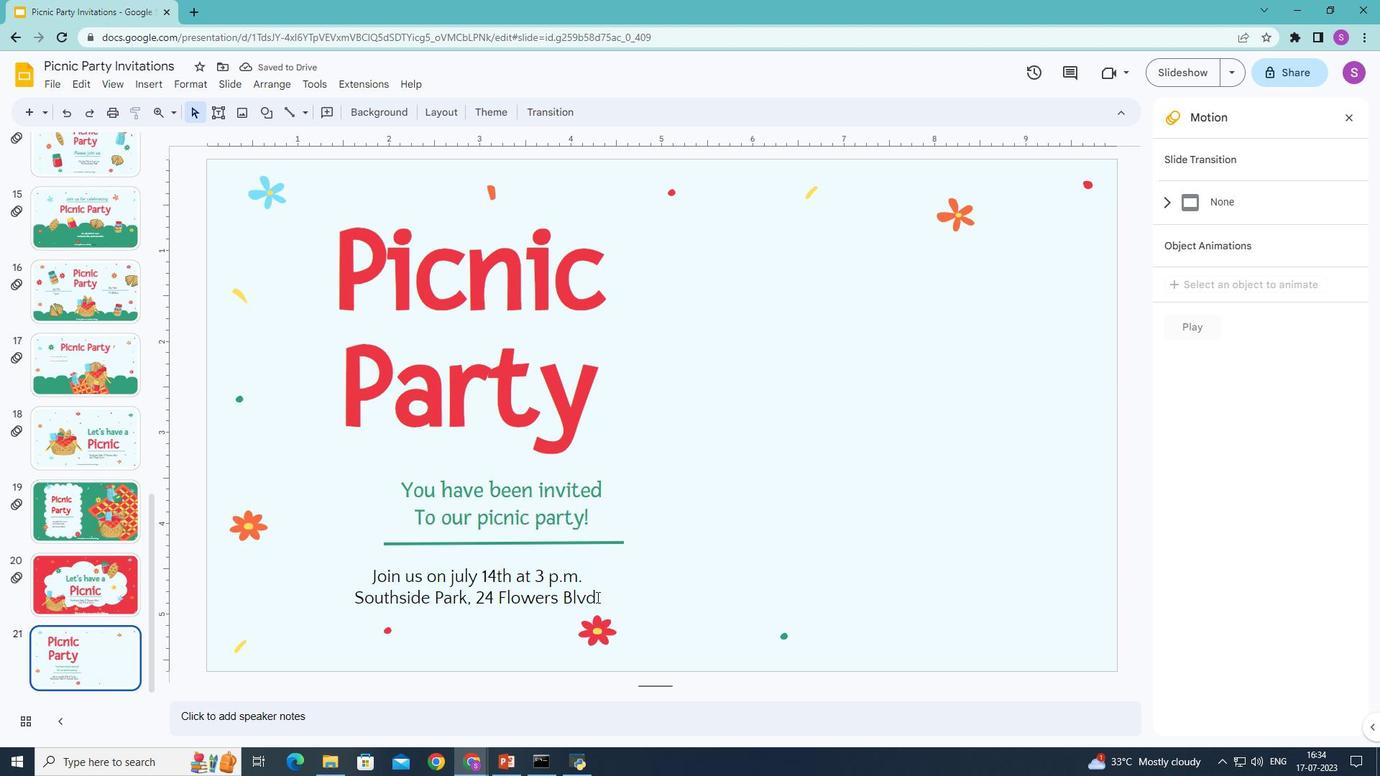 
Action: Mouse pressed left at (597, 596)
Screenshot: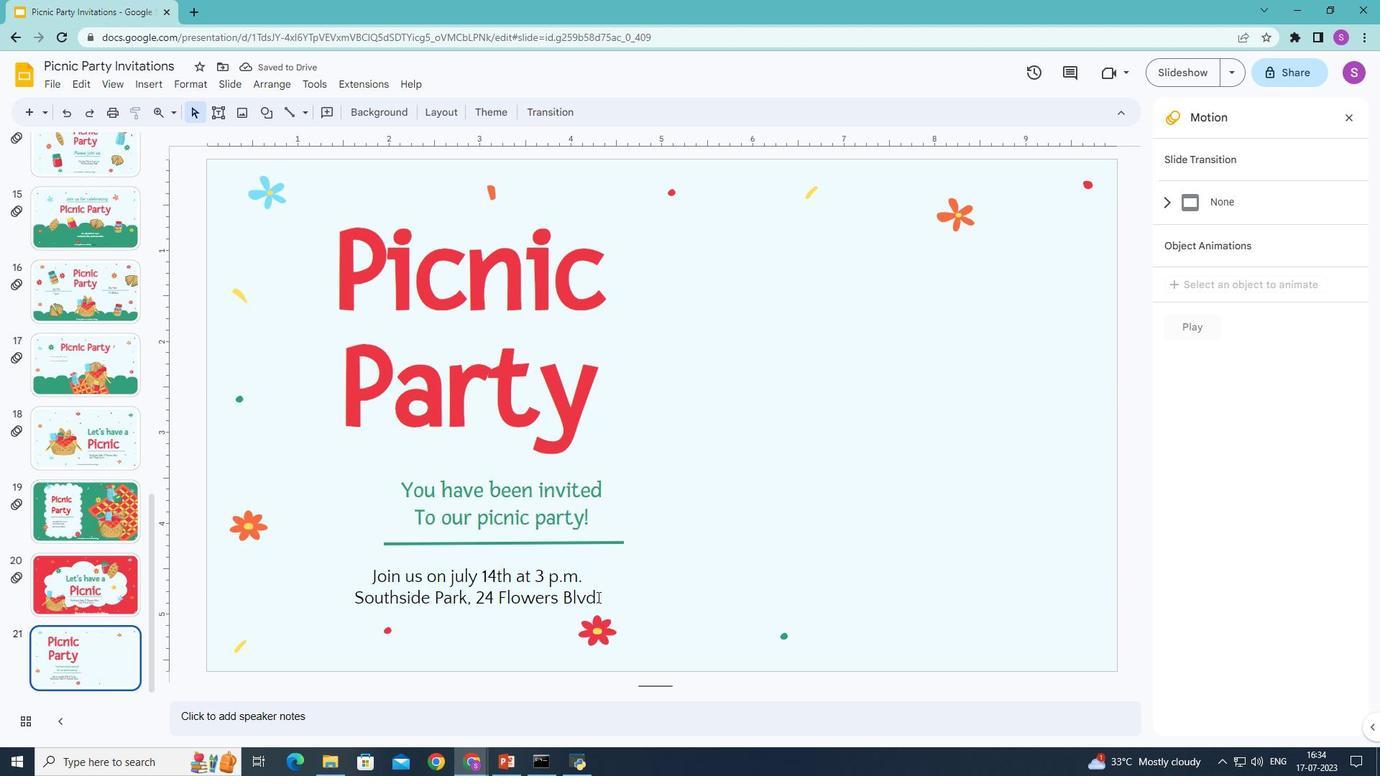 
Action: Mouse moved to (738, 489)
Screenshot: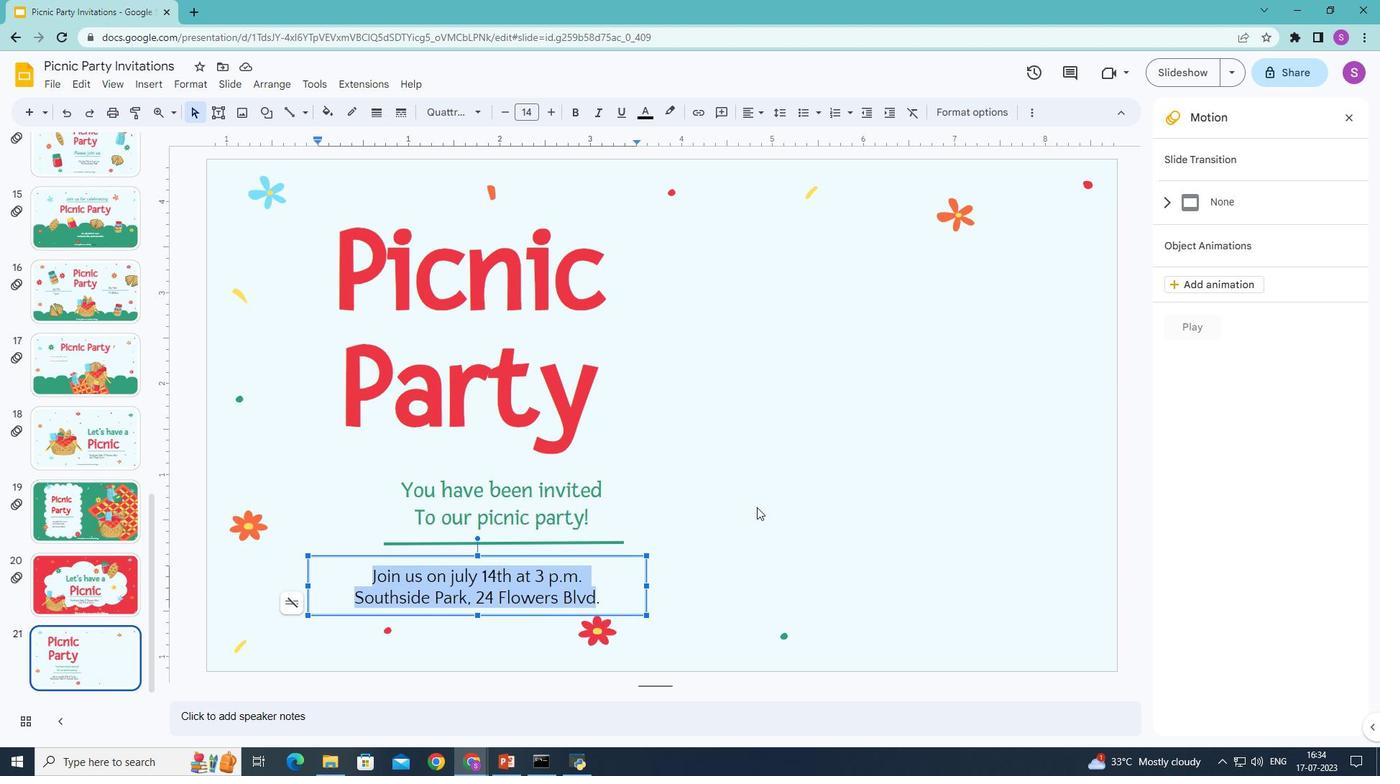
Action: Mouse pressed left at (738, 489)
Screenshot: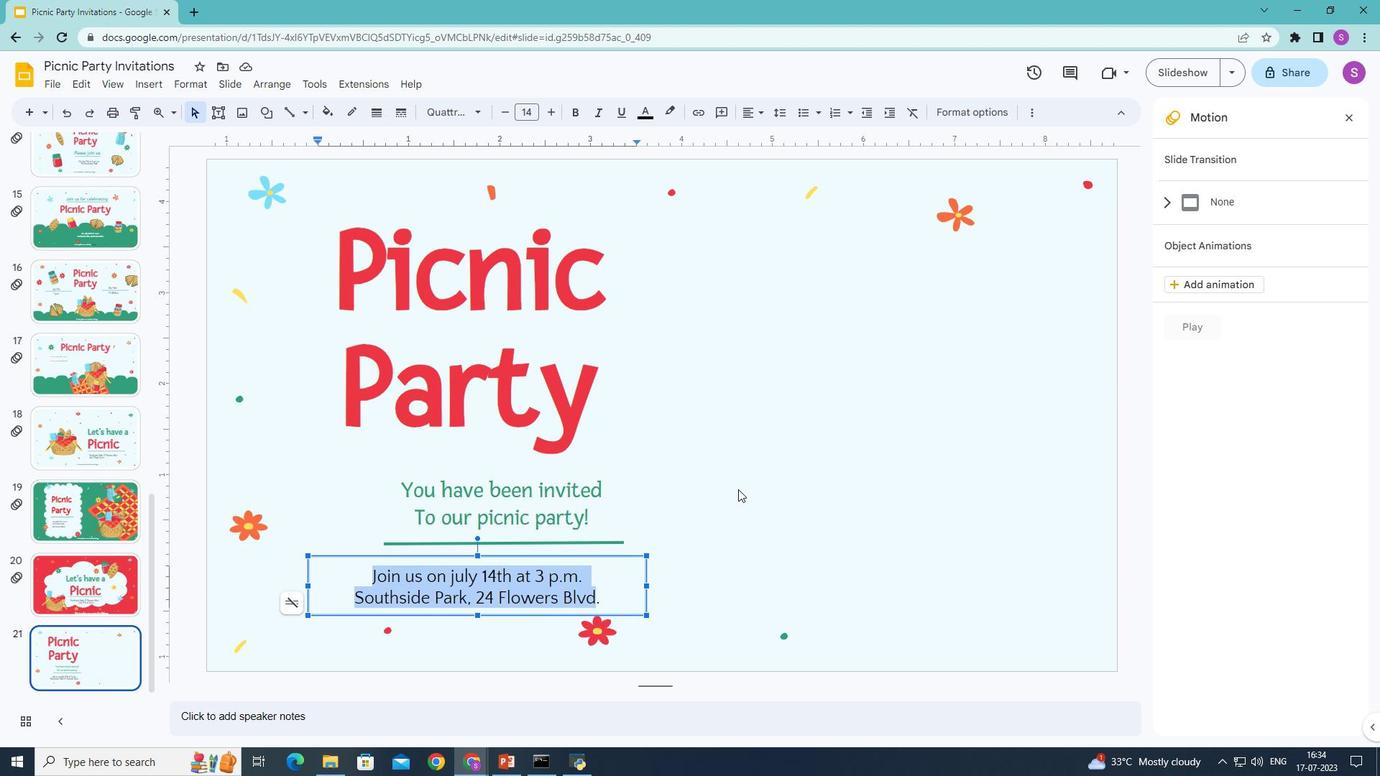 
Action: Mouse moved to (214, 109)
Screenshot: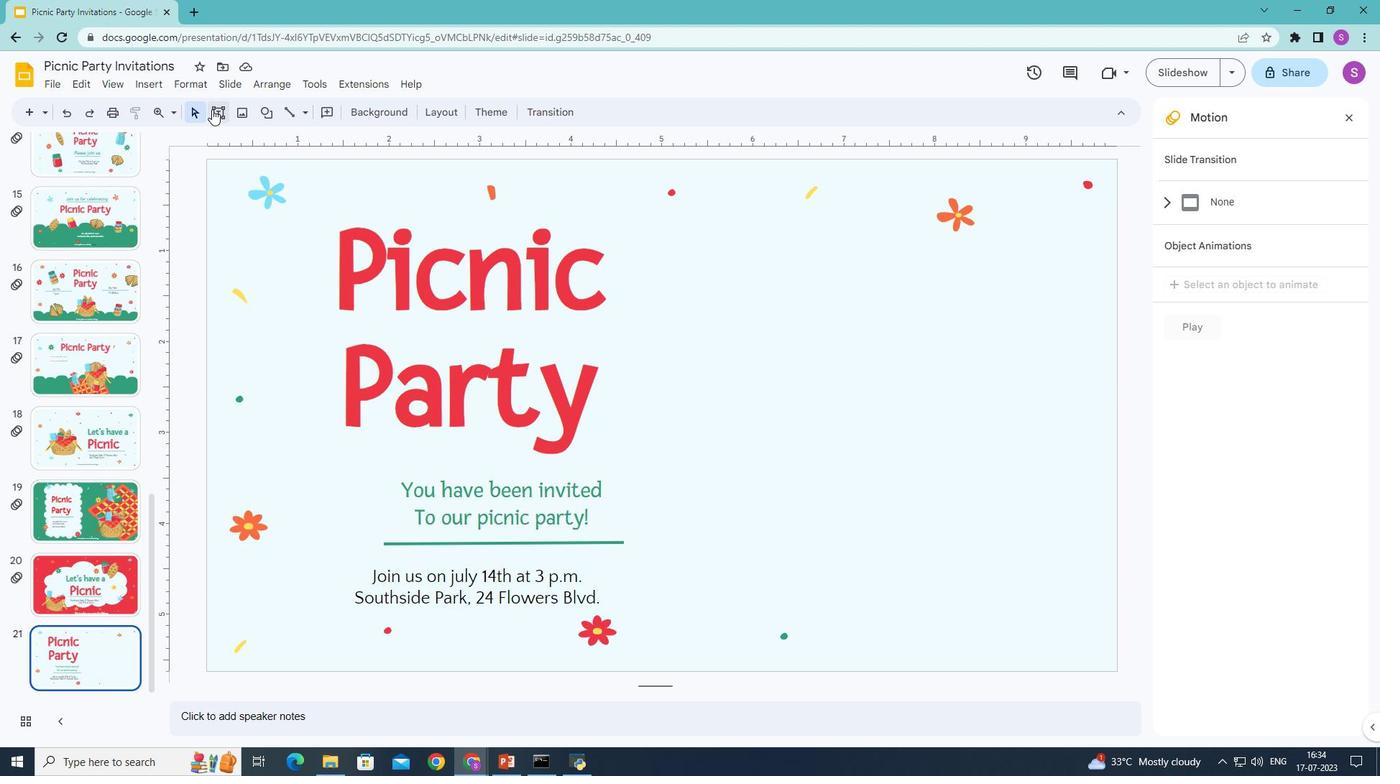 
Action: Mouse pressed left at (214, 109)
Screenshot: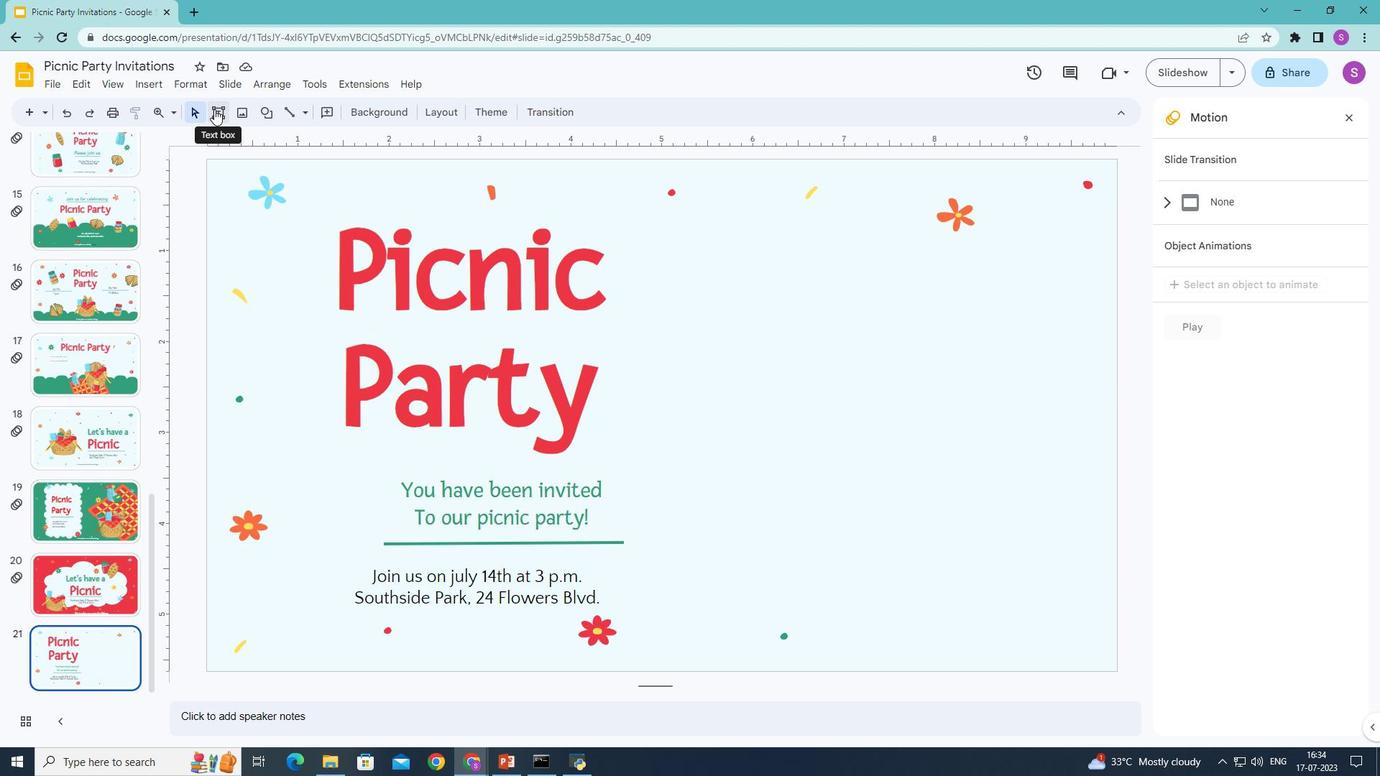 
Action: Mouse moved to (559, 646)
Screenshot: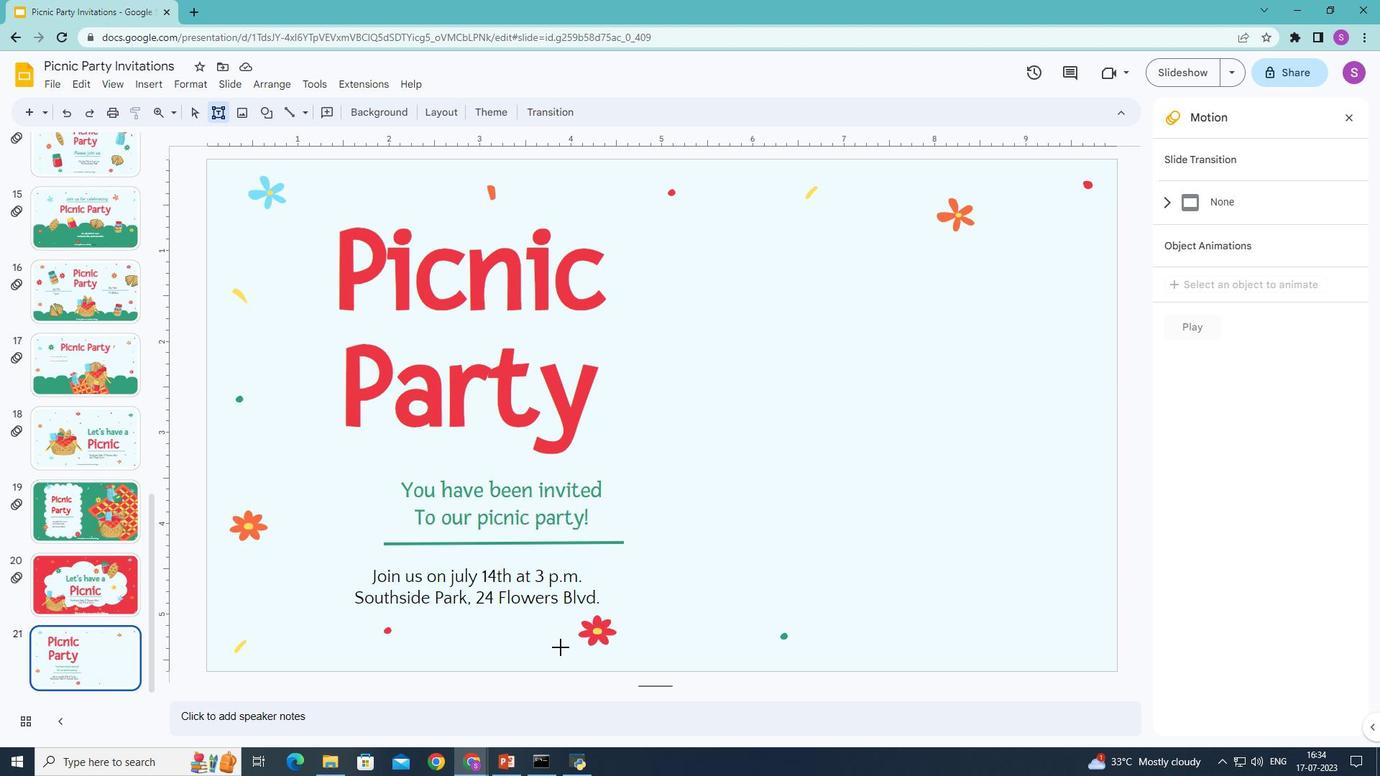 
Action: Mouse pressed left at (559, 646)
Screenshot: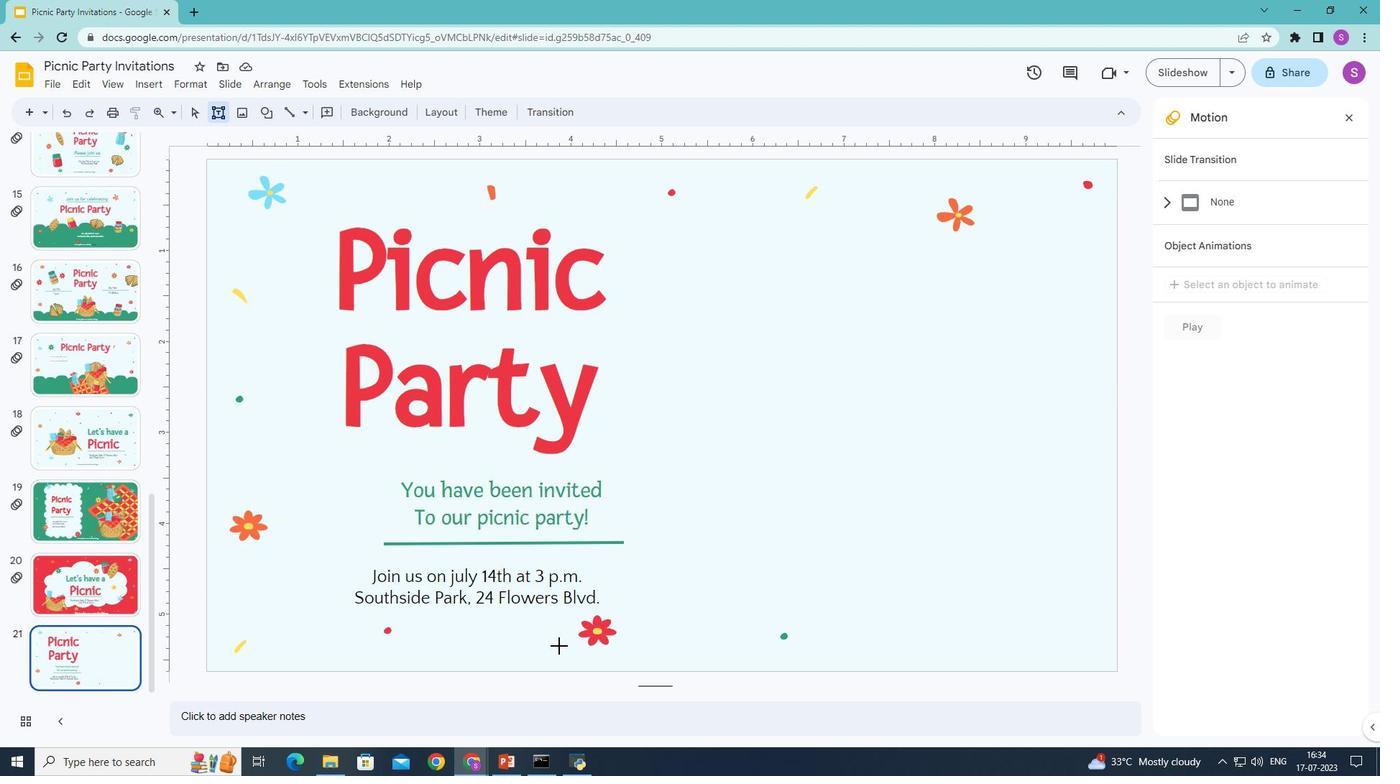 
Action: Mouse moved to (740, 646)
Screenshot: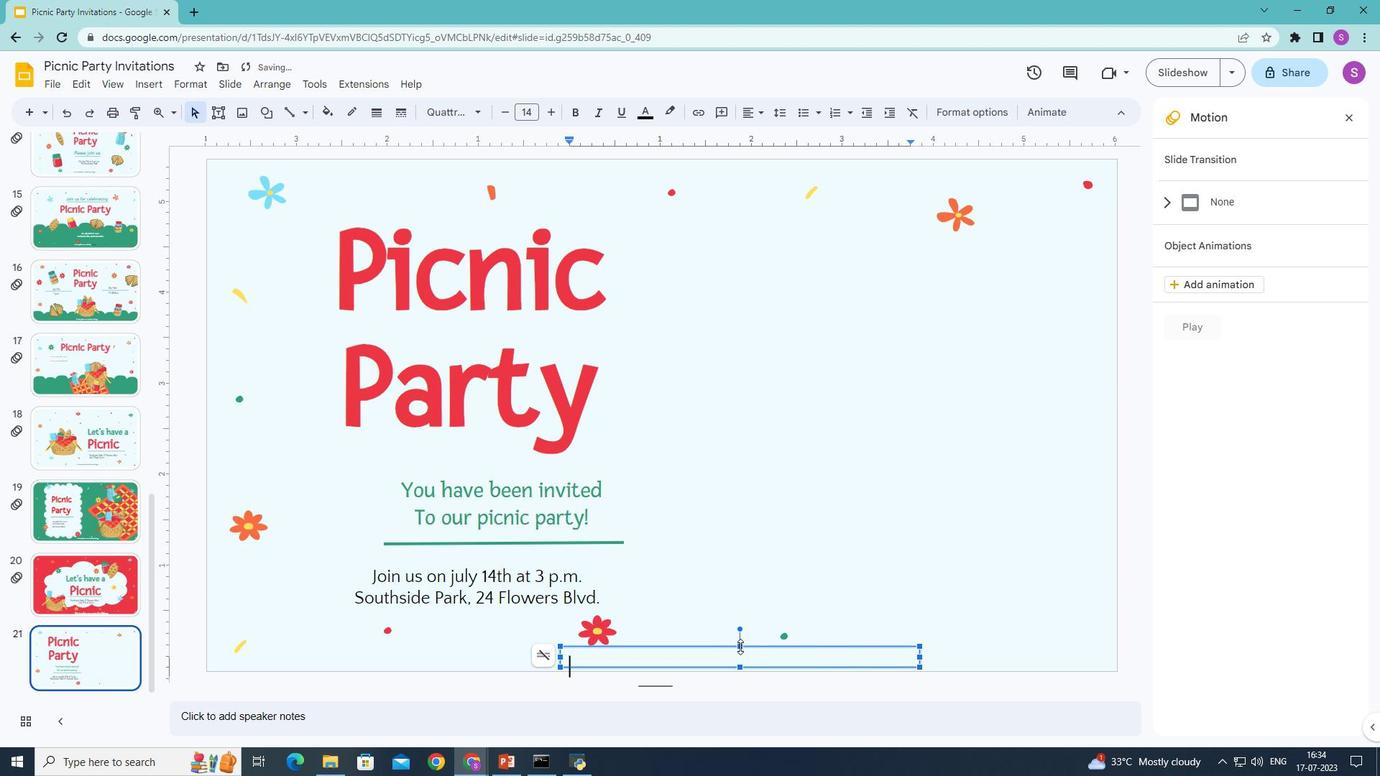 
Action: Mouse pressed left at (740, 646)
Screenshot: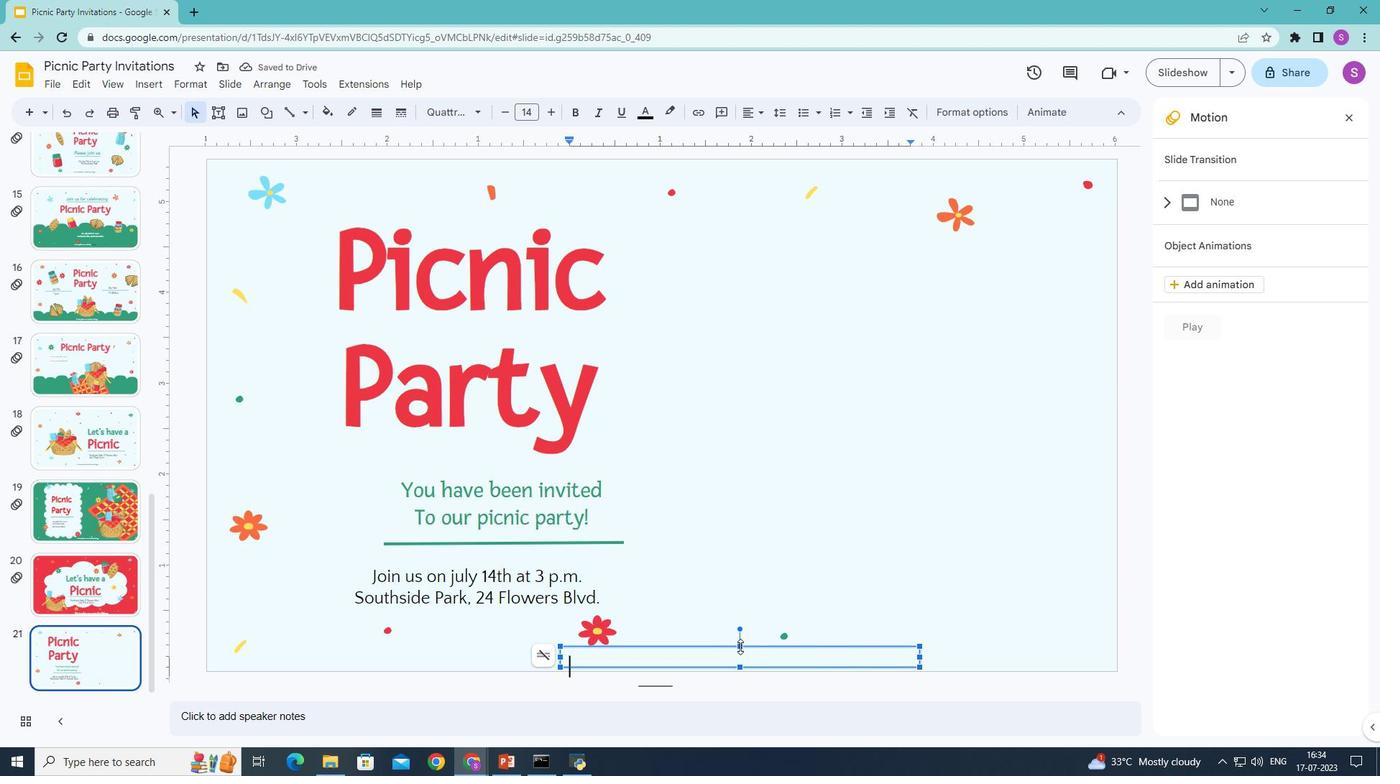 
Action: Mouse moved to (623, 664)
Screenshot: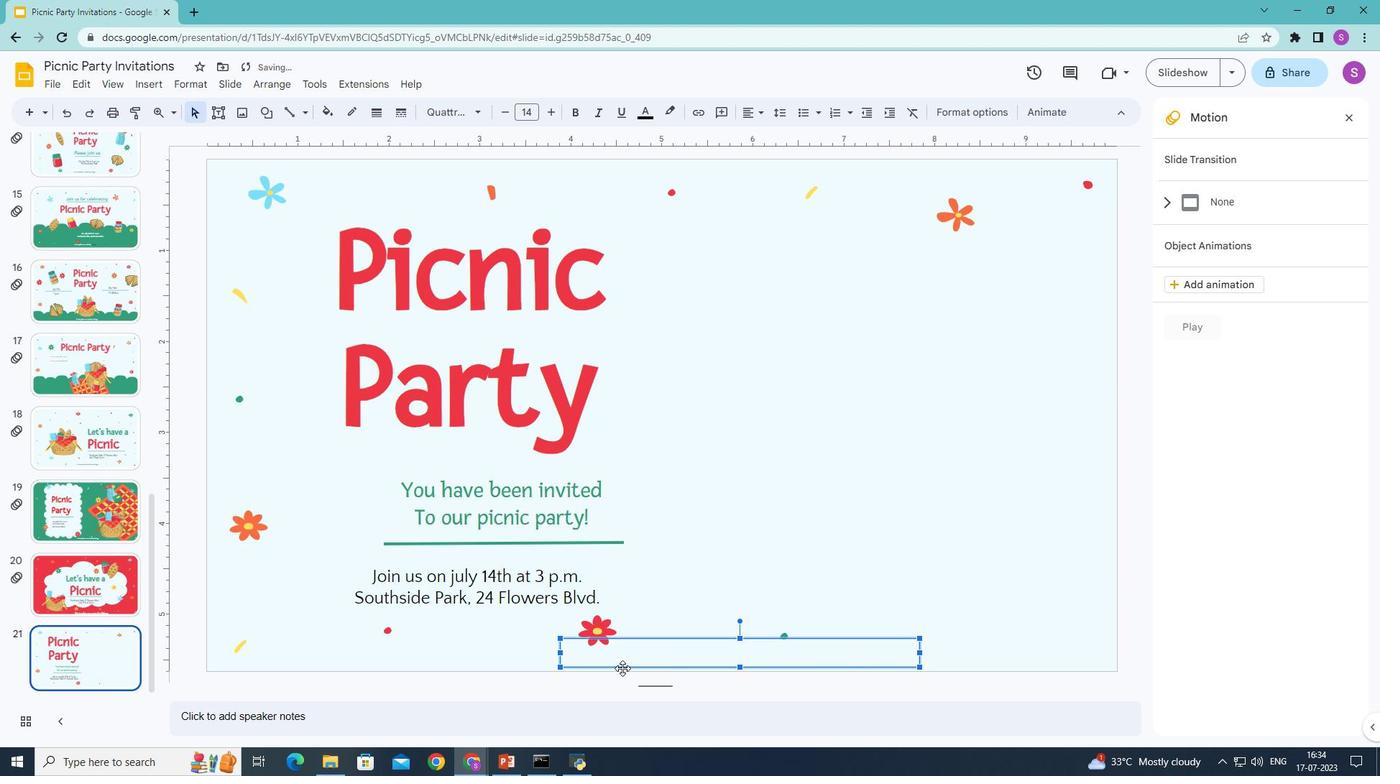 
Action: Key pressed <Key.shift>This<Key.space>tempa<Key.backspace>late<Key.space>was<Key.space>created<Key.space>by<Key.space><Key.shift>Slidesgo
Screenshot: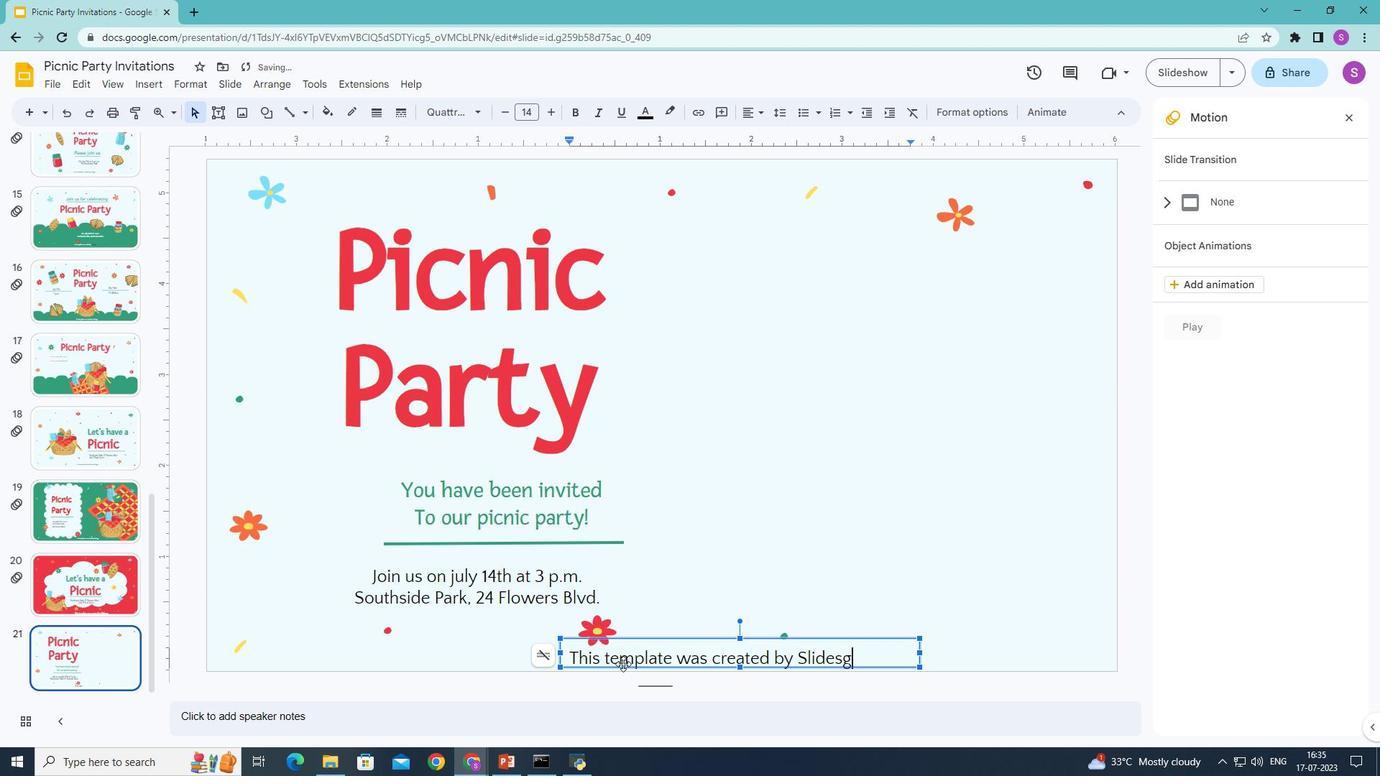 
Action: Mouse moved to (860, 657)
Screenshot: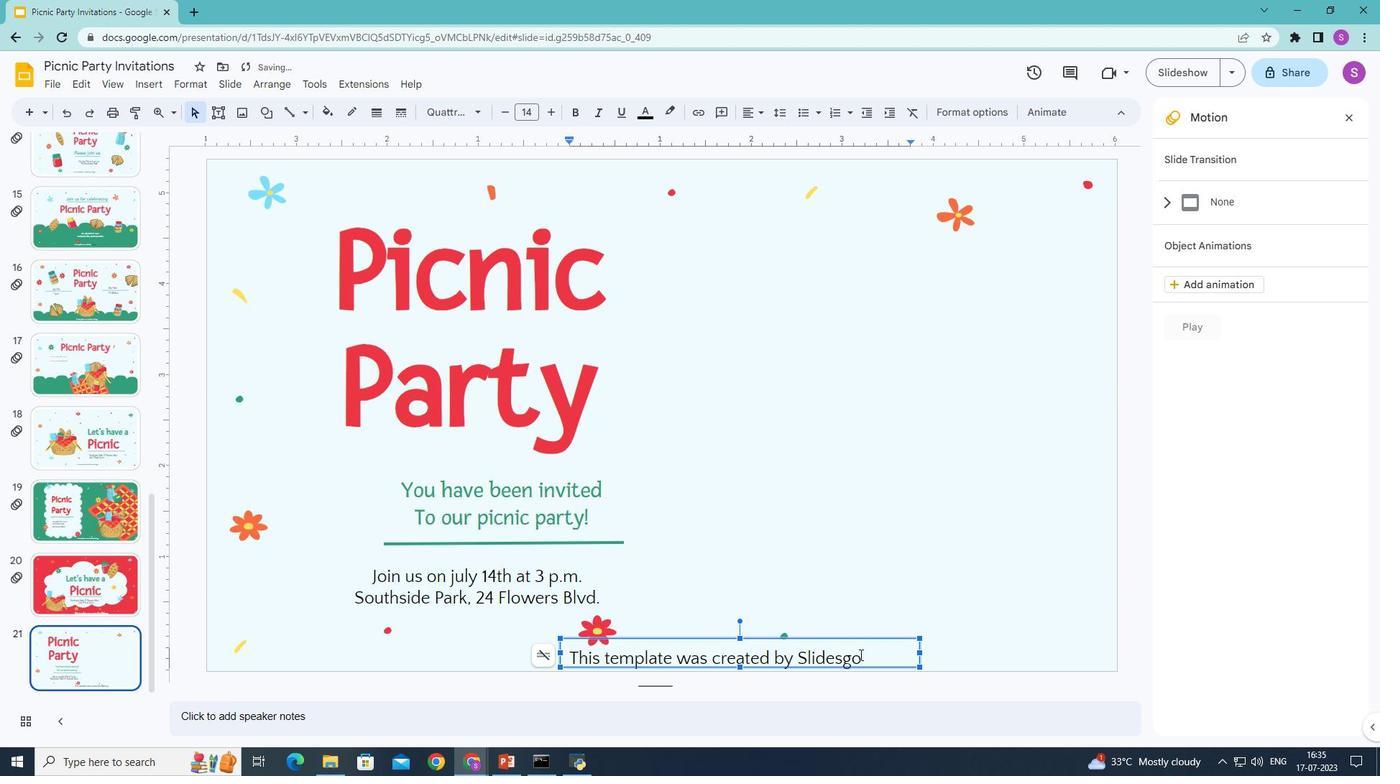 
Action: Mouse pressed left at (860, 657)
Screenshot: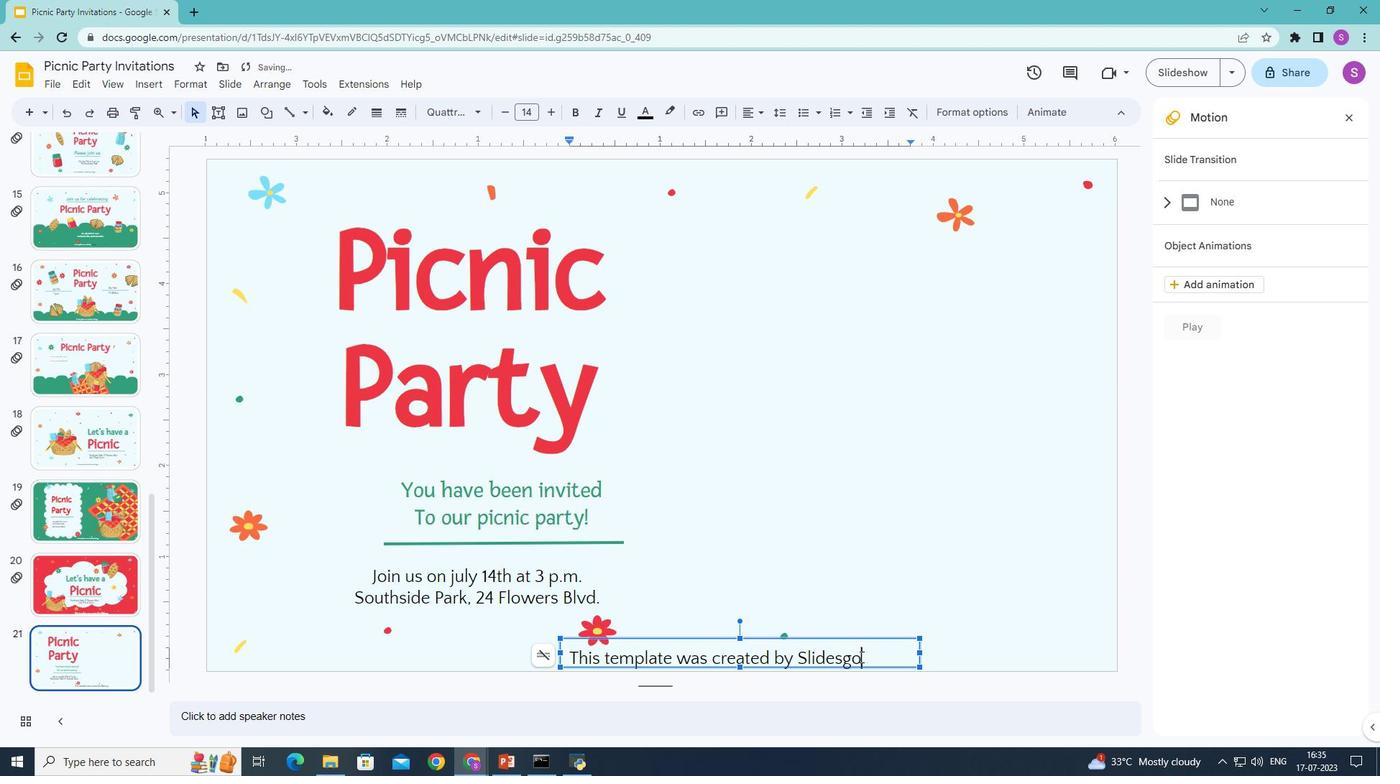 
Action: Mouse moved to (569, 109)
Screenshot: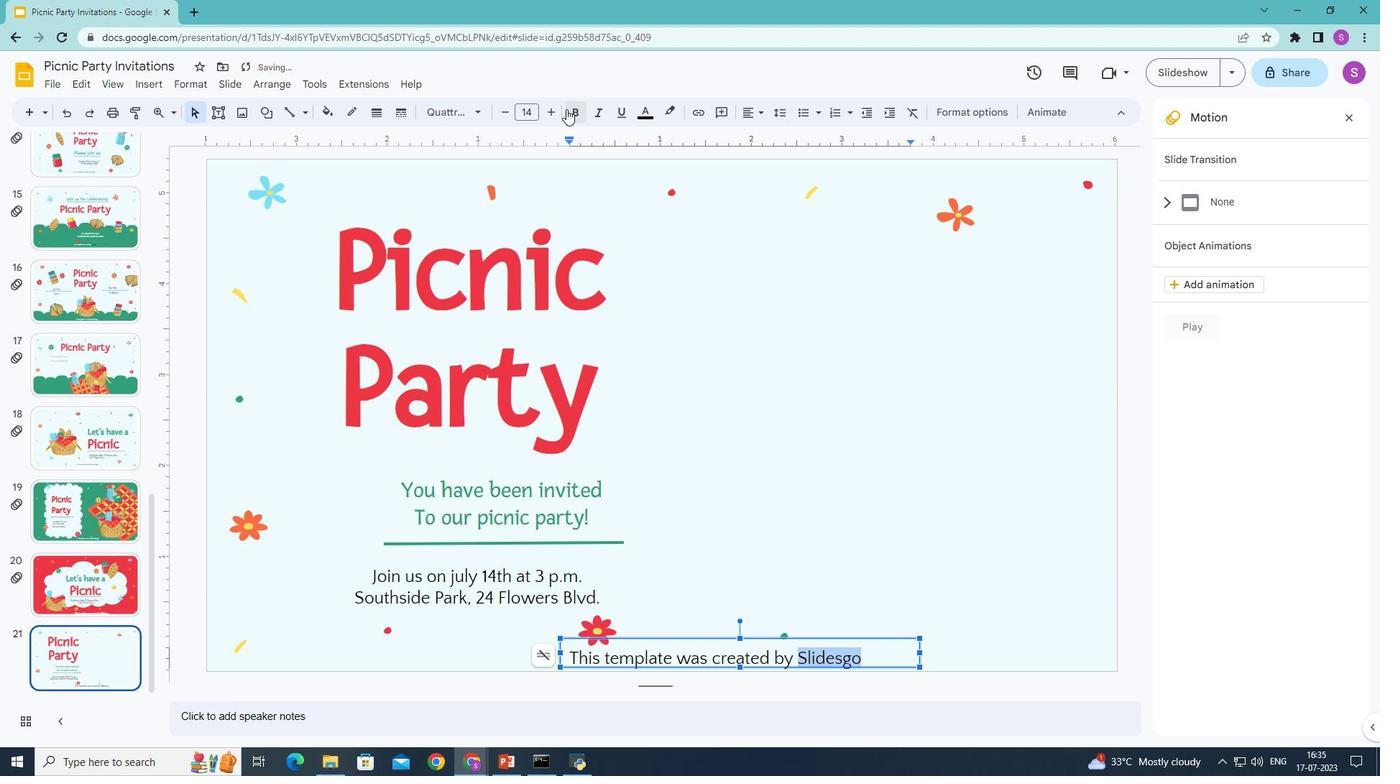 
Action: Mouse pressed left at (569, 109)
Screenshot: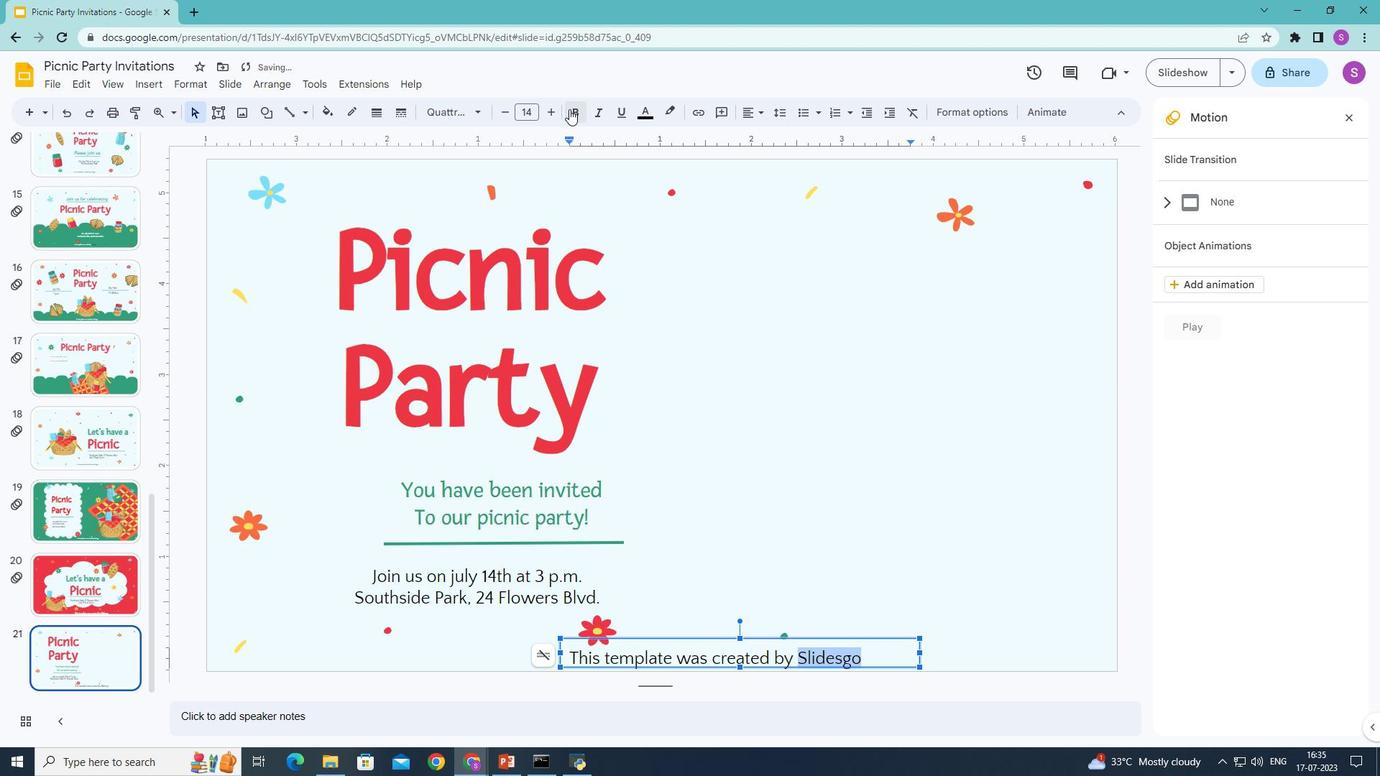 
Action: Mouse moved to (837, 528)
Screenshot: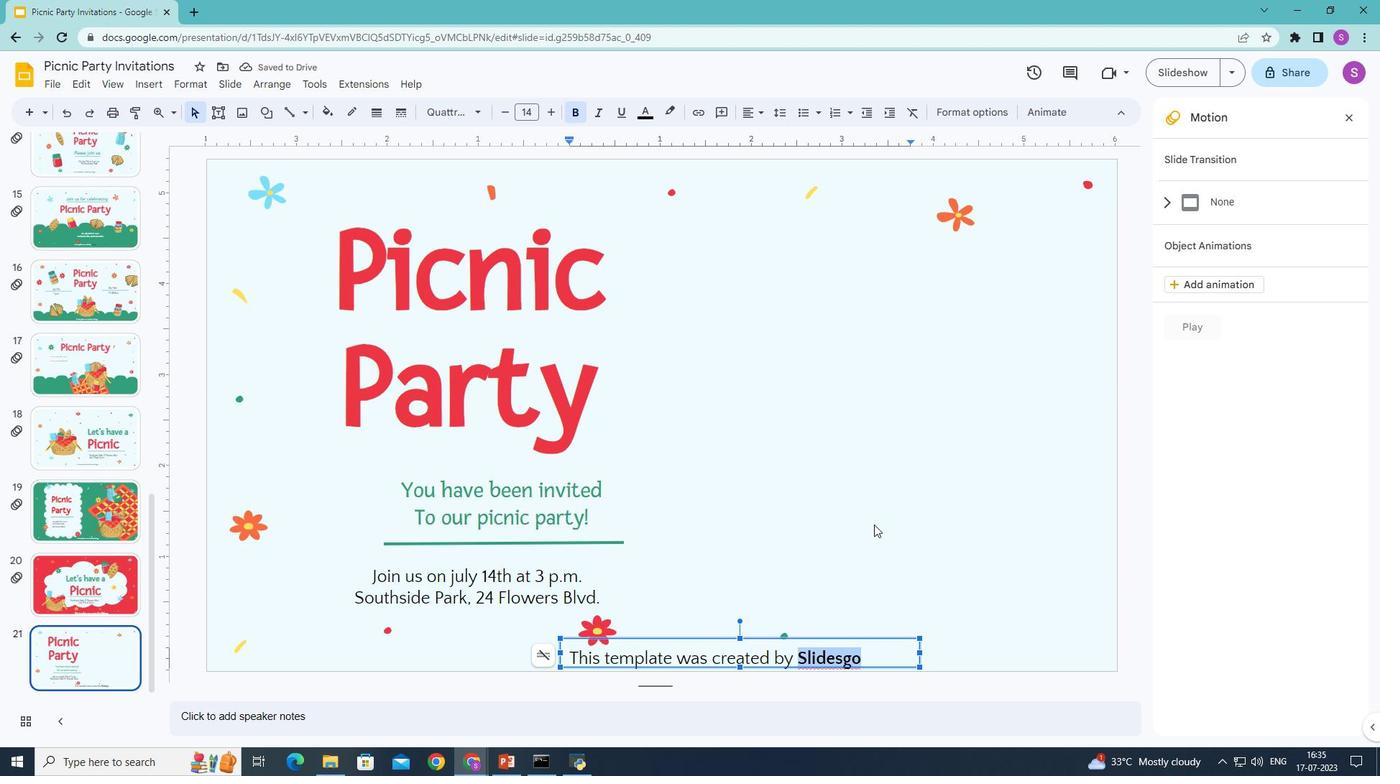 
Action: Mouse pressed left at (837, 528)
Screenshot: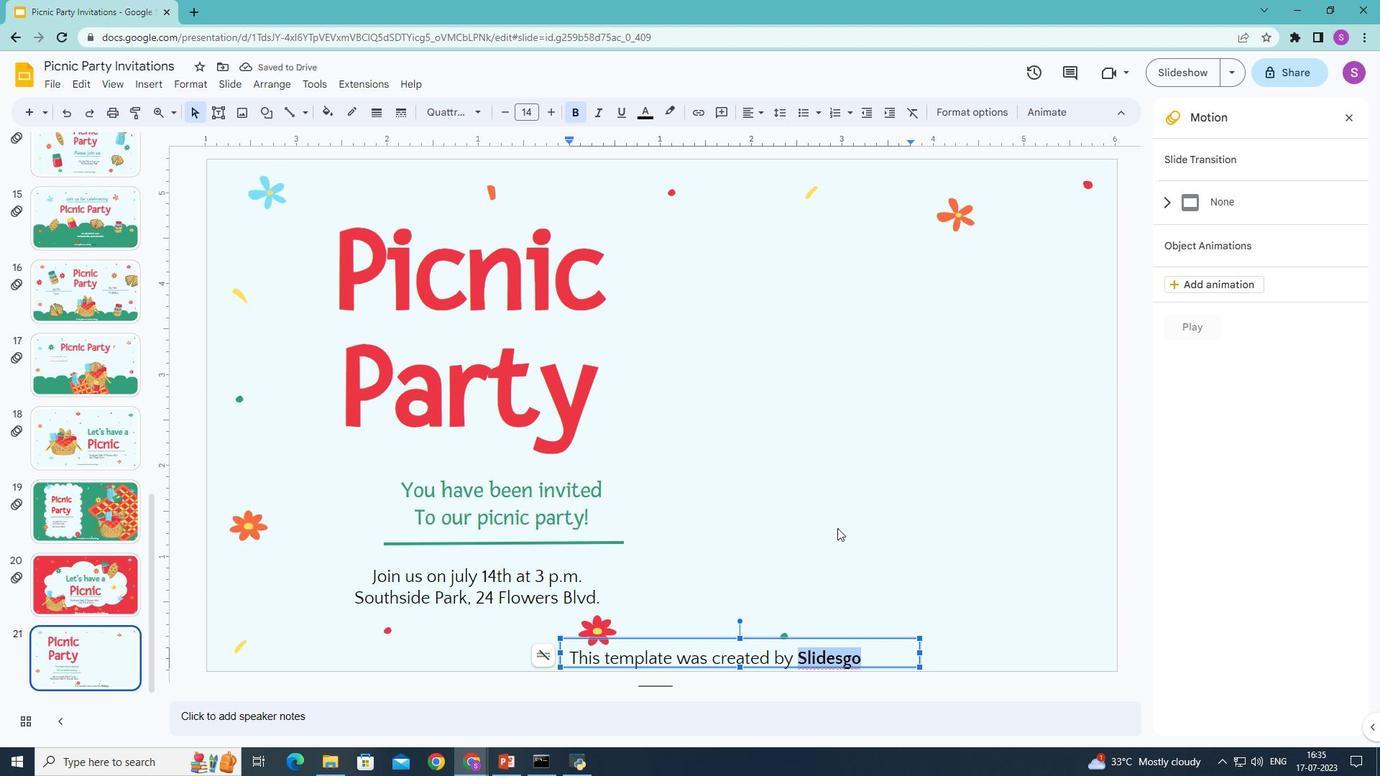 
Action: Mouse moved to (871, 640)
Screenshot: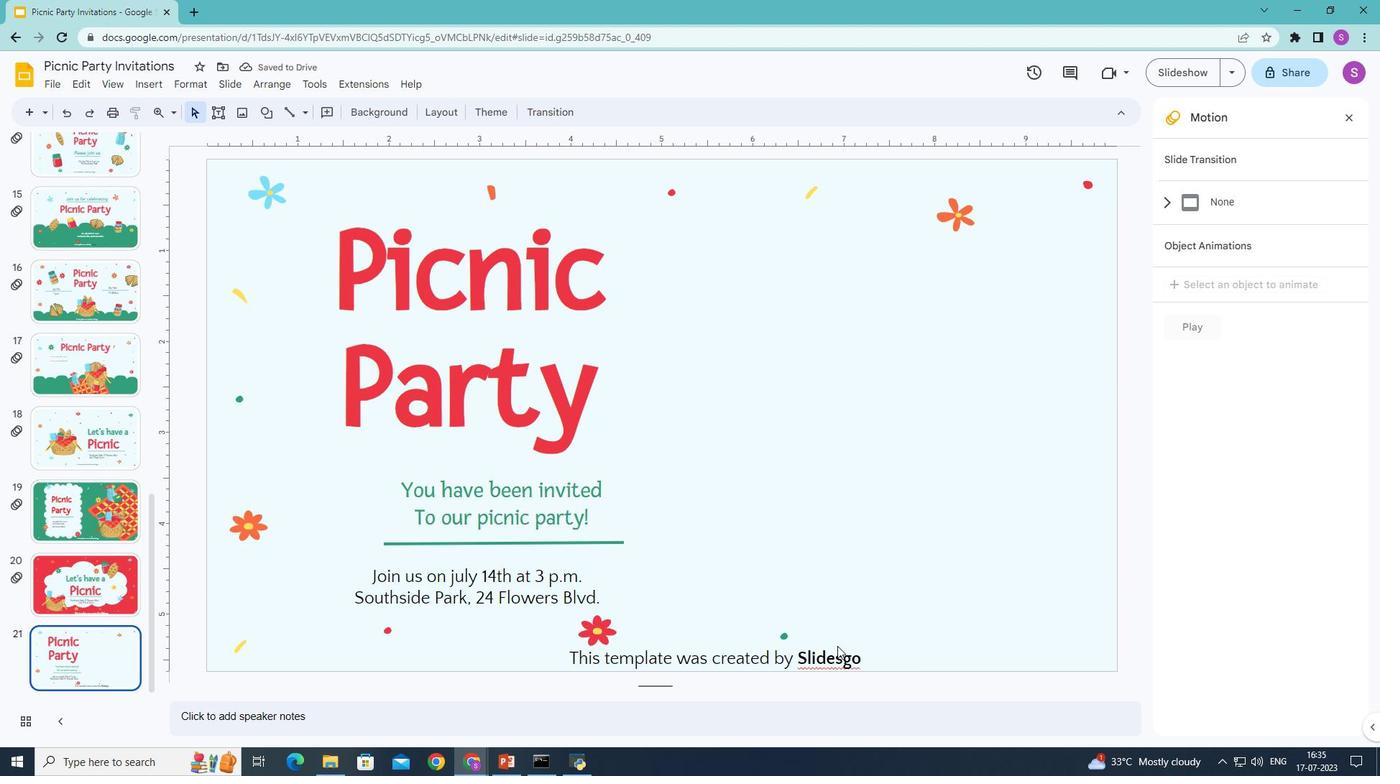 
Action: Mouse pressed left at (871, 640)
Screenshot: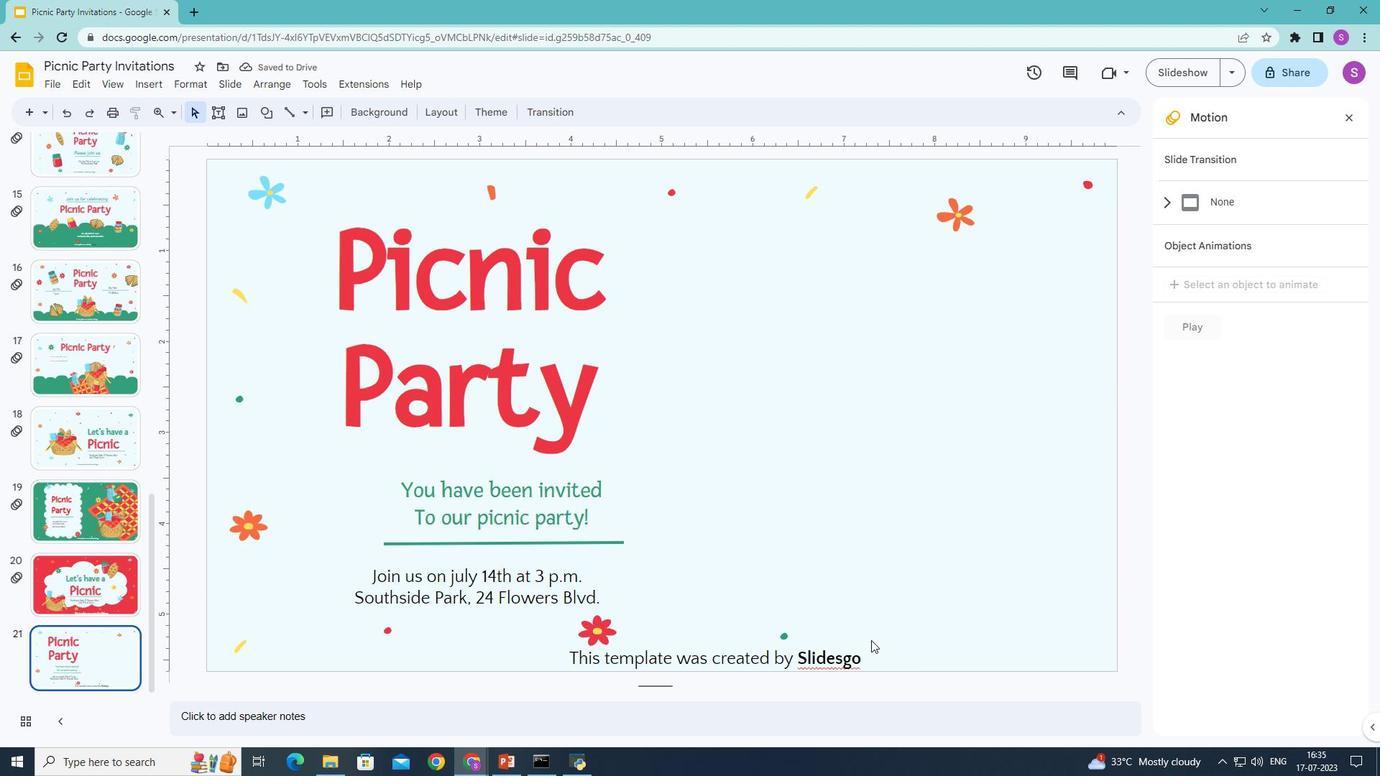 
Action: Mouse moved to (862, 656)
Screenshot: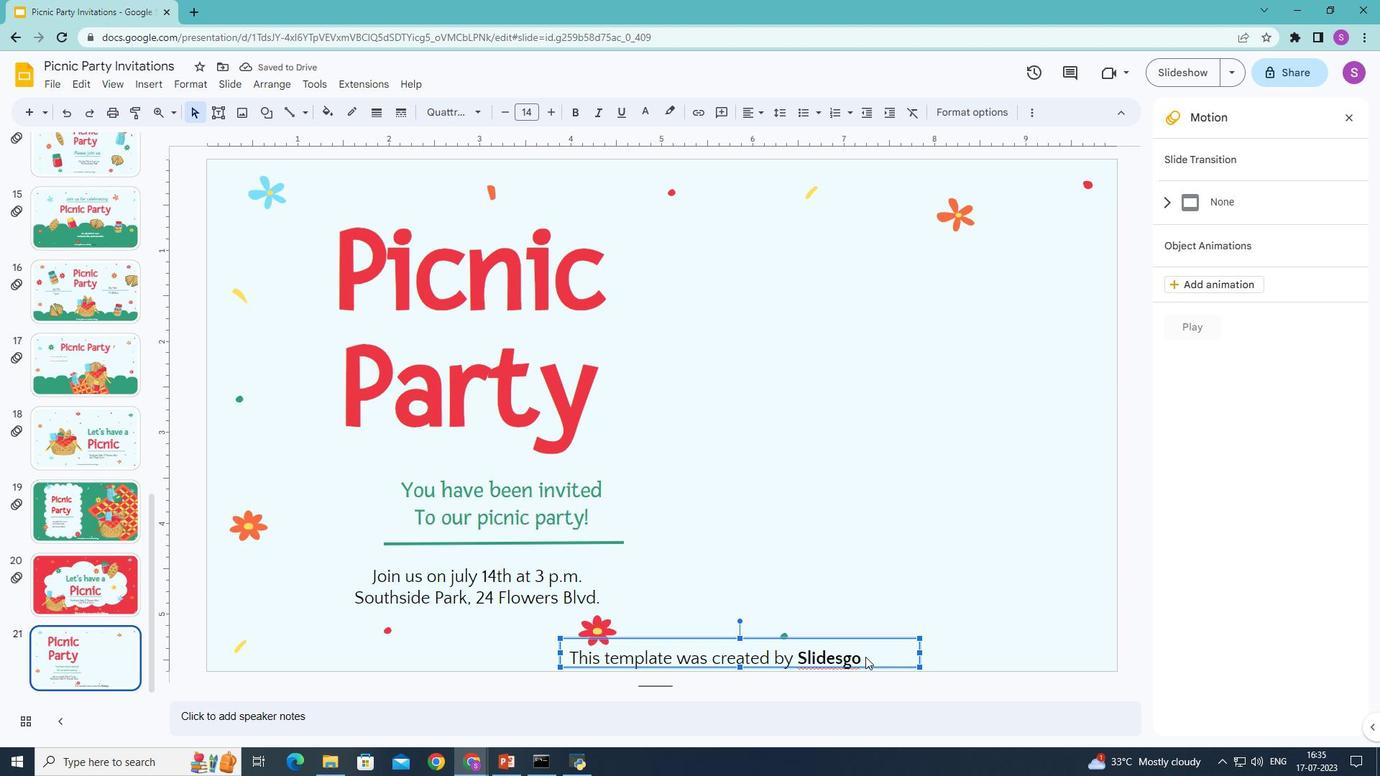 
Action: Mouse pressed left at (862, 656)
Screenshot: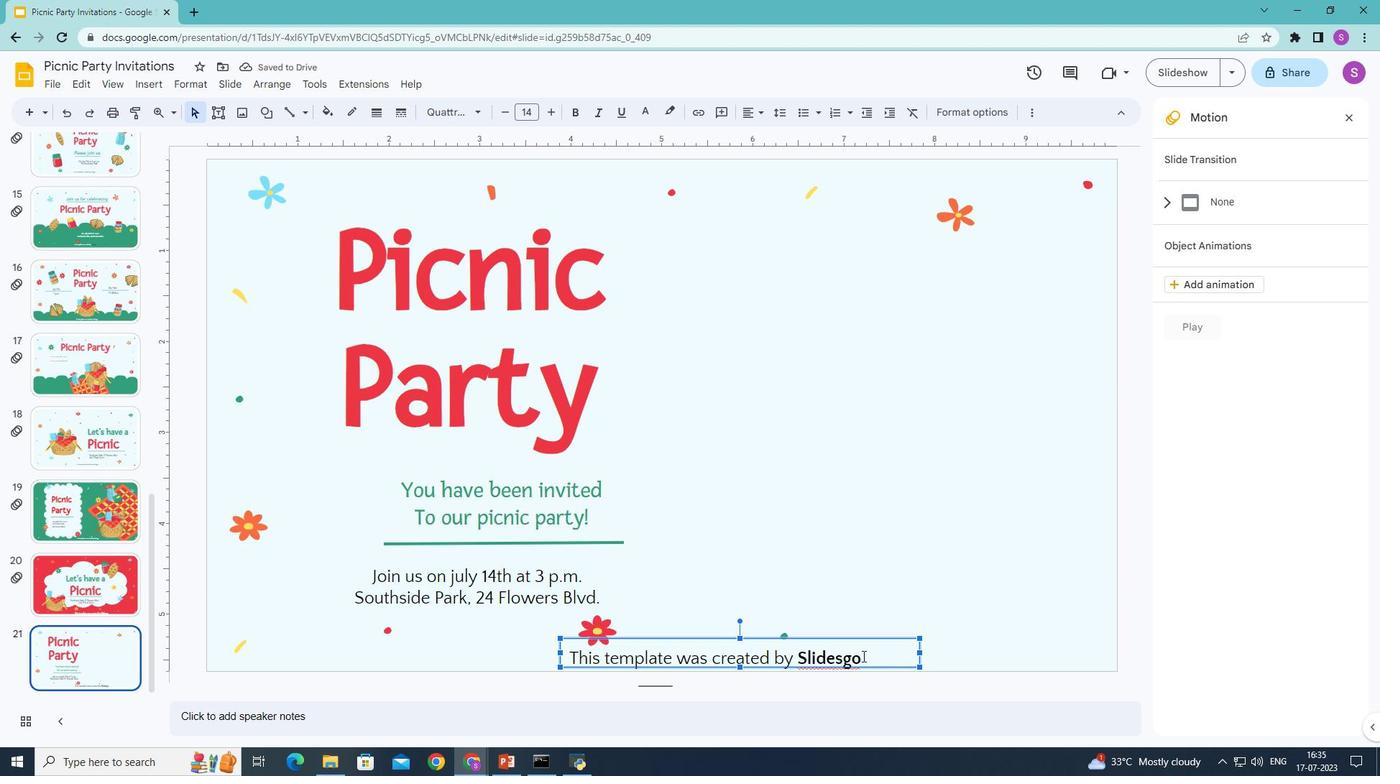 
Action: Mouse pressed left at (862, 656)
Screenshot: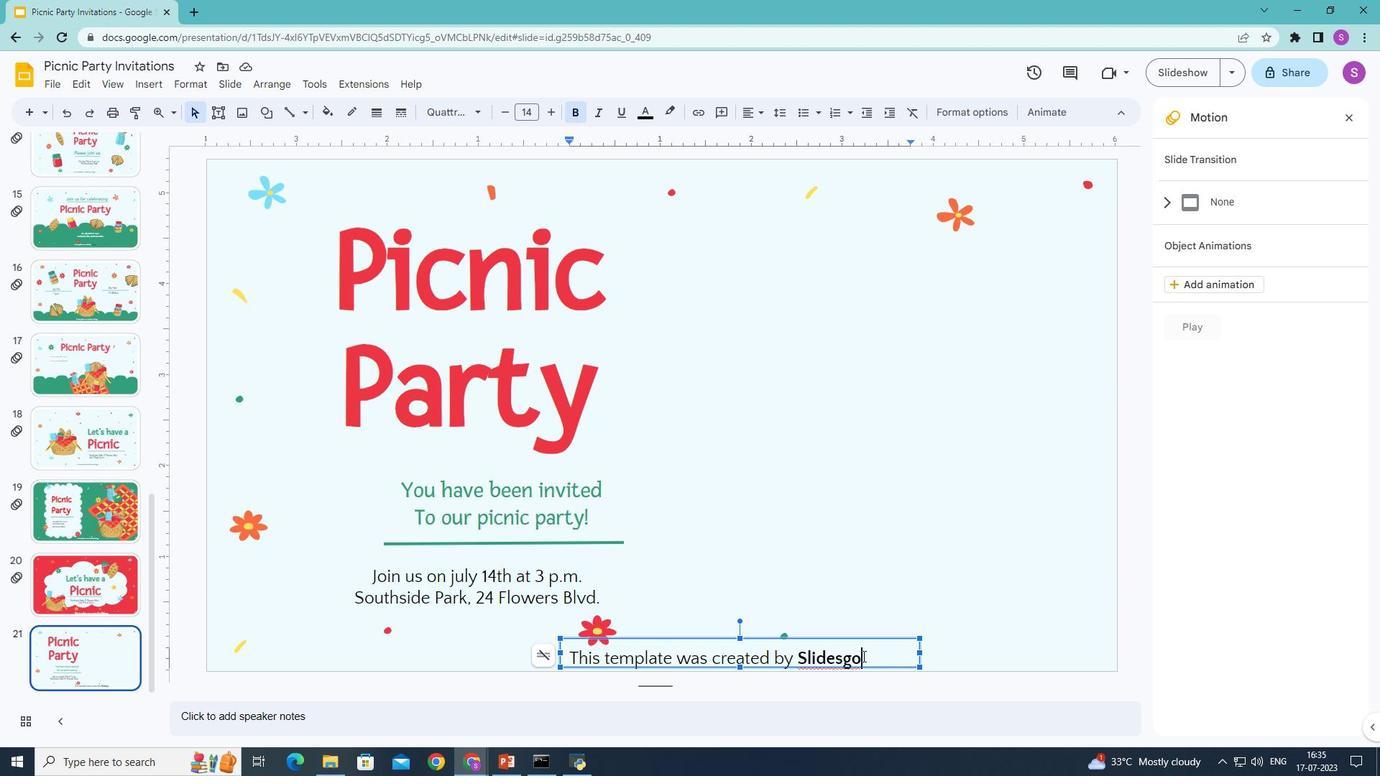 
Action: Mouse moved to (499, 107)
Screenshot: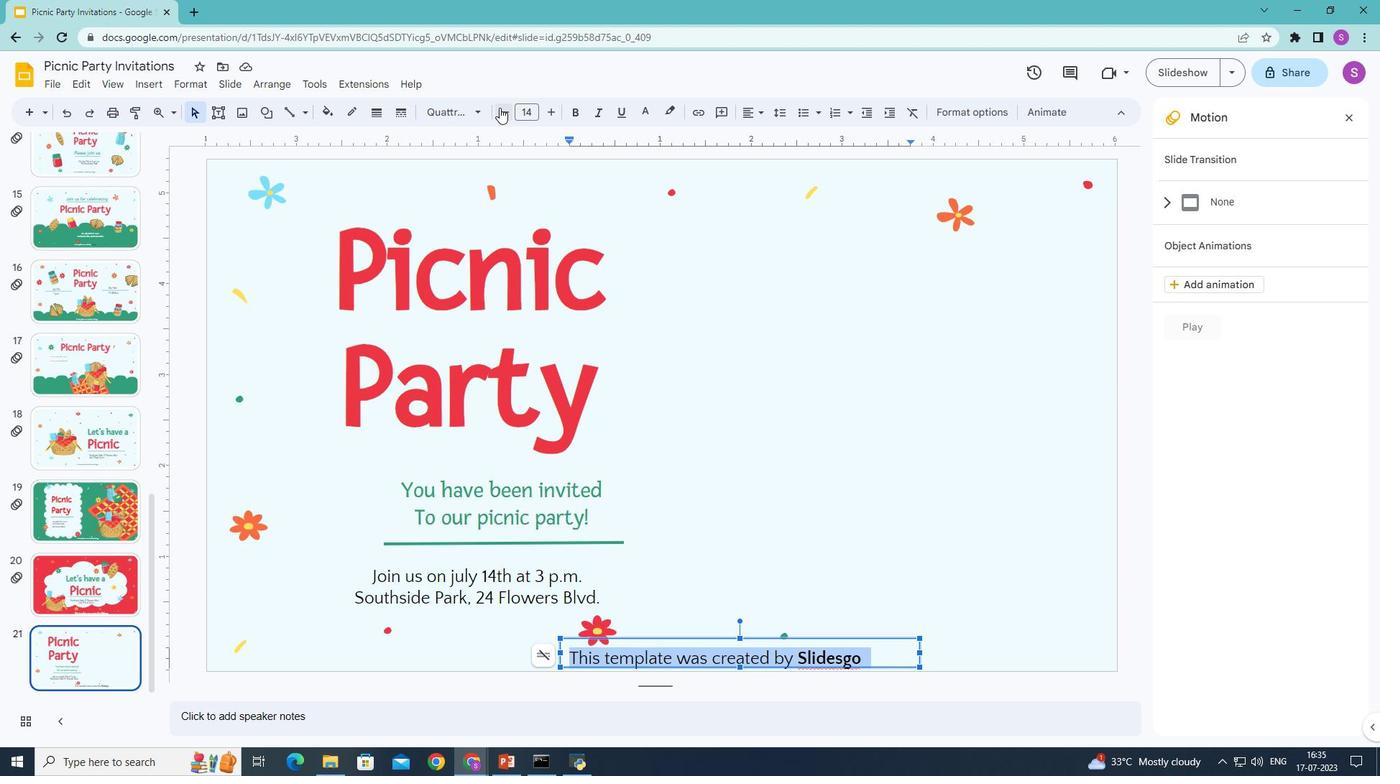 
Action: Mouse pressed left at (499, 107)
Screenshot: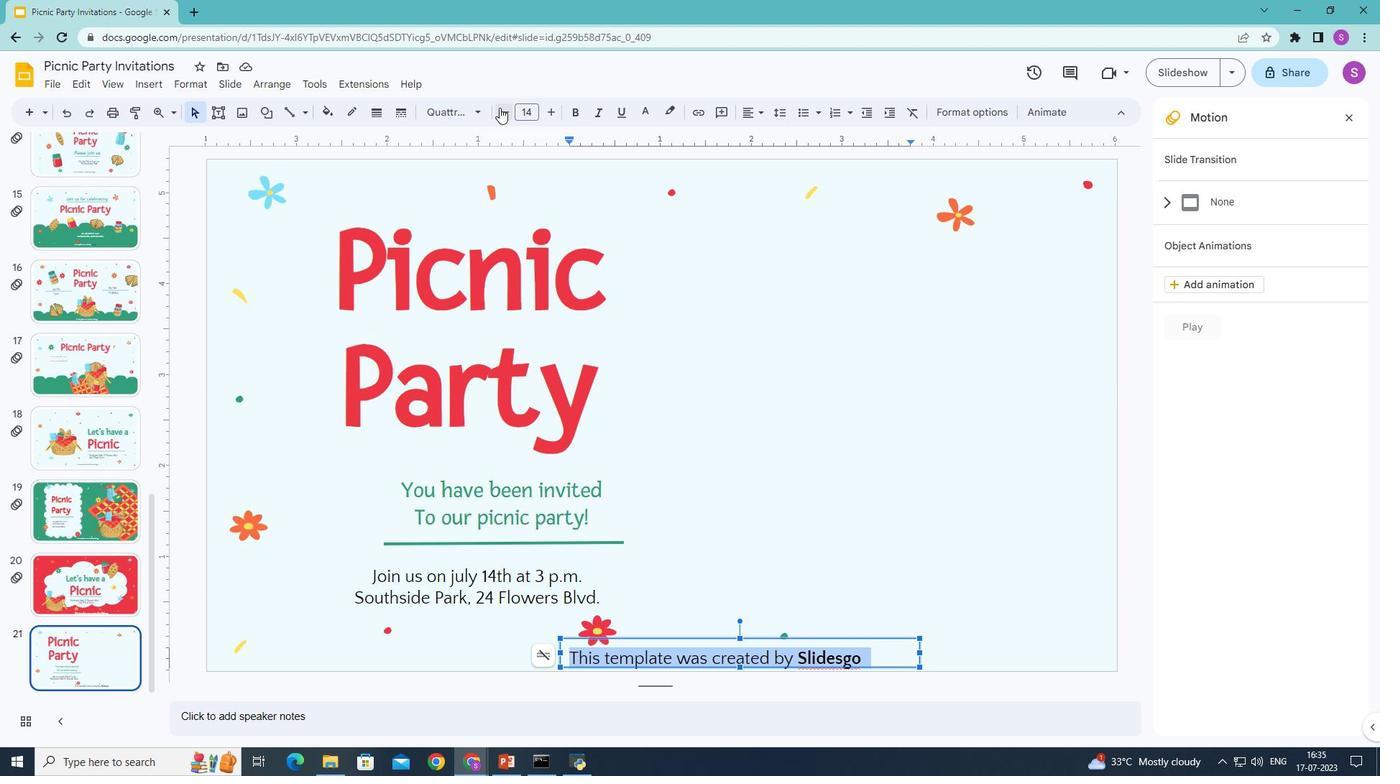 
Action: Mouse pressed left at (499, 107)
Screenshot: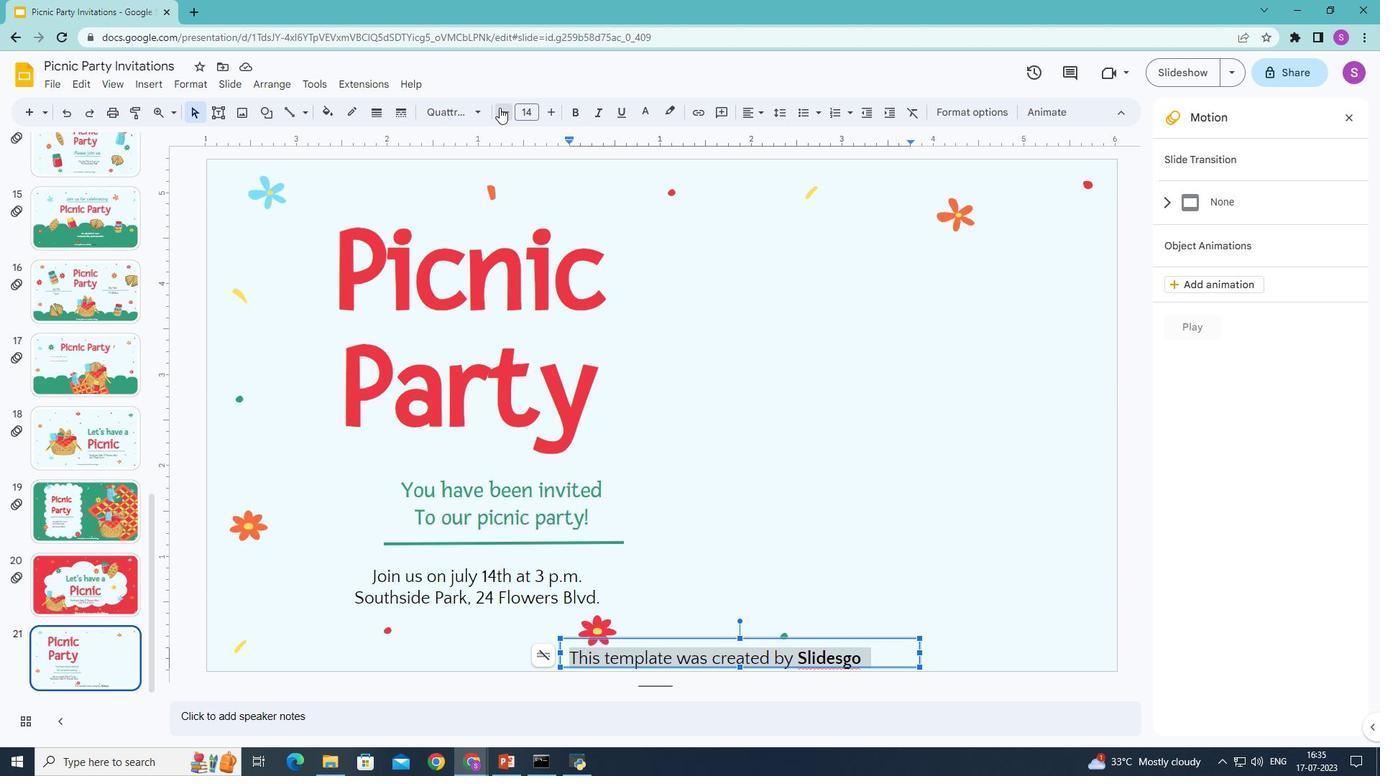 
Action: Mouse pressed left at (499, 107)
Screenshot: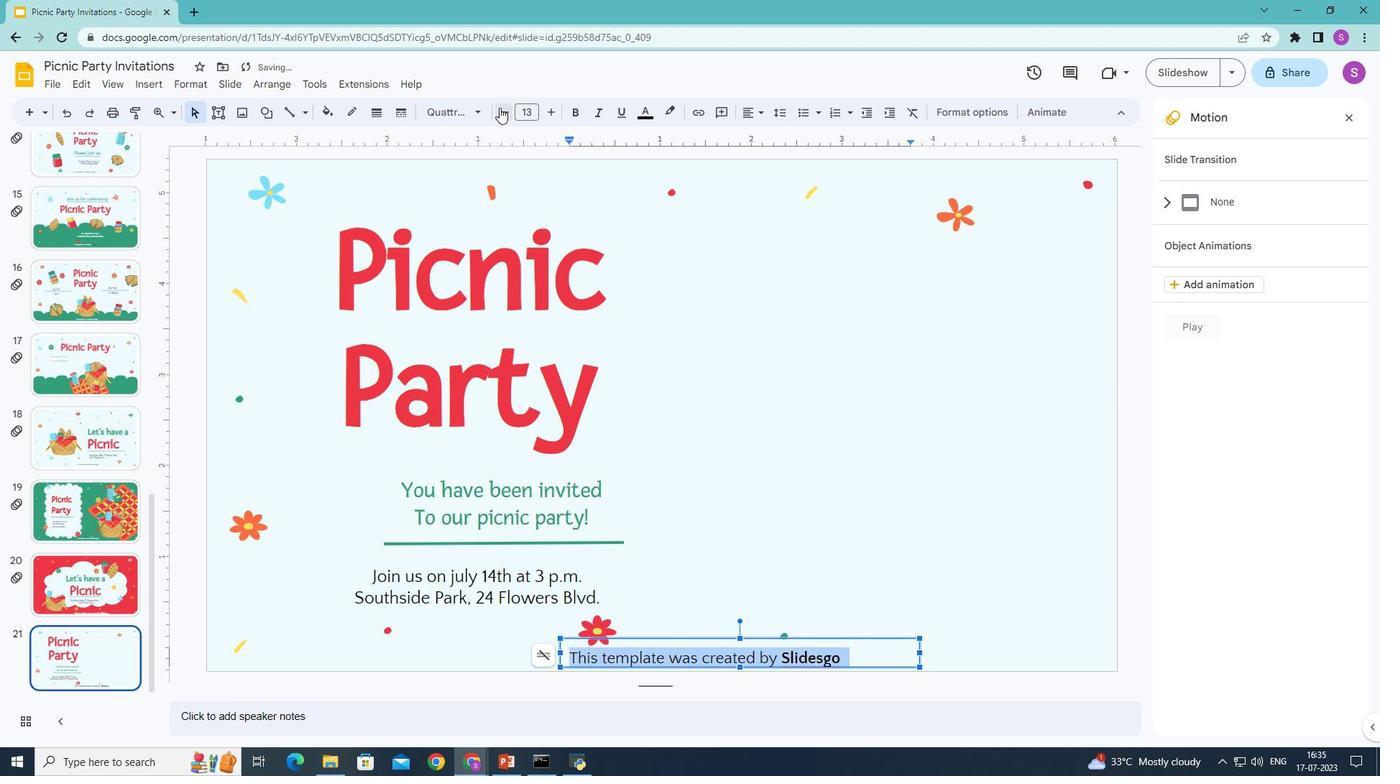 
Action: Mouse pressed left at (499, 107)
Screenshot: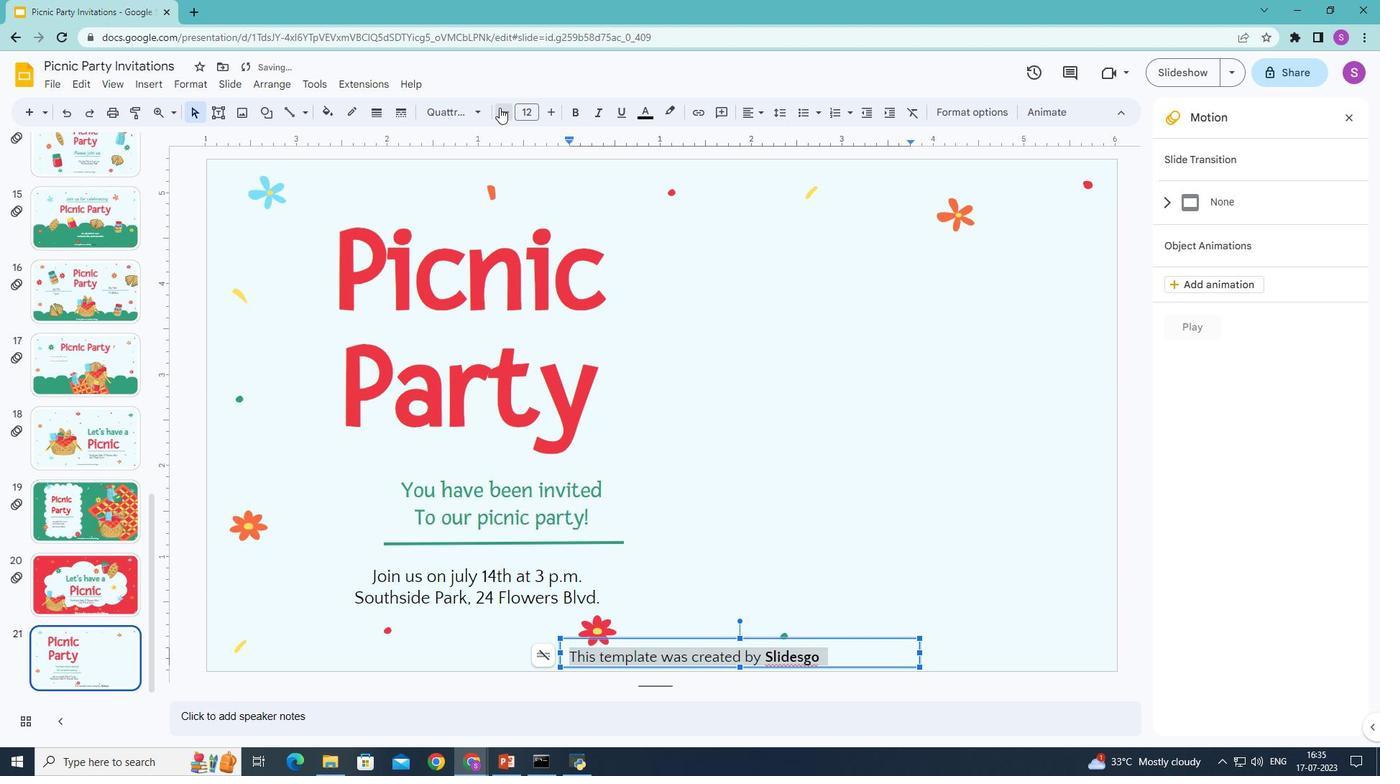 
Action: Mouse pressed left at (499, 107)
Screenshot: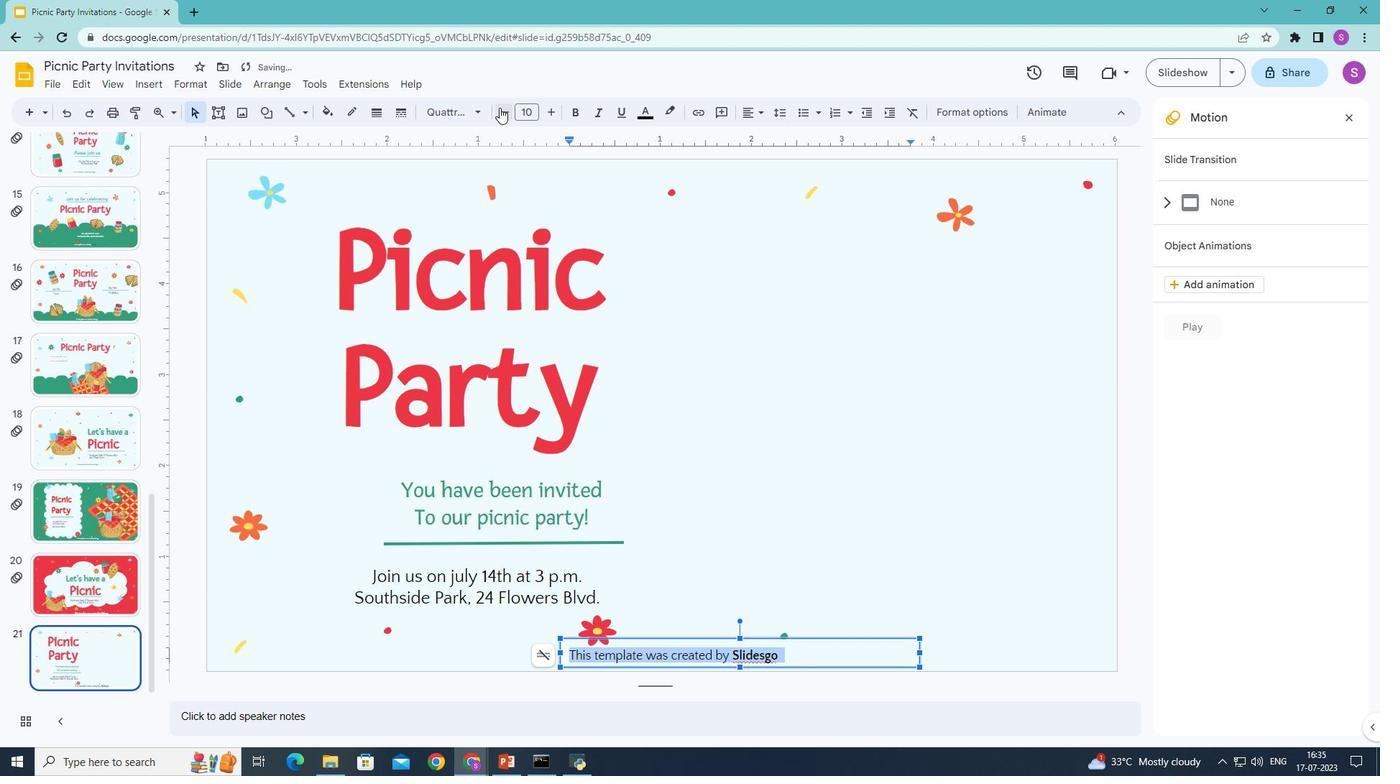 
Action: Mouse moved to (777, 498)
Screenshot: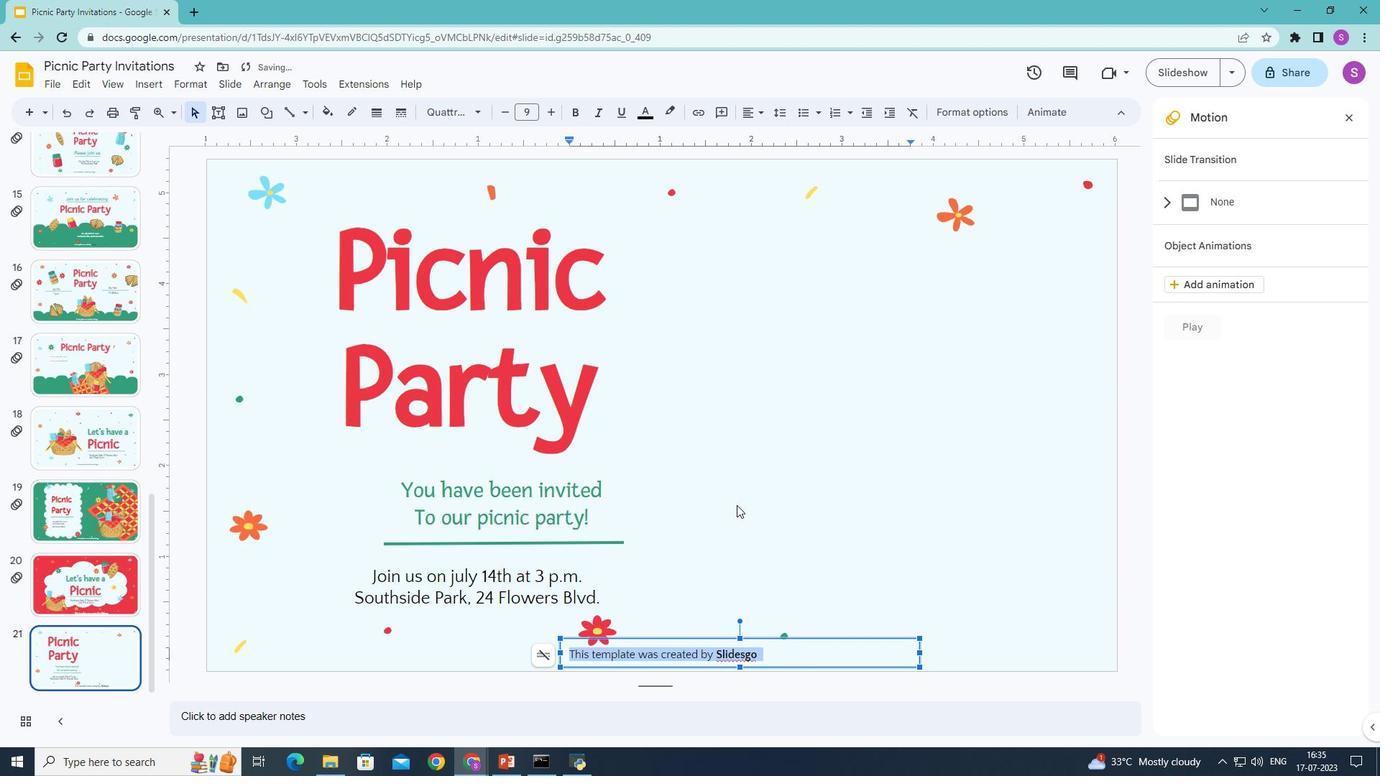 
Action: Mouse pressed left at (777, 498)
Screenshot: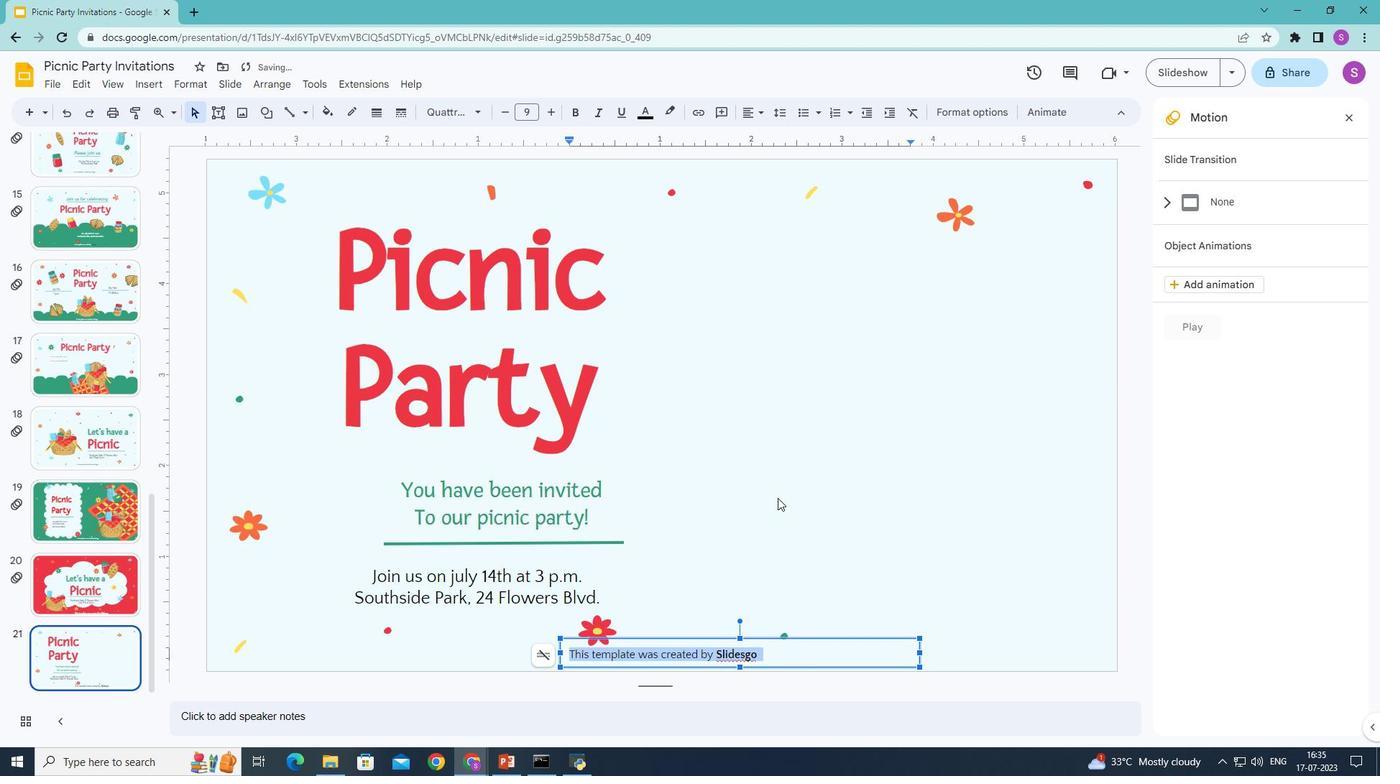 
Action: Mouse moved to (142, 80)
Screenshot: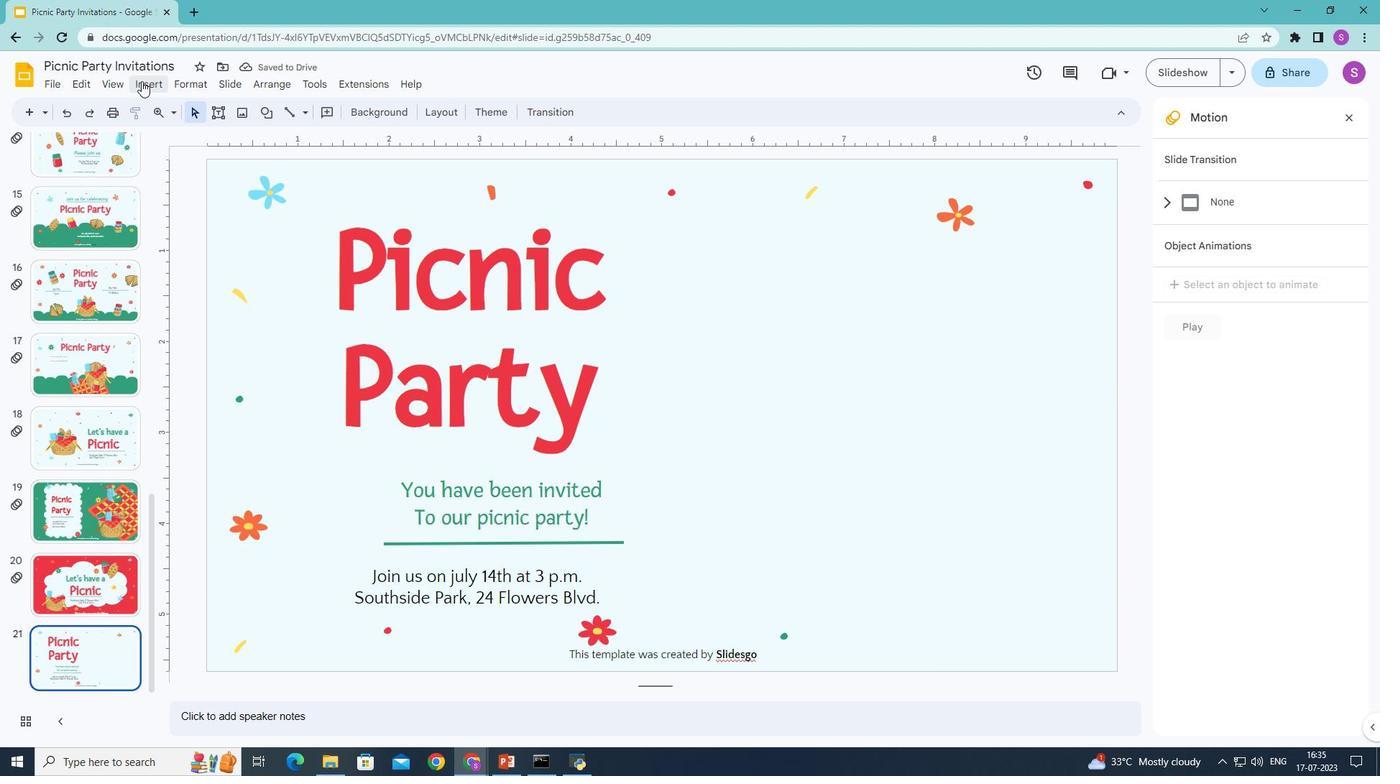 
Action: Mouse pressed left at (141, 81)
Screenshot: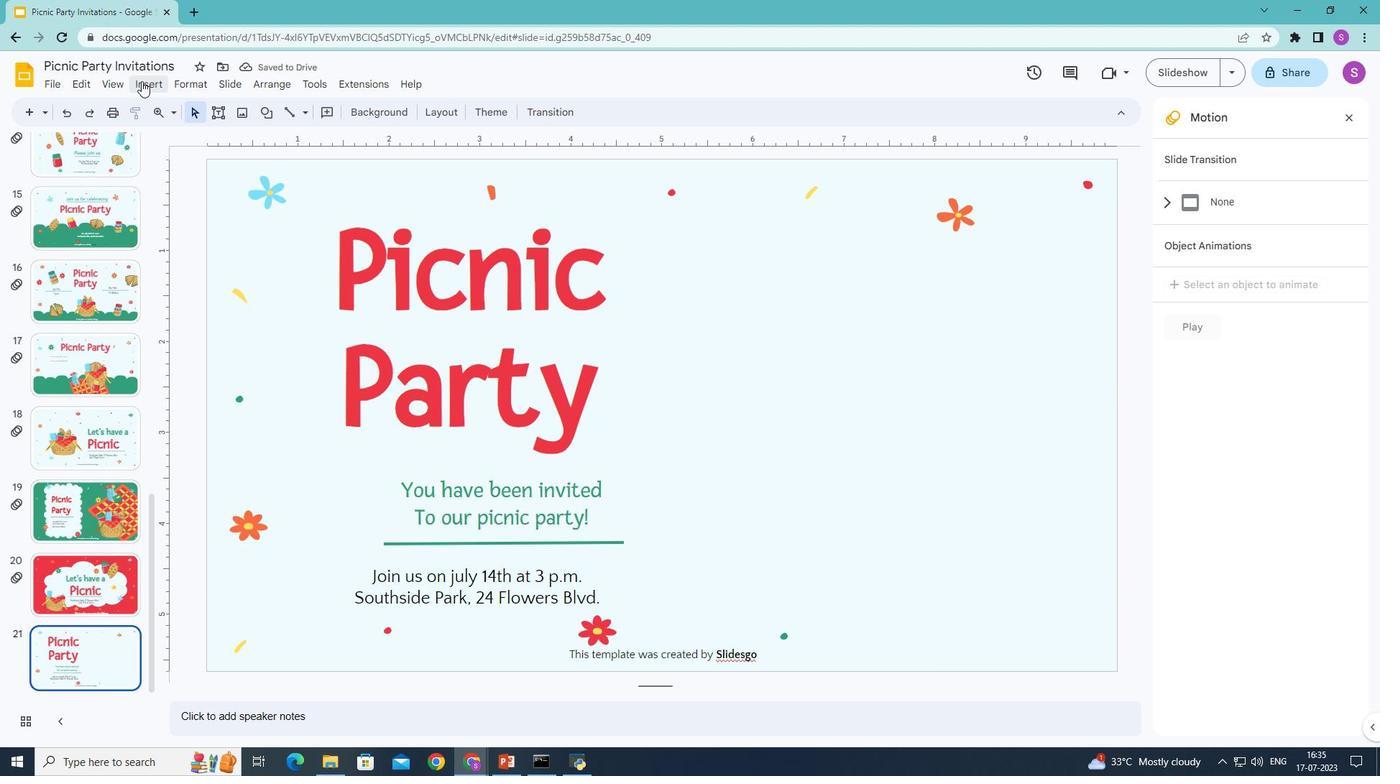 
Action: Mouse moved to (397, 104)
Screenshot: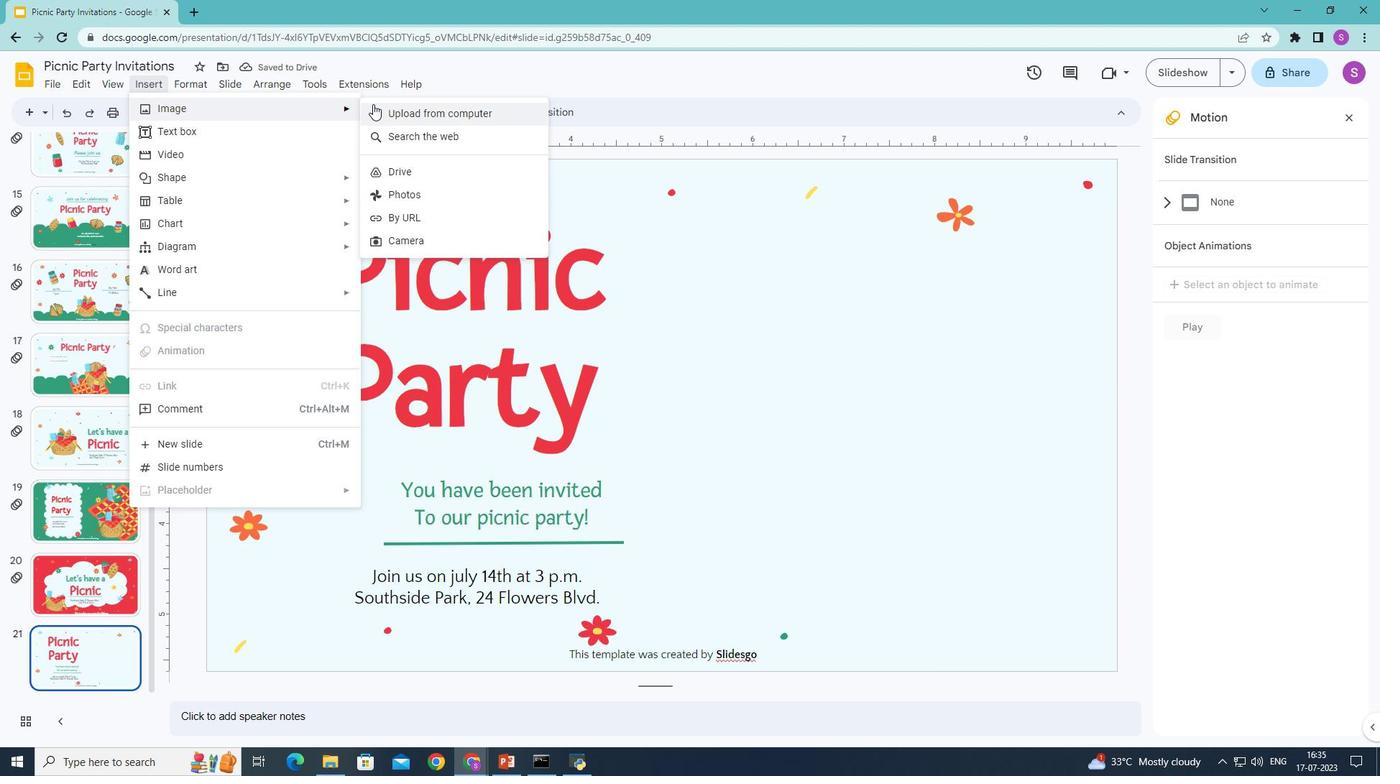 
Action: Mouse pressed left at (397, 104)
Screenshot: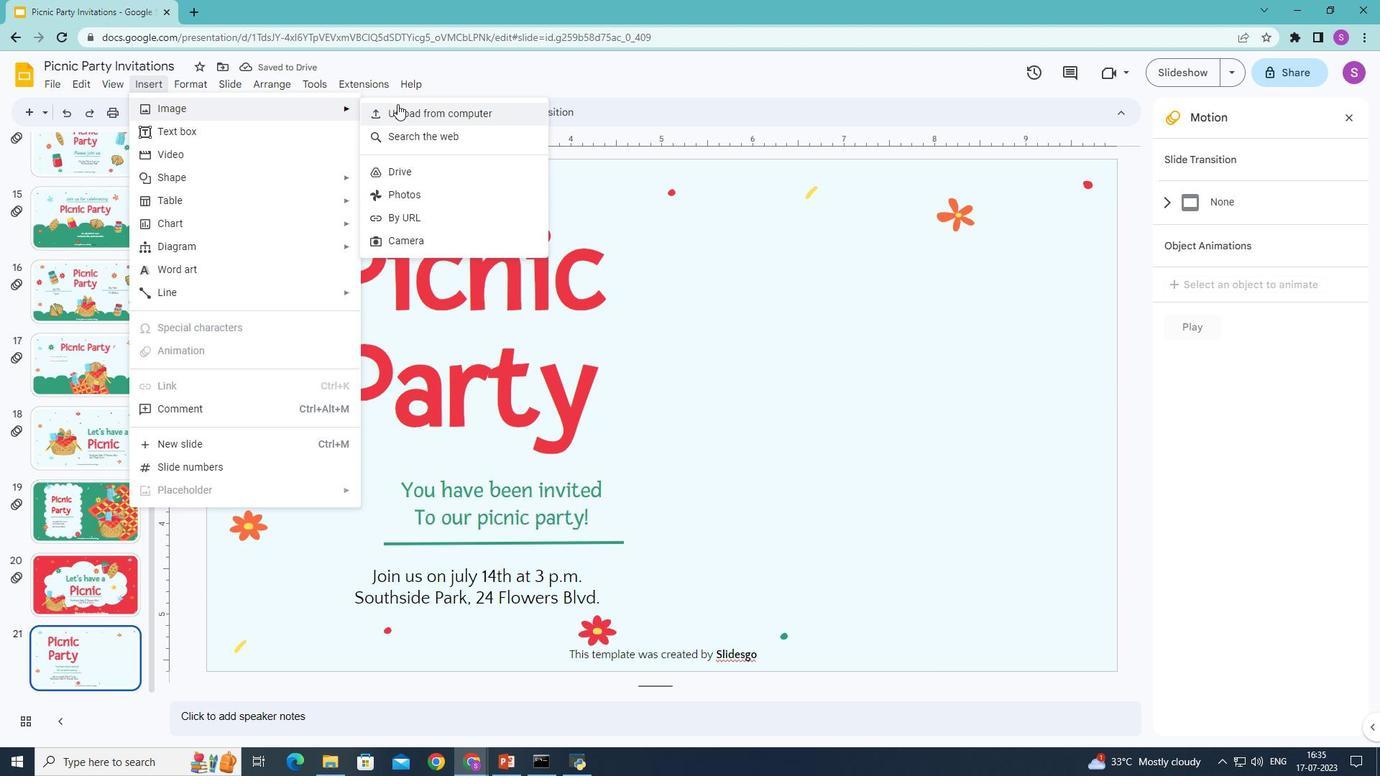 
Action: Mouse moved to (525, 186)
Screenshot: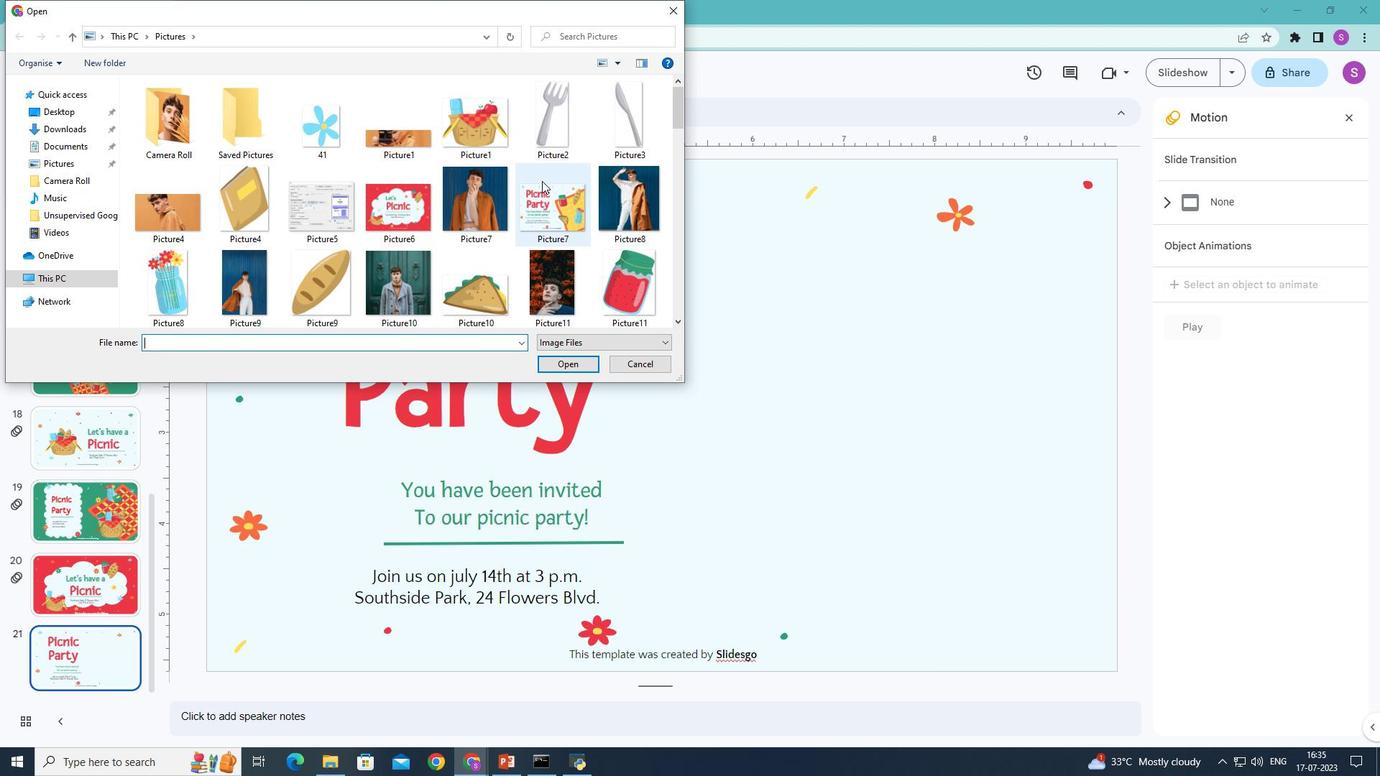 
Action: Mouse scrolled (525, 186) with delta (0, 0)
Screenshot: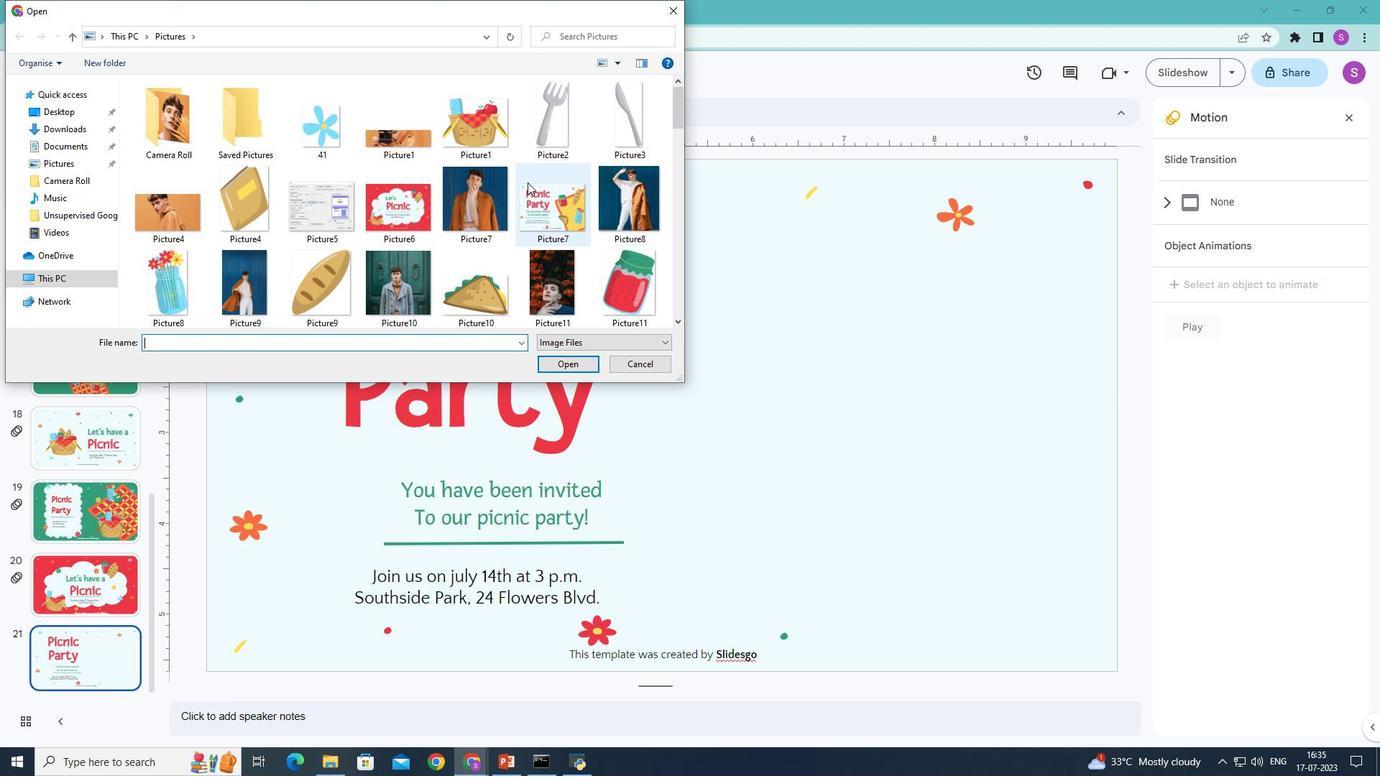 
Action: Mouse scrolled (525, 186) with delta (0, 0)
Screenshot: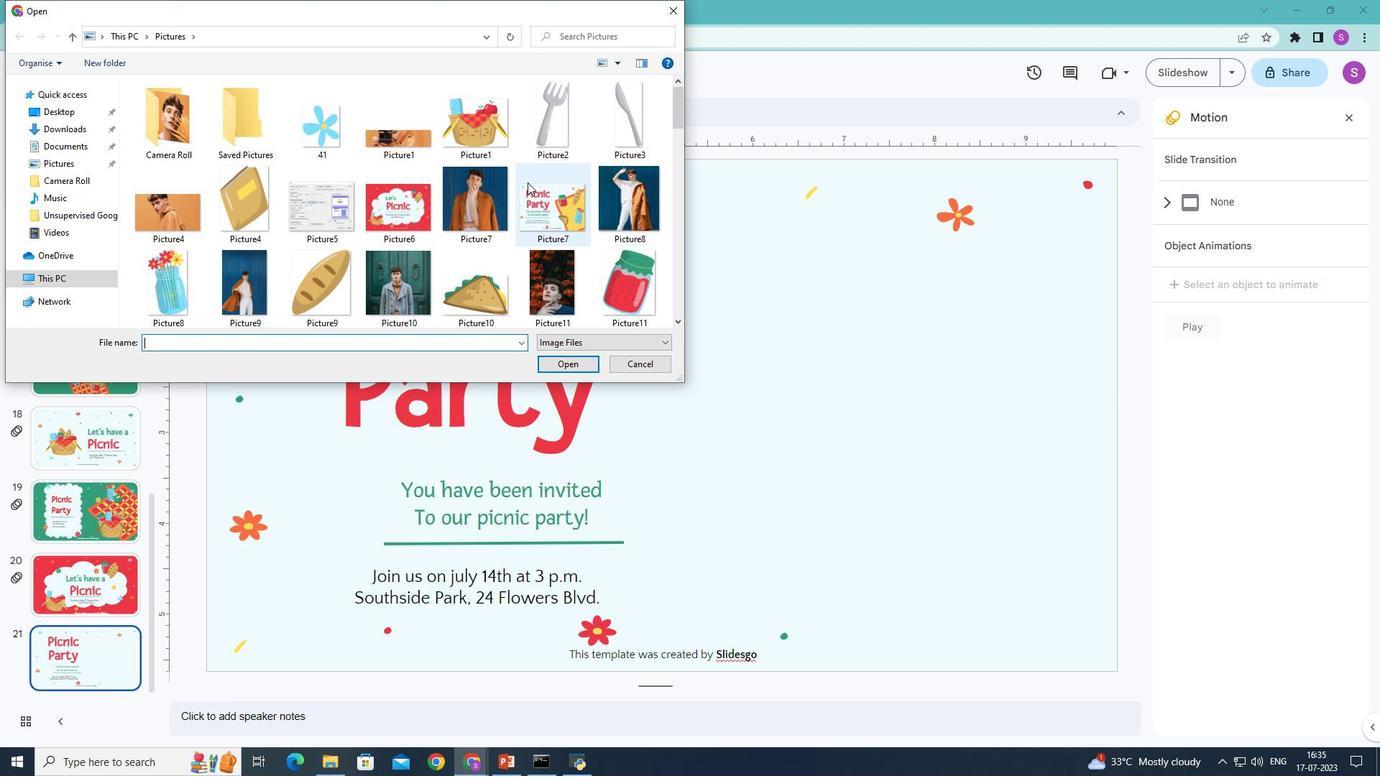 
Action: Mouse moved to (524, 188)
Screenshot: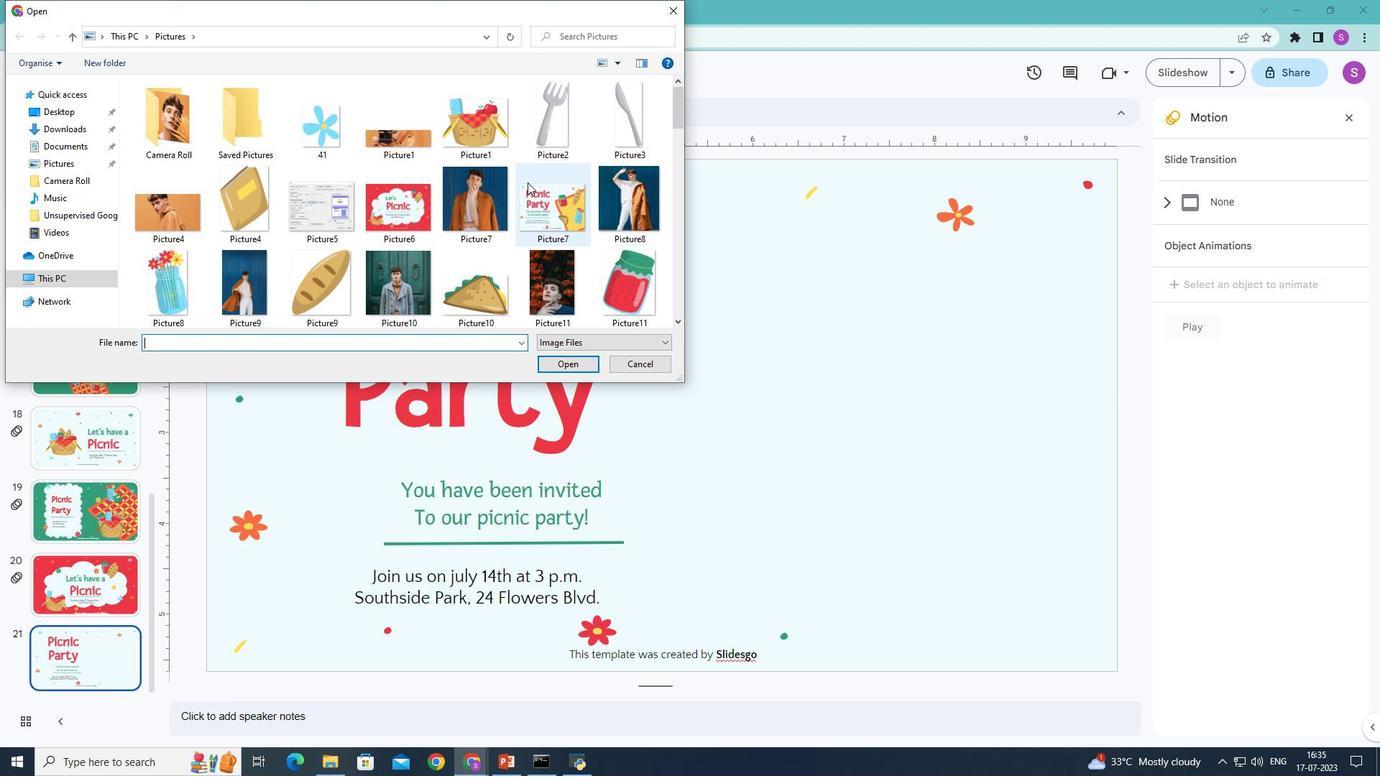 
Action: Mouse scrolled (524, 187) with delta (0, 0)
Screenshot: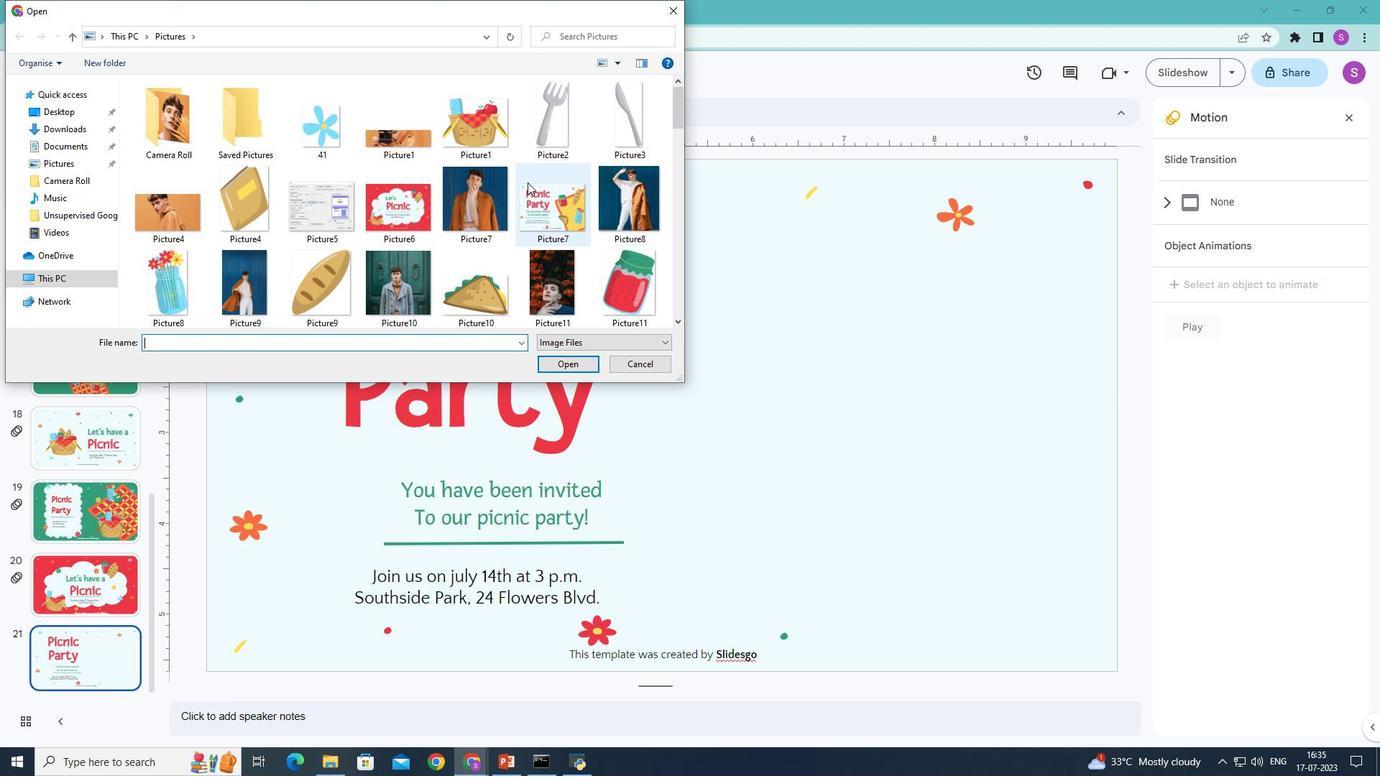 
Action: Mouse scrolled (524, 187) with delta (0, 0)
Screenshot: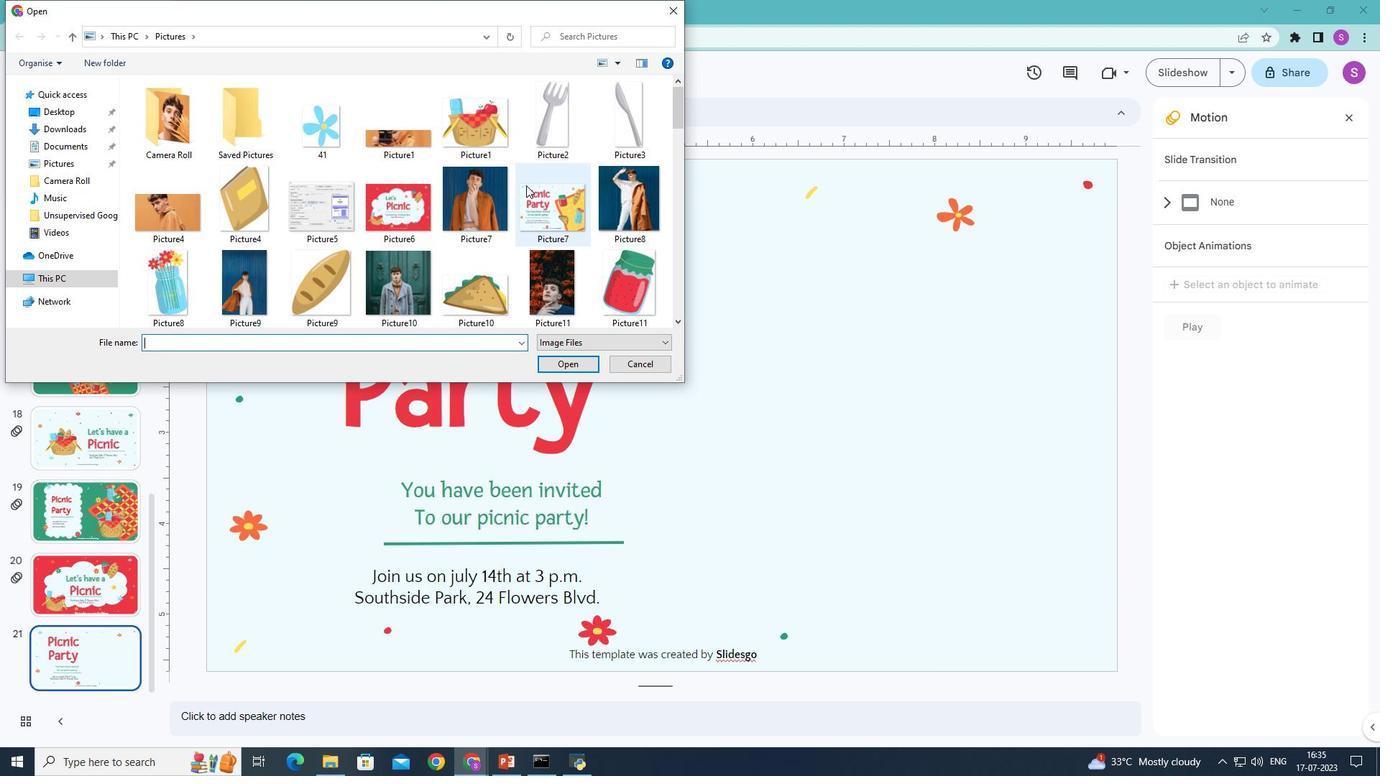 
Action: Mouse scrolled (524, 187) with delta (0, 0)
Screenshot: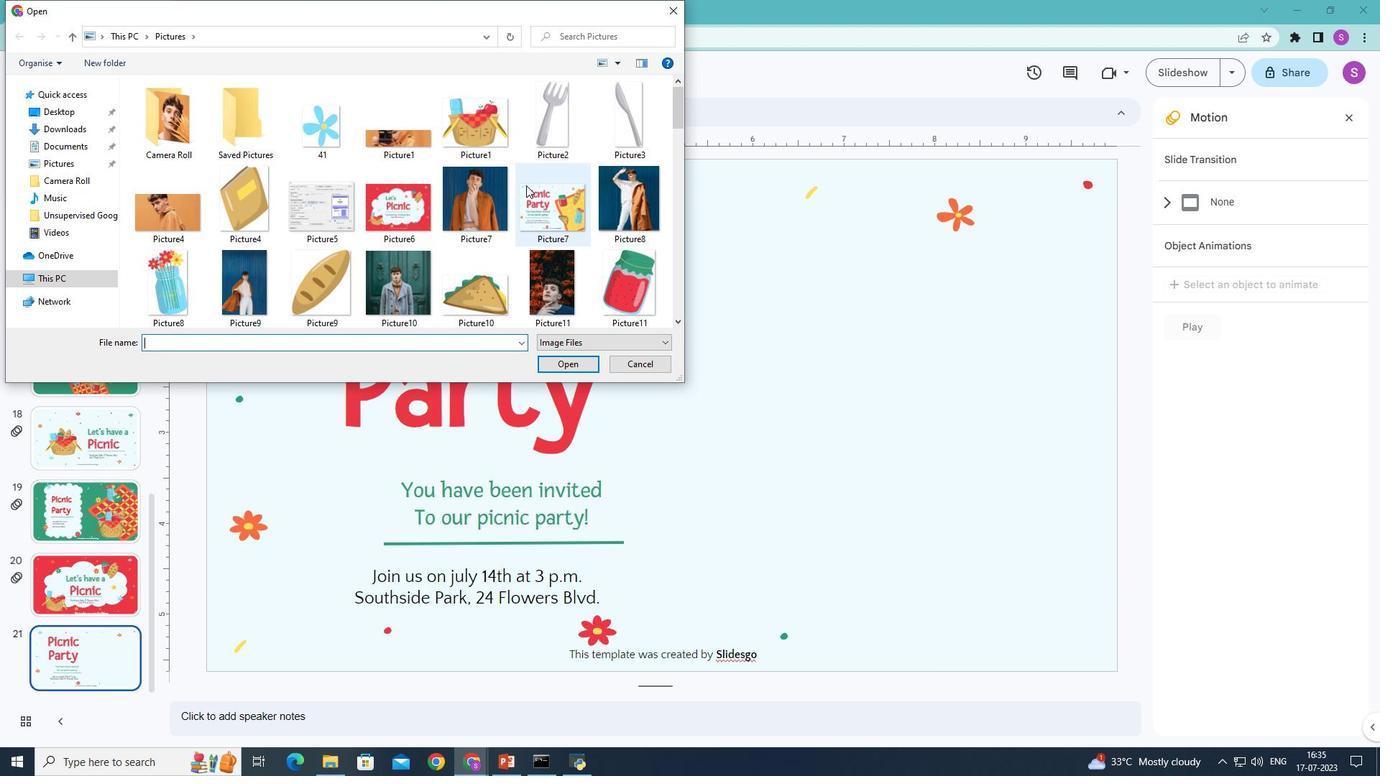 
Action: Mouse moved to (524, 188)
Screenshot: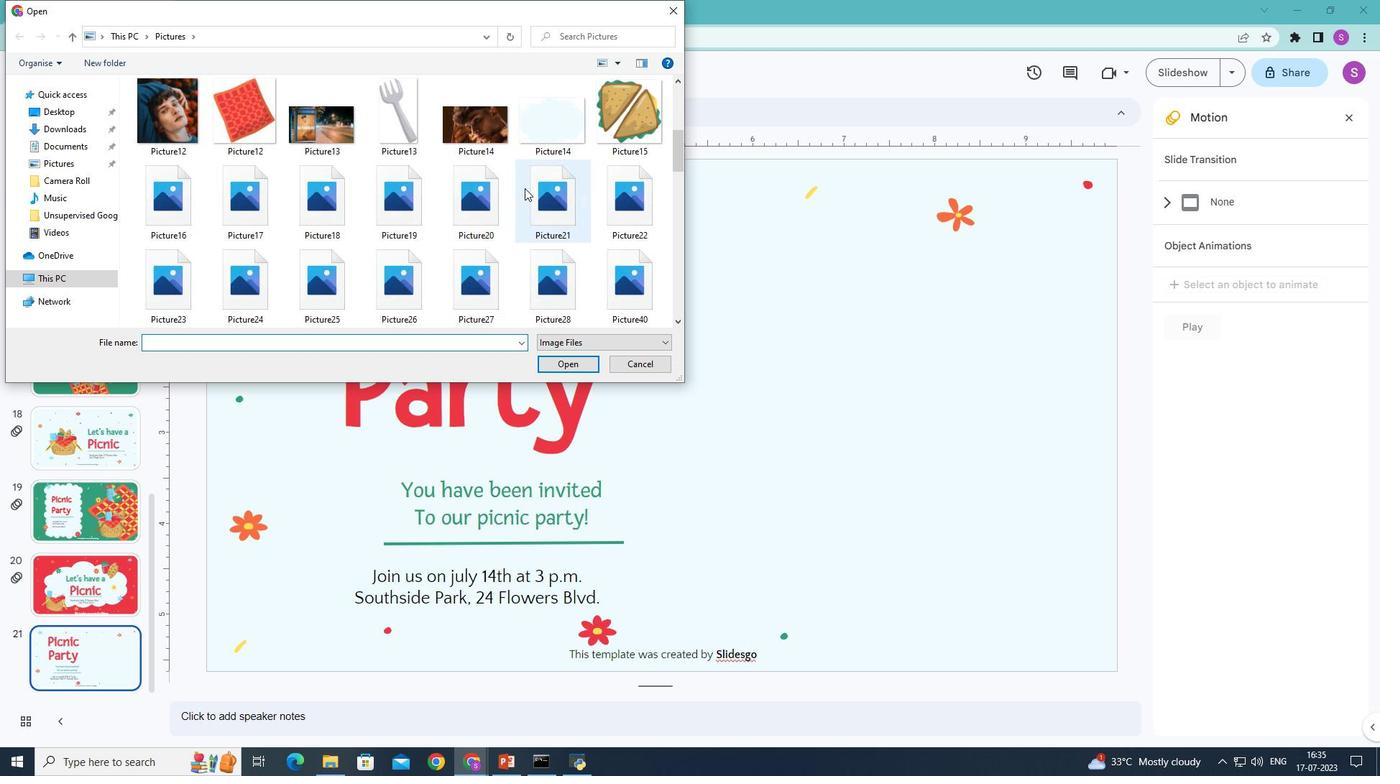 
Action: Mouse scrolled (524, 187) with delta (0, 0)
Screenshot: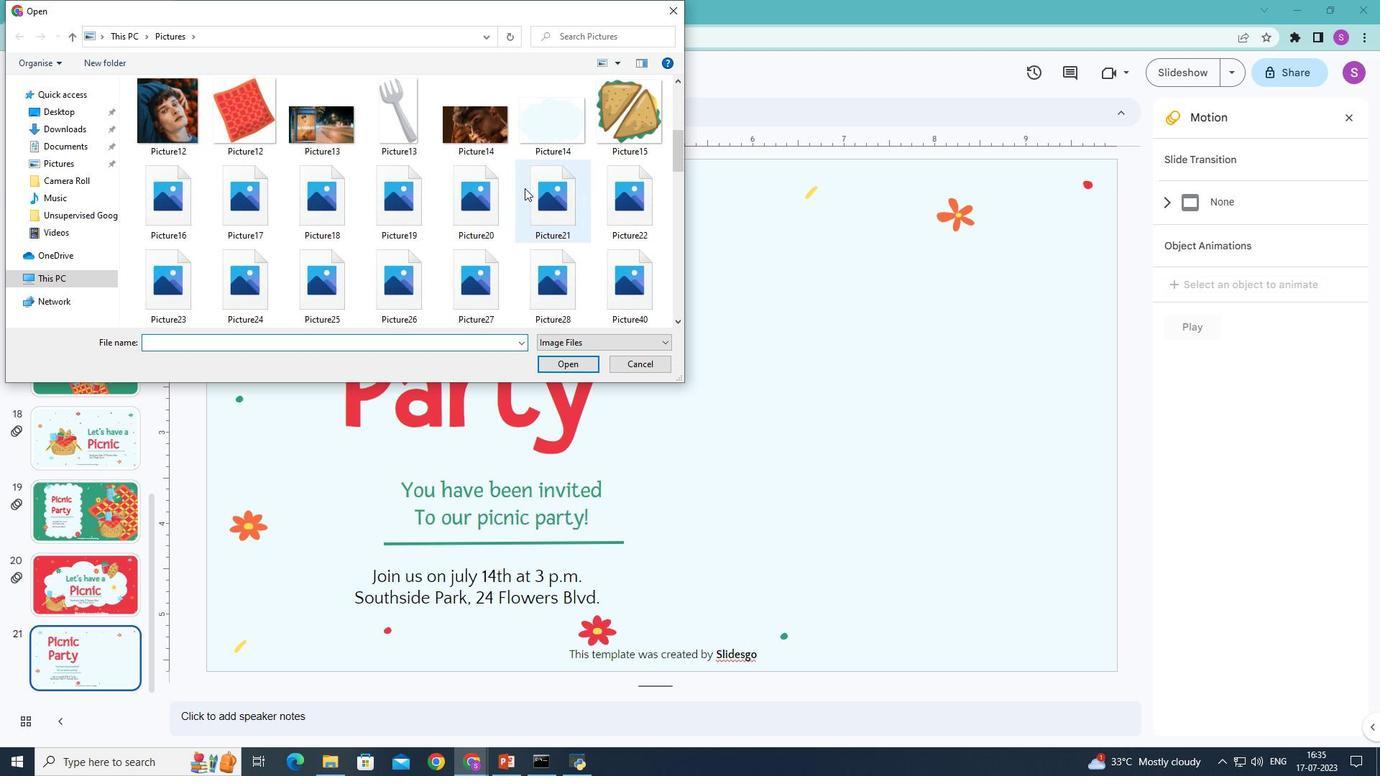 
Action: Mouse scrolled (524, 187) with delta (0, 0)
Screenshot: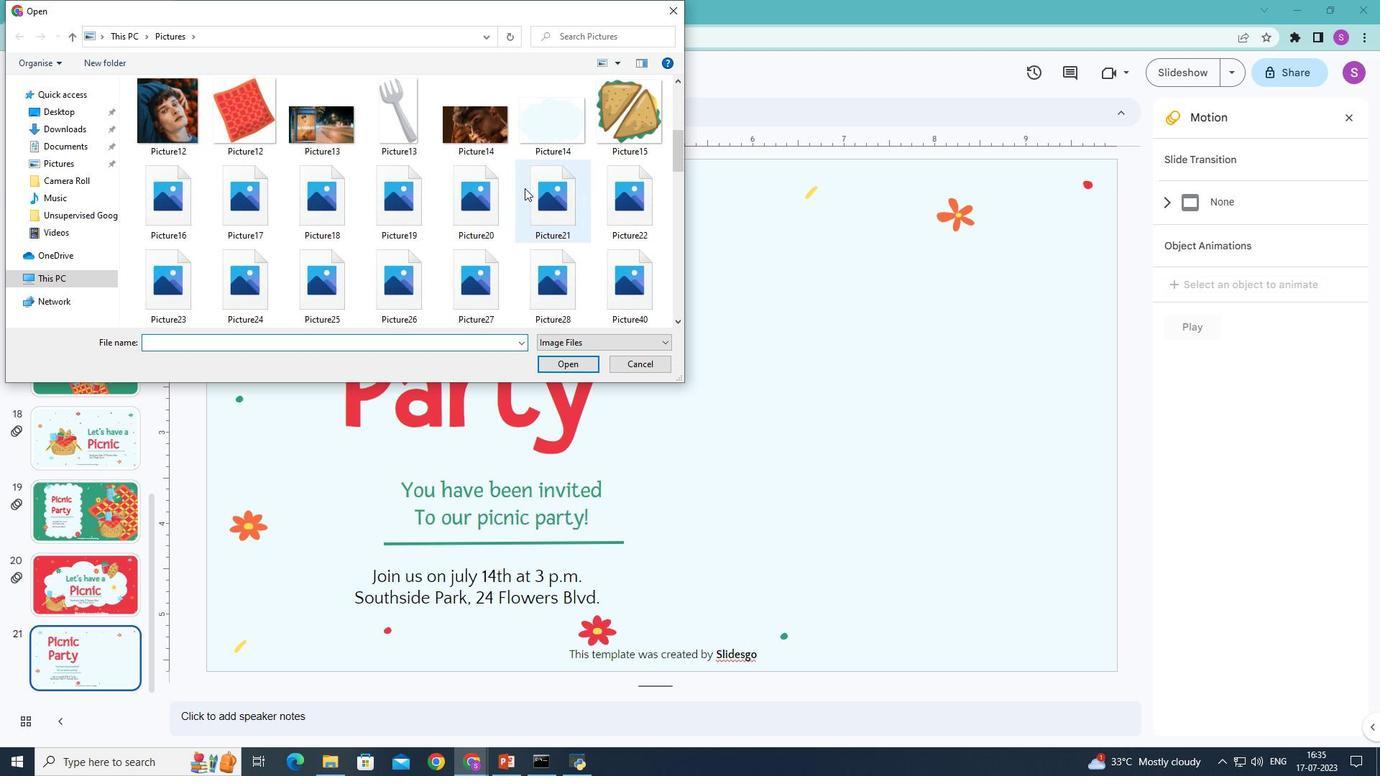 
Action: Mouse scrolled (524, 187) with delta (0, 0)
Screenshot: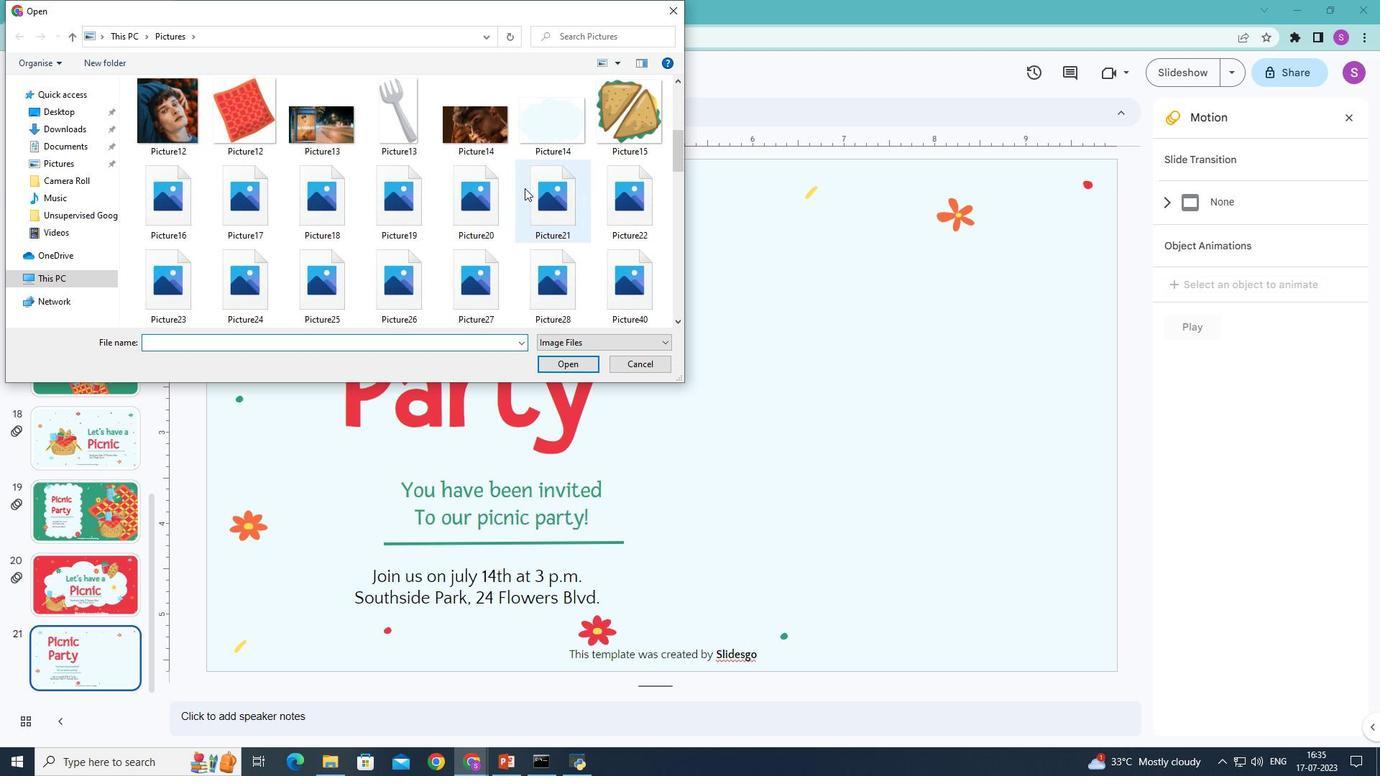 
Action: Mouse scrolled (524, 187) with delta (0, 0)
Screenshot: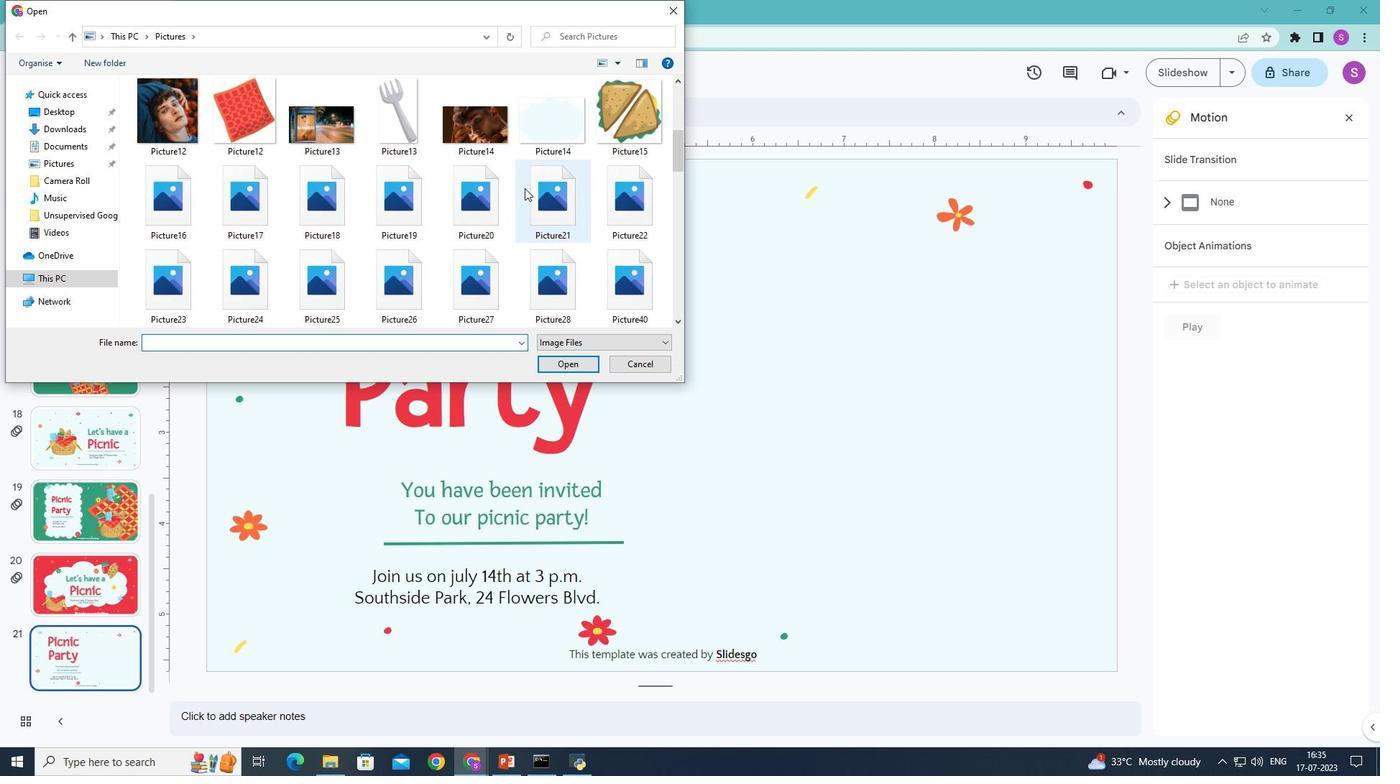 
Action: Mouse moved to (528, 189)
Screenshot: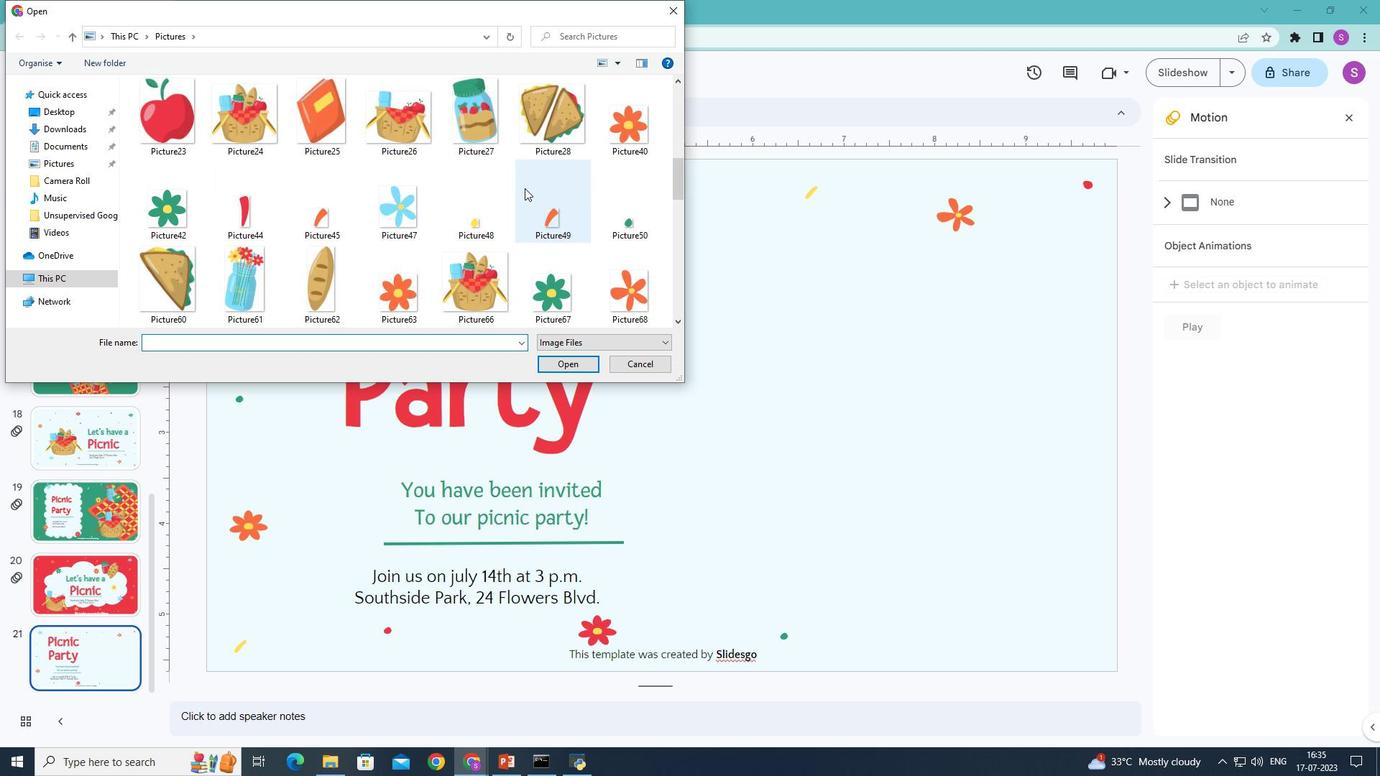 
Action: Mouse scrolled (528, 188) with delta (0, 0)
Screenshot: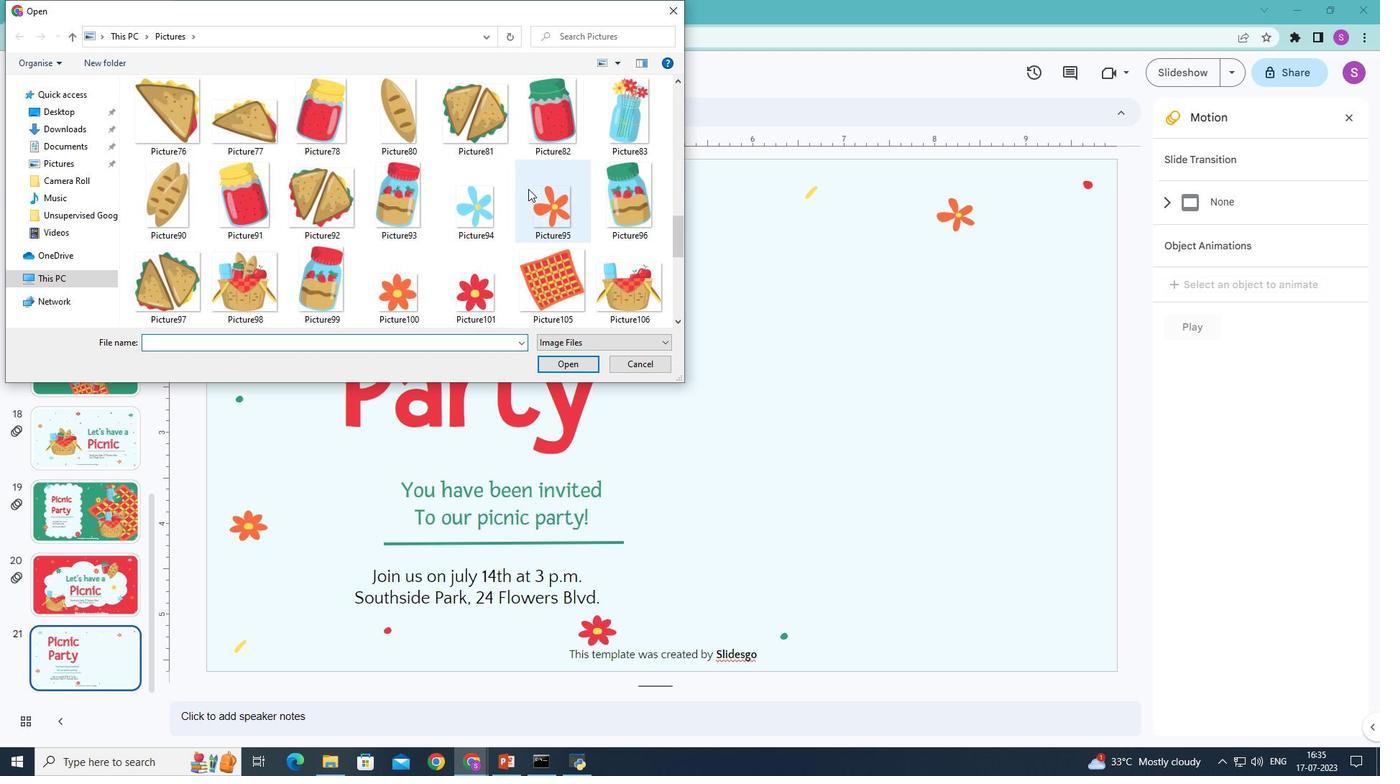 
Action: Mouse scrolled (528, 188) with delta (0, 0)
Screenshot: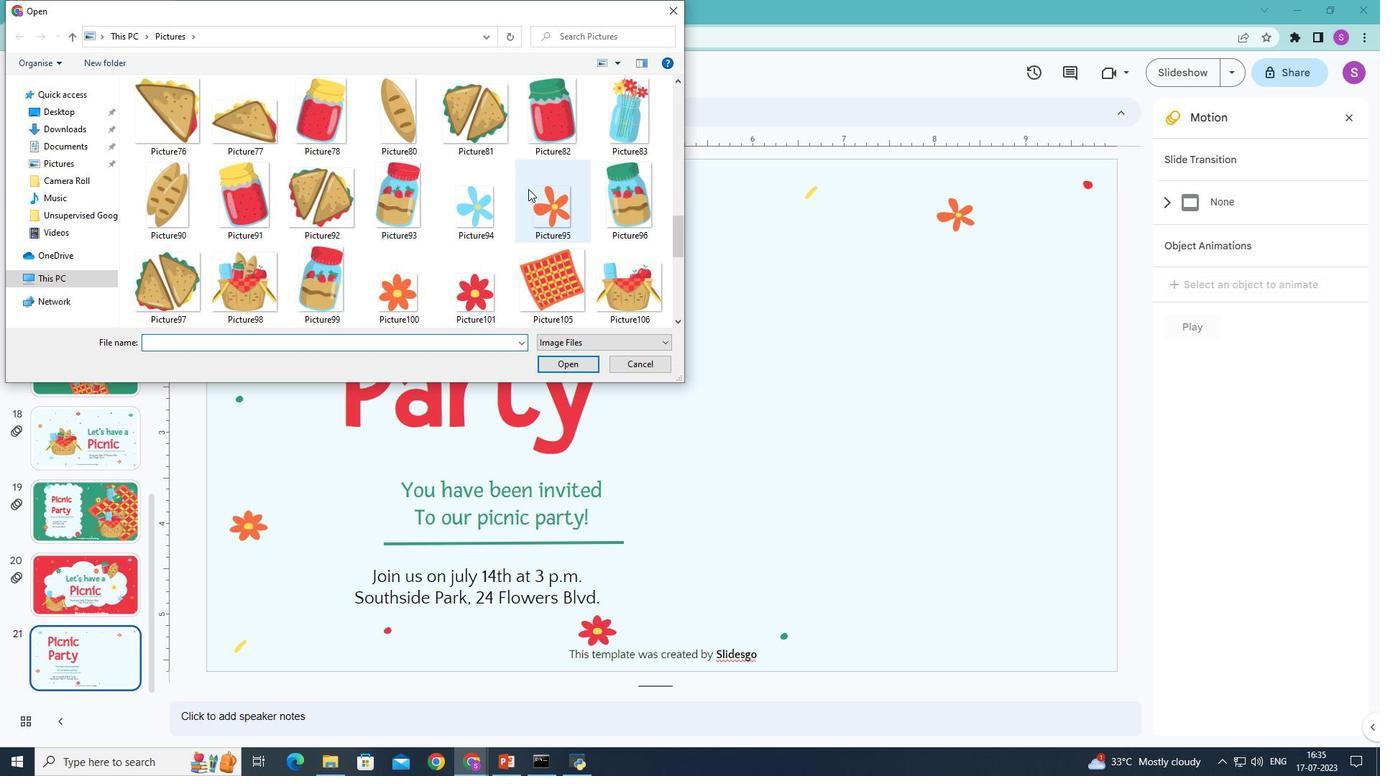 
Action: Mouse scrolled (528, 188) with delta (0, 0)
Screenshot: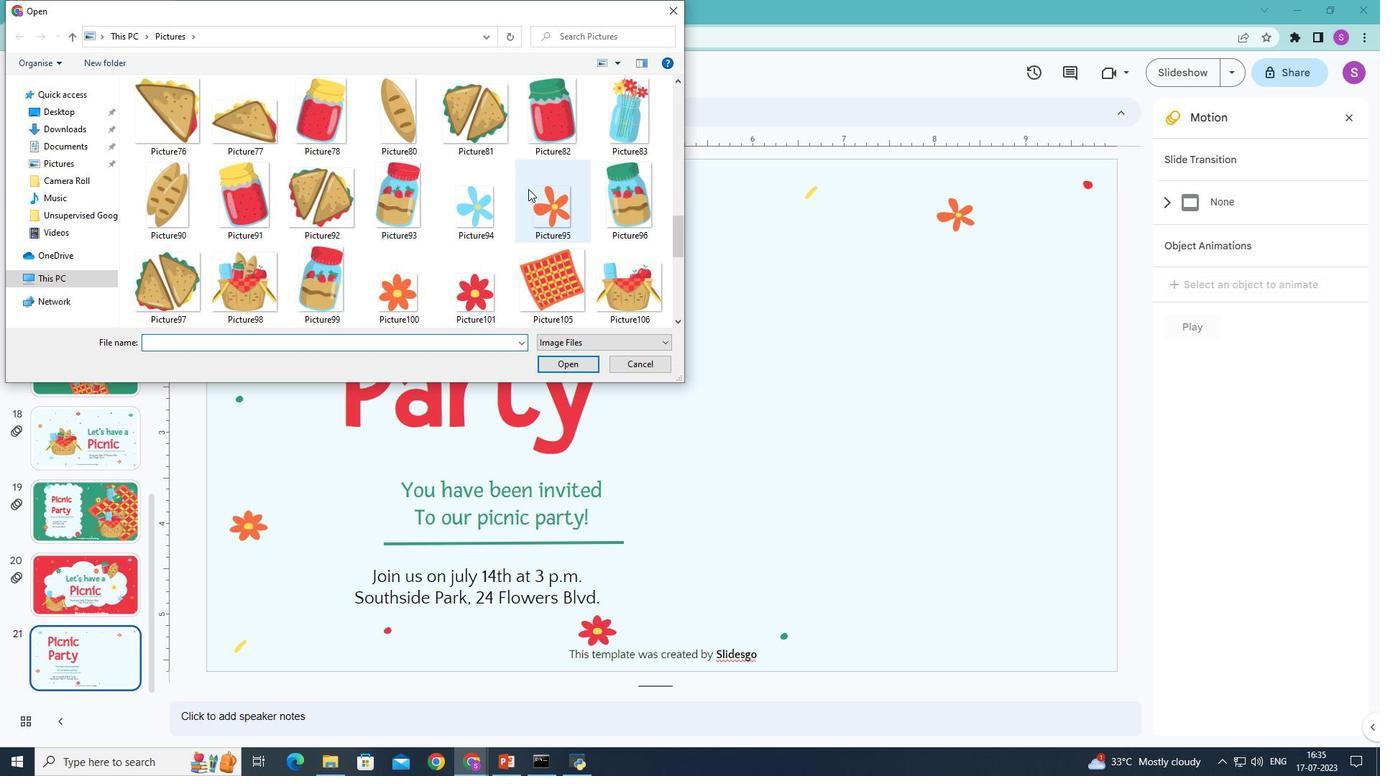 
Action: Mouse scrolled (528, 188) with delta (0, 0)
Screenshot: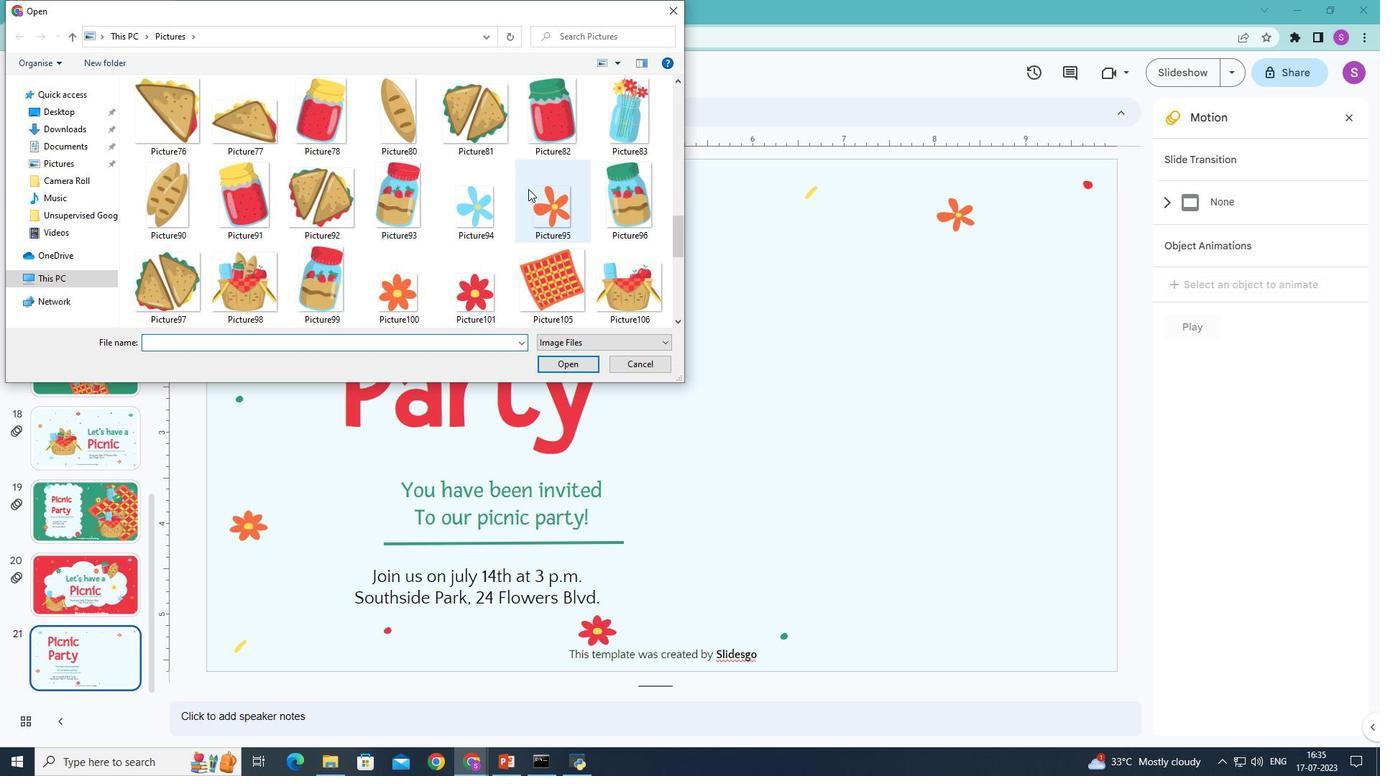 
Action: Mouse moved to (539, 186)
Screenshot: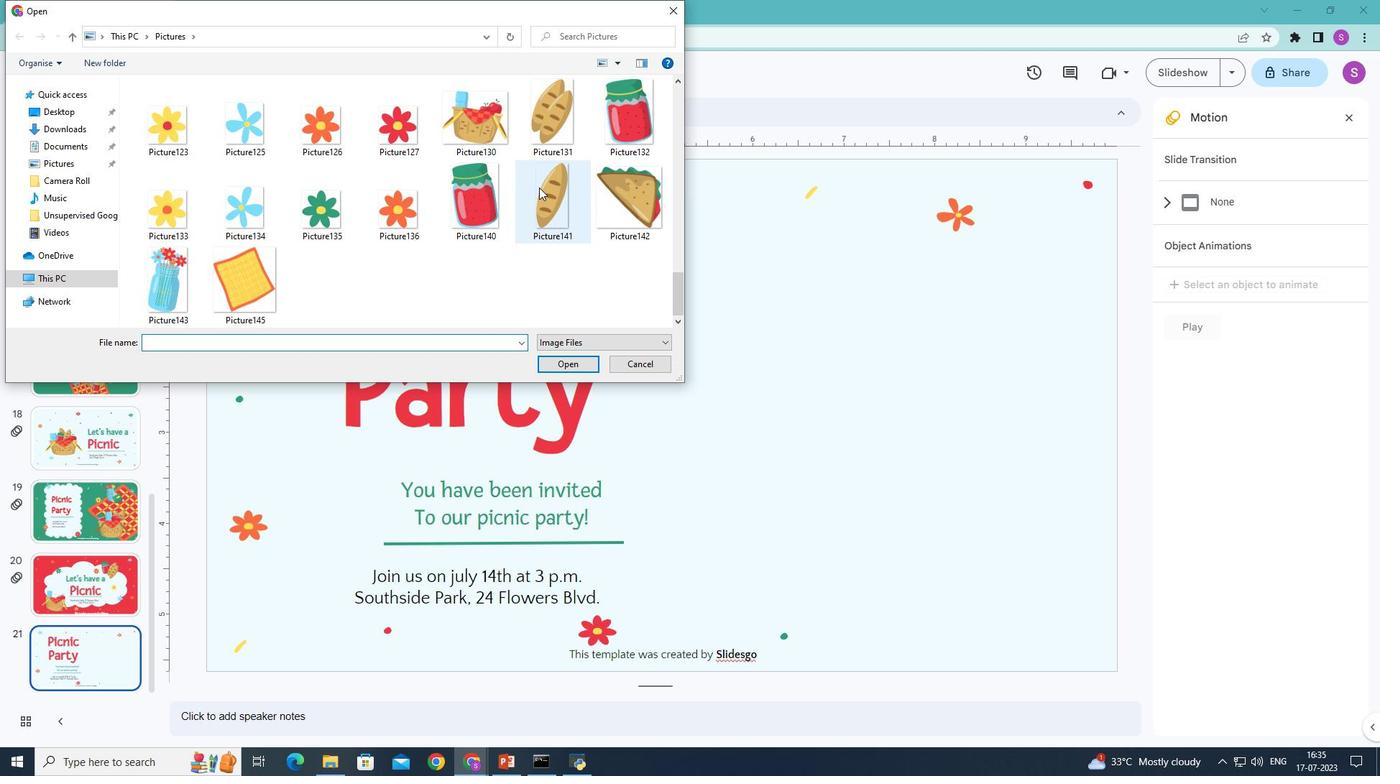 
Action: Mouse scrolled (539, 186) with delta (0, 0)
Screenshot: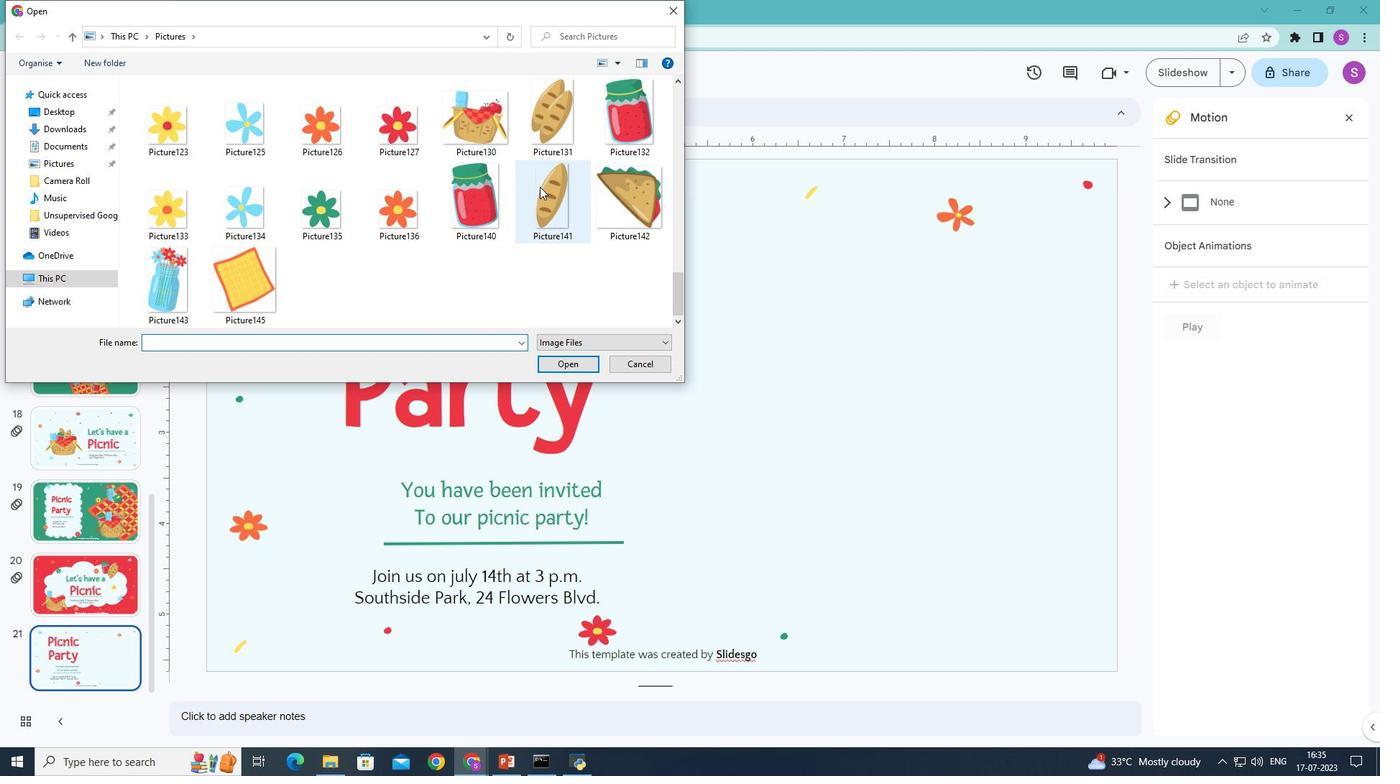
Action: Mouse moved to (539, 186)
Screenshot: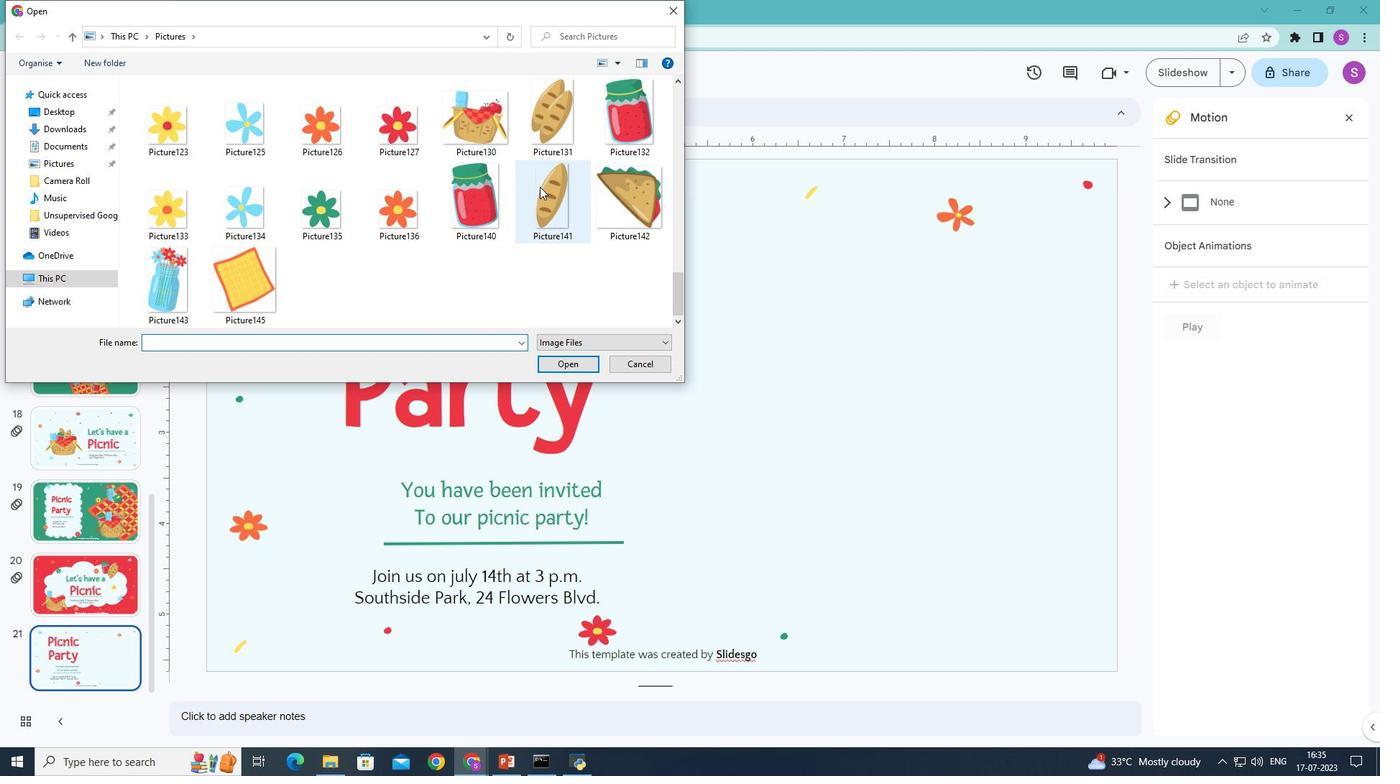 
Action: Mouse scrolled (539, 185) with delta (0, 0)
Screenshot: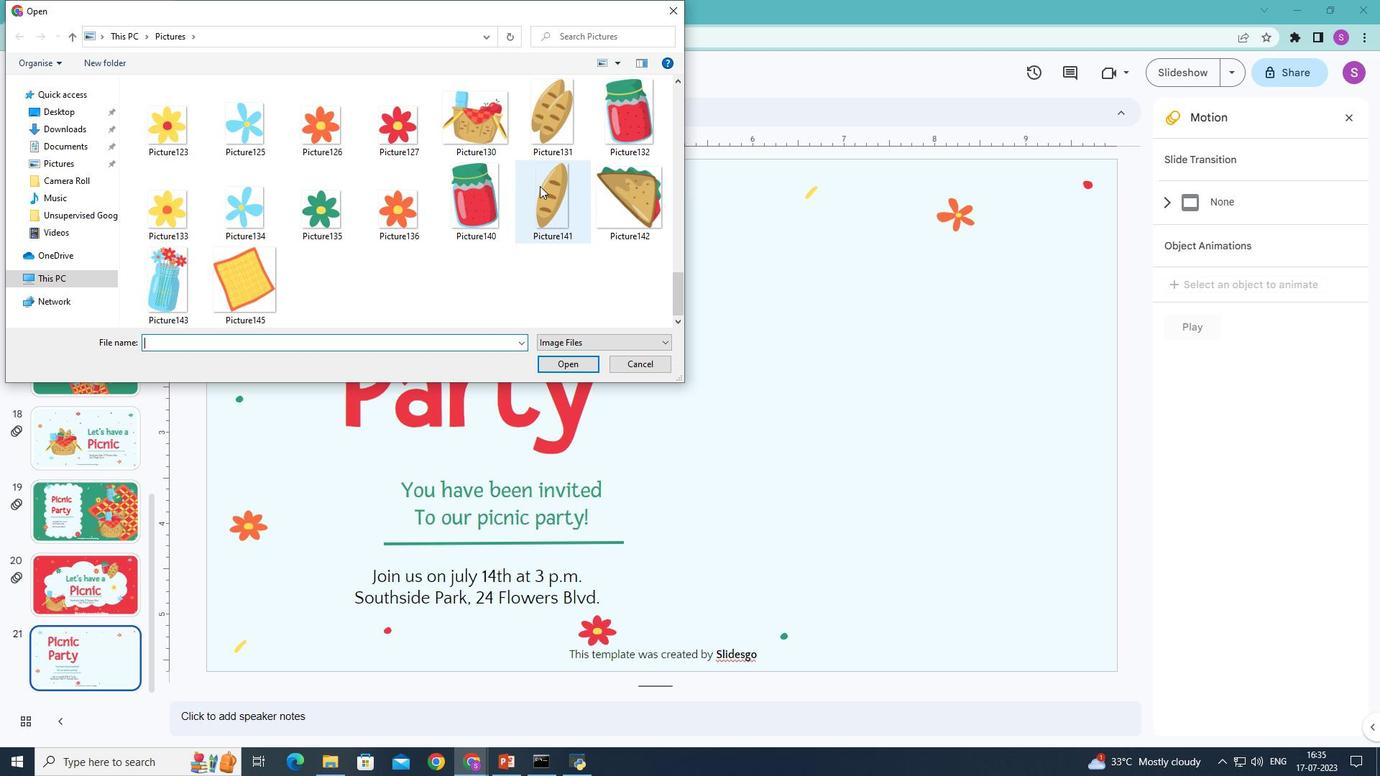 
Action: Mouse moved to (235, 269)
Screenshot: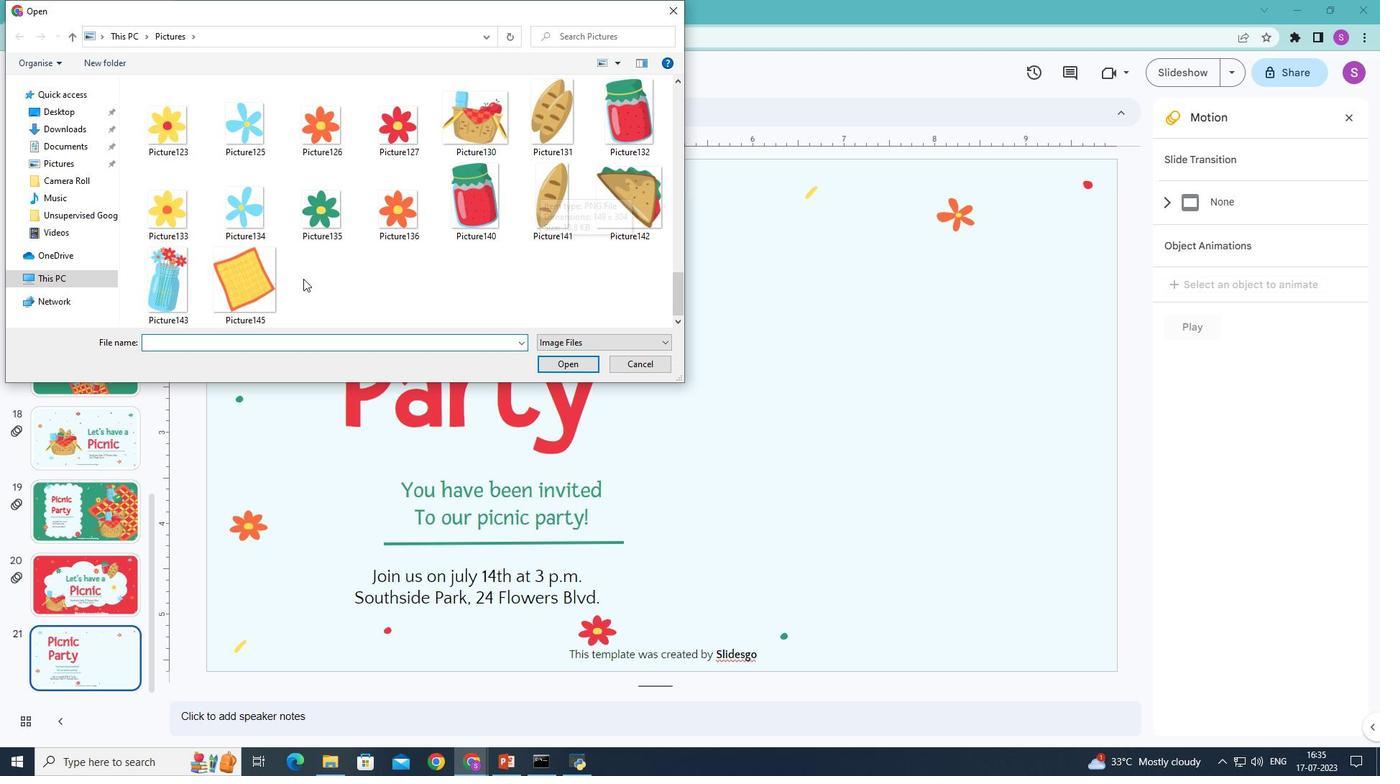 
Action: Mouse pressed left at (235, 269)
Screenshot: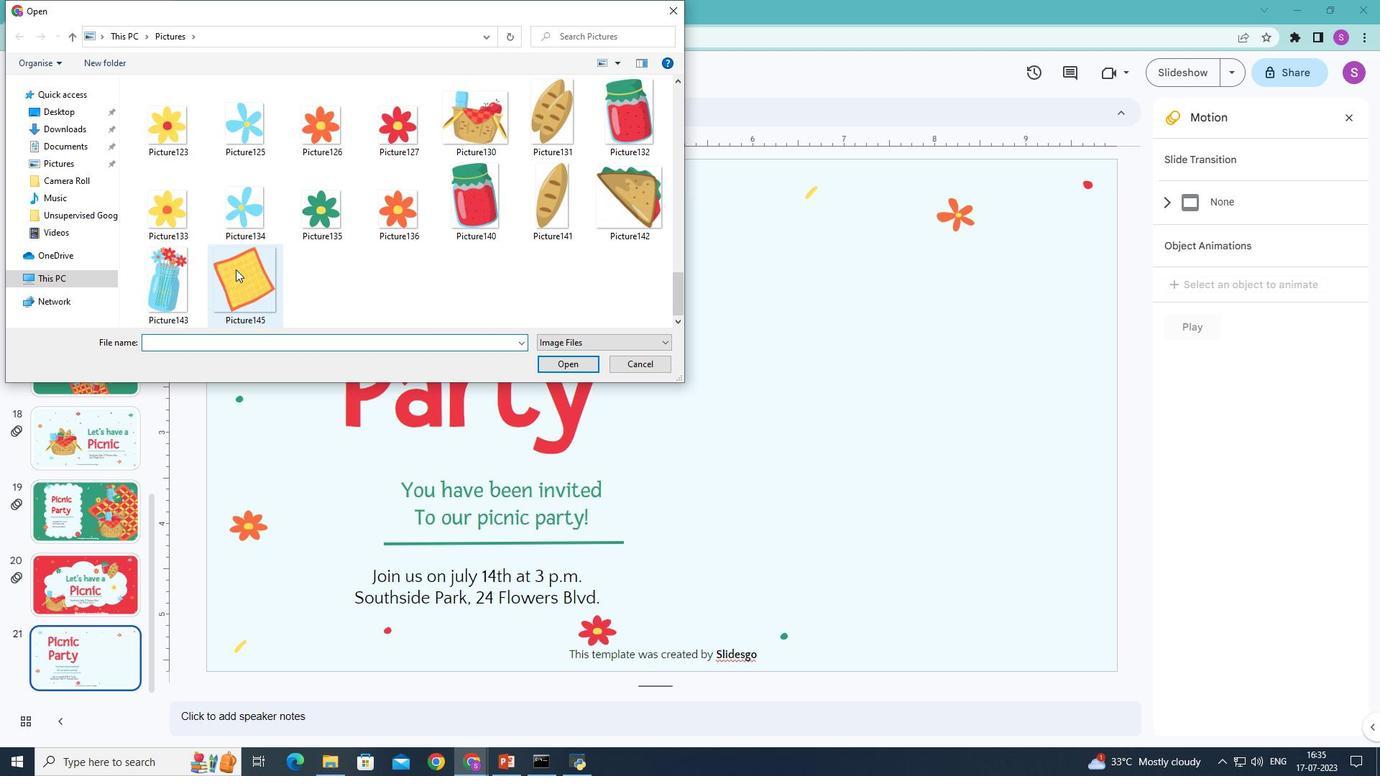 
Action: Mouse moved to (562, 360)
Screenshot: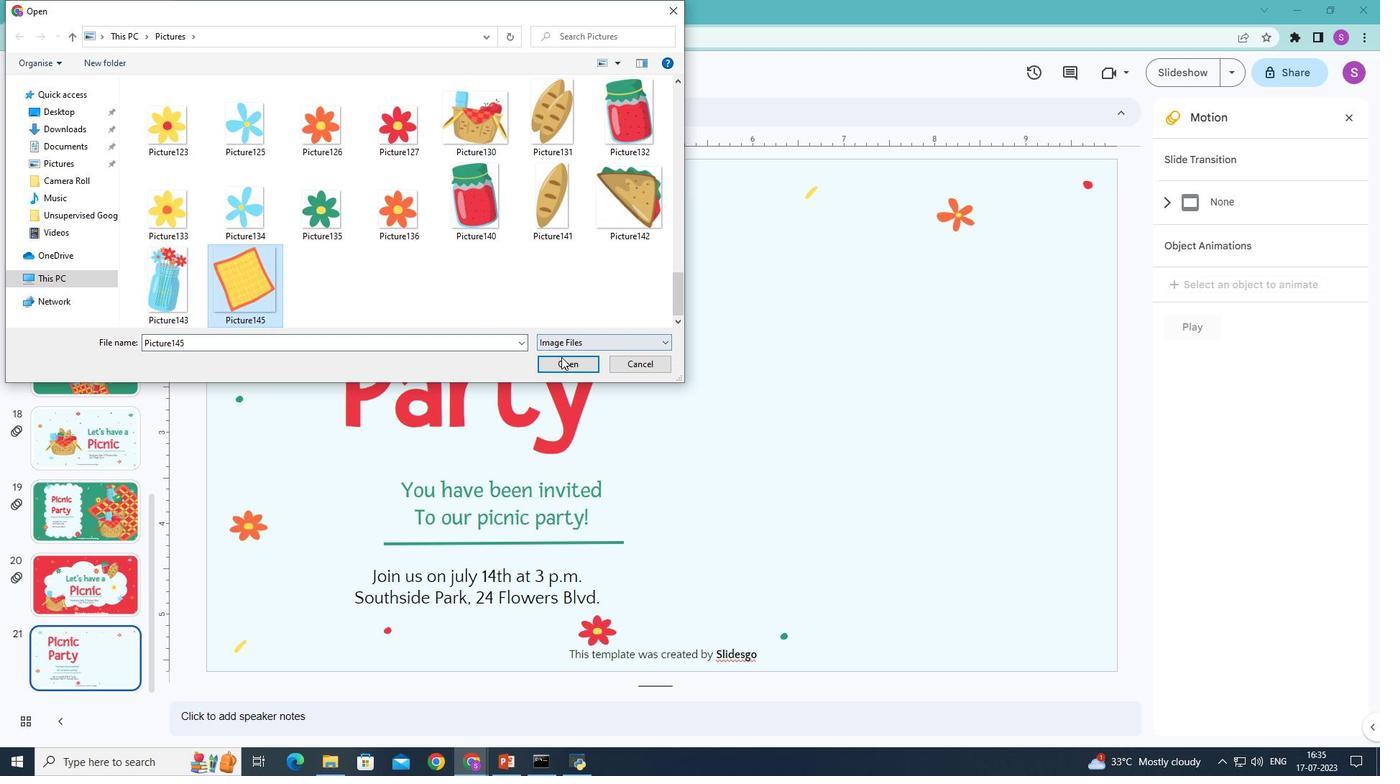 
Action: Mouse pressed left at (562, 360)
Screenshot: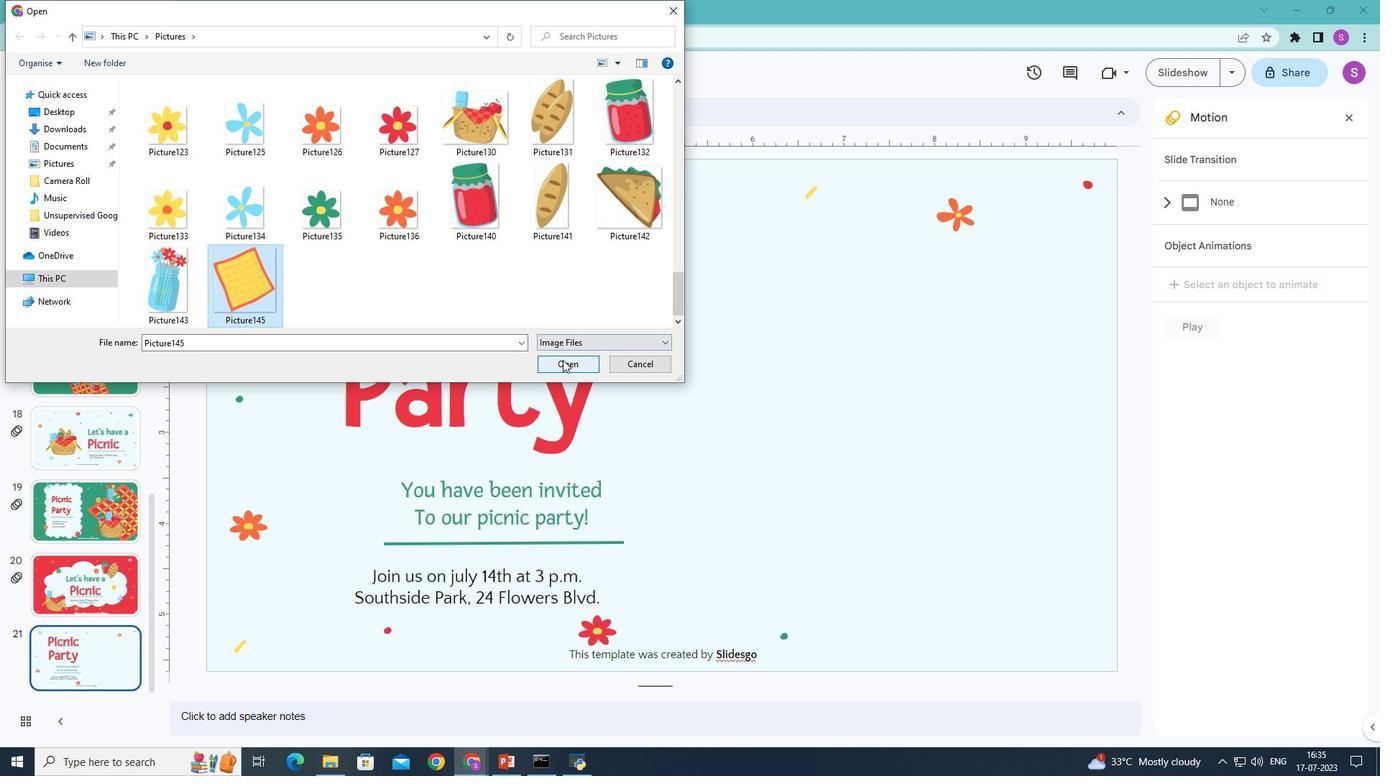 
Action: Mouse moved to (874, 467)
Screenshot: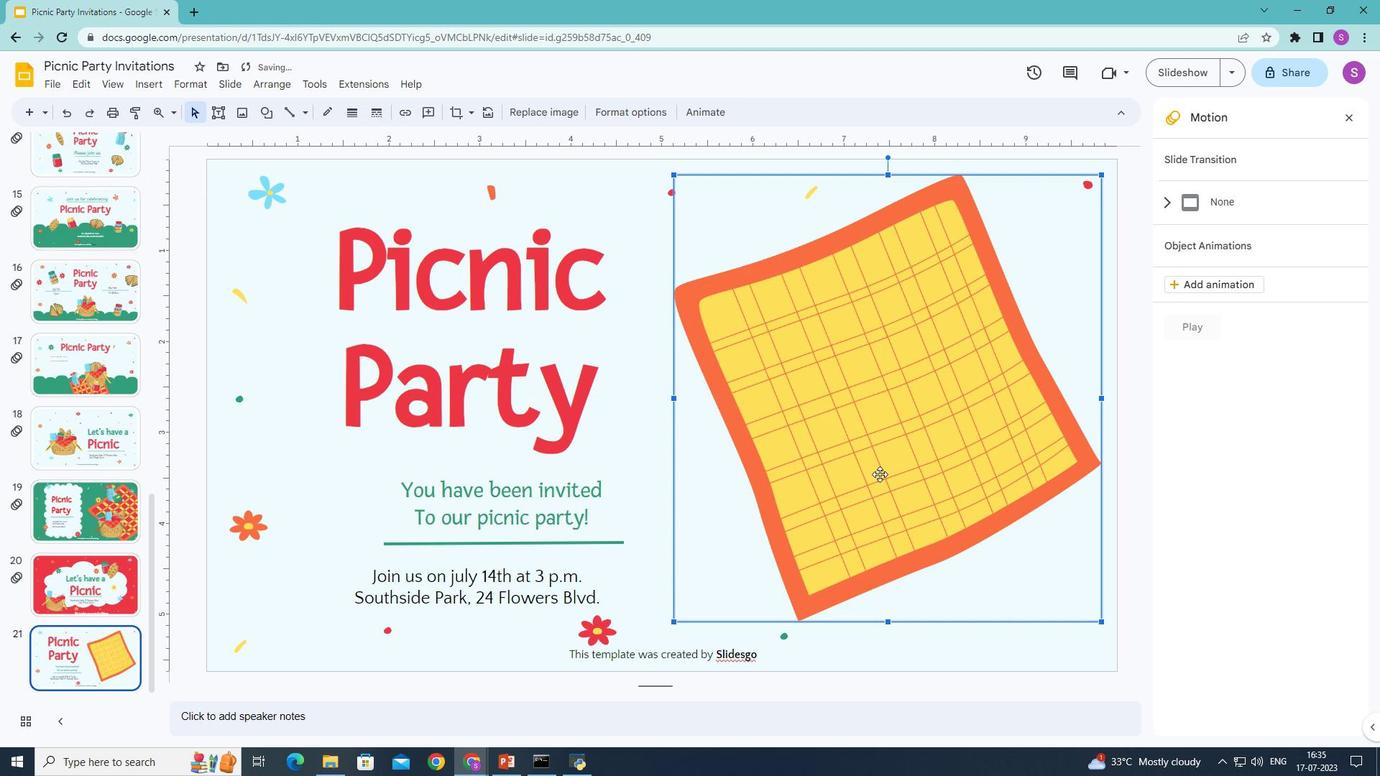 
Action: Mouse pressed left at (874, 467)
Screenshot: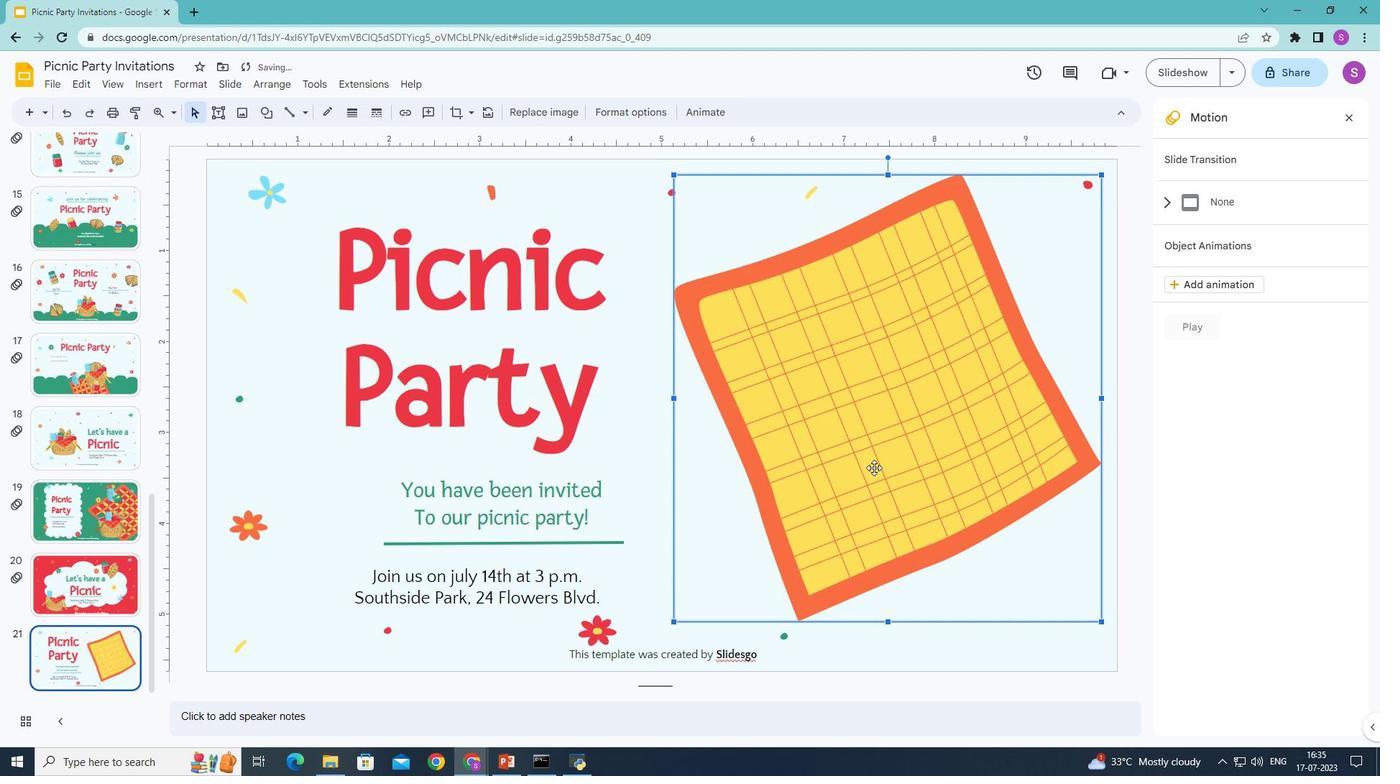 
Action: Mouse moved to (925, 542)
Screenshot: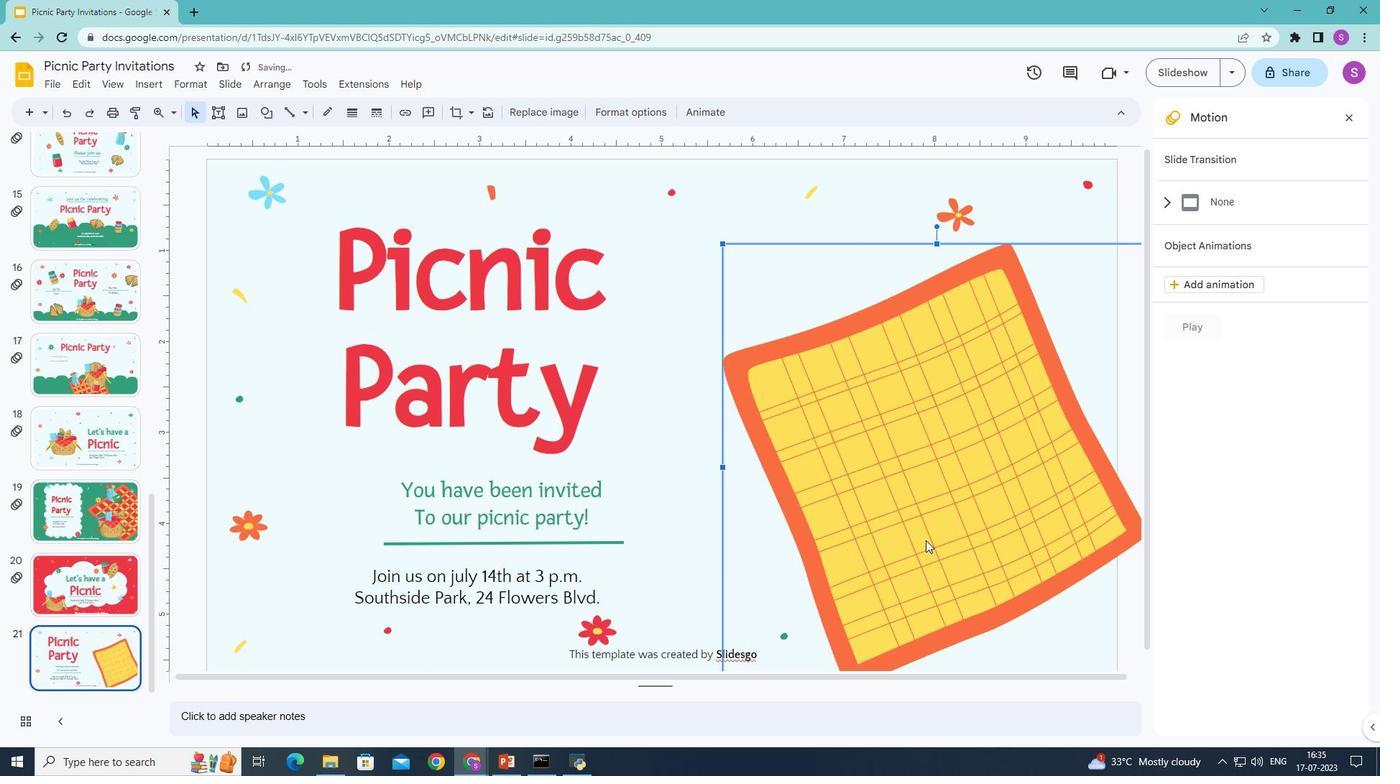 
Action: Mouse pressed left at (925, 542)
Screenshot: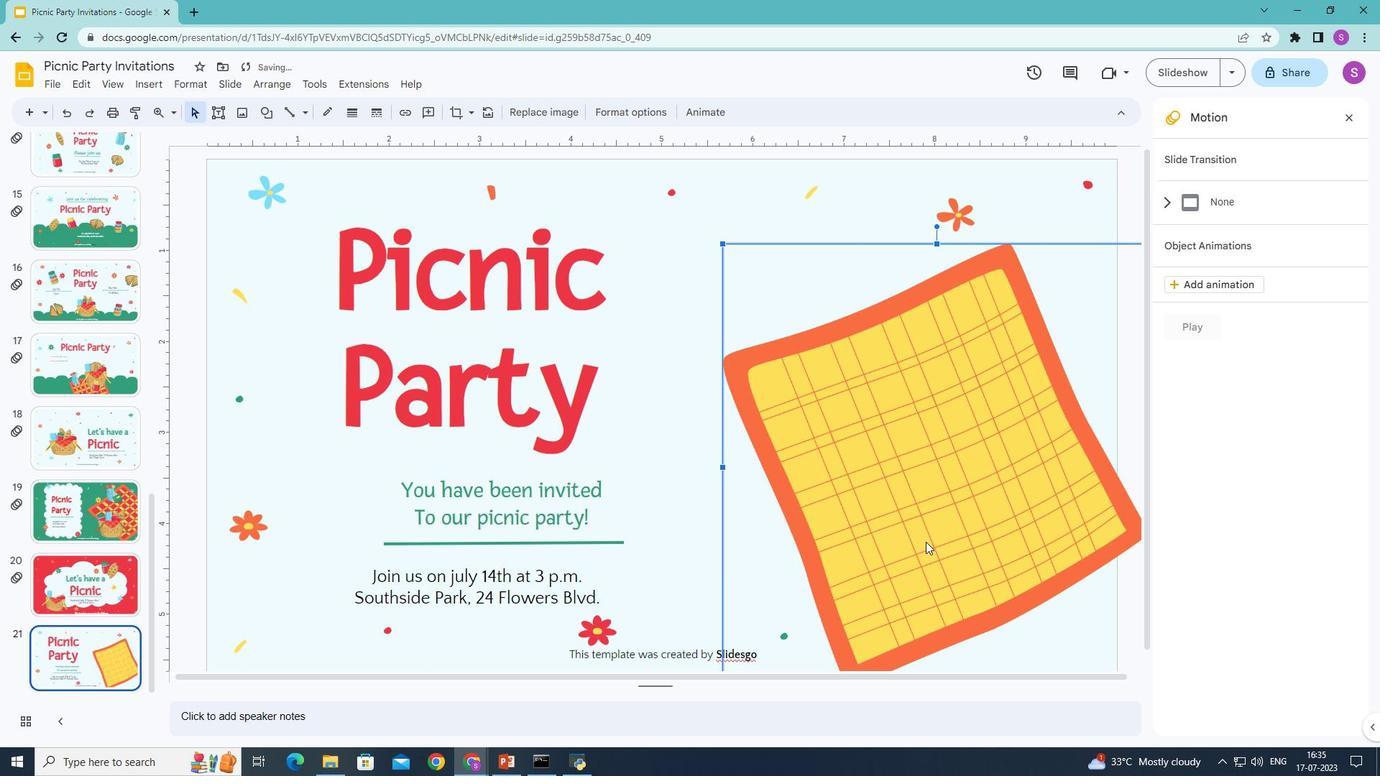 
Action: Mouse moved to (940, 571)
Screenshot: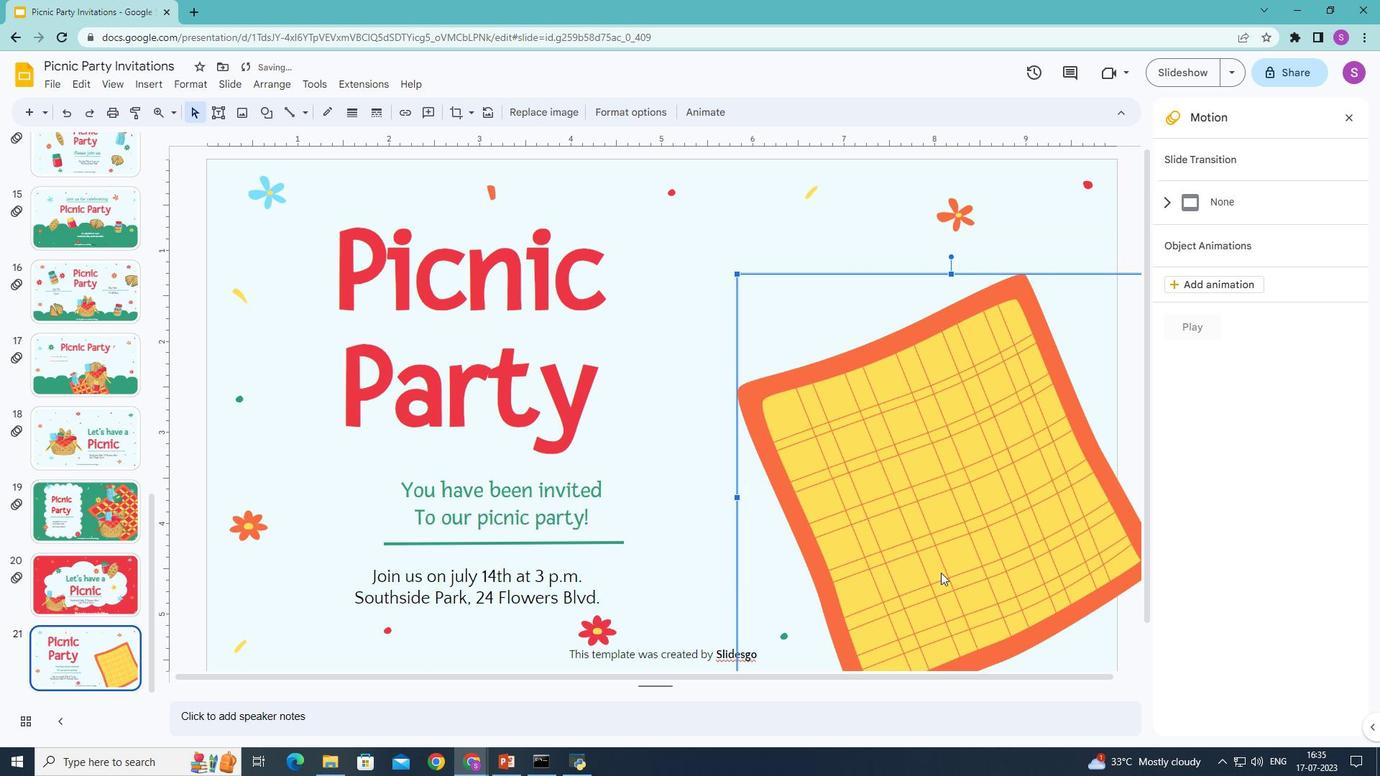 
Action: Mouse pressed left at (940, 571)
Screenshot: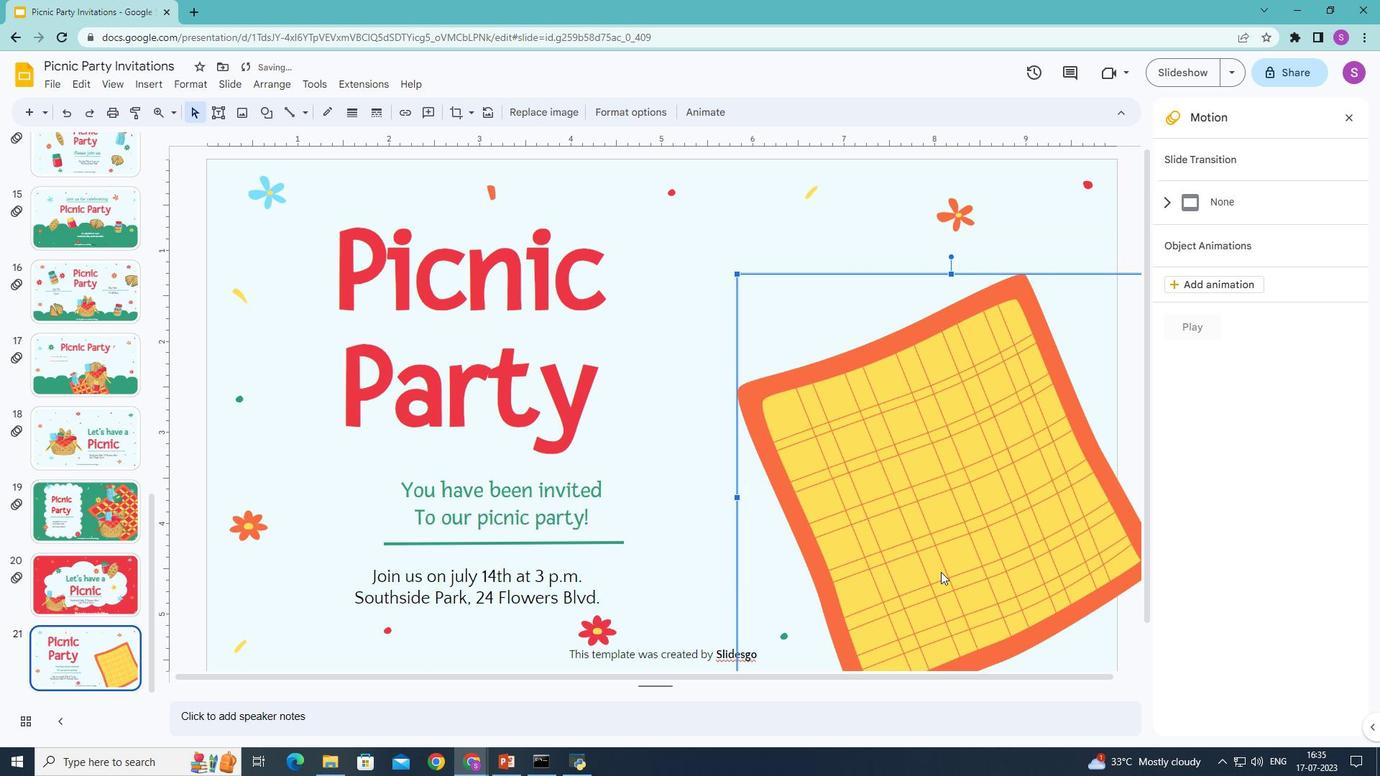 
Action: Mouse moved to (960, 562)
Screenshot: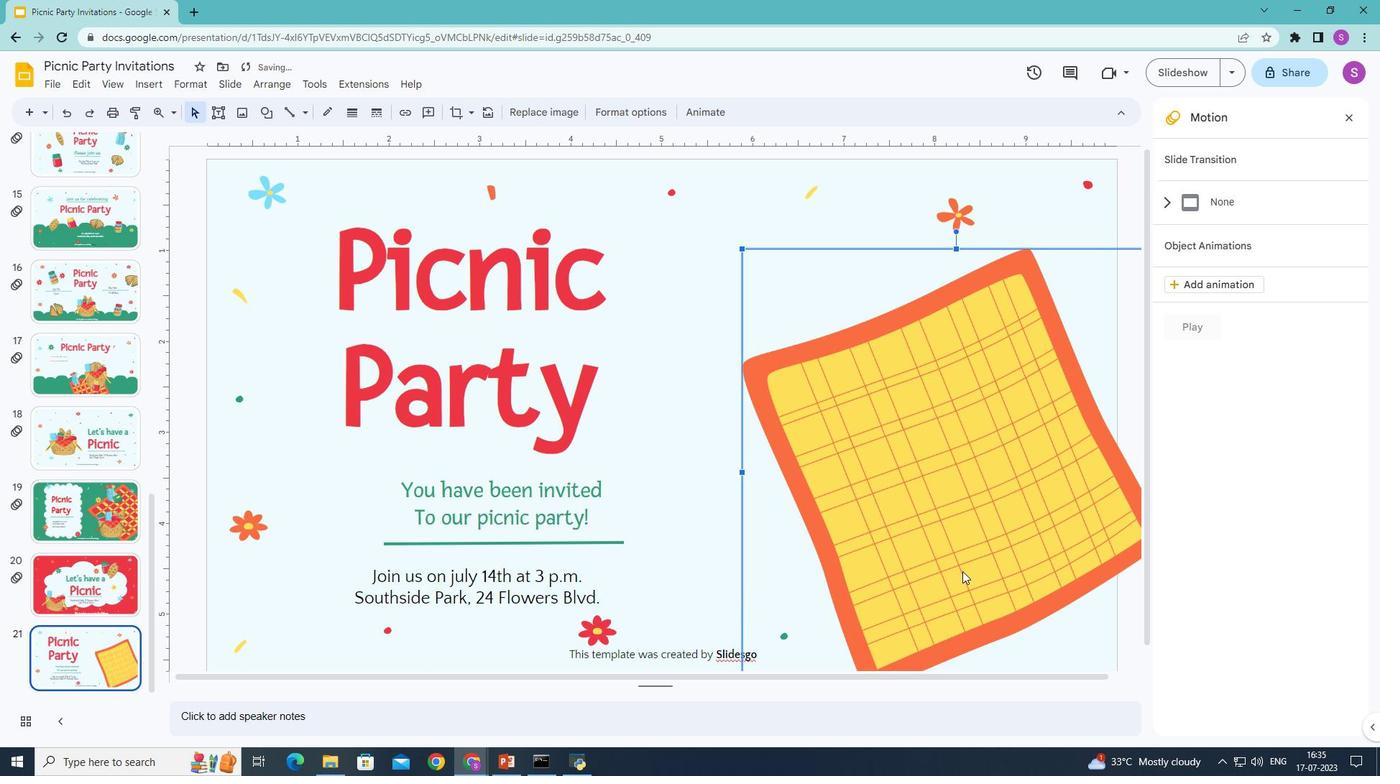 
Action: Mouse pressed left at (960, 562)
Screenshot: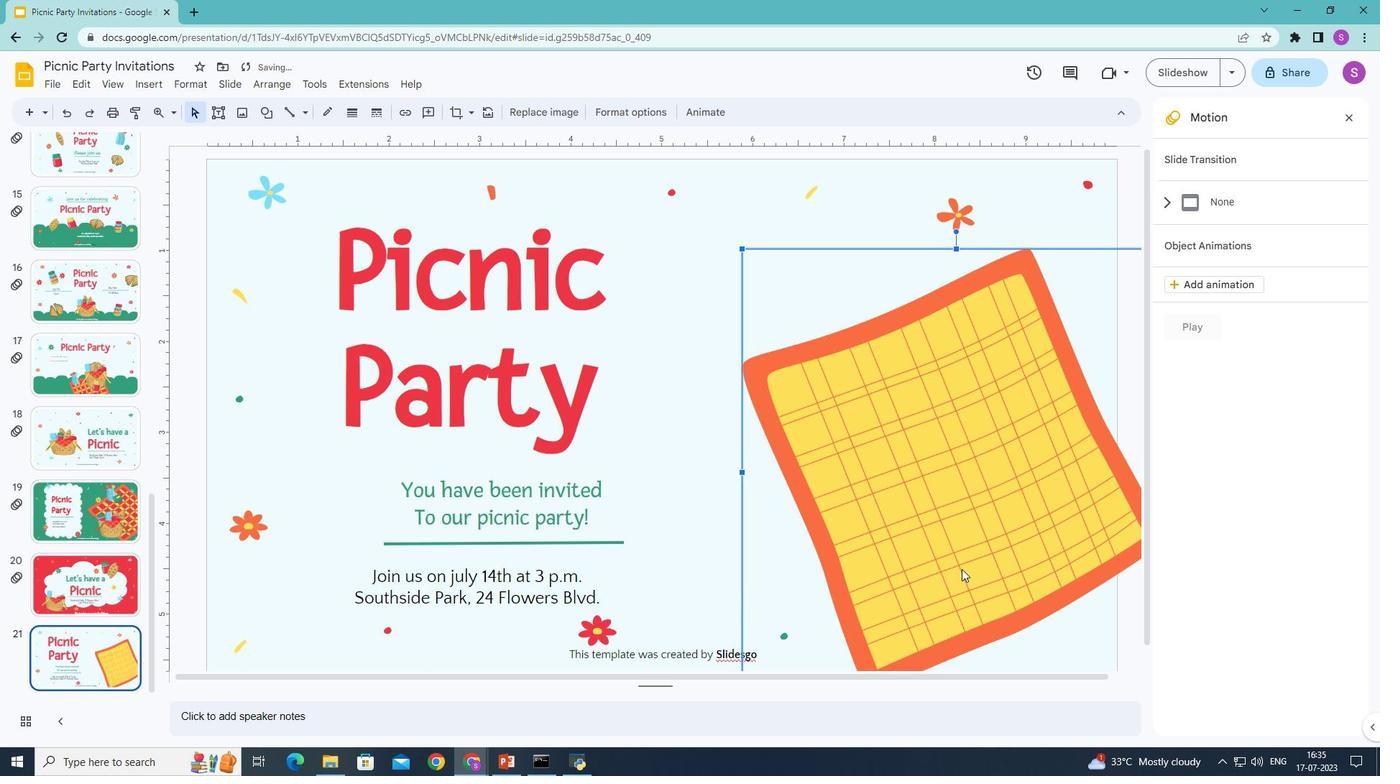 
Action: Mouse moved to (680, 291)
Screenshot: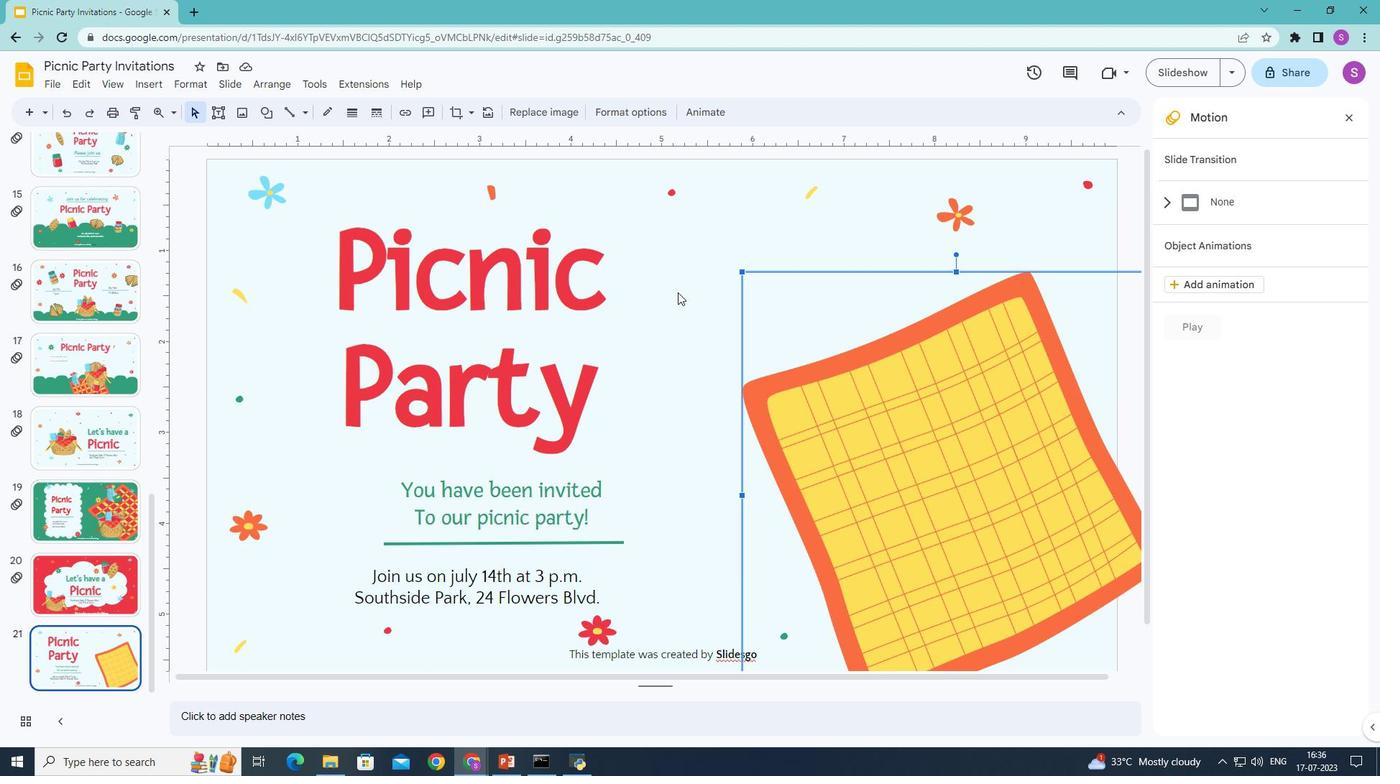 
Action: Mouse pressed left at (680, 291)
Screenshot: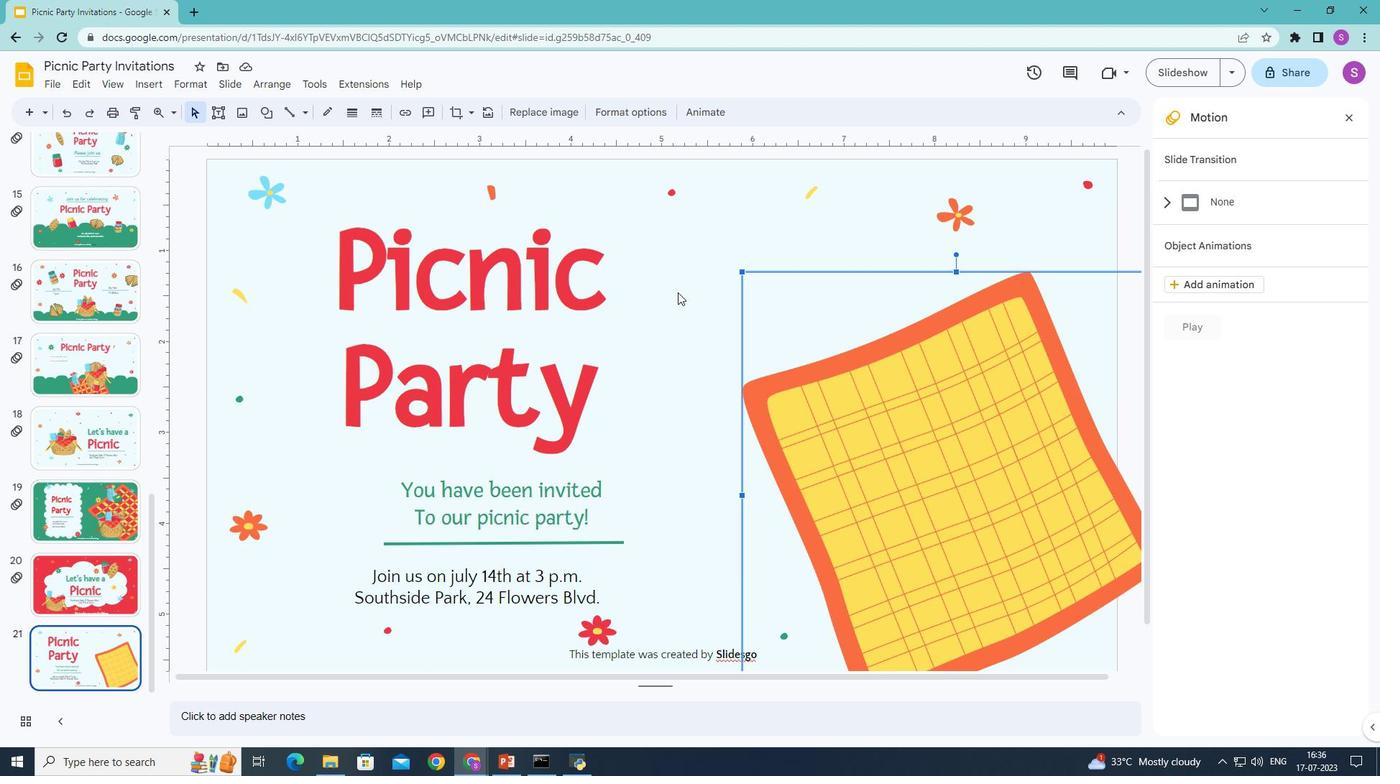
Action: Mouse moved to (149, 81)
Screenshot: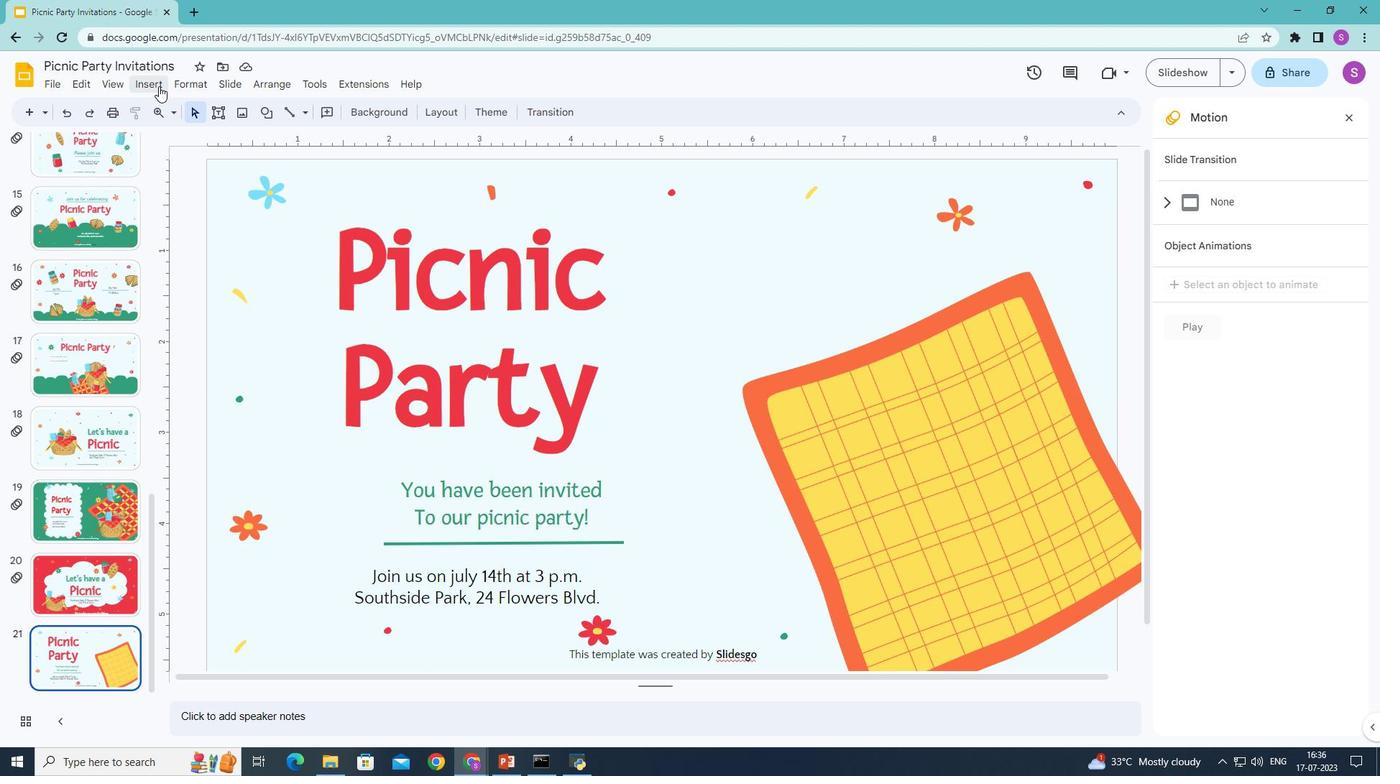 
Action: Mouse pressed left at (149, 81)
Screenshot: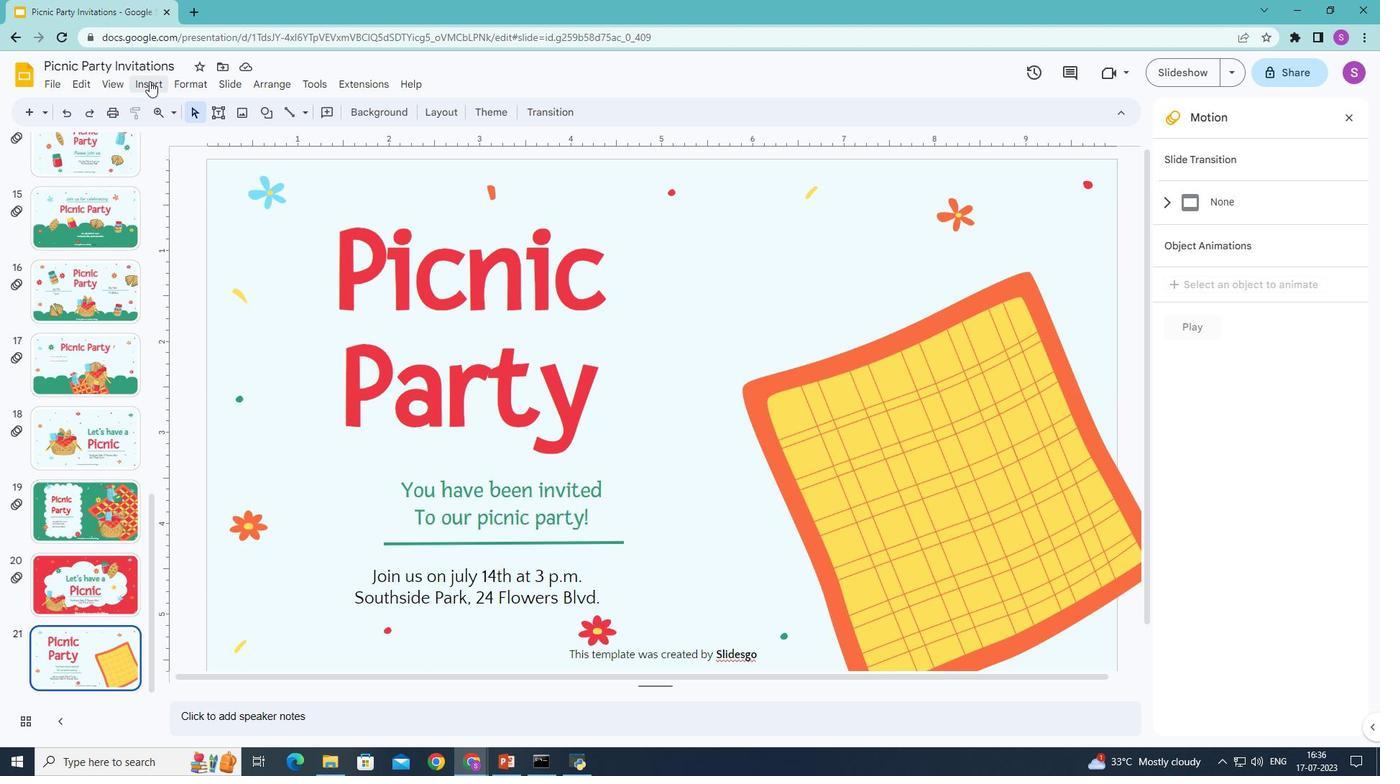 
Action: Mouse moved to (400, 112)
Screenshot: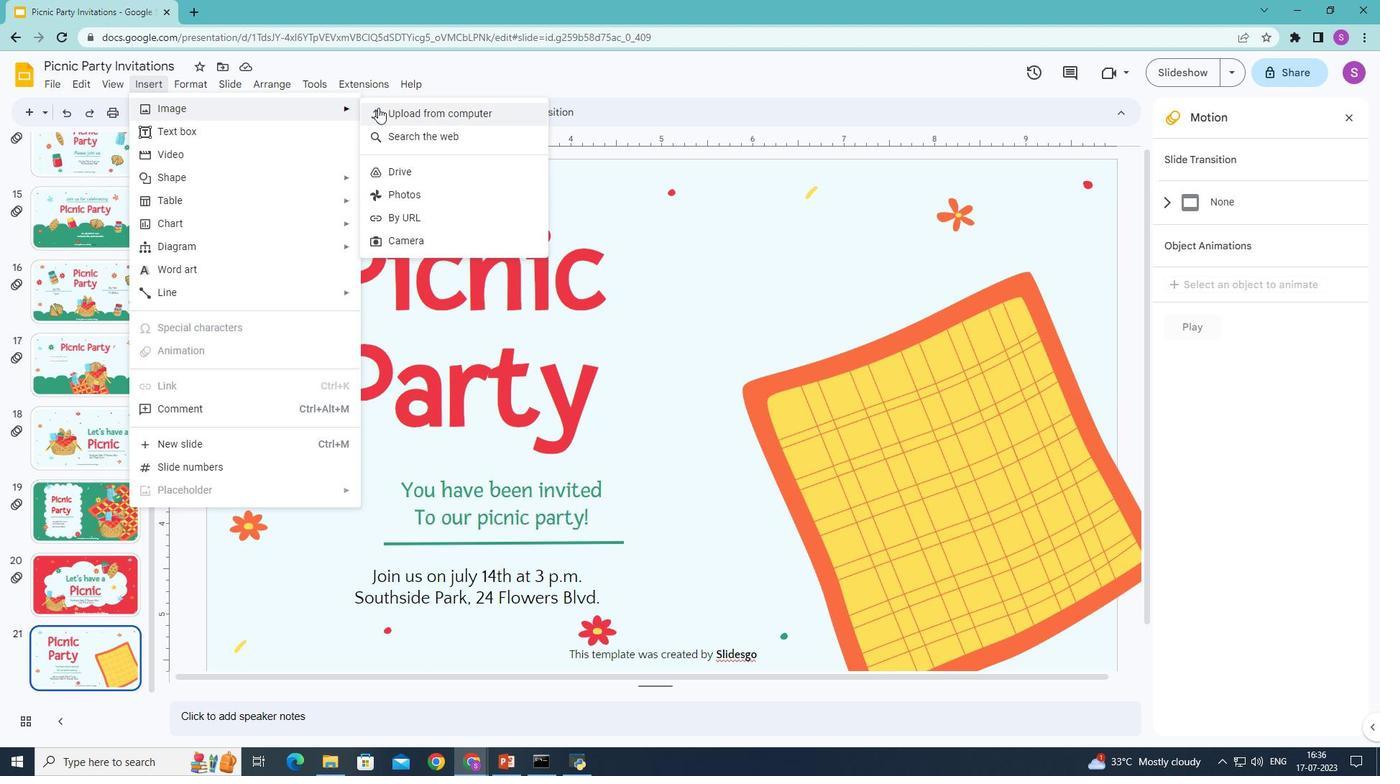 
Action: Mouse pressed left at (400, 112)
Screenshot: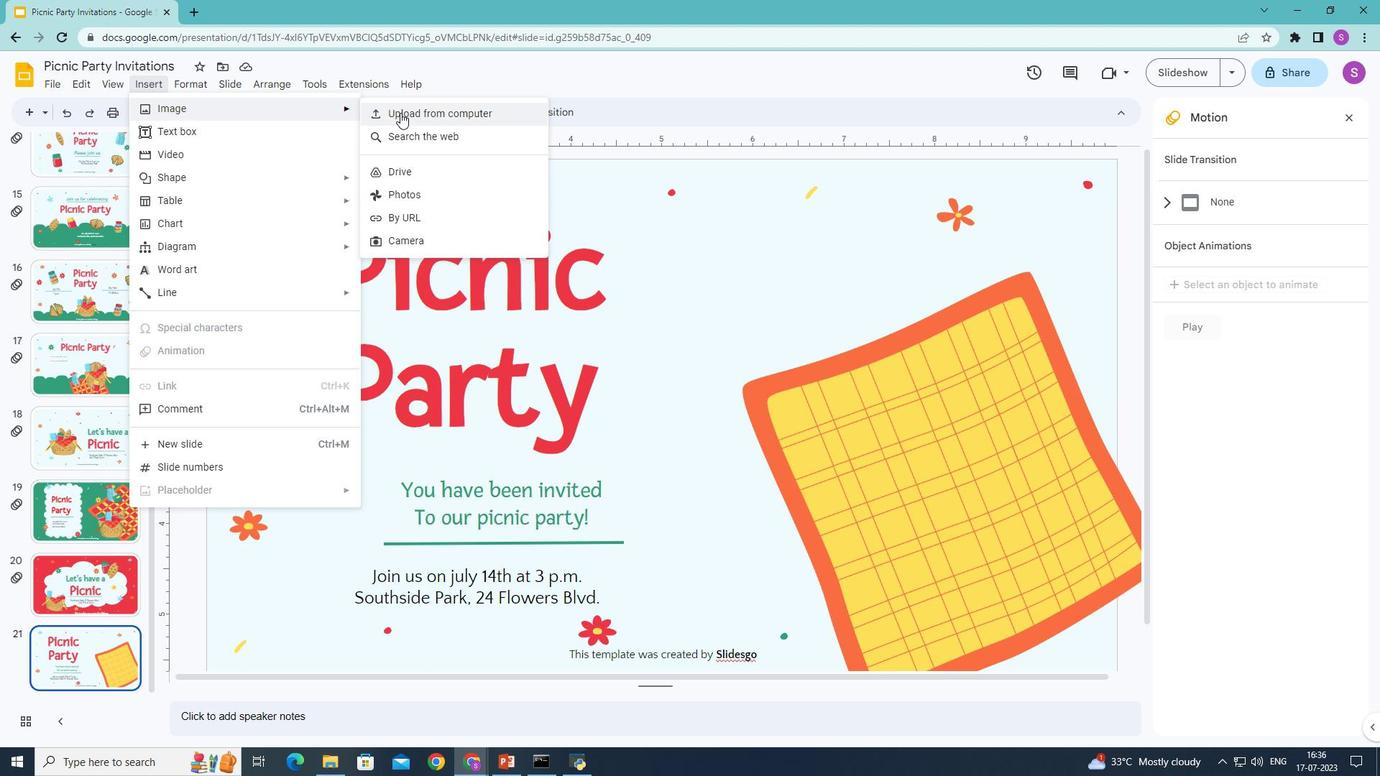 
Action: Mouse moved to (459, 186)
Screenshot: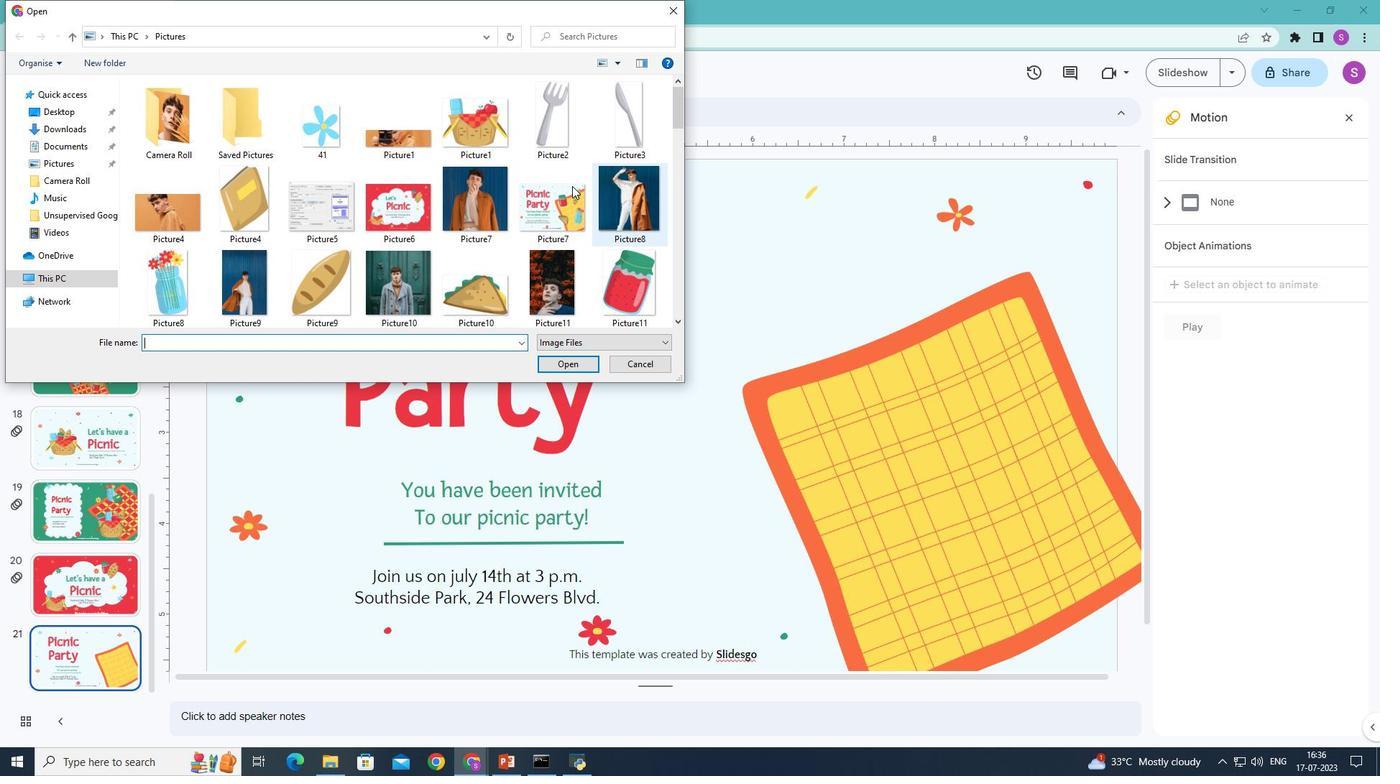 
Action: Mouse scrolled (459, 185) with delta (0, 0)
Screenshot: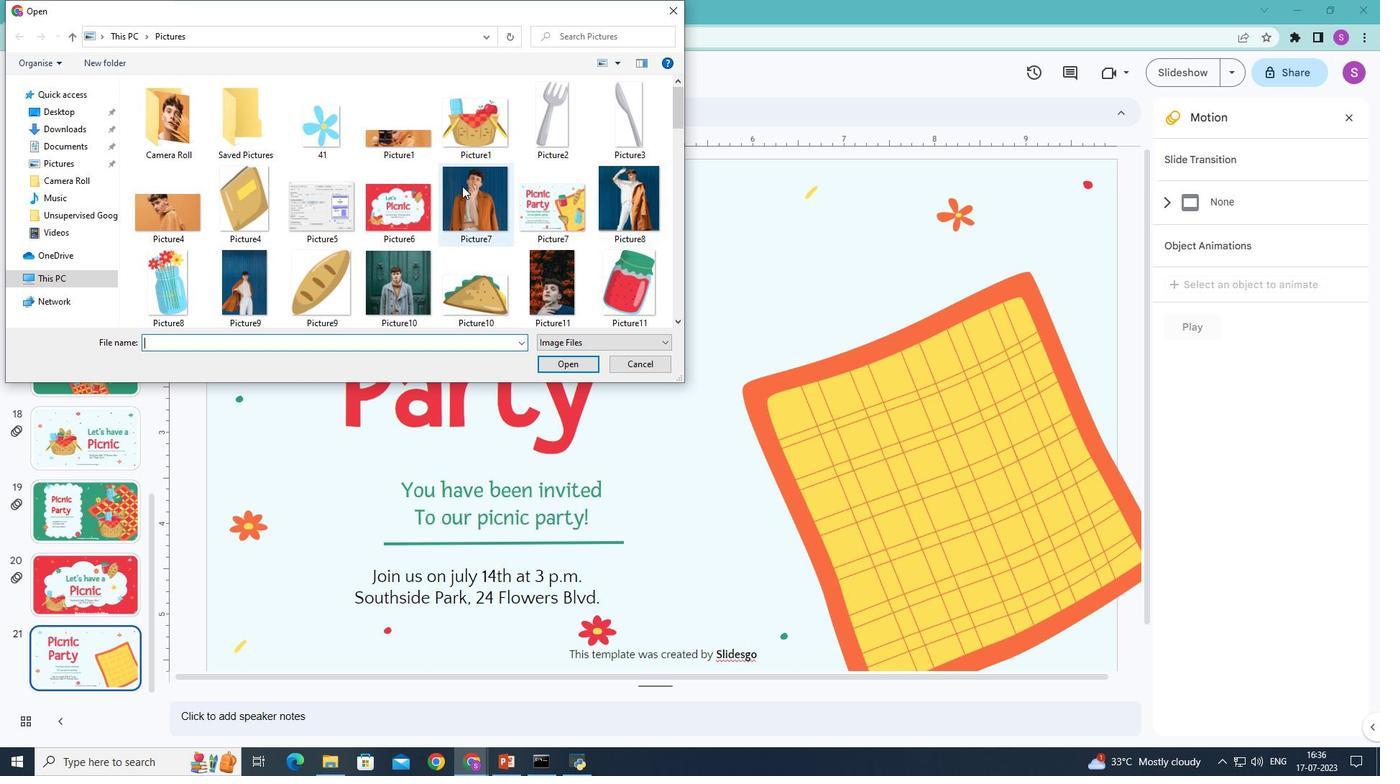 
Action: Mouse scrolled (459, 185) with delta (0, 0)
Screenshot: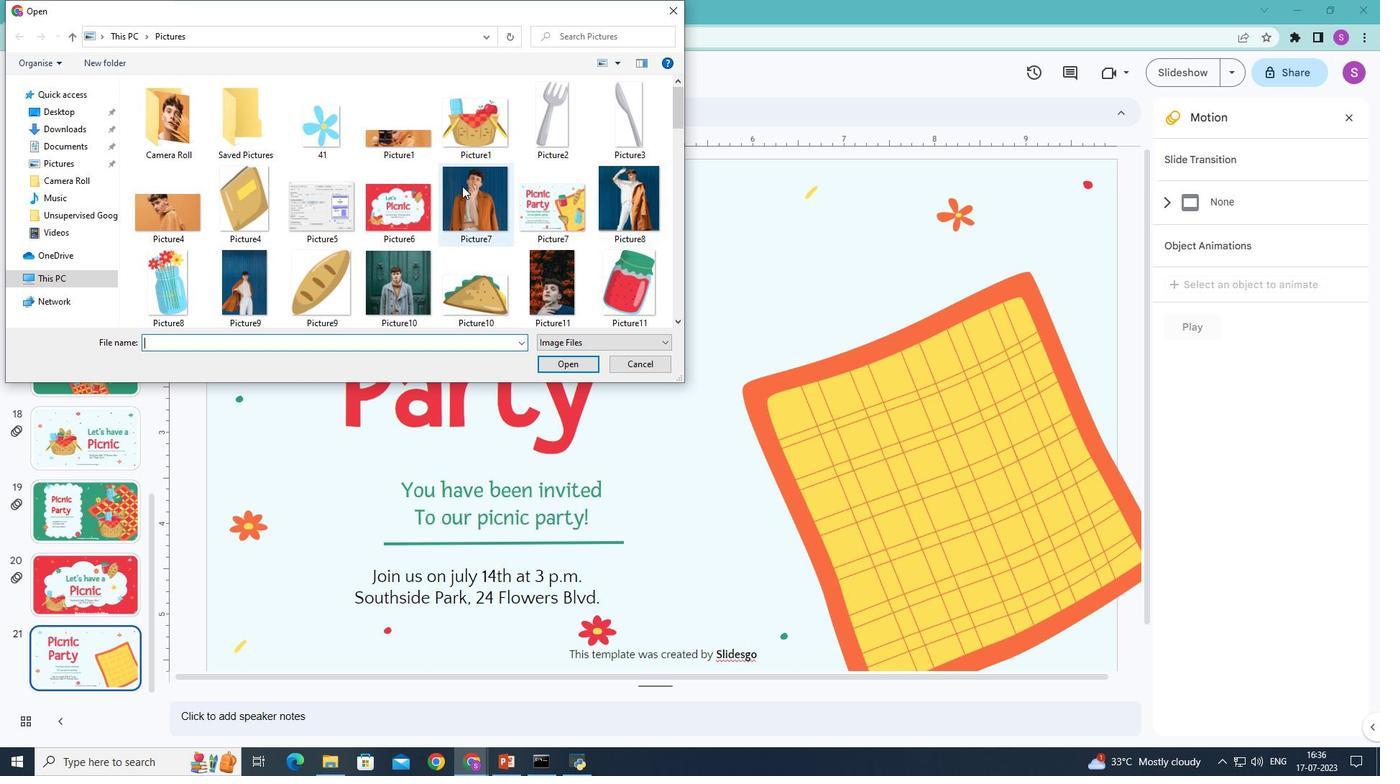 
Action: Mouse scrolled (459, 185) with delta (0, 0)
Screenshot: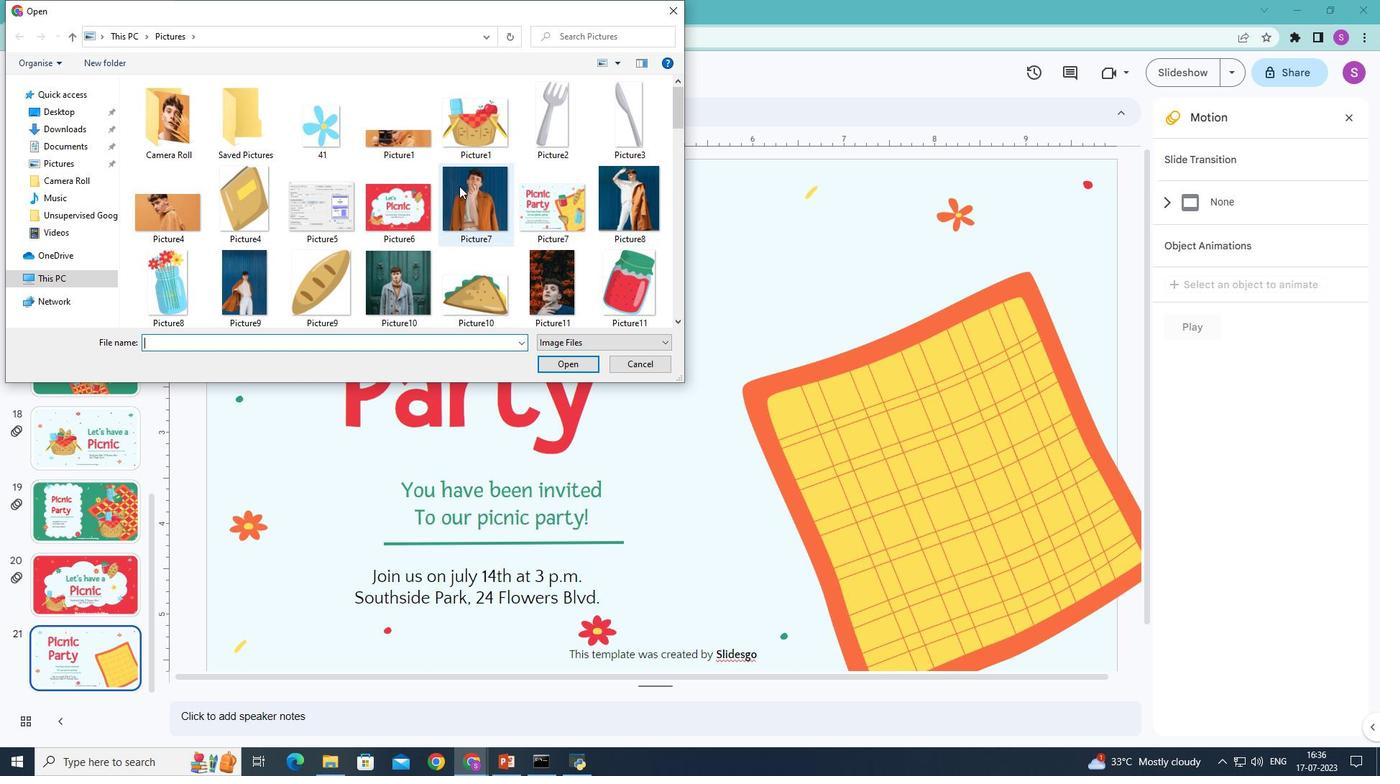 
Action: Mouse scrolled (459, 185) with delta (0, 0)
Screenshot: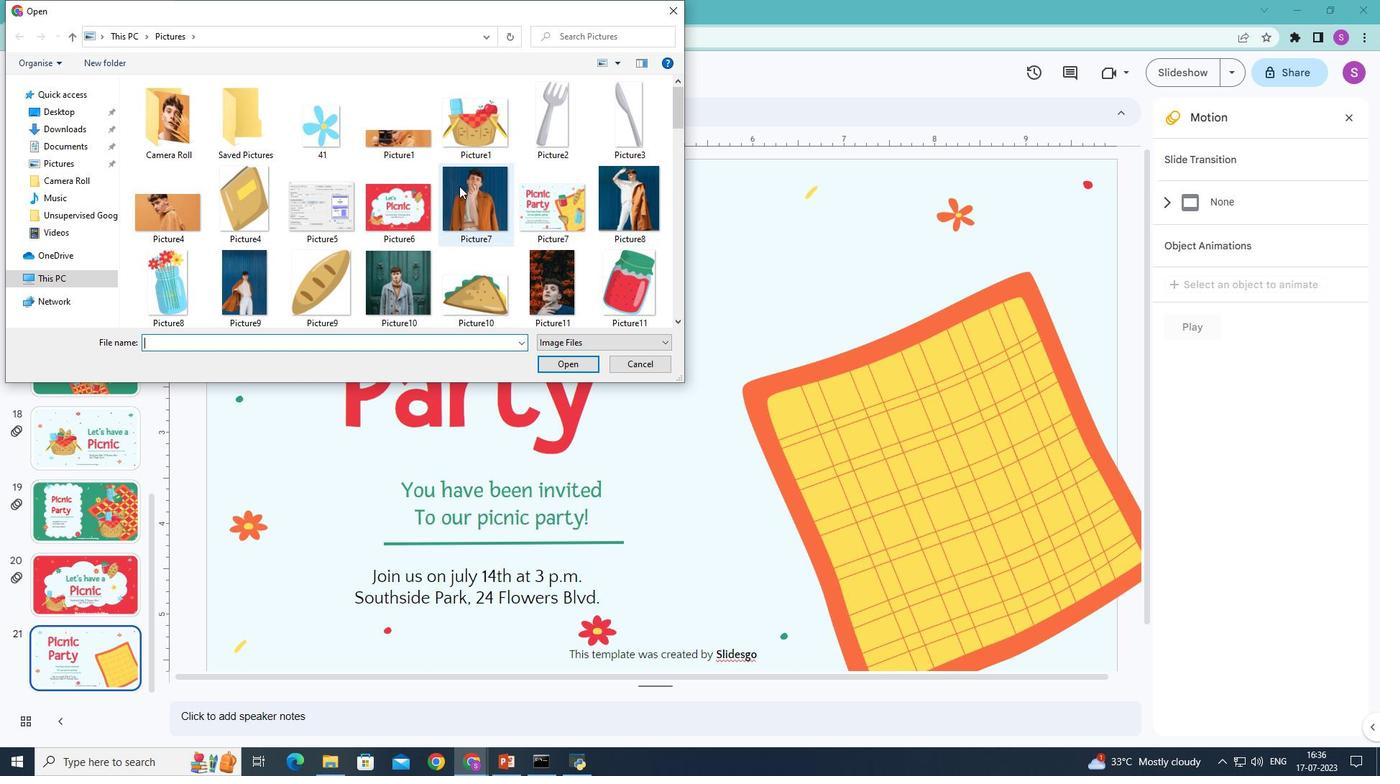 
Action: Mouse scrolled (459, 185) with delta (0, 0)
Screenshot: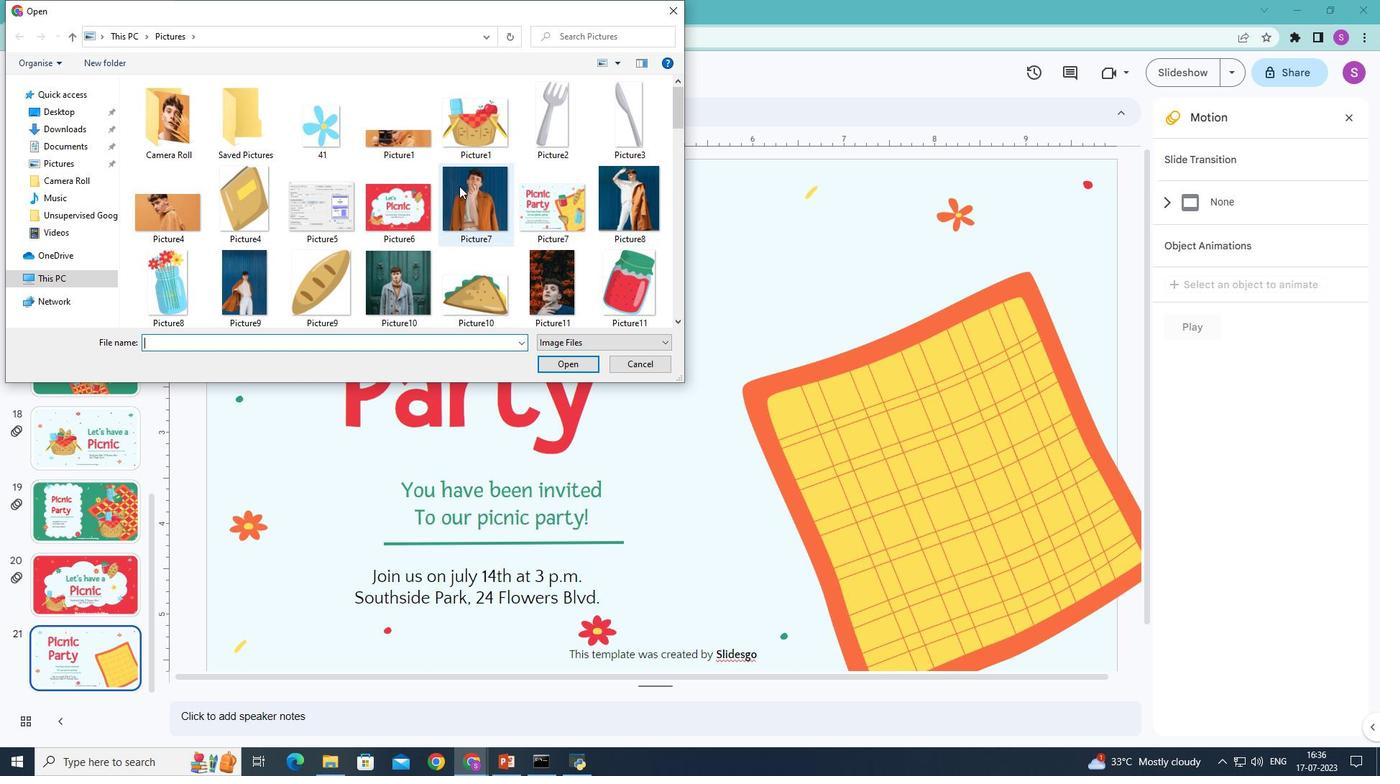 
Action: Mouse moved to (469, 176)
Screenshot: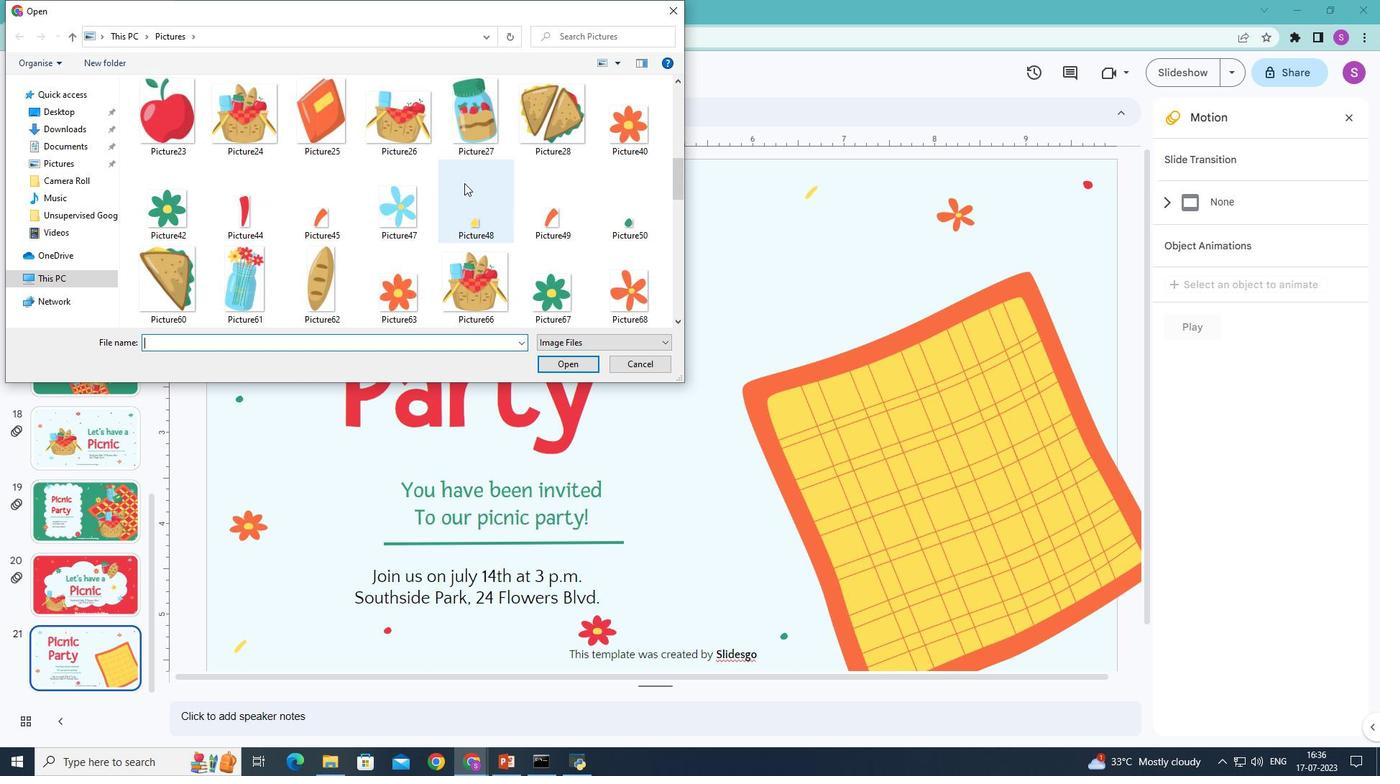
Action: Mouse scrolled (469, 176) with delta (0, 0)
Screenshot: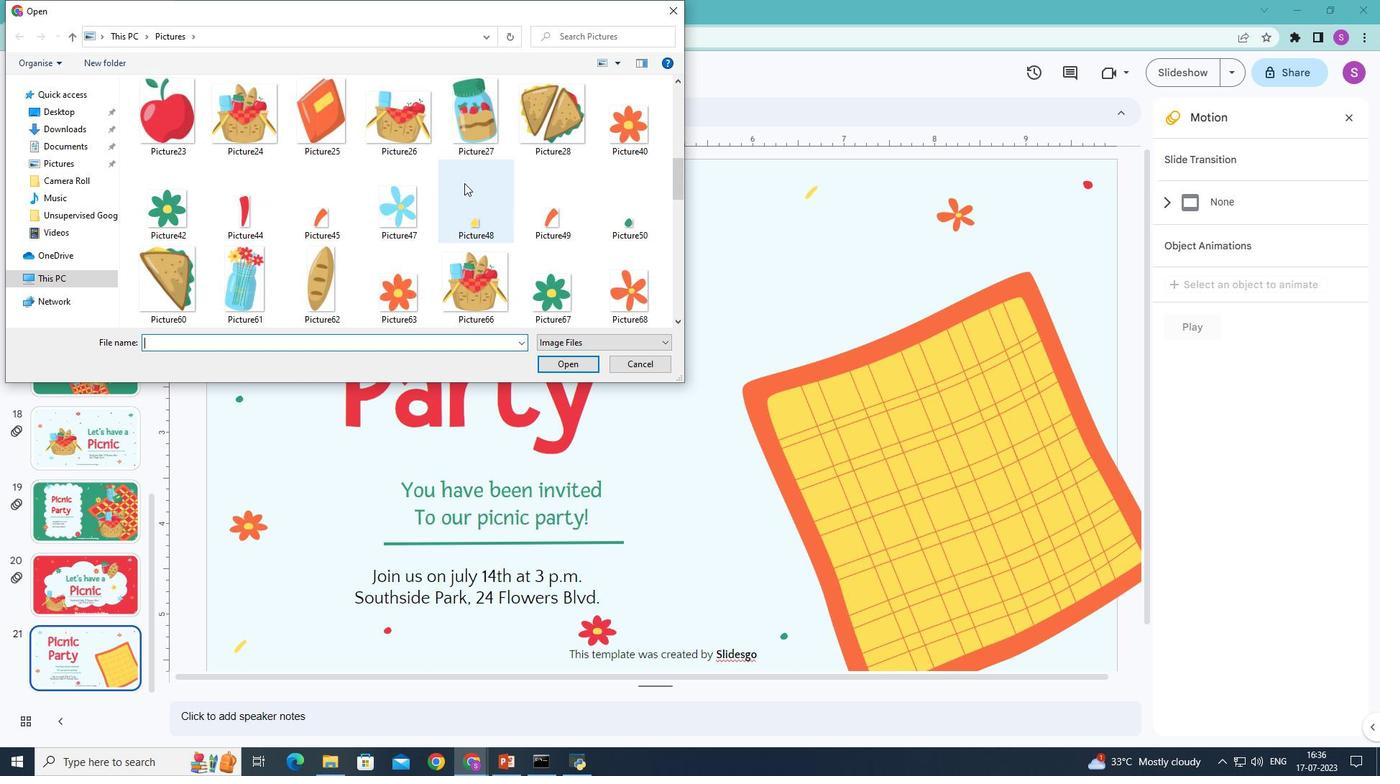 
Action: Mouse scrolled (469, 176) with delta (0, 0)
Screenshot: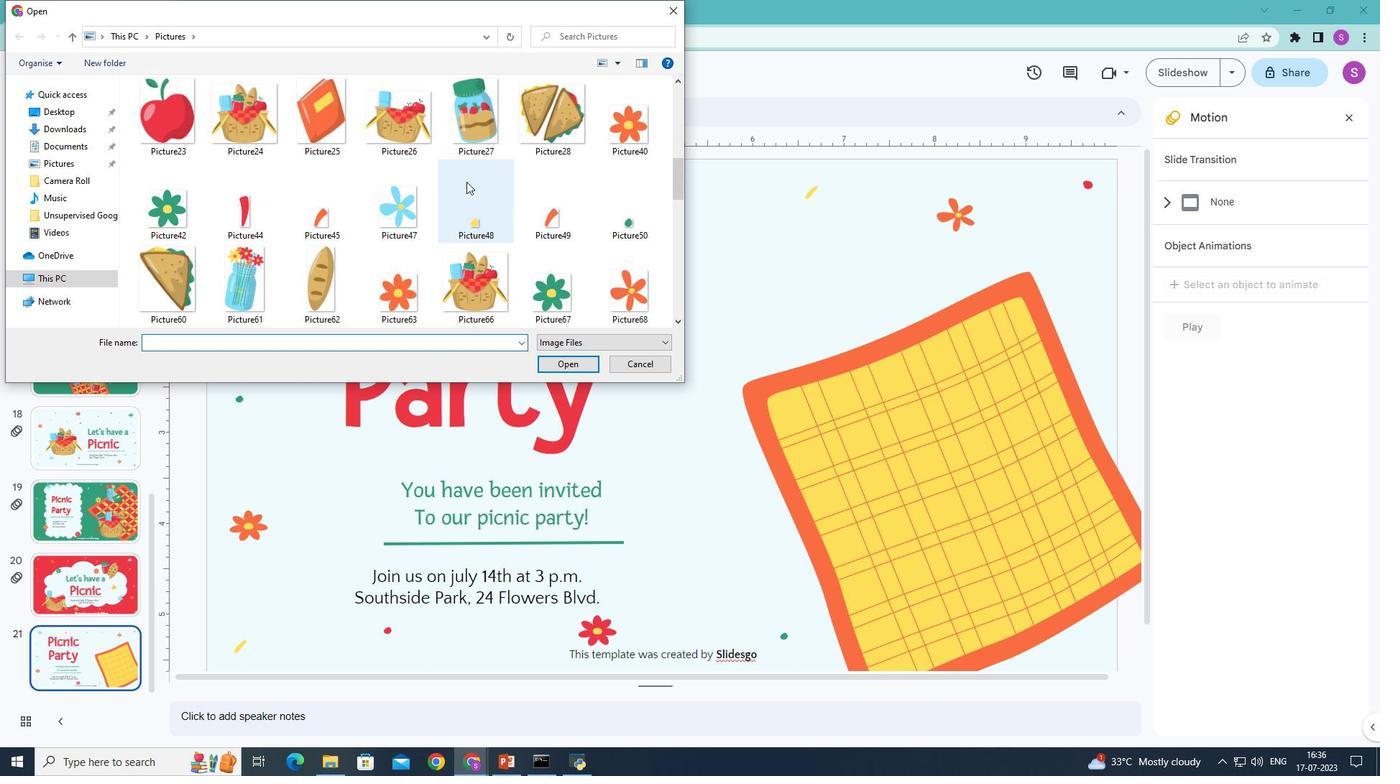
Action: Mouse scrolled (469, 176) with delta (0, 0)
Screenshot: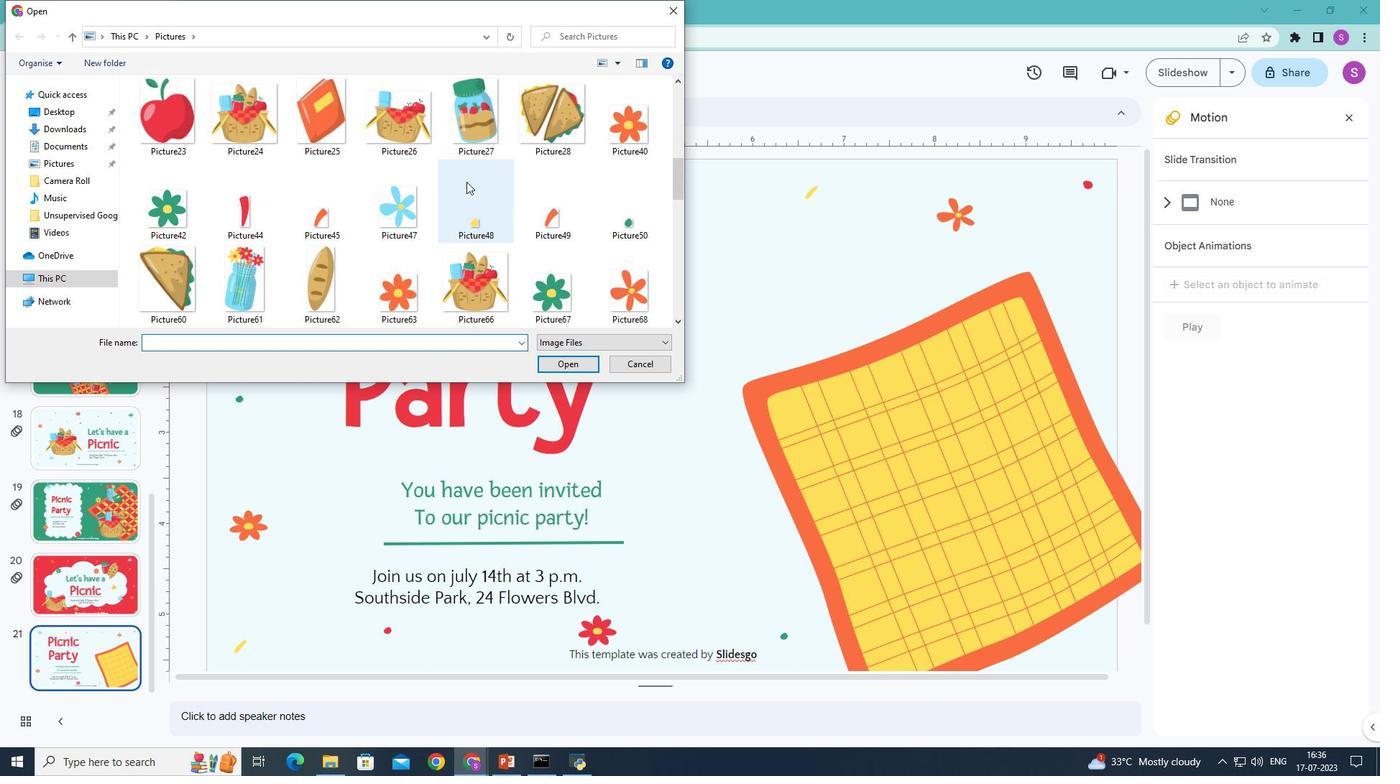 
Action: Mouse scrolled (469, 176) with delta (0, 0)
Screenshot: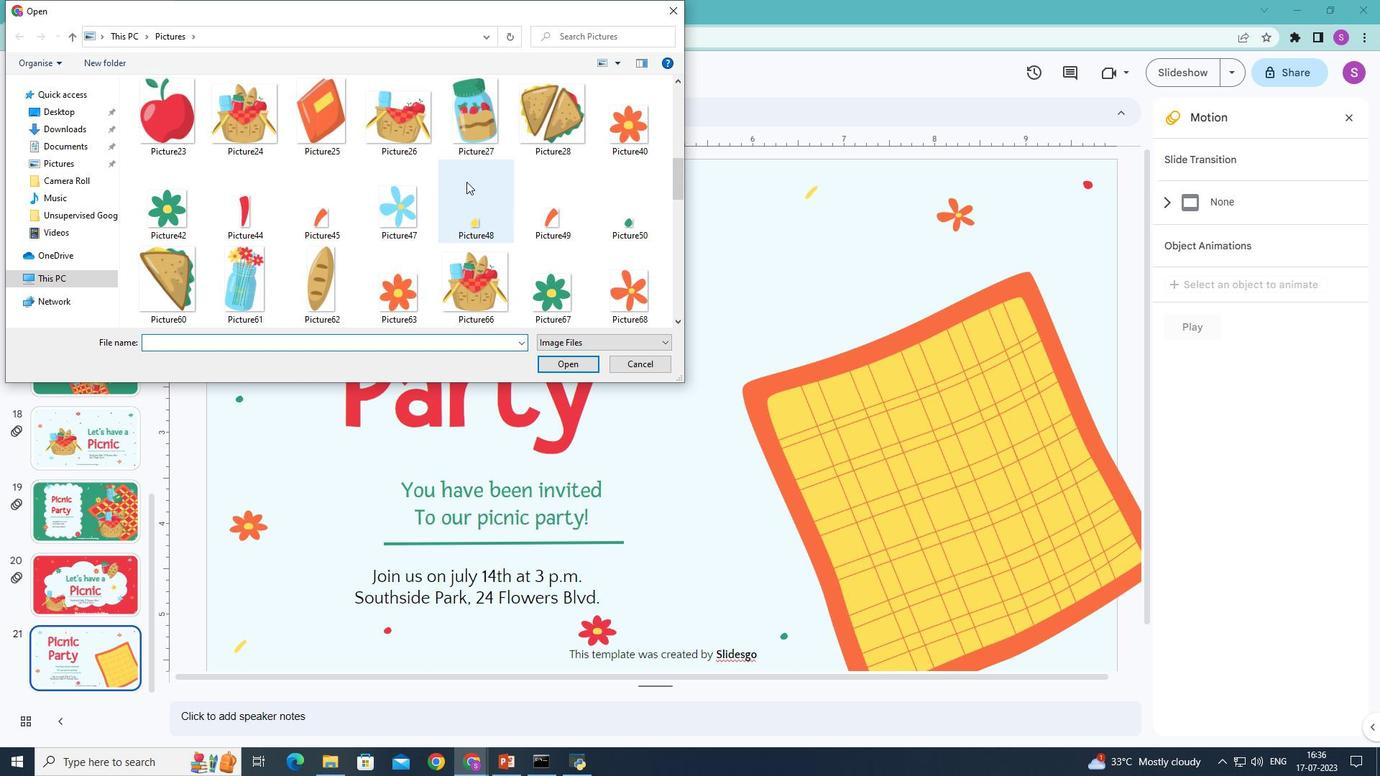 
Action: Mouse moved to (469, 176)
Screenshot: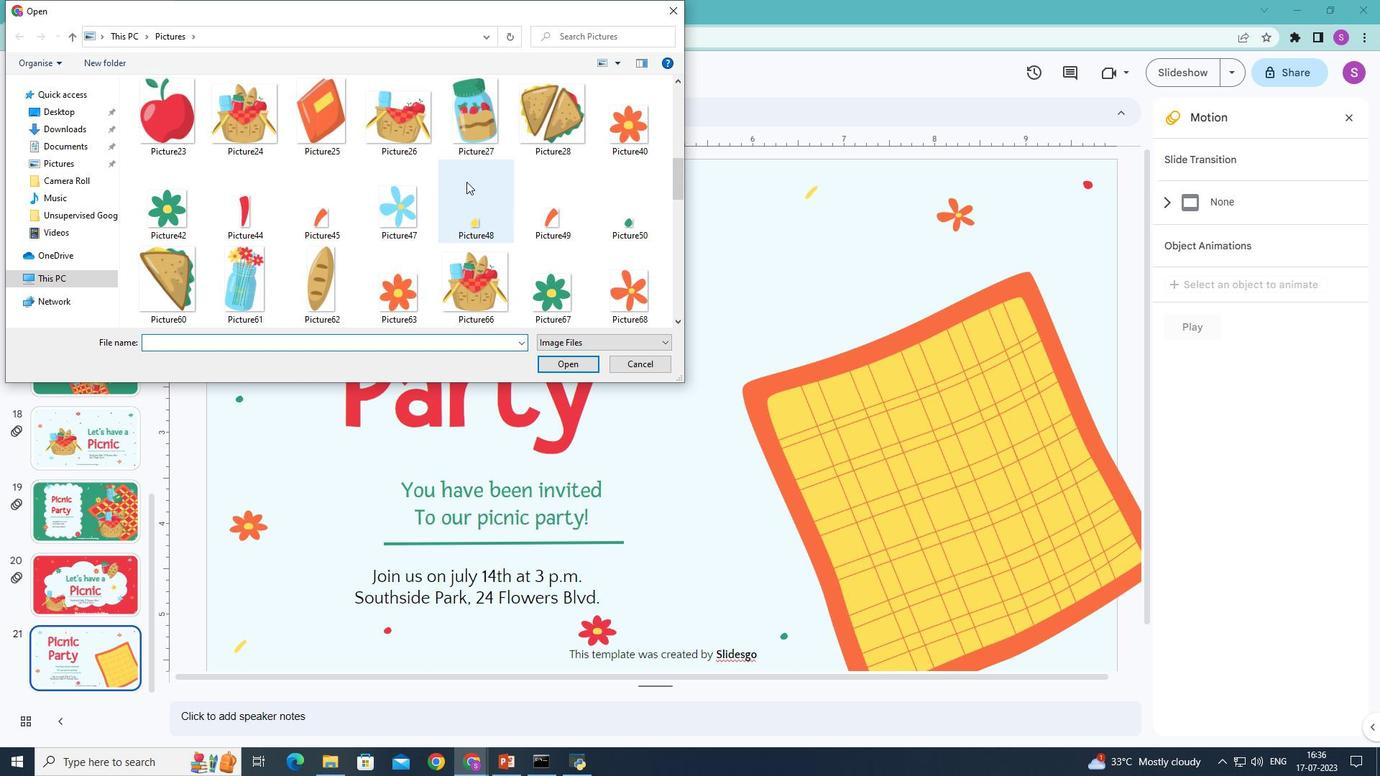 
Action: Mouse scrolled (469, 176) with delta (0, 0)
Screenshot: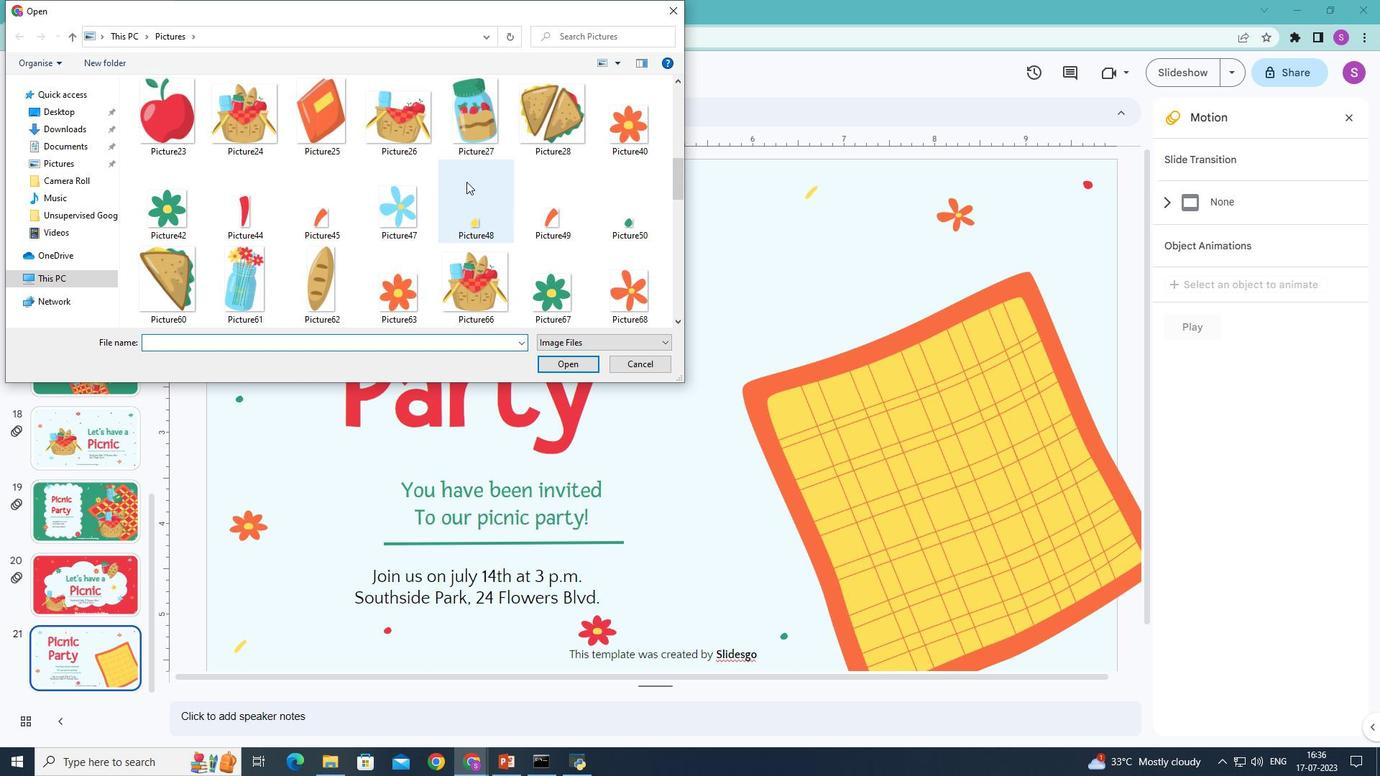 
Action: Mouse moved to (471, 175)
Screenshot: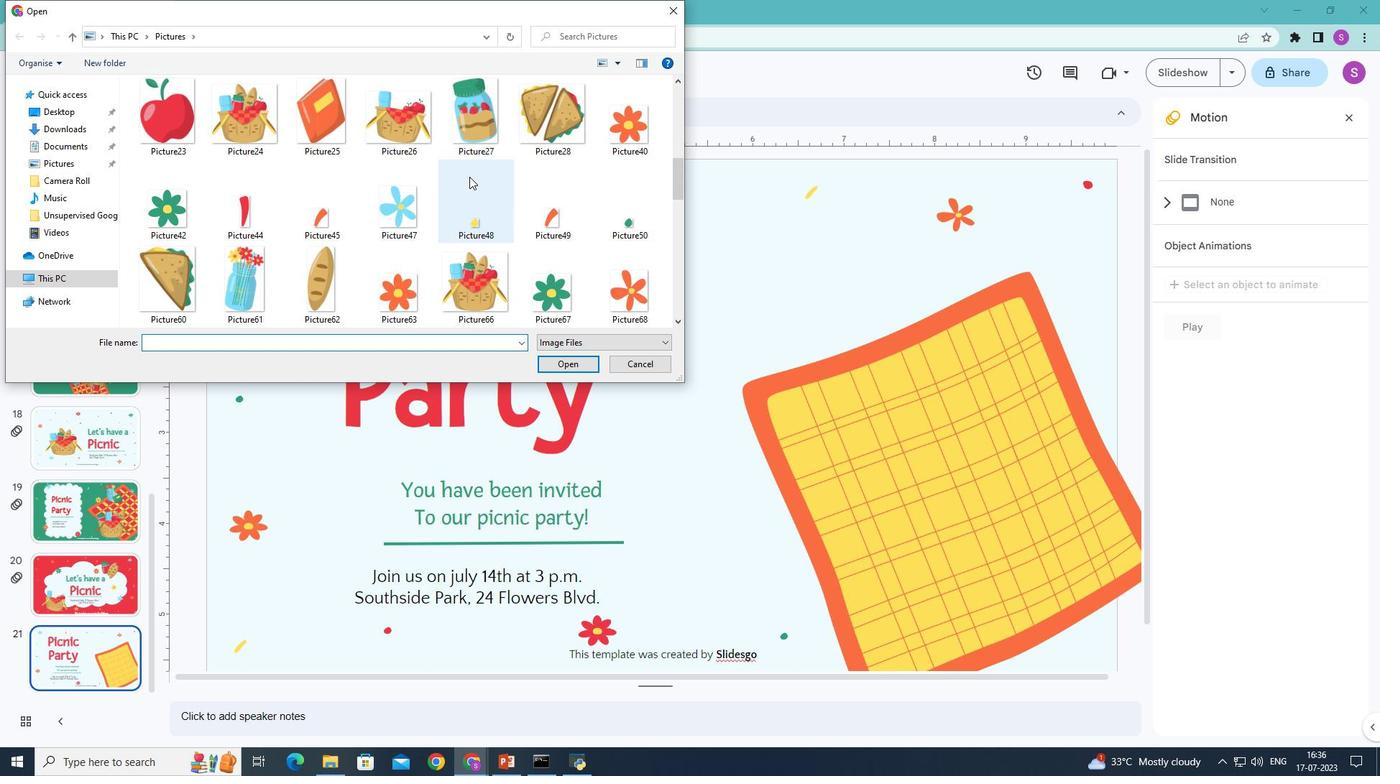 
Action: Mouse scrolled (471, 174) with delta (0, 0)
Screenshot: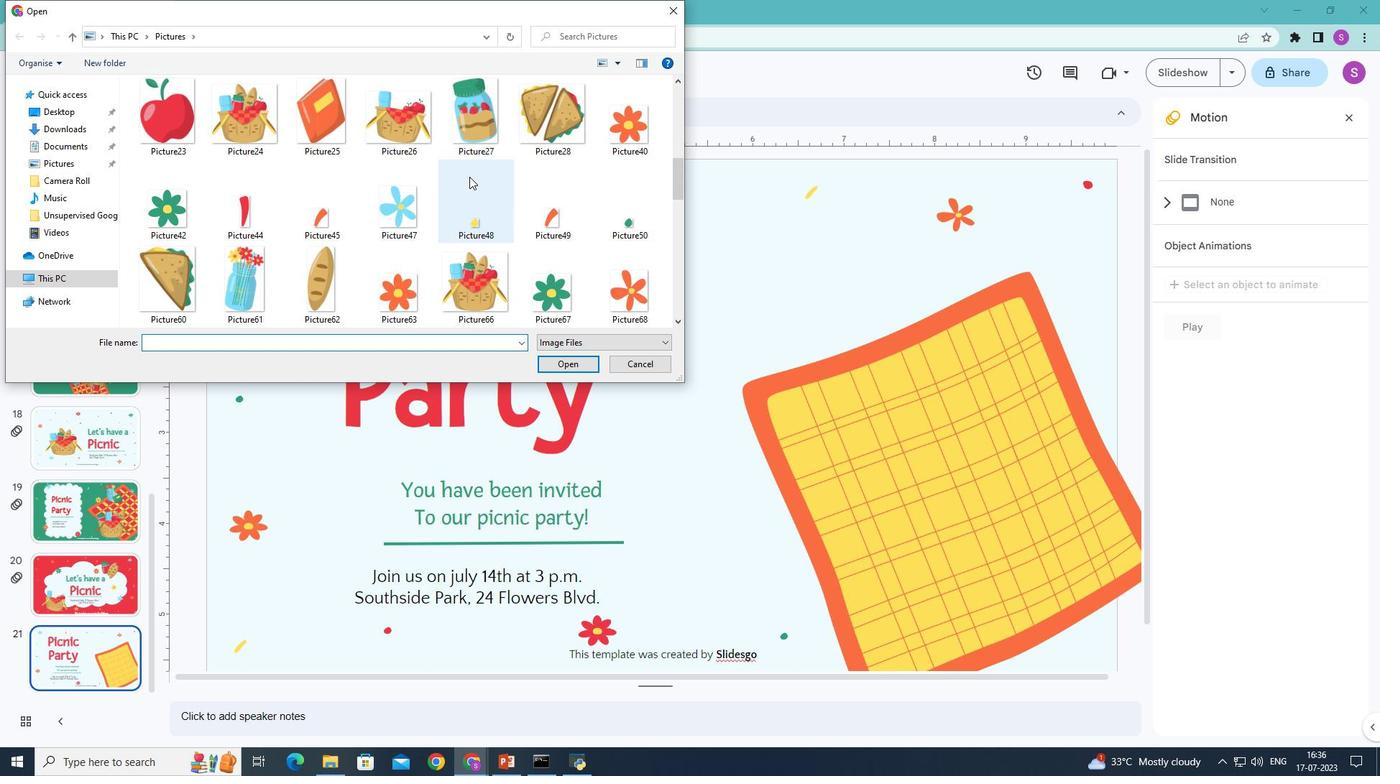 
Action: Mouse moved to (498, 181)
Screenshot: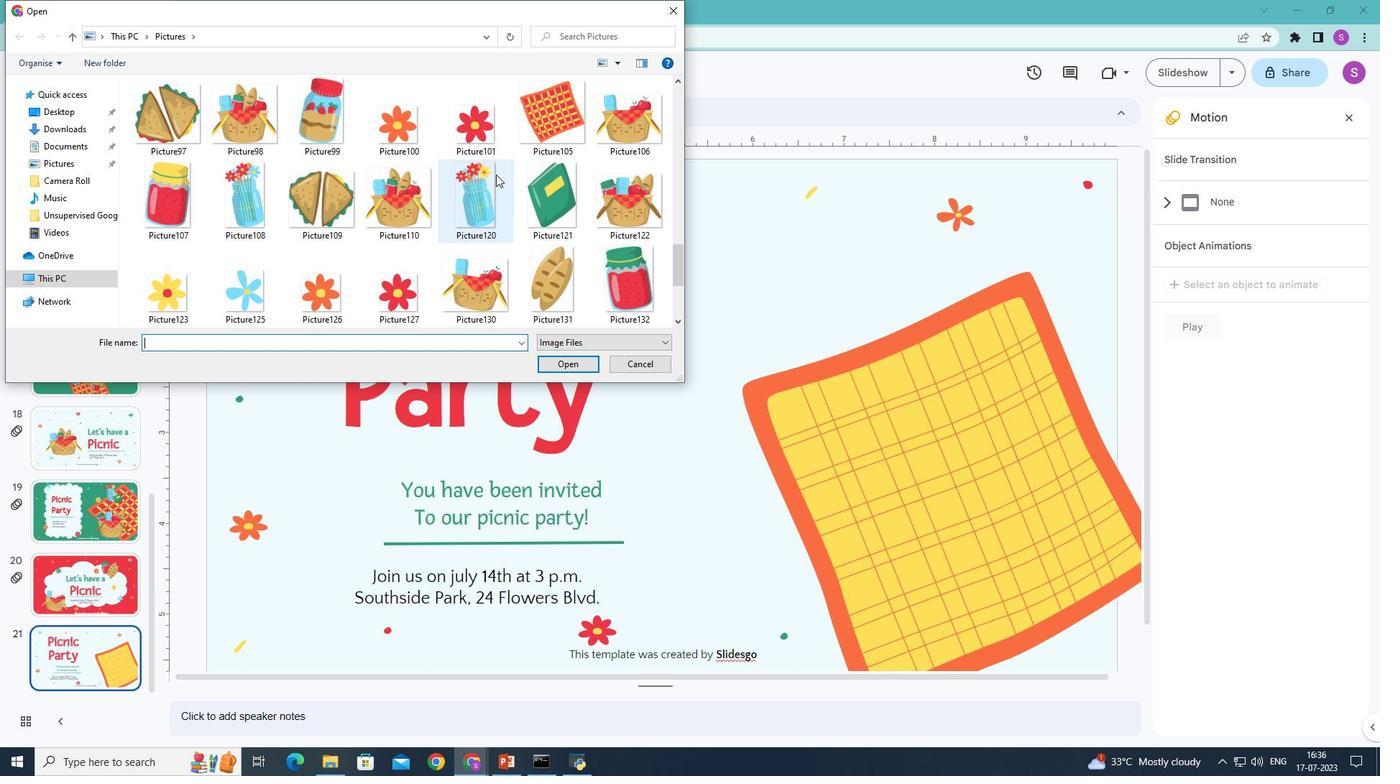 
Action: Mouse scrolled (498, 181) with delta (0, 0)
Screenshot: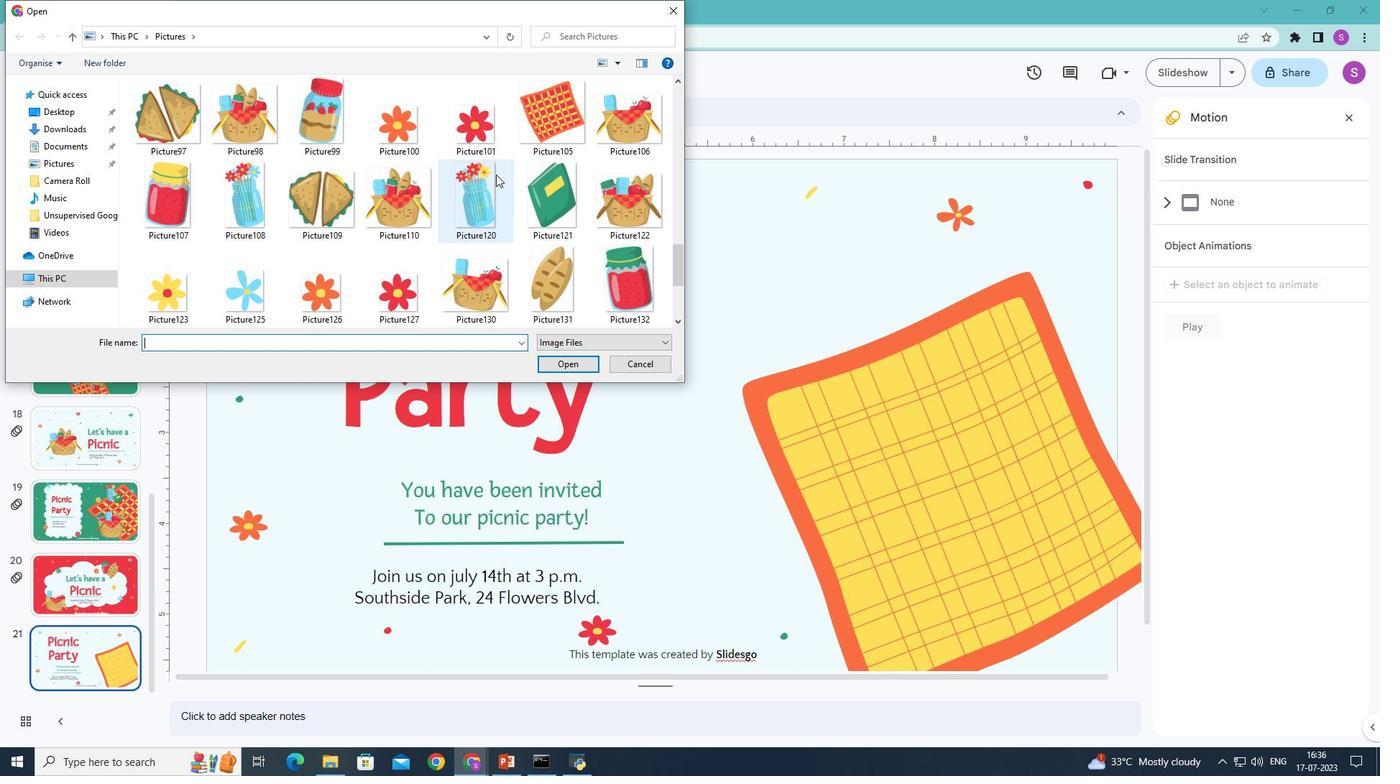 
Action: Mouse scrolled (498, 181) with delta (0, 0)
Screenshot: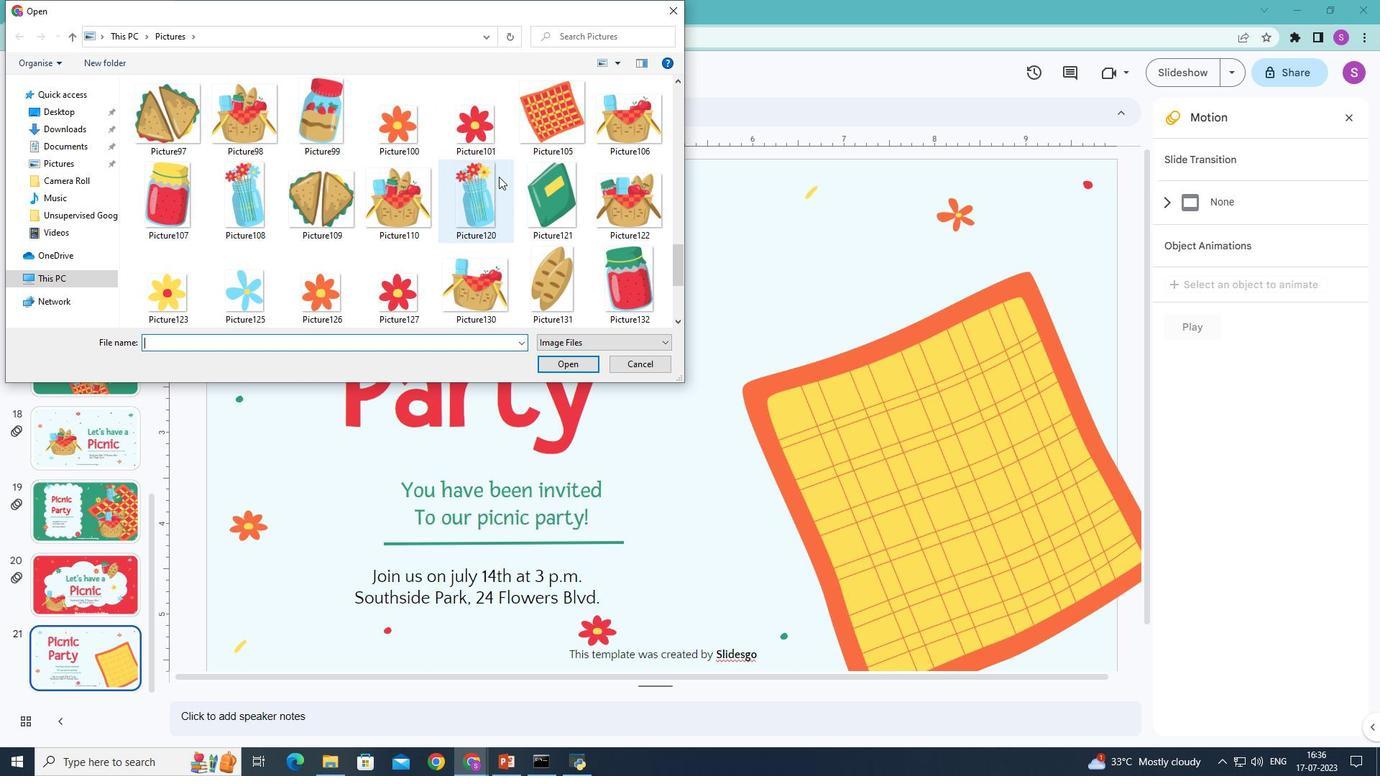 
Action: Mouse scrolled (498, 181) with delta (0, 0)
Screenshot: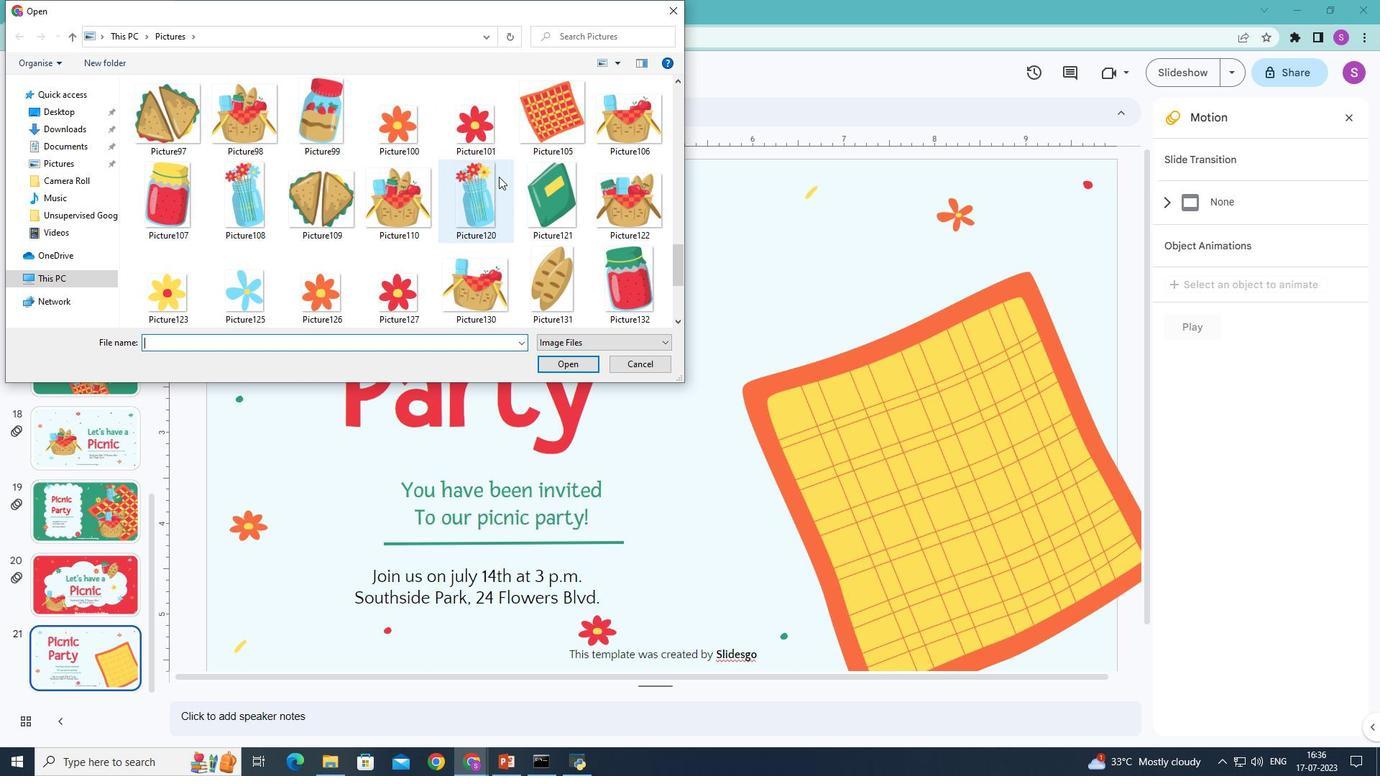 
Action: Mouse scrolled (498, 181) with delta (0, 0)
Screenshot: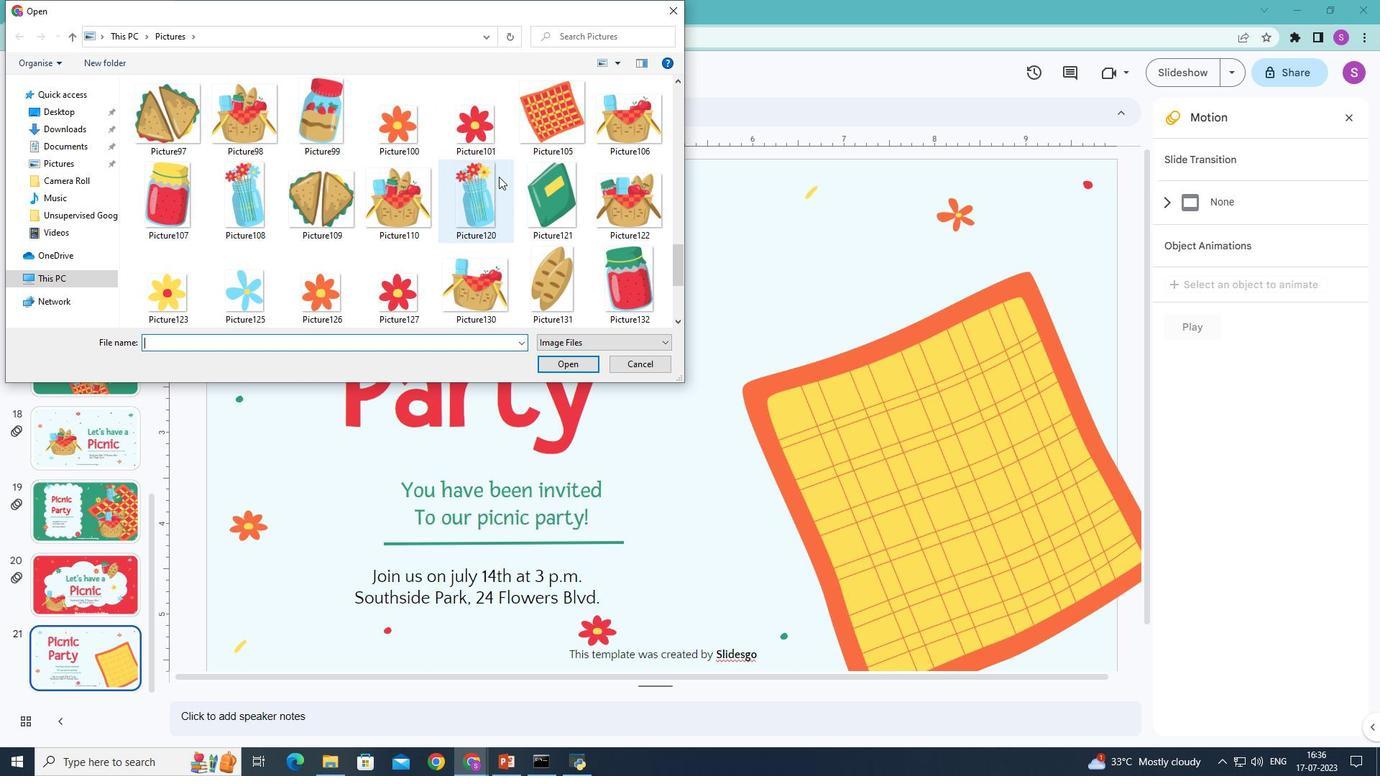 
Action: Mouse scrolled (498, 181) with delta (0, 0)
Screenshot: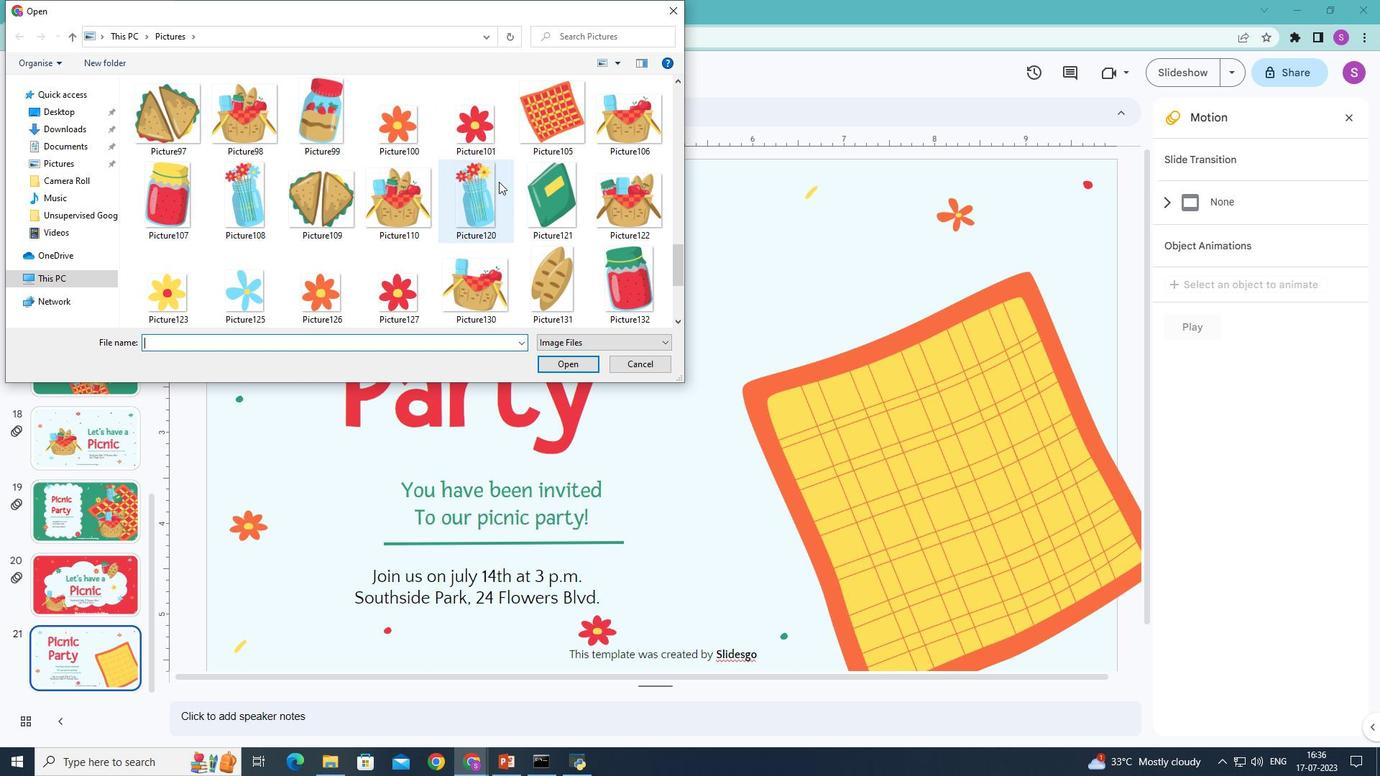 
Action: Mouse moved to (467, 202)
Screenshot: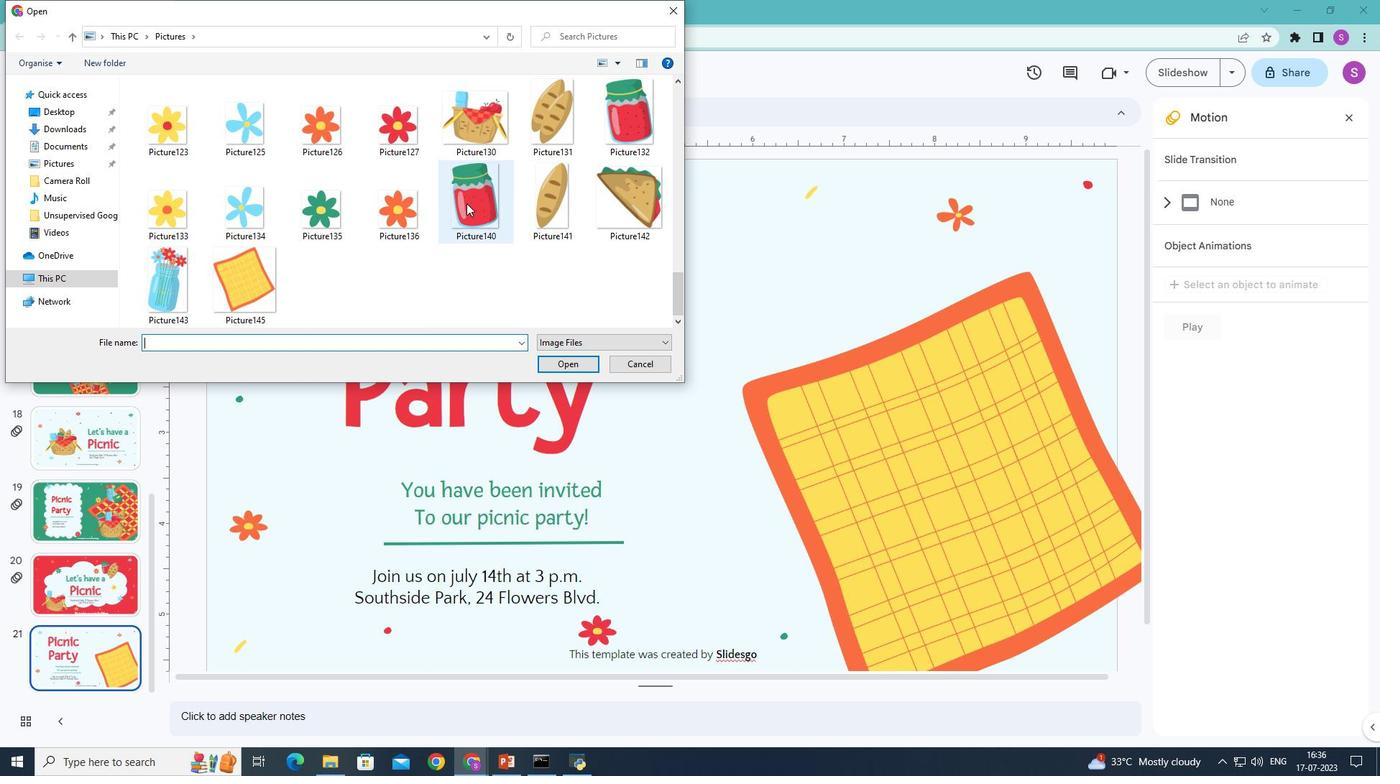 
Action: Mouse pressed left at (467, 202)
Screenshot: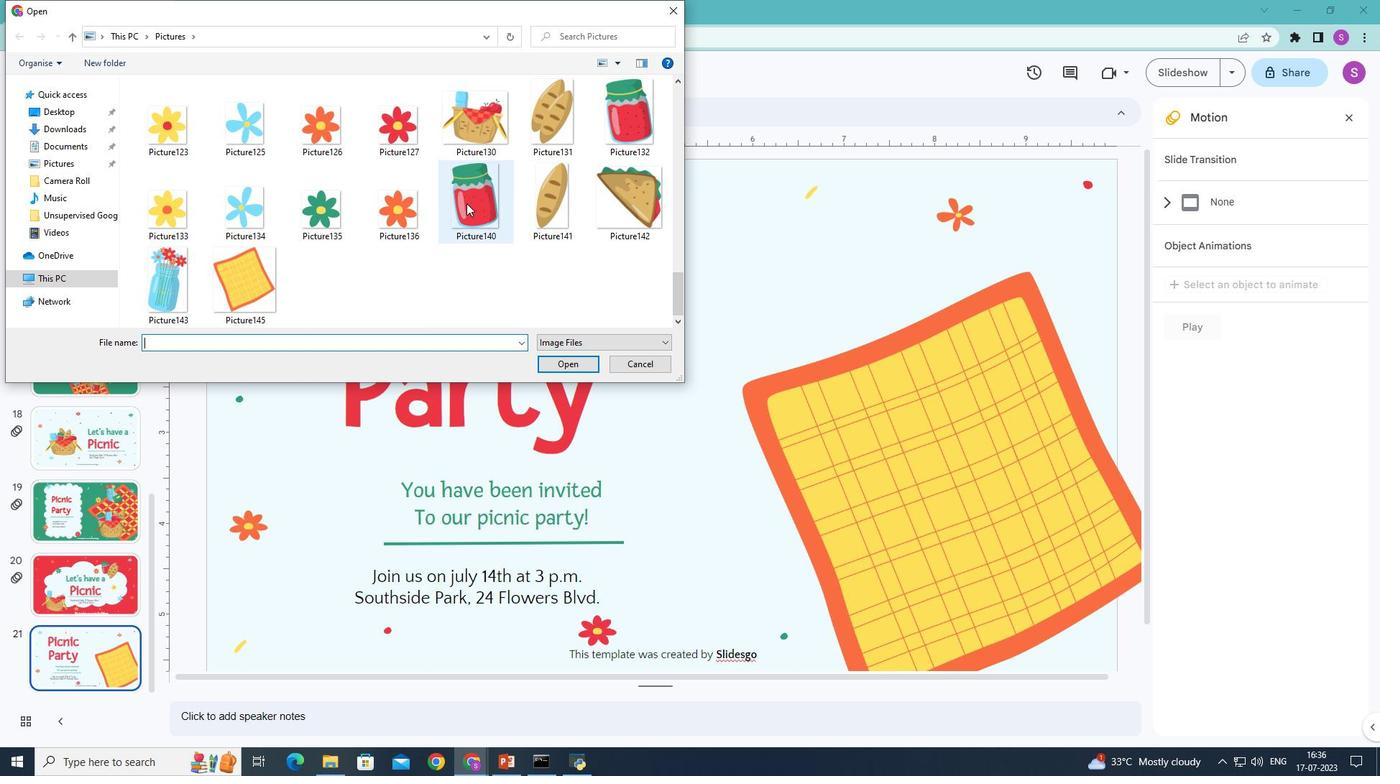 
Action: Mouse moved to (552, 365)
Screenshot: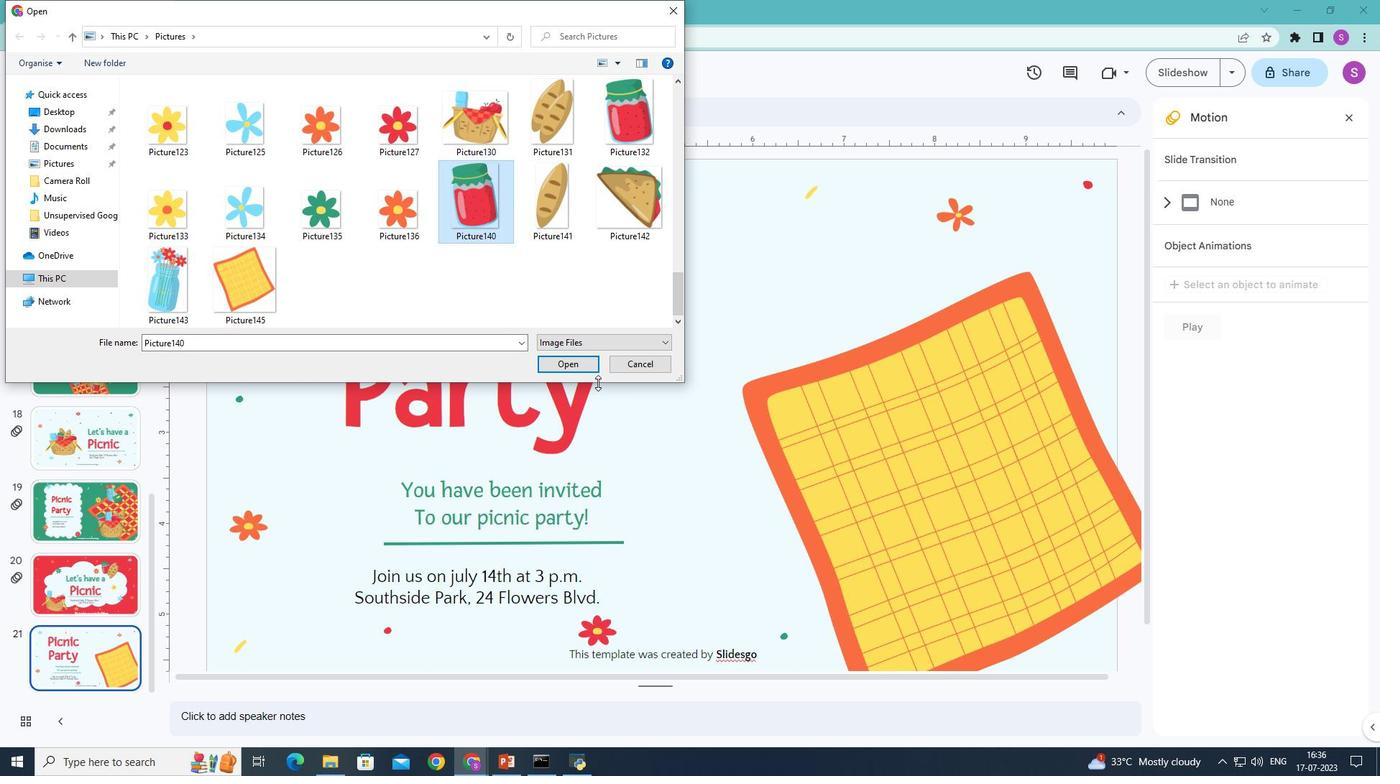 
Action: Mouse pressed left at (552, 365)
Screenshot: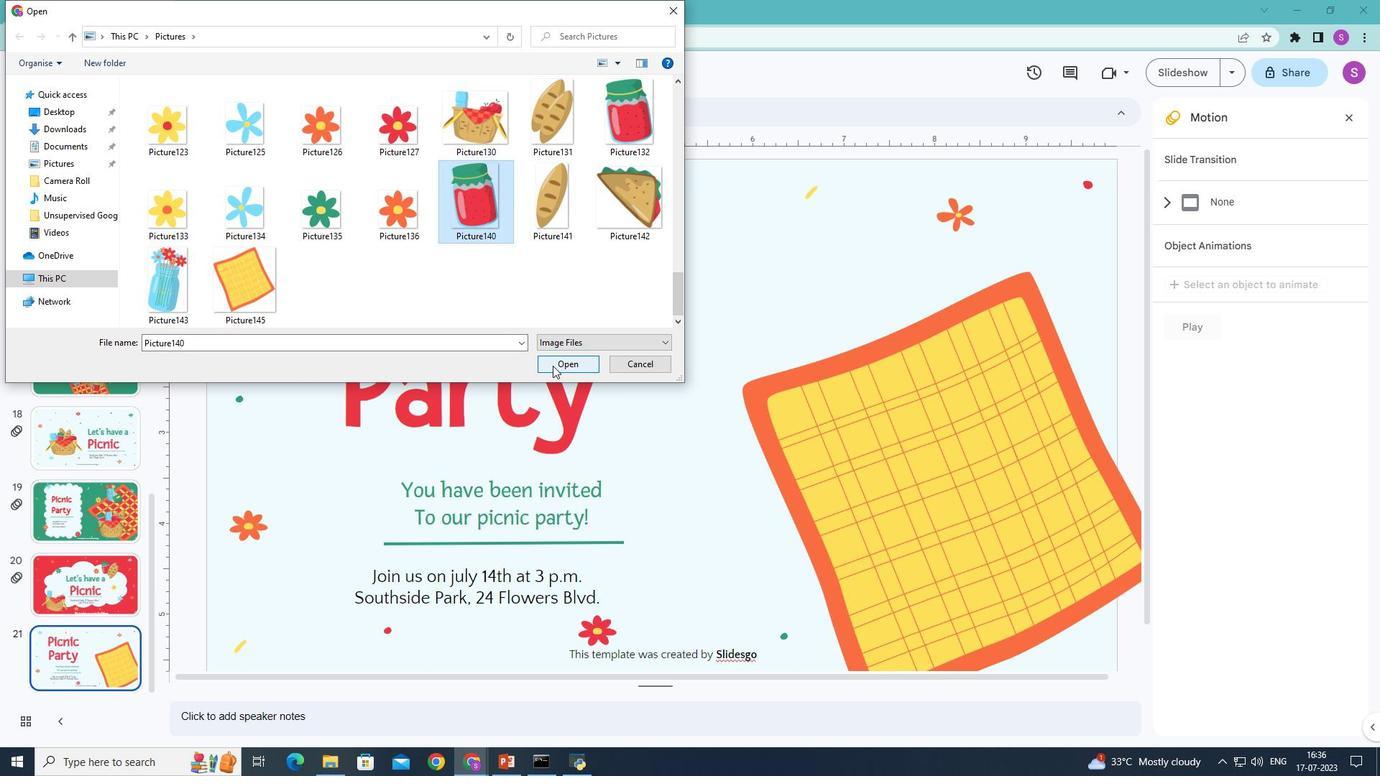 
Action: Mouse moved to (639, 406)
Screenshot: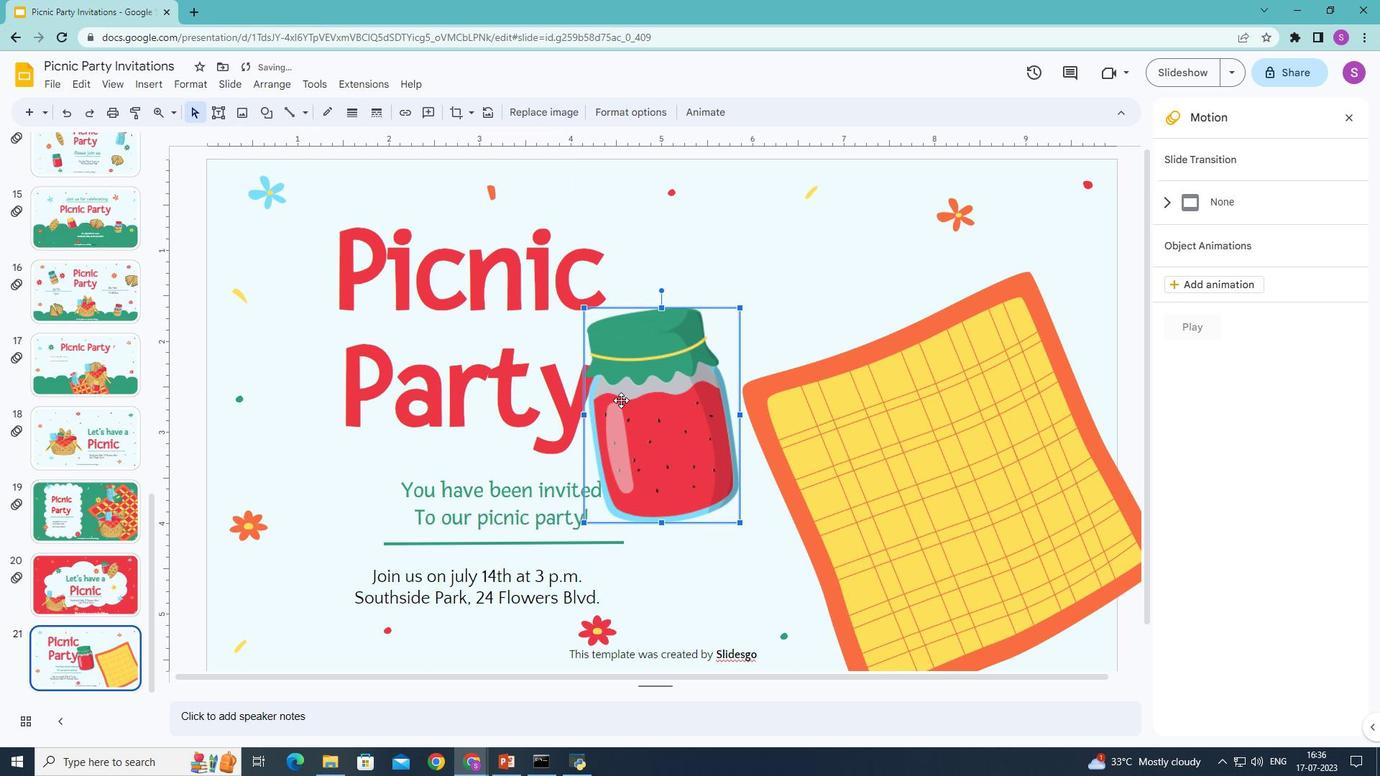 
Action: Mouse pressed left at (639, 406)
Screenshot: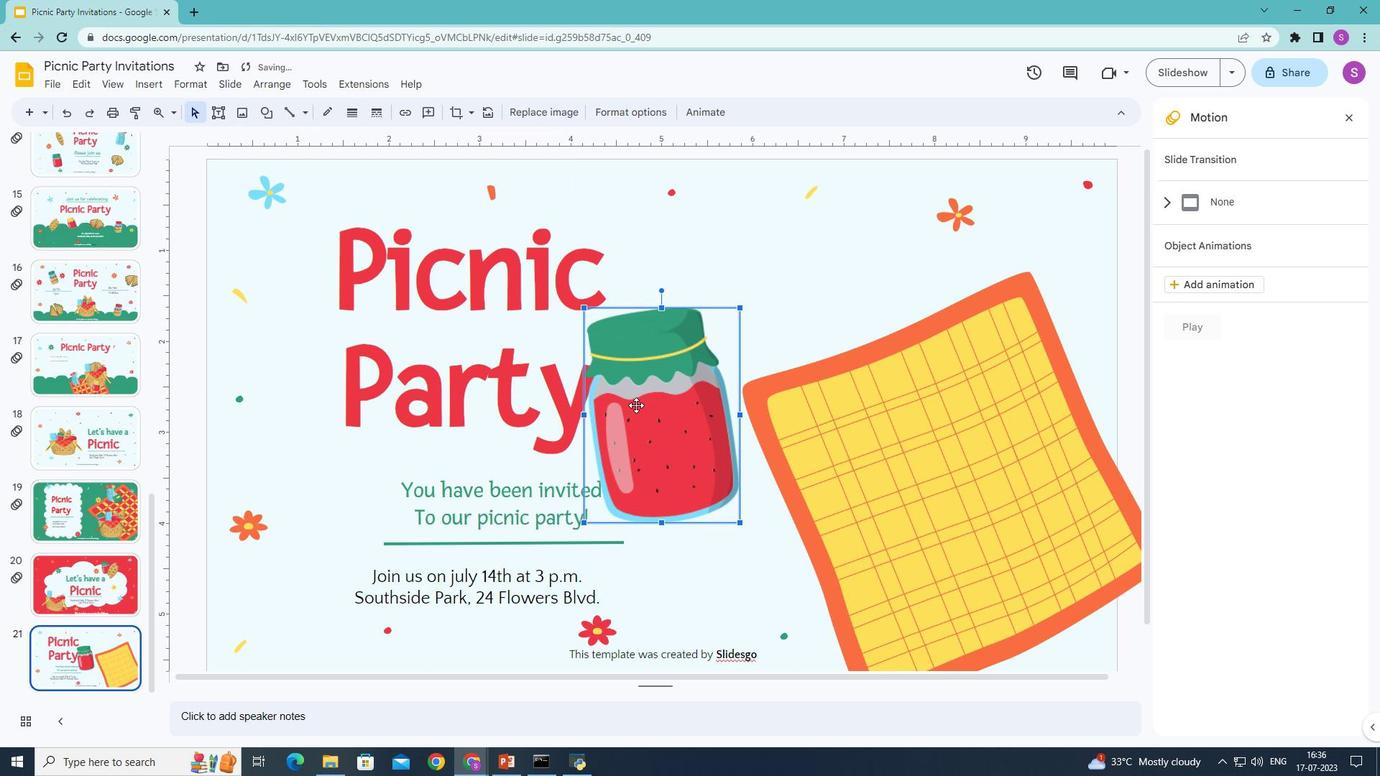 
Action: Mouse moved to (751, 190)
Screenshot: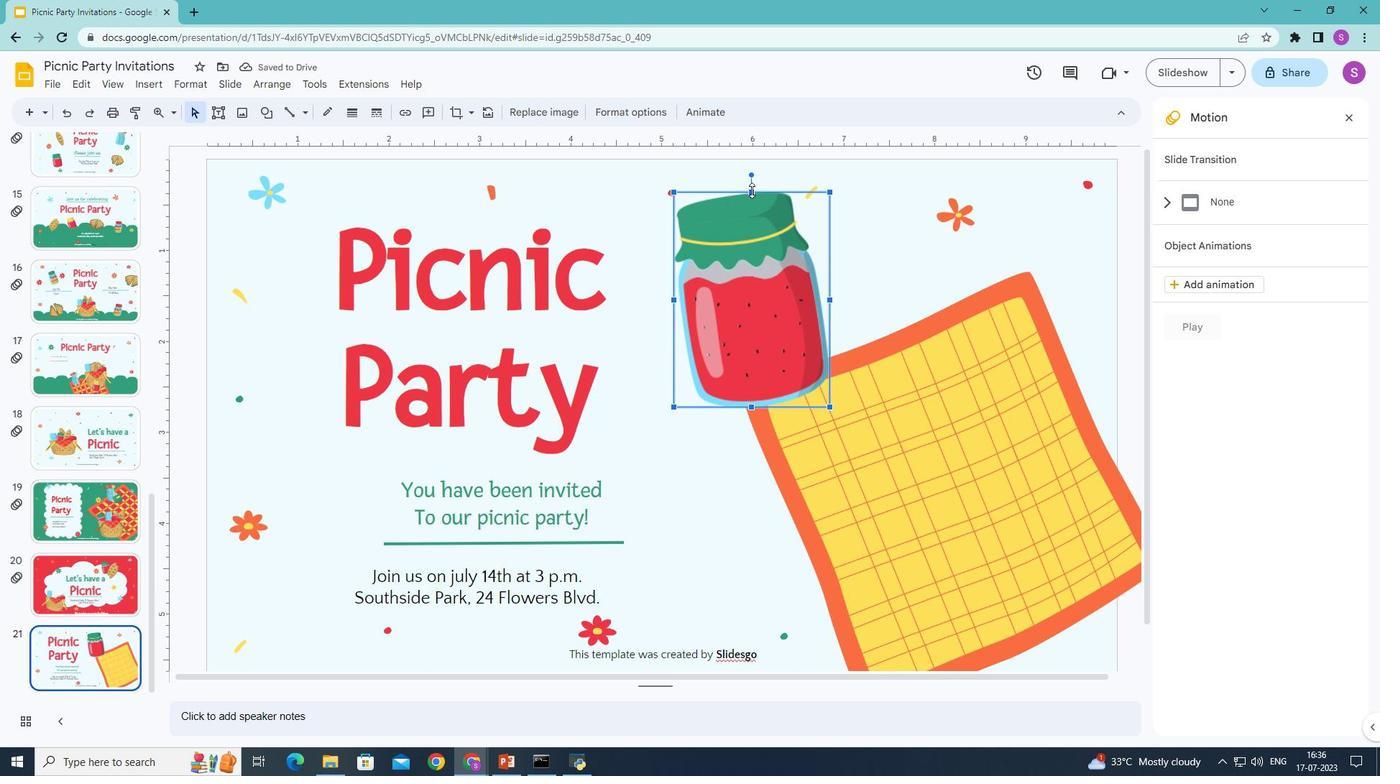 
Action: Mouse pressed left at (751, 190)
Screenshot: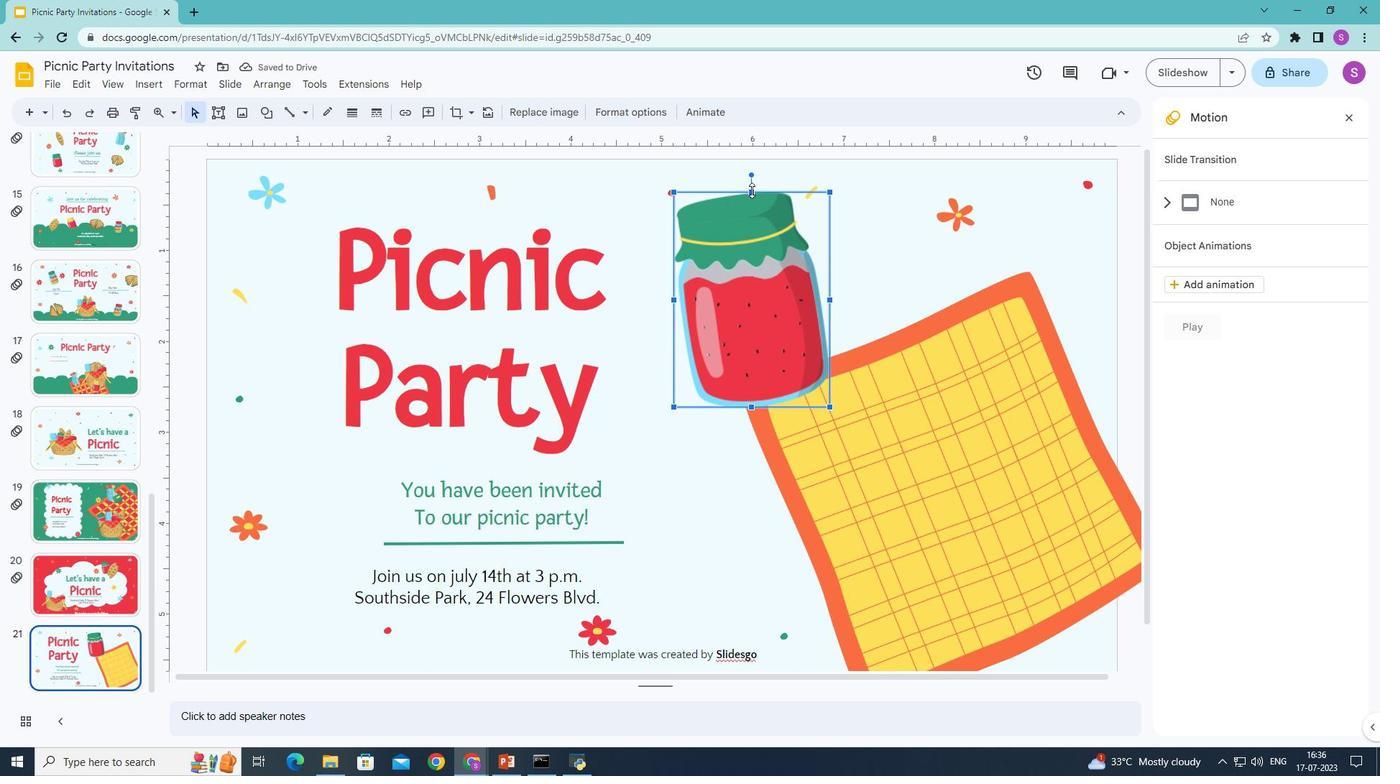 
Action: Mouse moved to (673, 324)
Screenshot: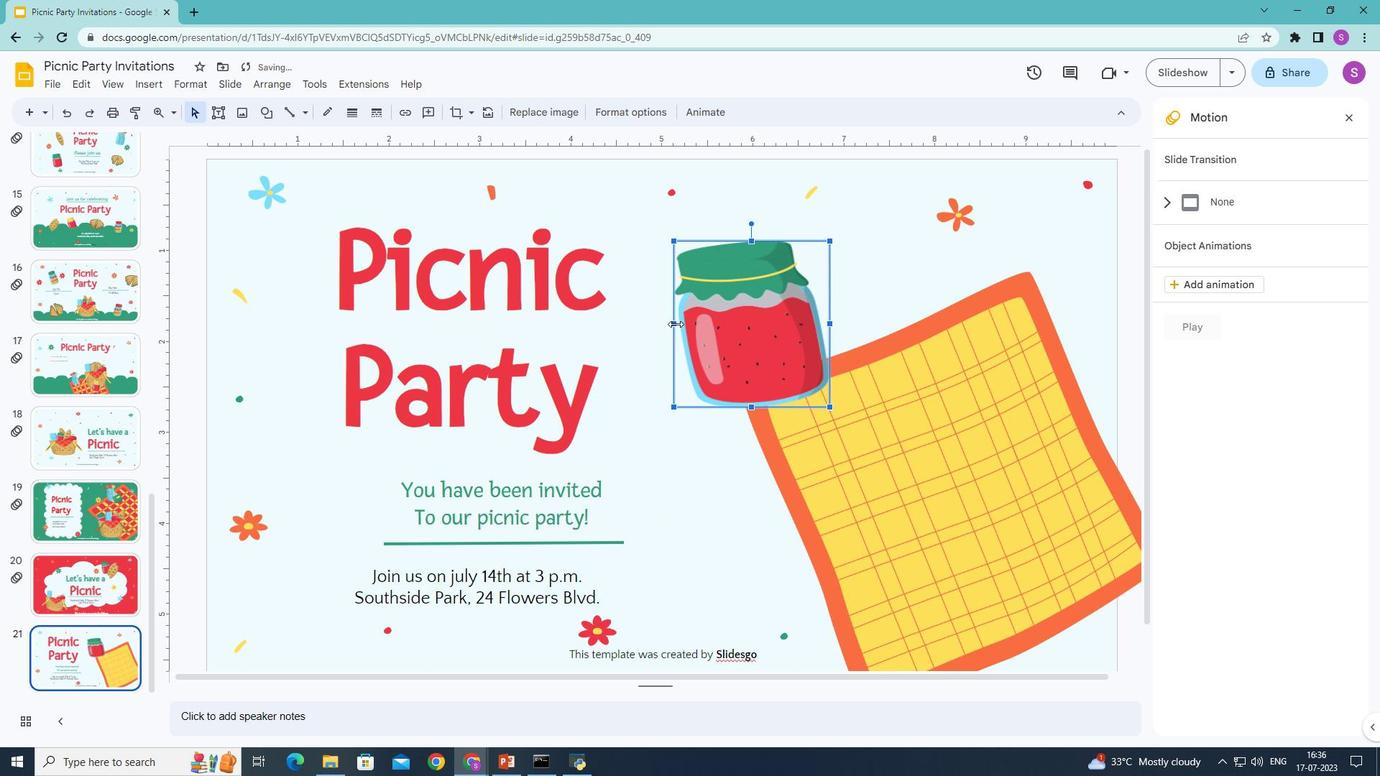 
Action: Mouse pressed left at (673, 324)
Screenshot: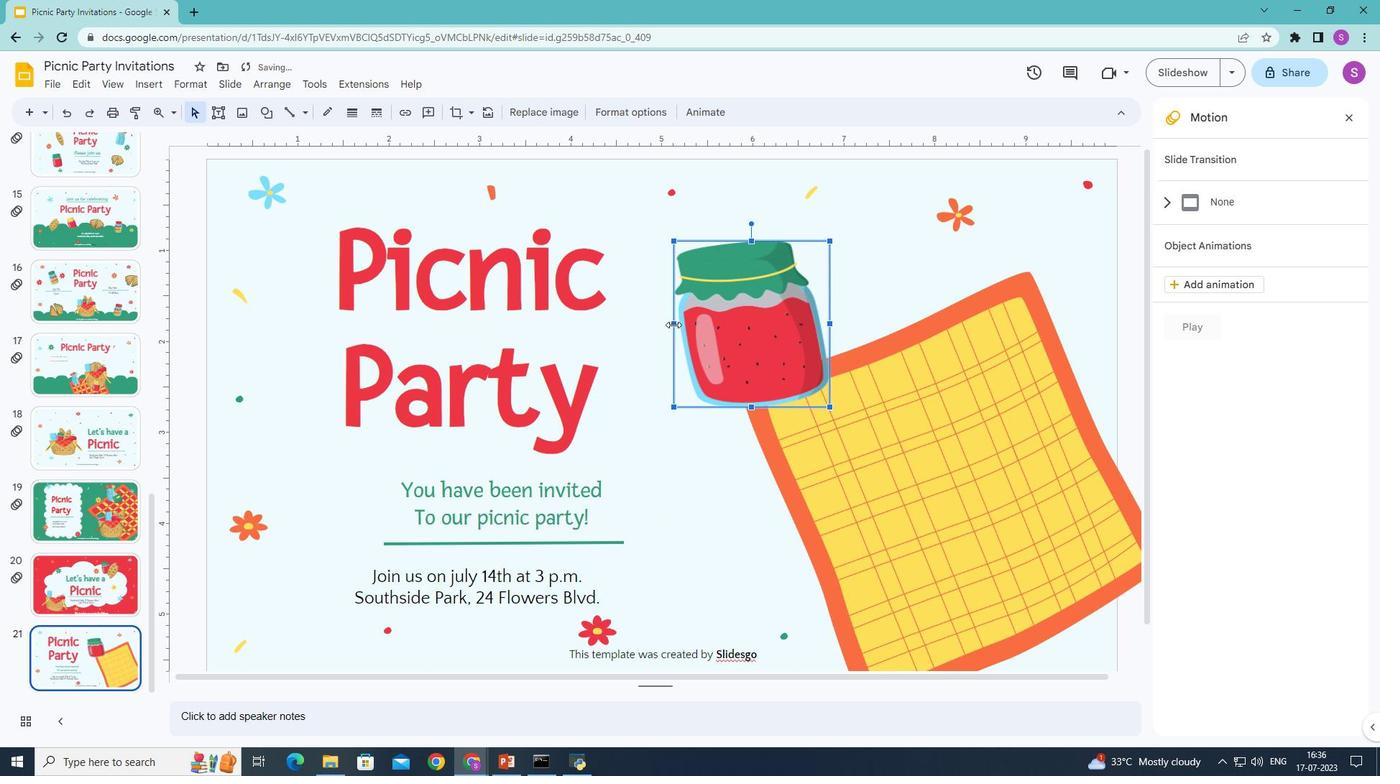 
Action: Mouse moved to (772, 406)
Screenshot: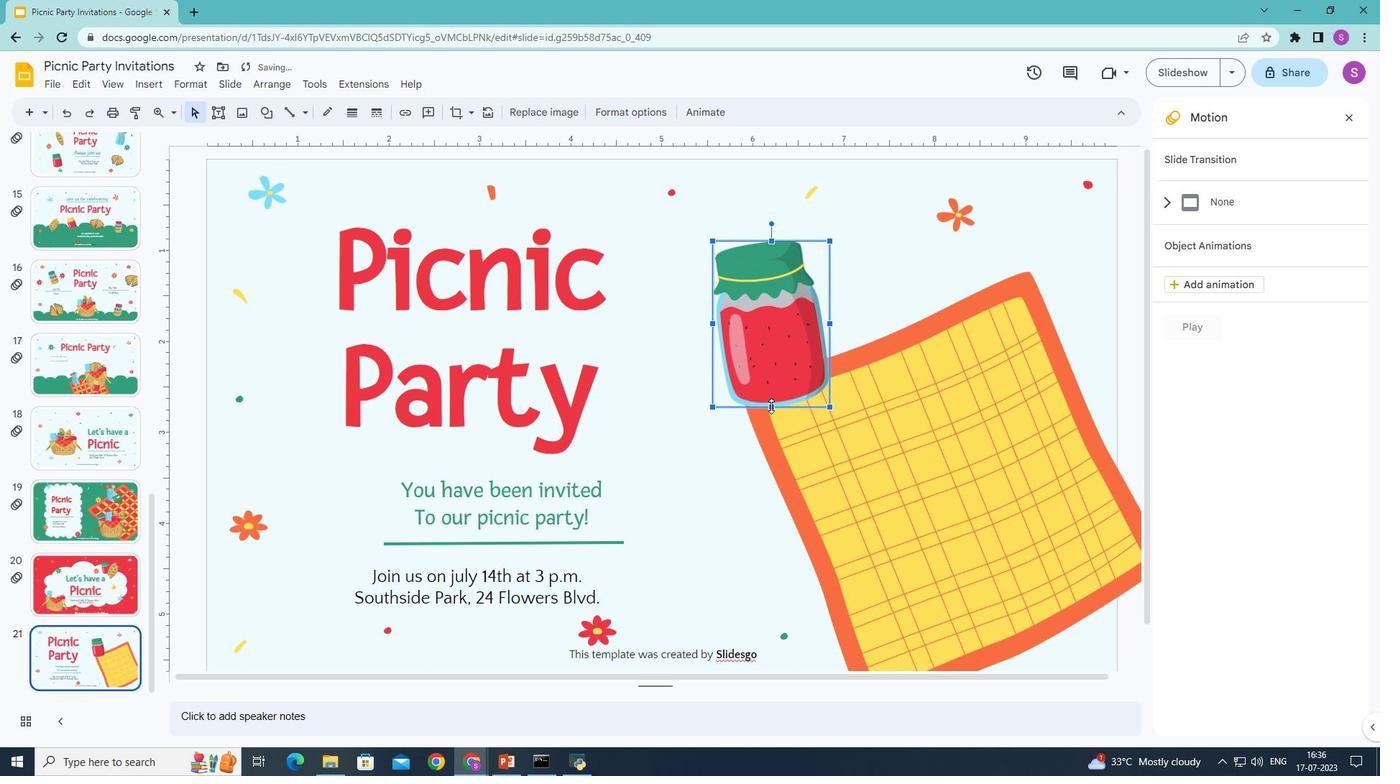 
Action: Mouse pressed left at (772, 406)
Screenshot: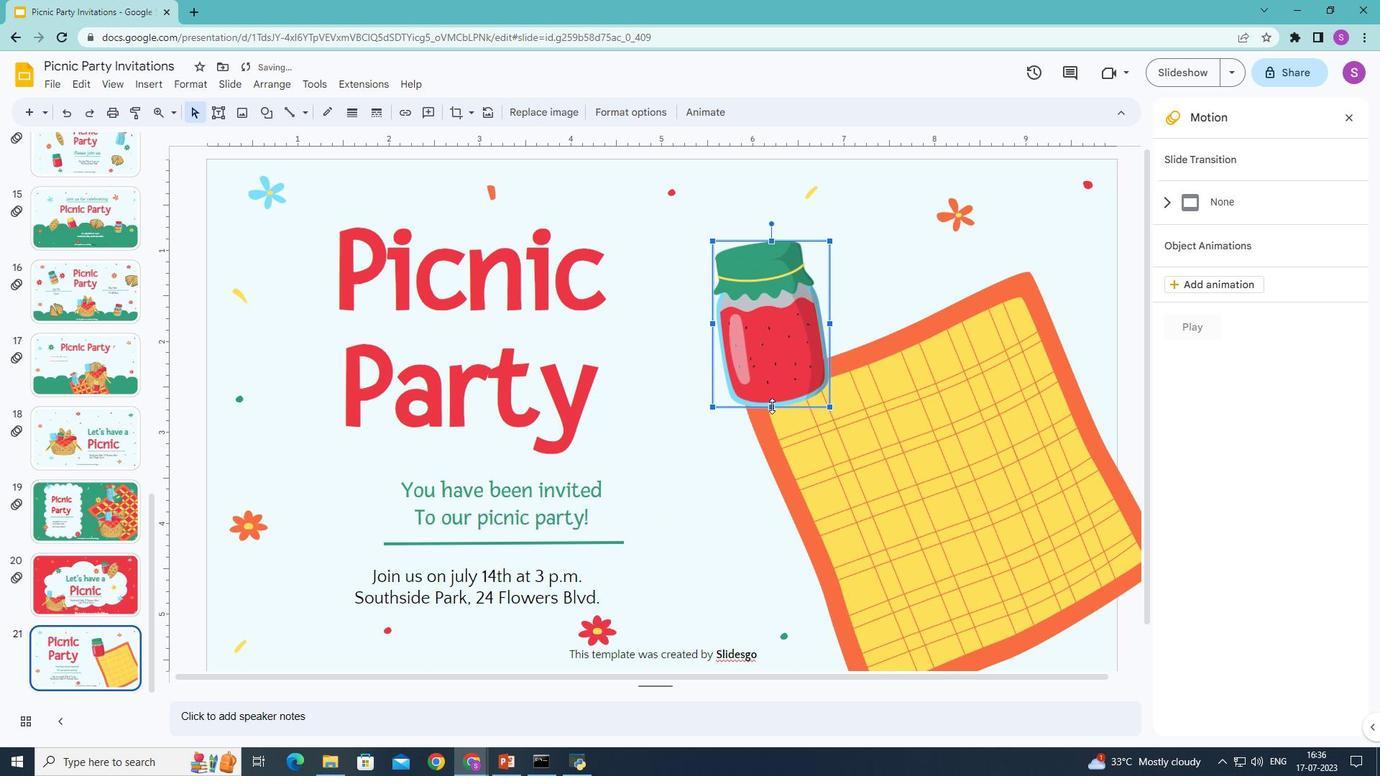 
Action: Mouse moved to (830, 309)
Screenshot: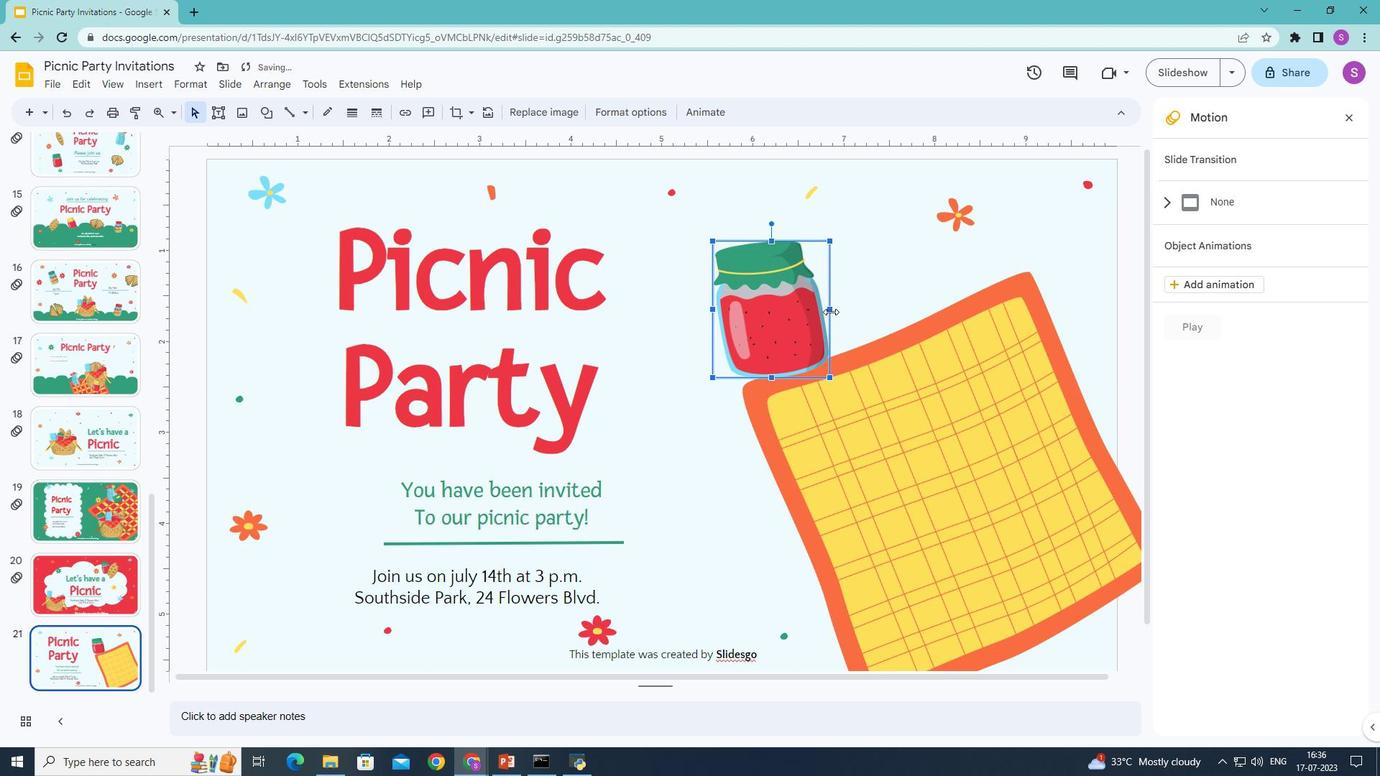 
Action: Mouse pressed left at (830, 309)
Screenshot: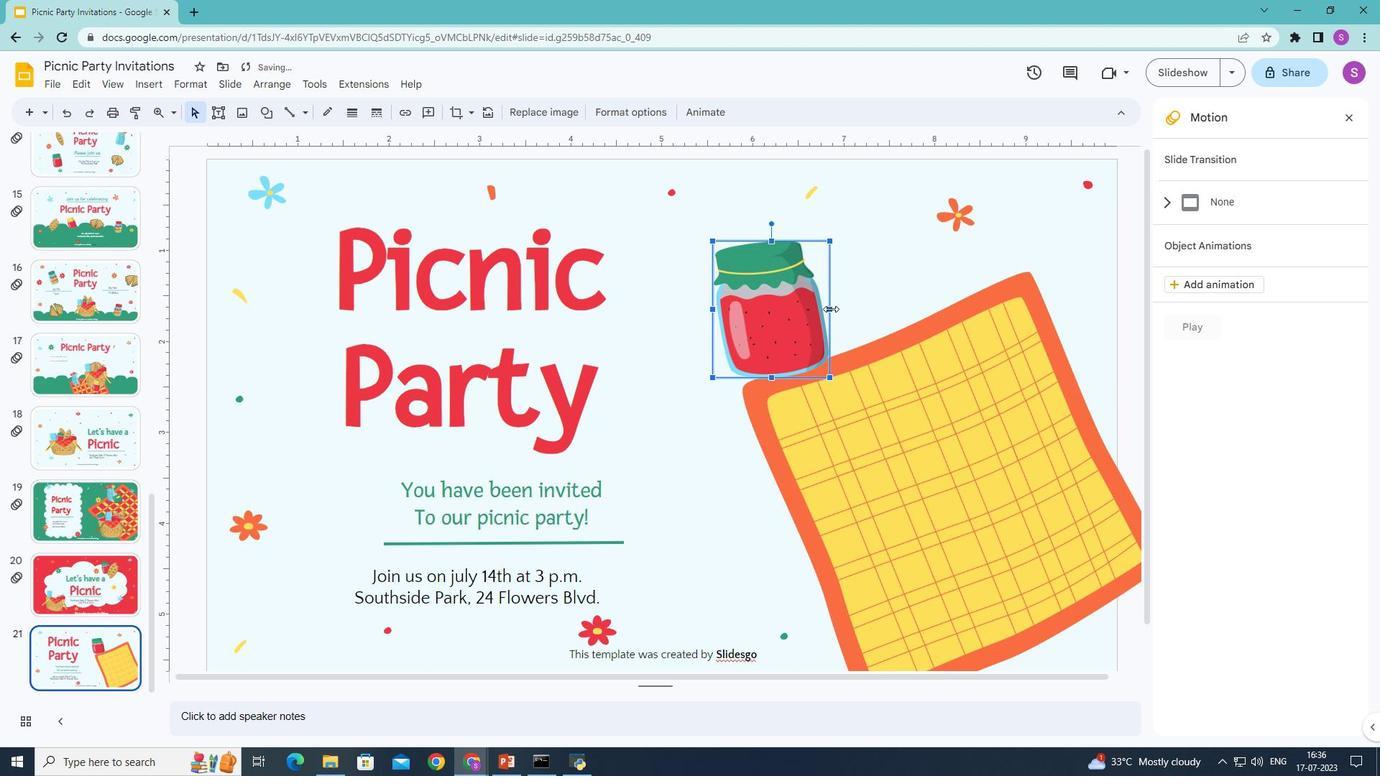 
Action: Mouse moved to (753, 238)
Screenshot: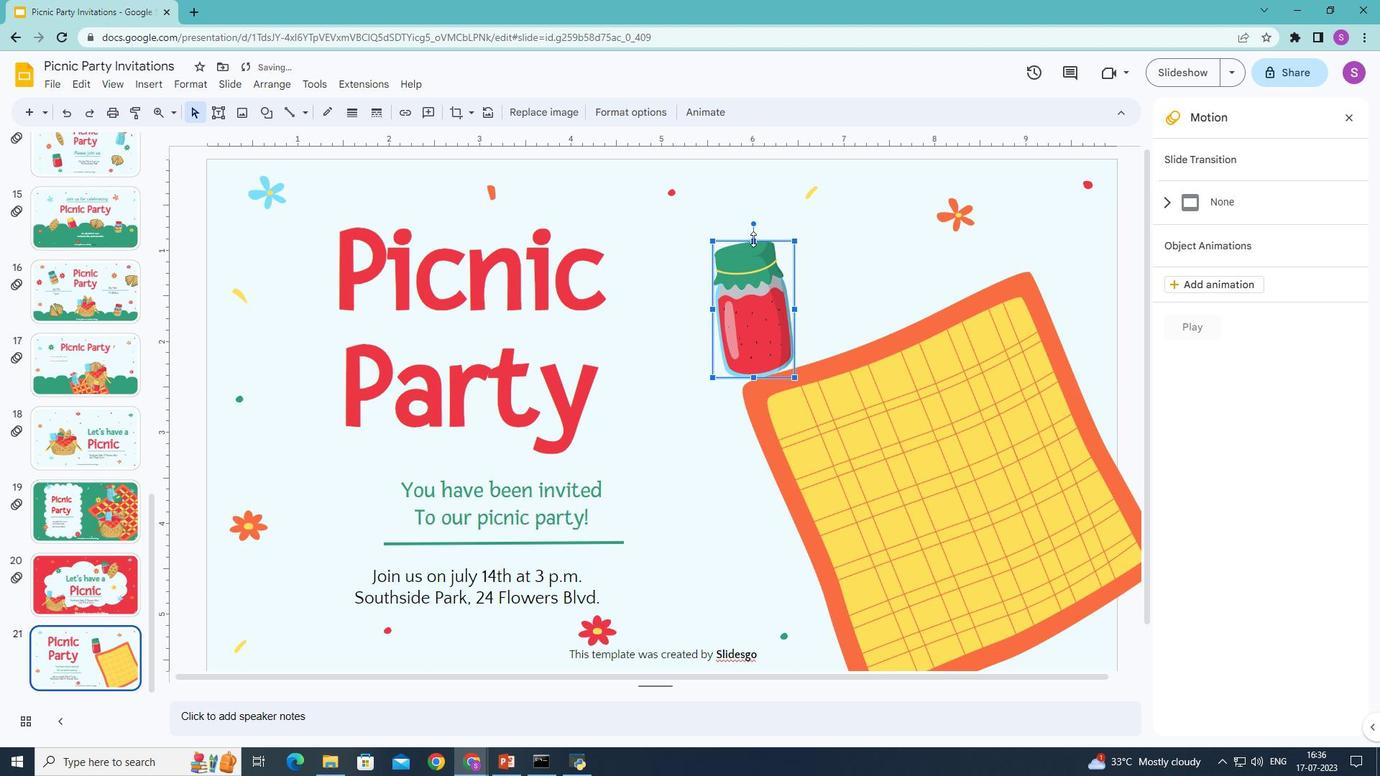 
Action: Mouse pressed left at (753, 238)
Screenshot: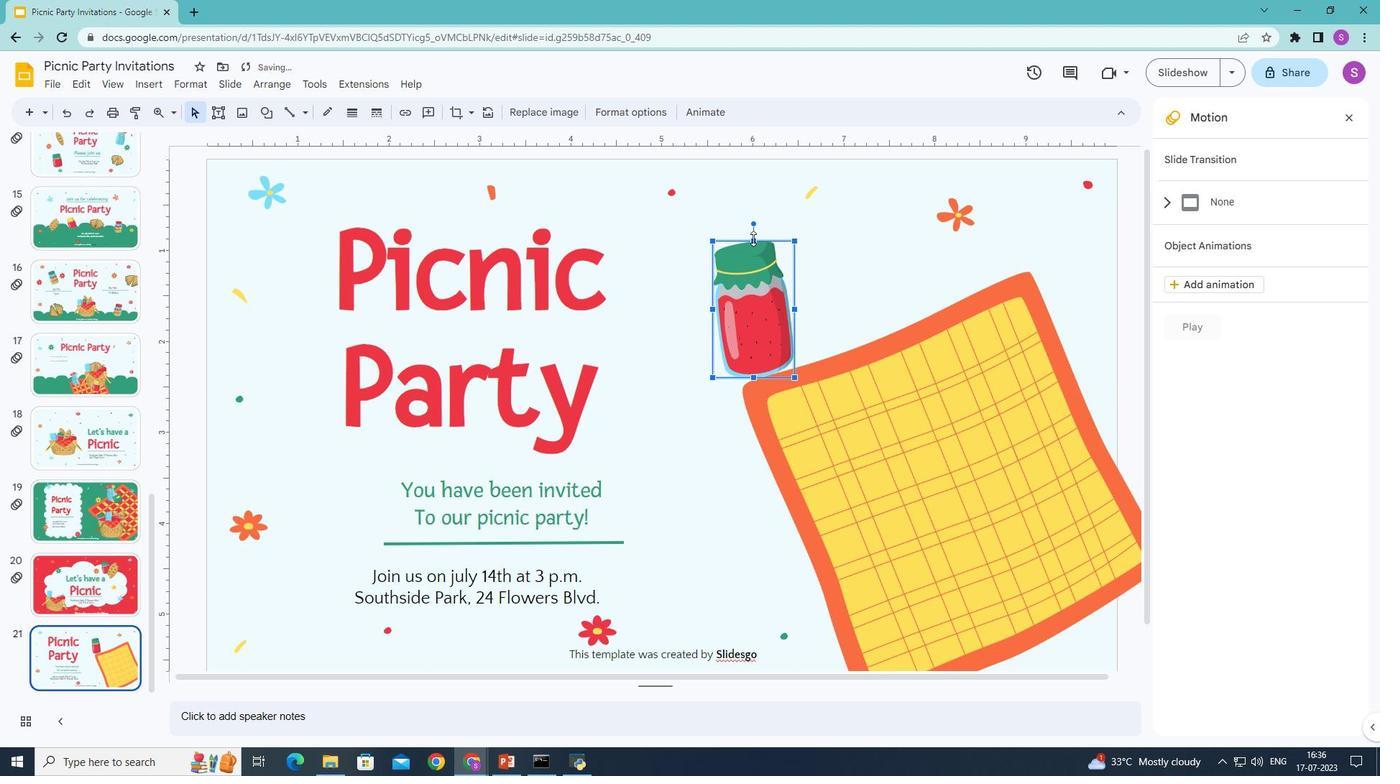
Action: Mouse moved to (754, 336)
Screenshot: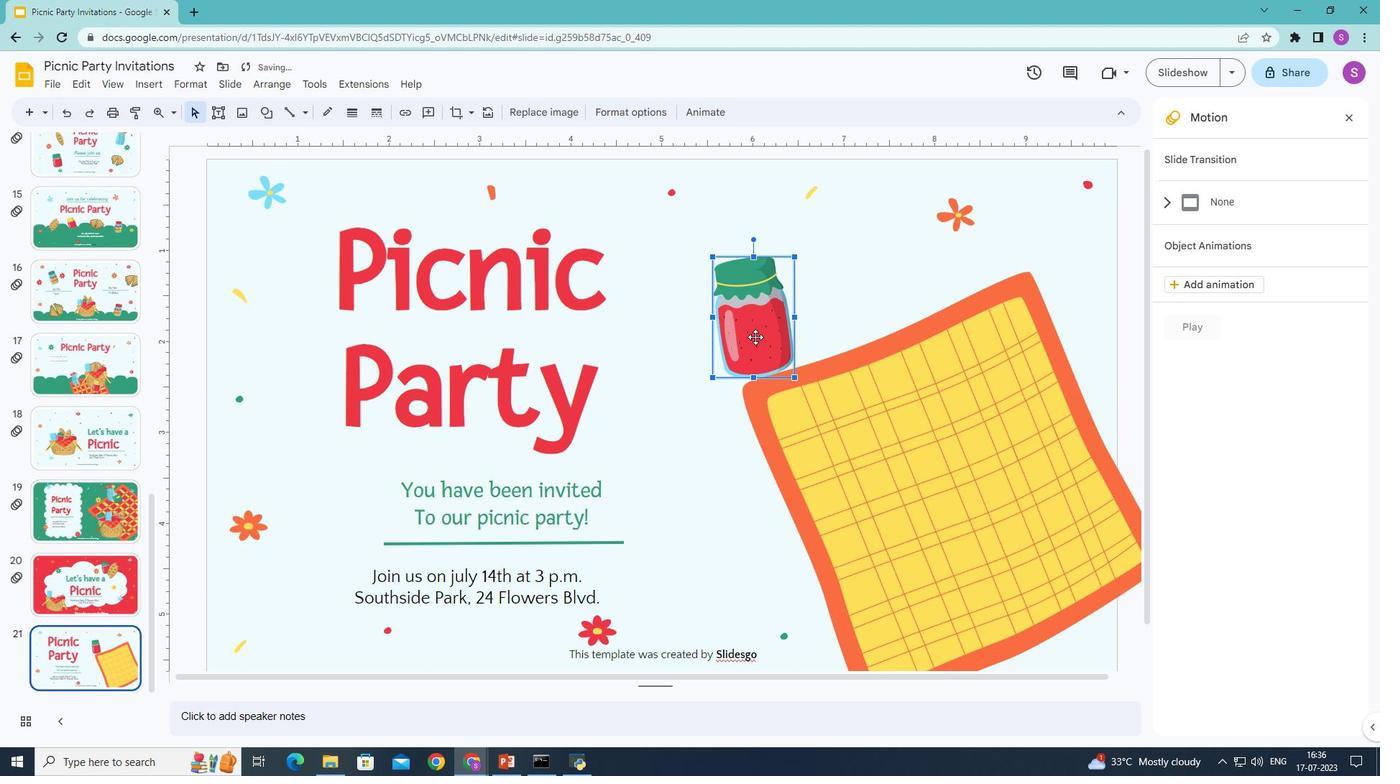 
Action: Mouse pressed left at (754, 336)
Screenshot: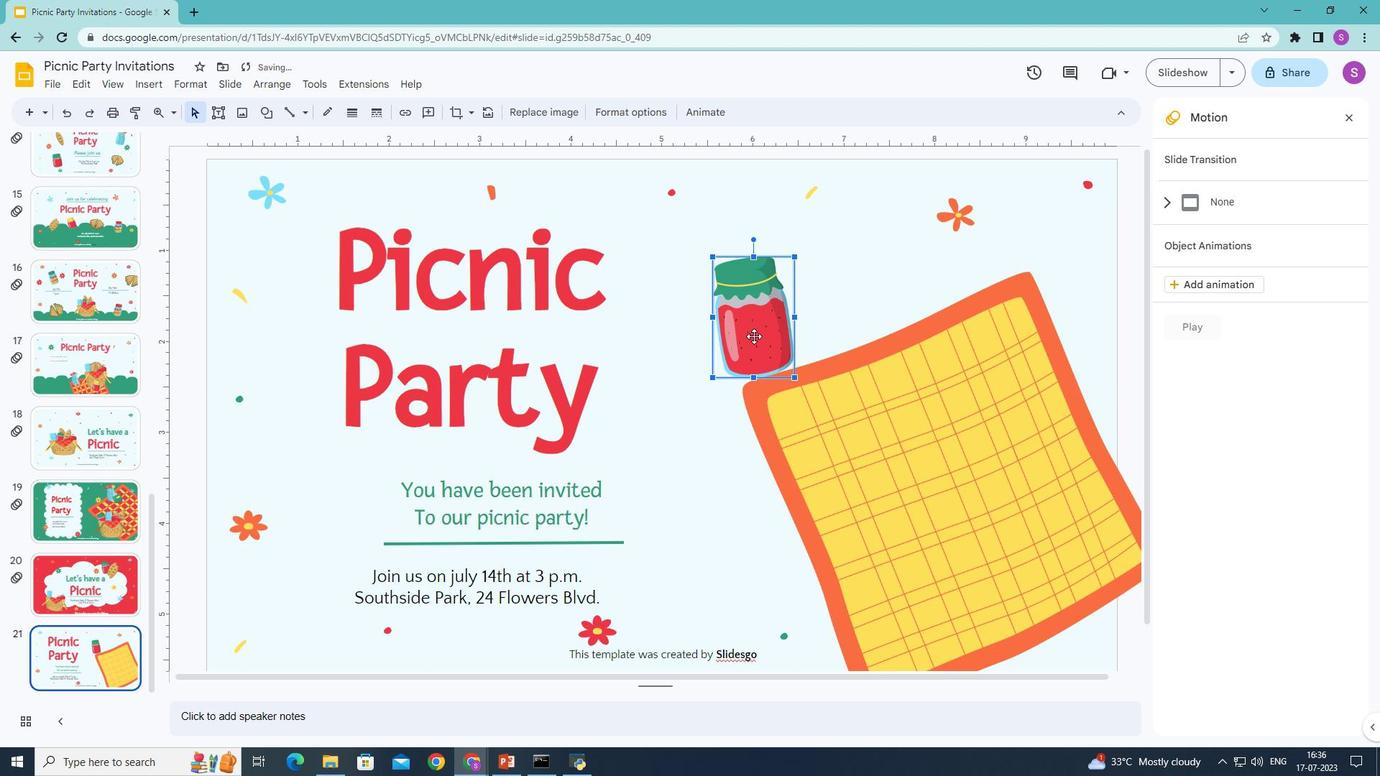 
Action: Mouse moved to (671, 324)
Screenshot: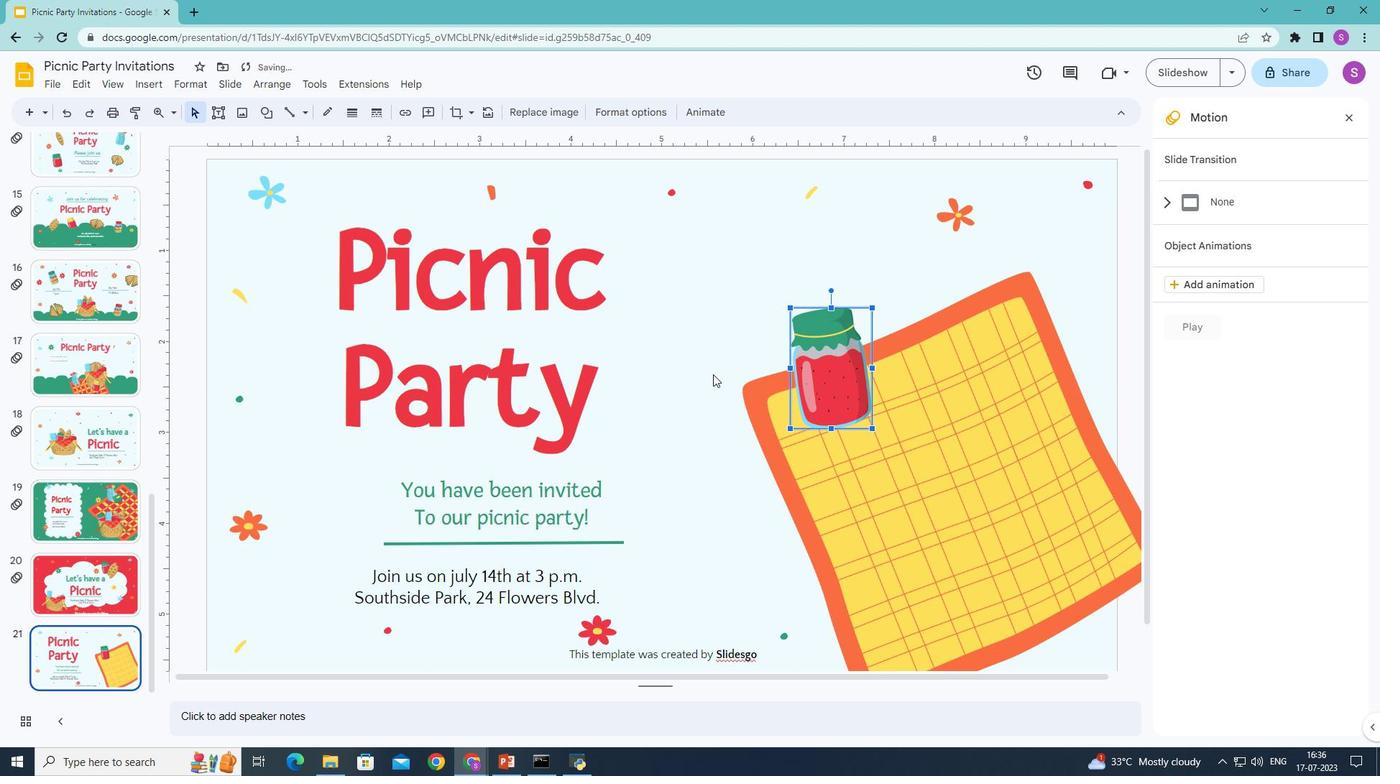 
Action: Mouse pressed left at (671, 324)
Screenshot: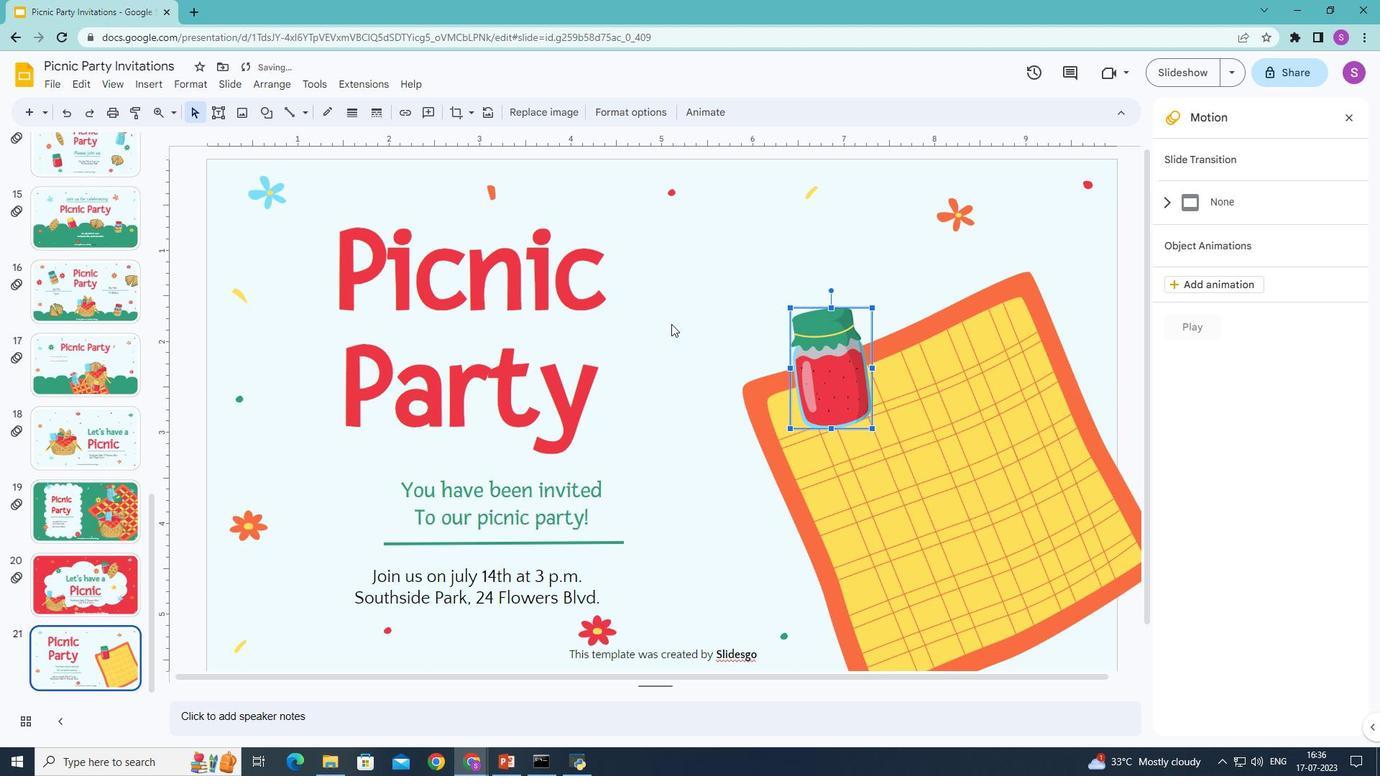 
Action: Mouse moved to (828, 395)
Screenshot: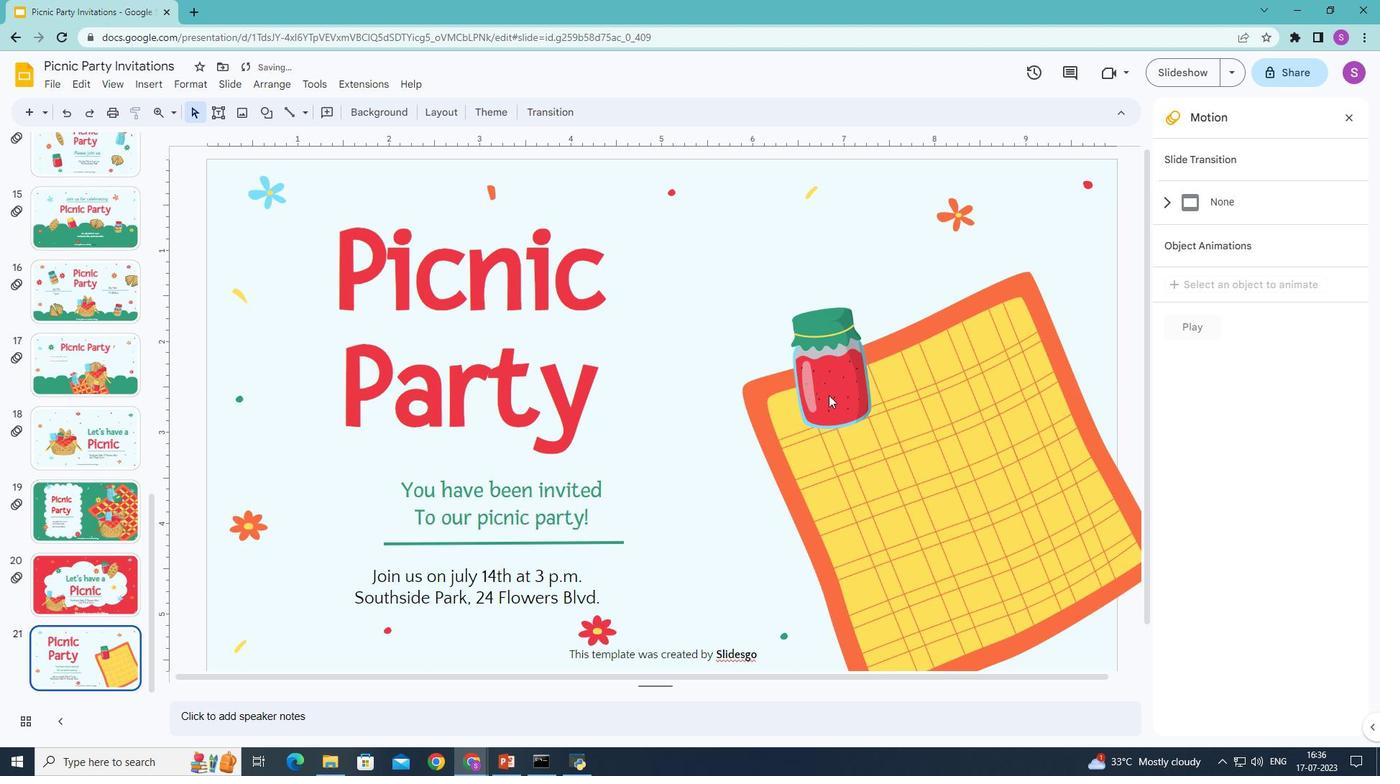 
Action: Mouse pressed left at (828, 395)
Screenshot: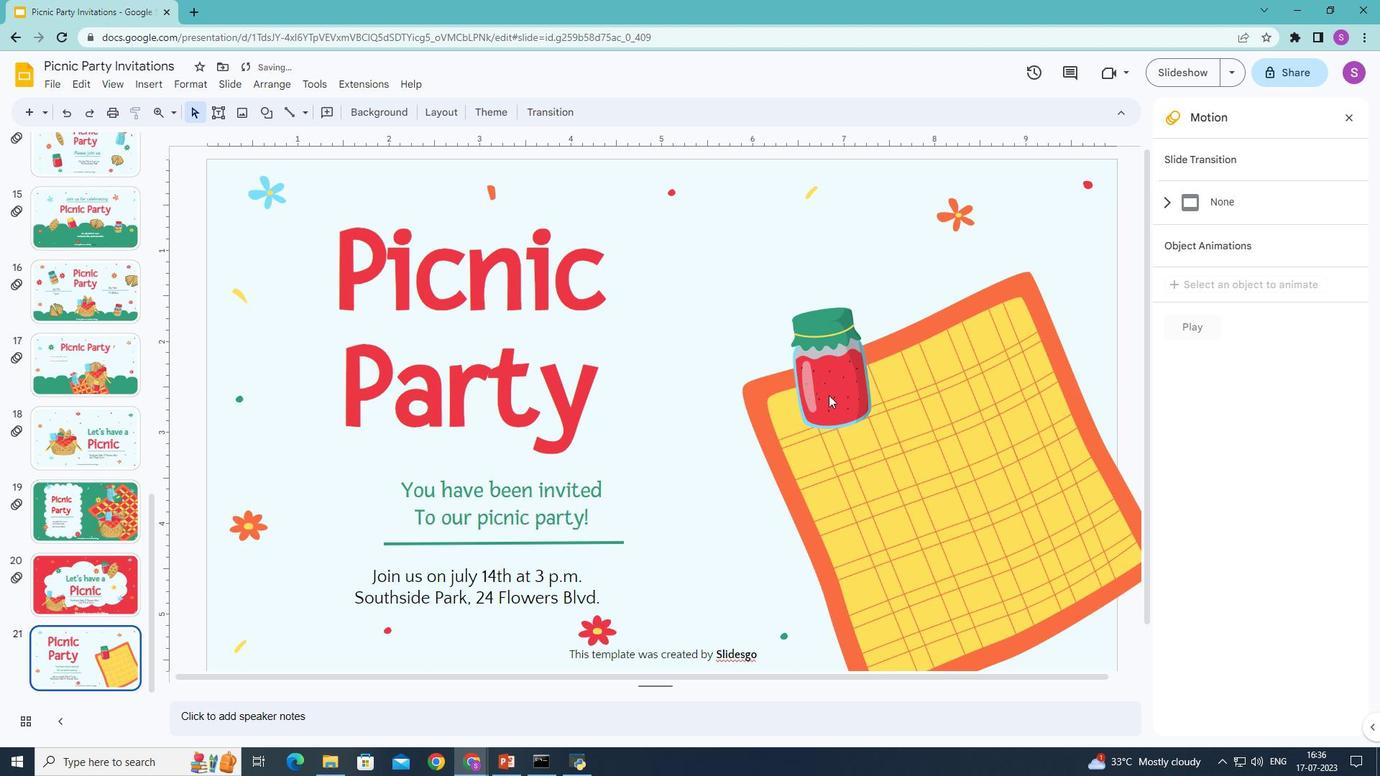 
Action: Mouse moved to (833, 378)
Screenshot: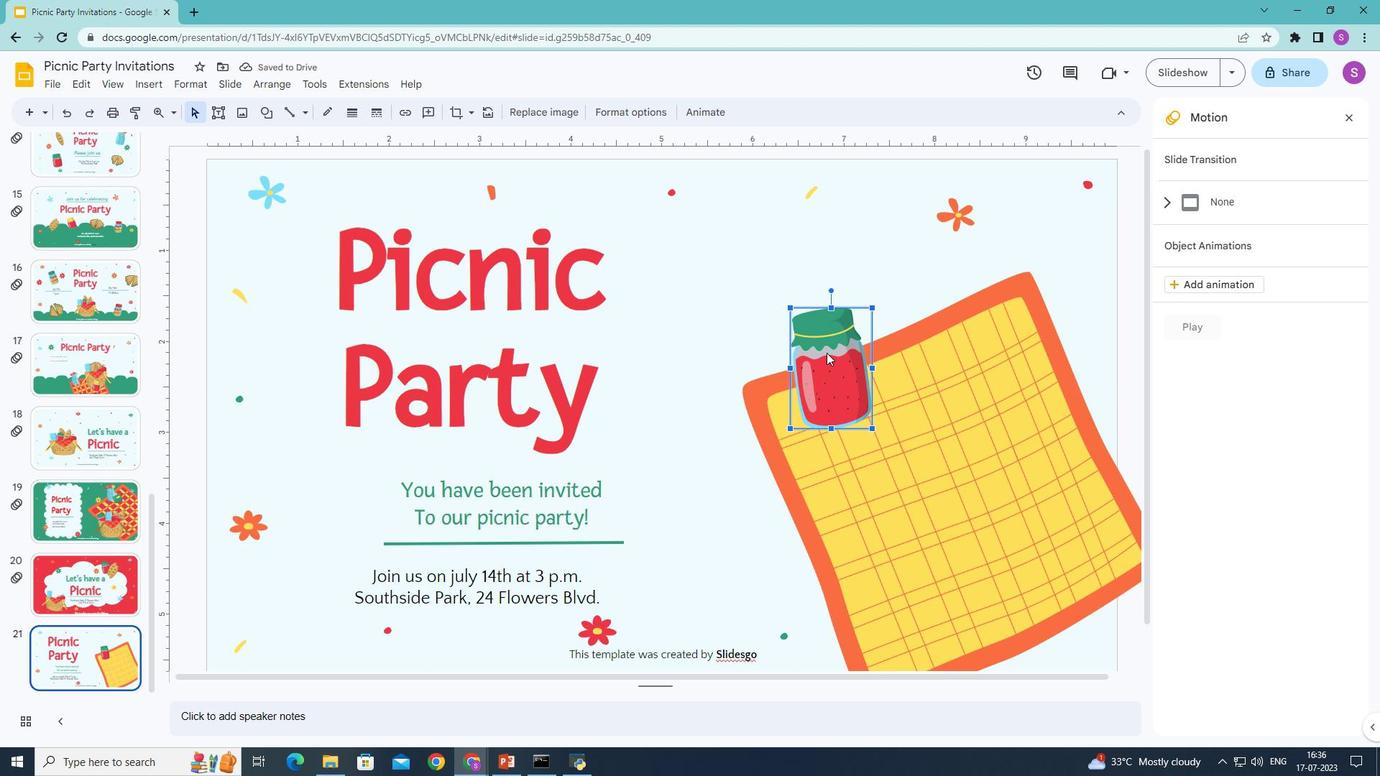 
Action: Mouse pressed left at (833, 378)
Screenshot: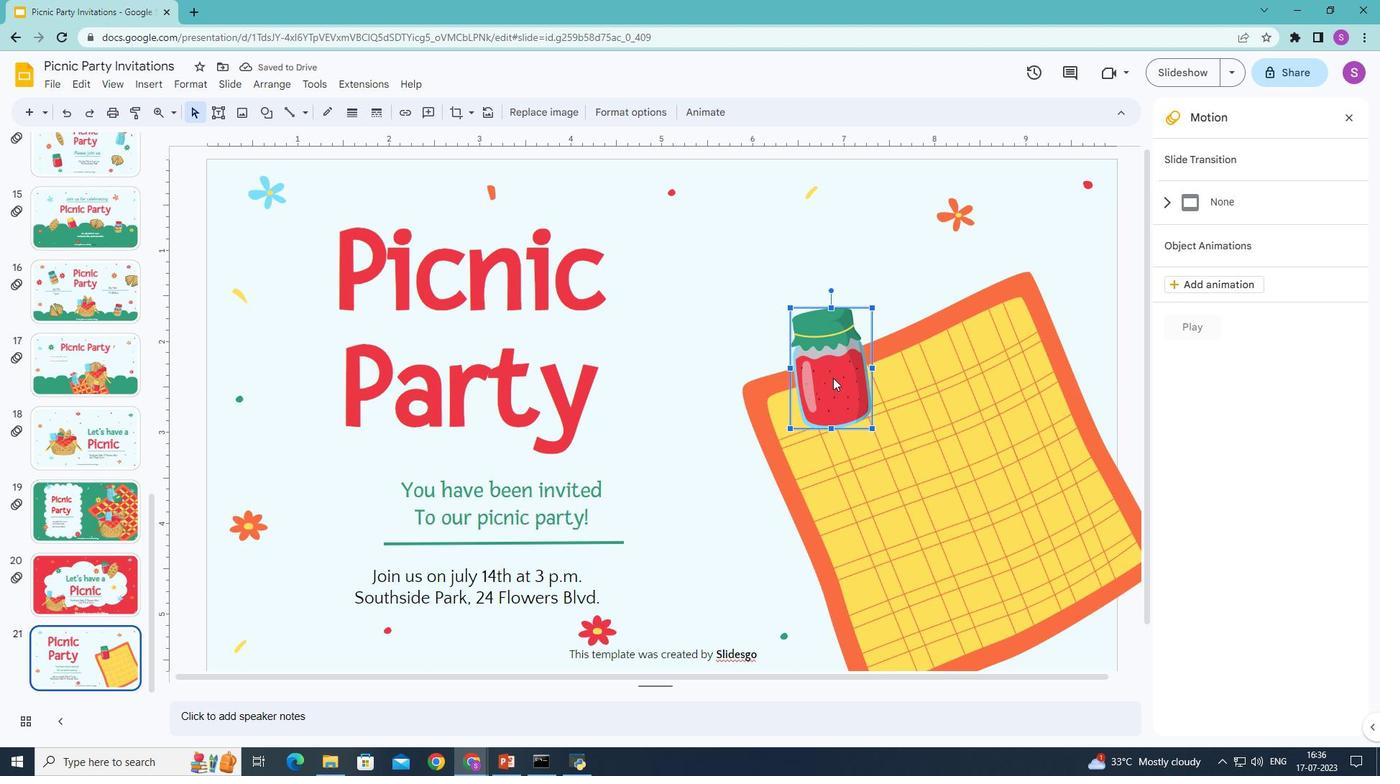 
Action: Mouse moved to (648, 331)
Screenshot: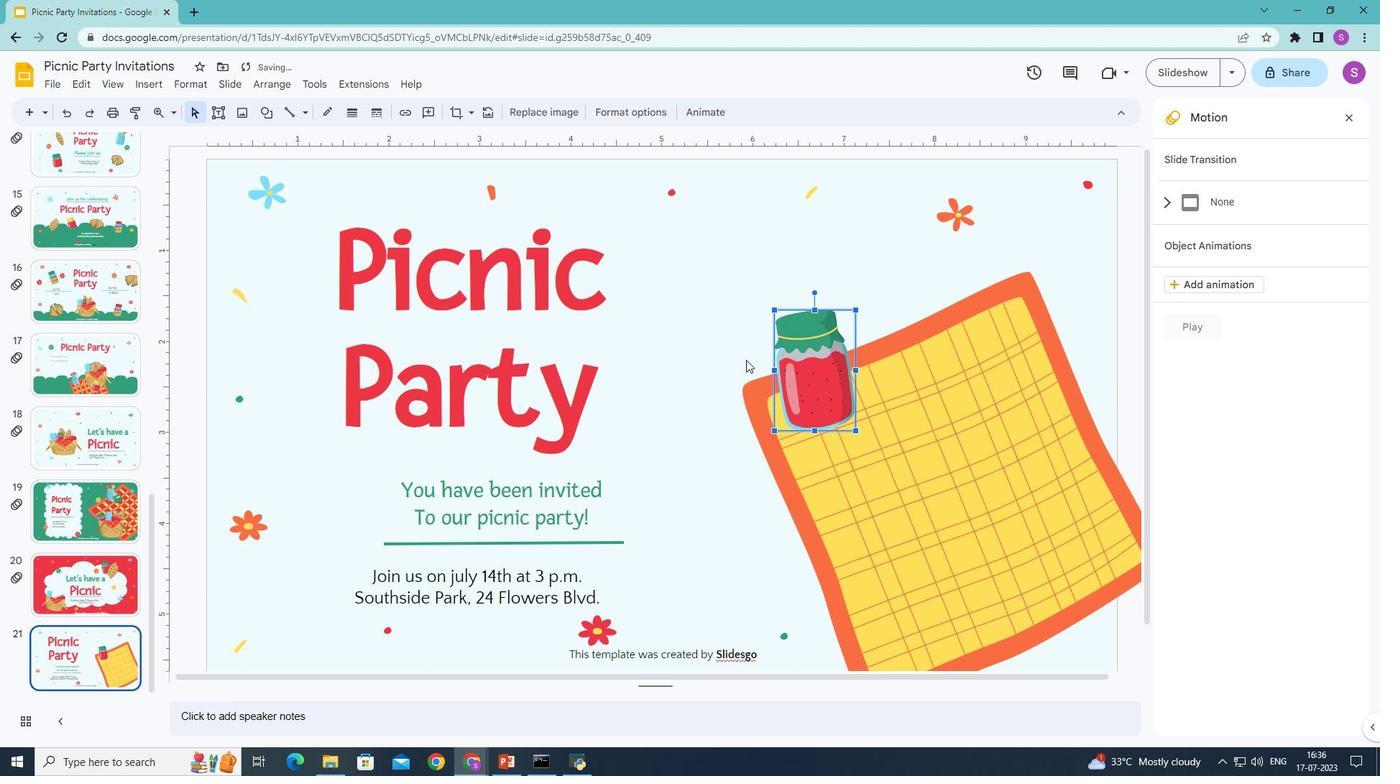 
Action: Mouse pressed left at (648, 331)
